 Task: Research Airbnb properties in Melton, Australia from 6th December, 2023 to 10th December, 2023 for 1 adult.1  bedroom having 1 bed and 1 bathroom. Property type can be hotel. Amenities needed are: washing machine, kitchen. Look for 4 properties as per requirement.
Action: Mouse moved to (471, 104)
Screenshot: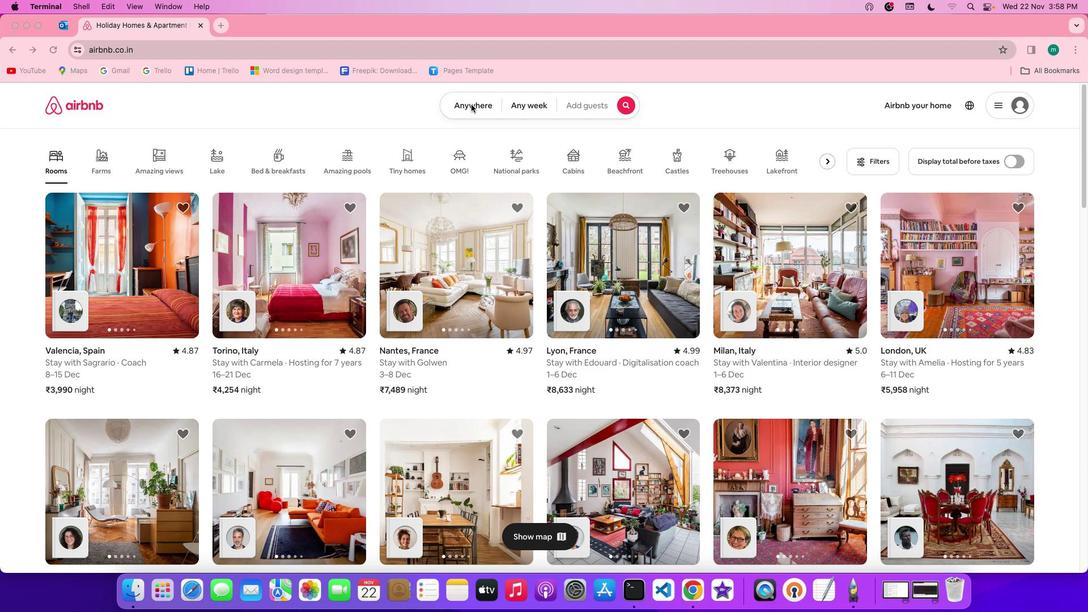 
Action: Mouse pressed left at (471, 104)
Screenshot: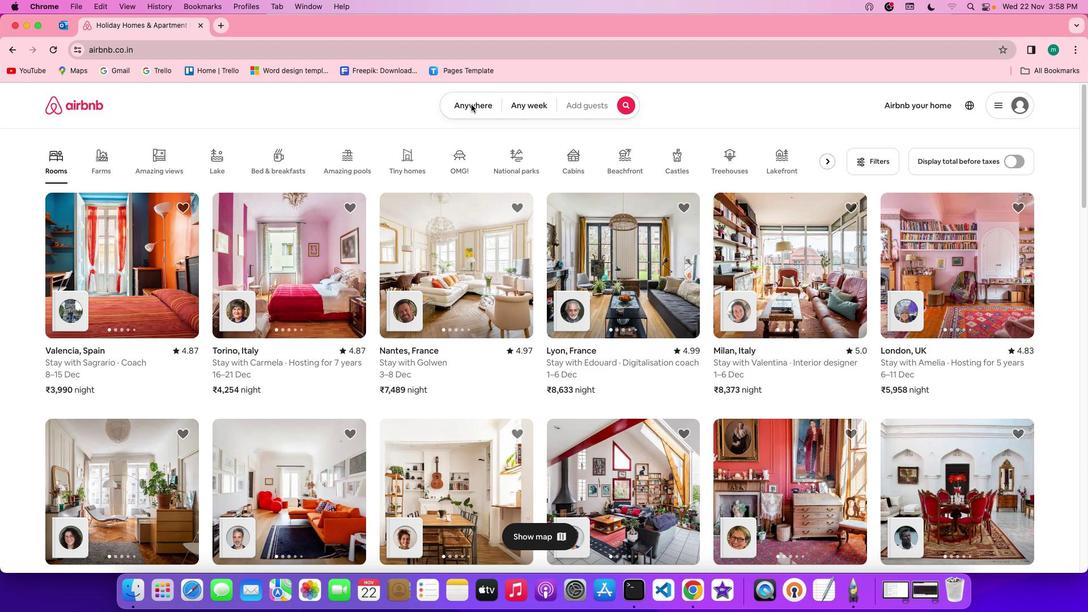 
Action: Mouse pressed left at (471, 104)
Screenshot: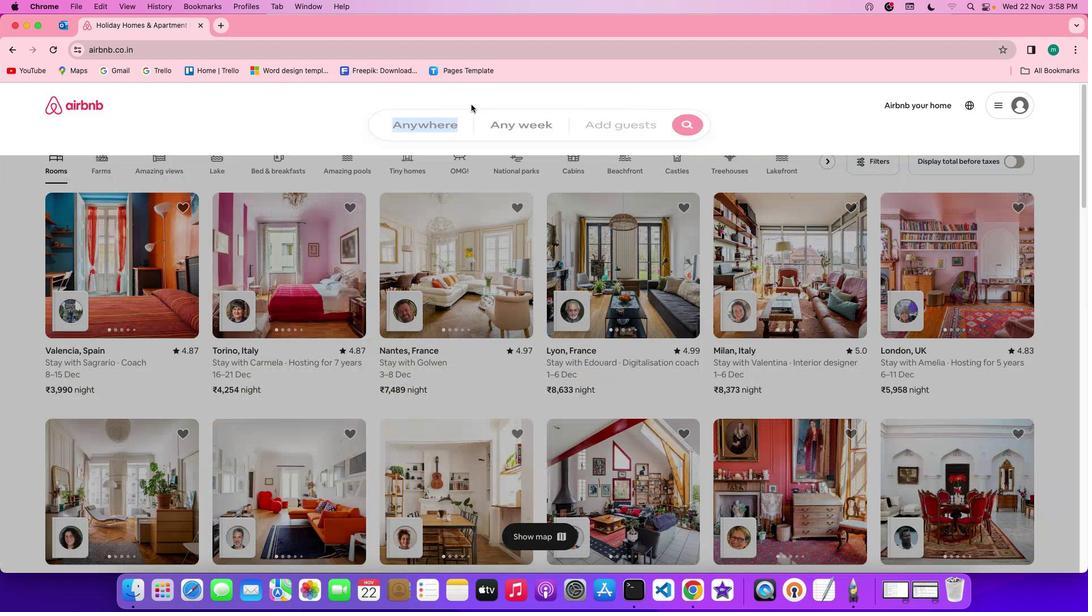 
Action: Mouse moved to (406, 148)
Screenshot: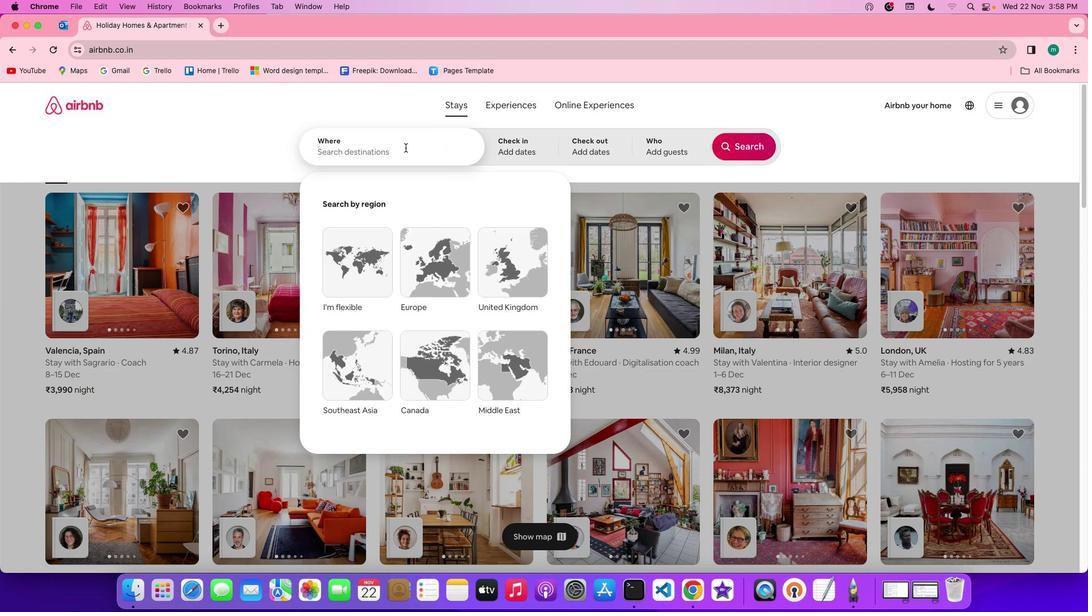 
Action: Mouse pressed left at (406, 148)
Screenshot: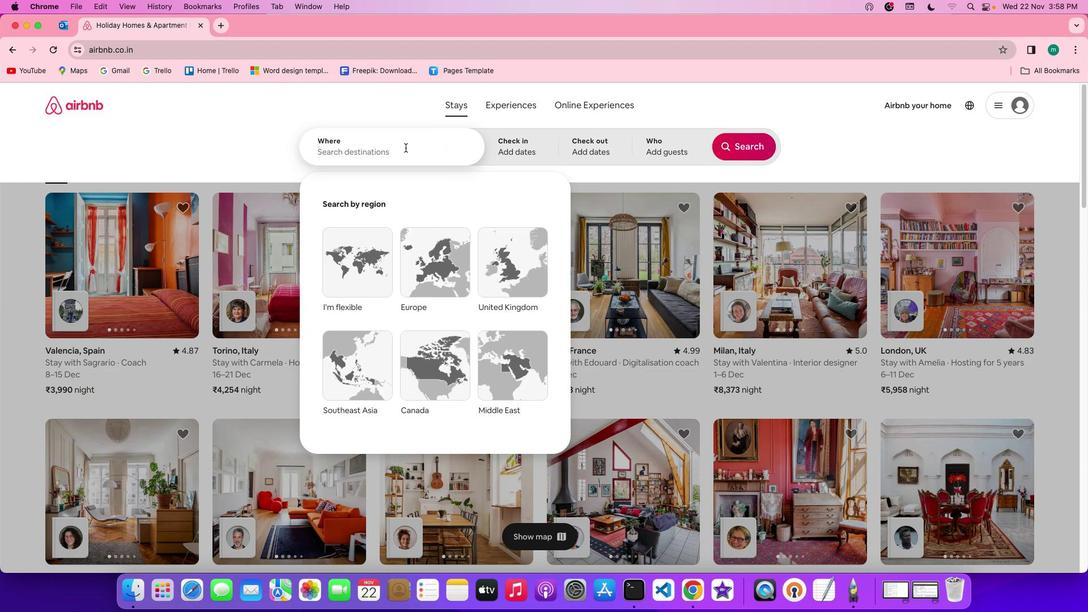 
Action: Key pressed Key.shift'M''e''l''t''o''n'','Key.spaceKey.shift'a''u''s''t''r''a''l''i''a'
Screenshot: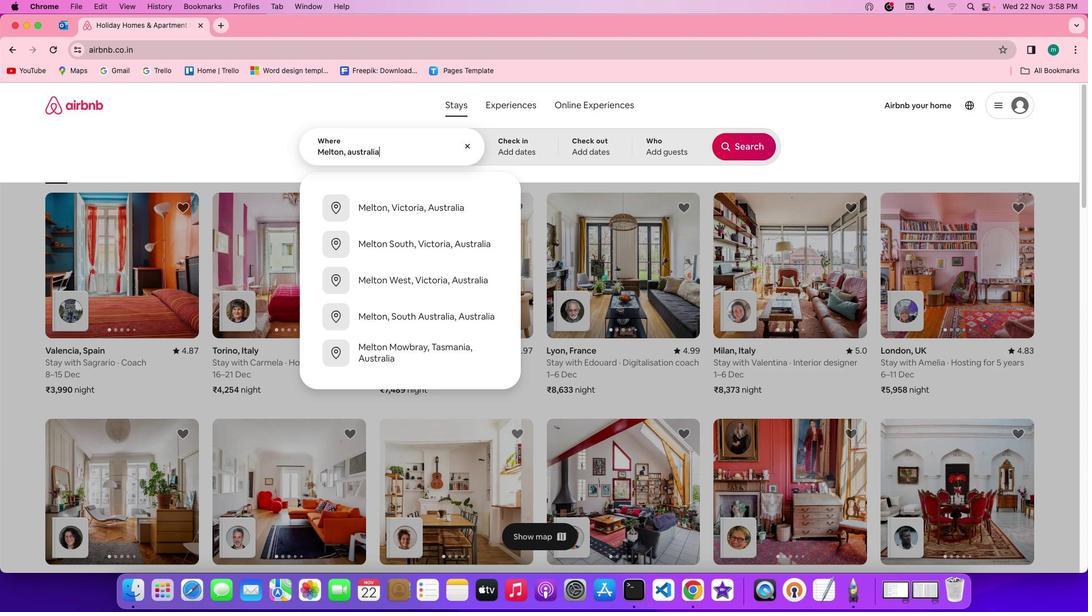
Action: Mouse moved to (516, 148)
Screenshot: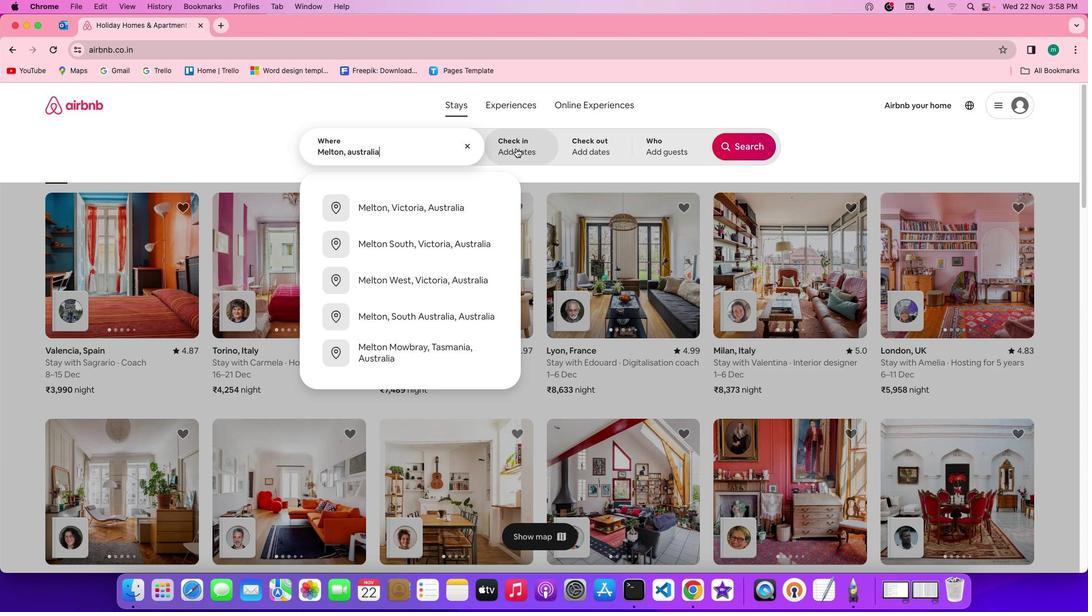 
Action: Mouse pressed left at (516, 148)
Screenshot: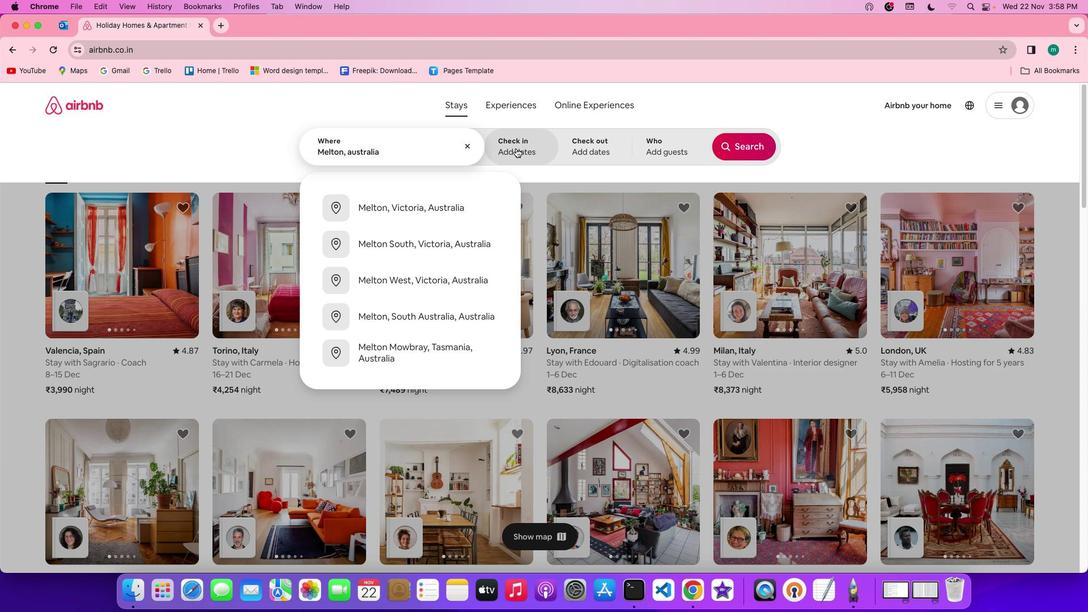 
Action: Mouse moved to (646, 314)
Screenshot: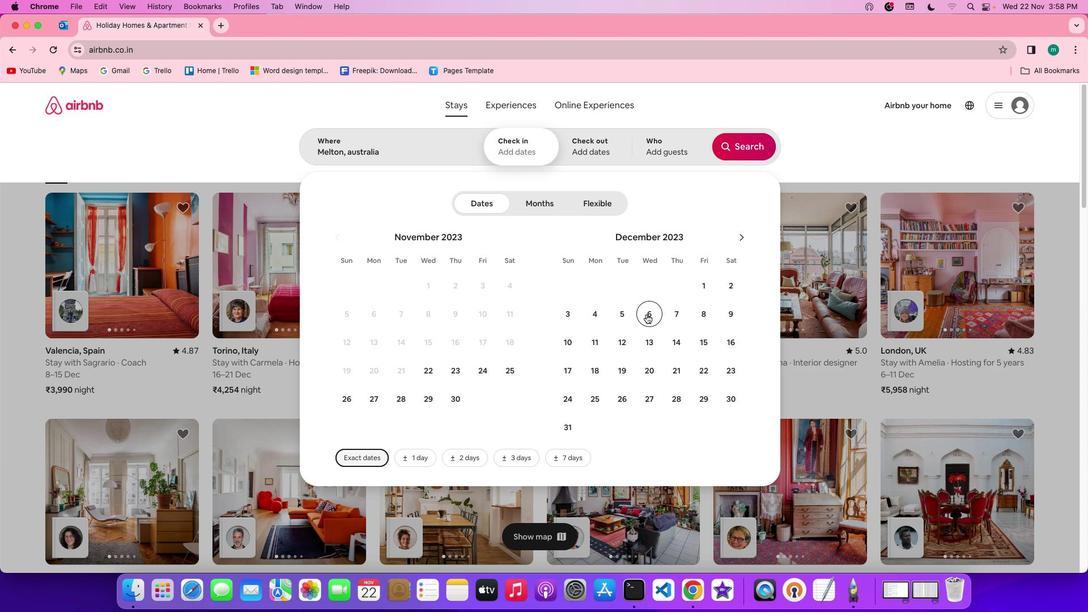 
Action: Mouse pressed left at (646, 314)
Screenshot: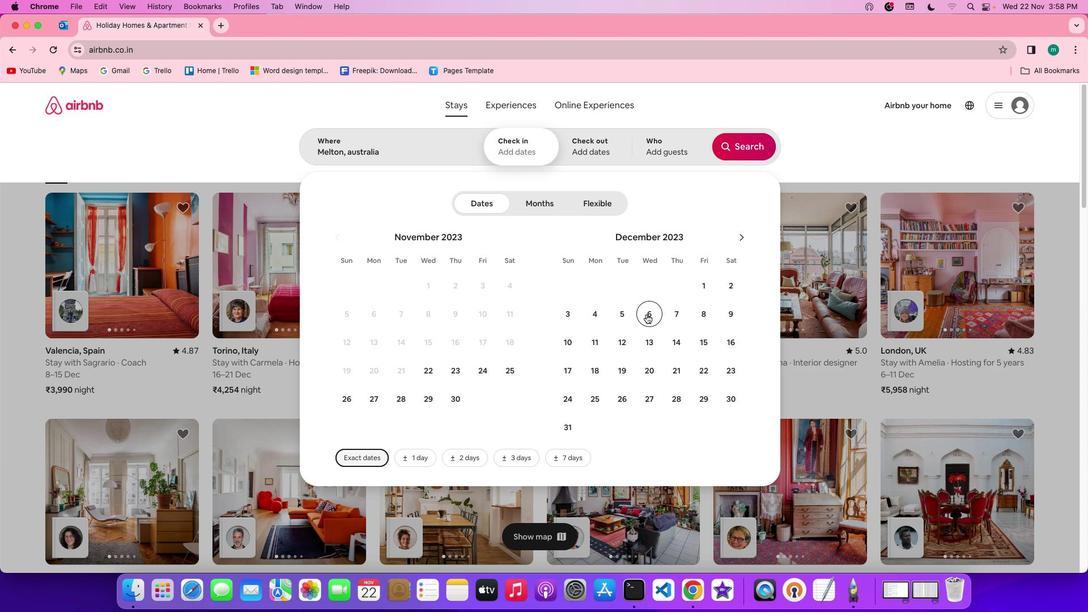 
Action: Mouse moved to (561, 339)
Screenshot: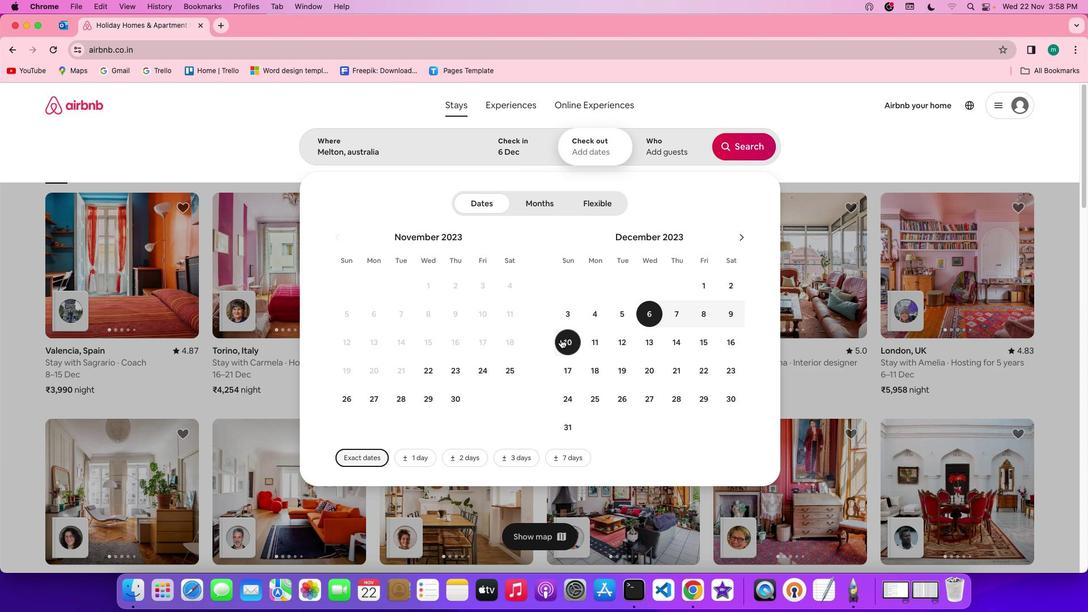 
Action: Mouse pressed left at (561, 339)
Screenshot: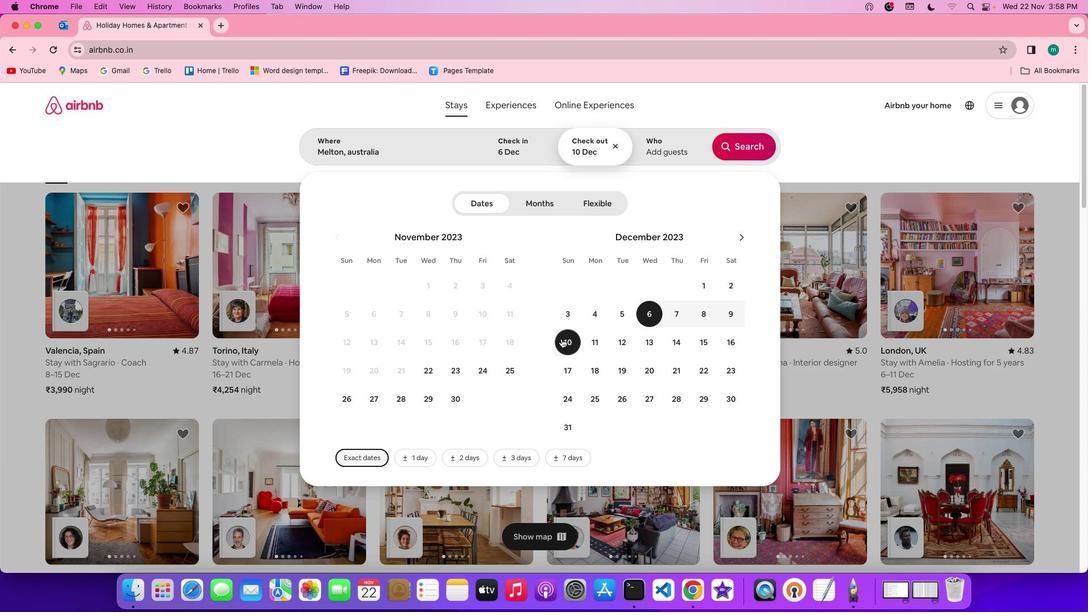 
Action: Mouse moved to (670, 155)
Screenshot: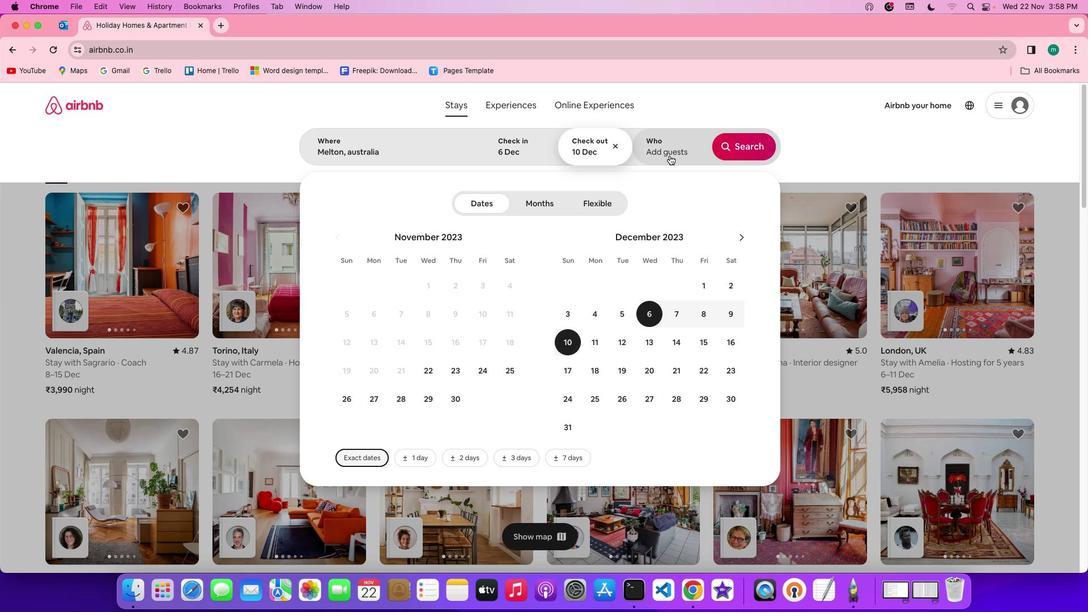 
Action: Mouse pressed left at (670, 155)
Screenshot: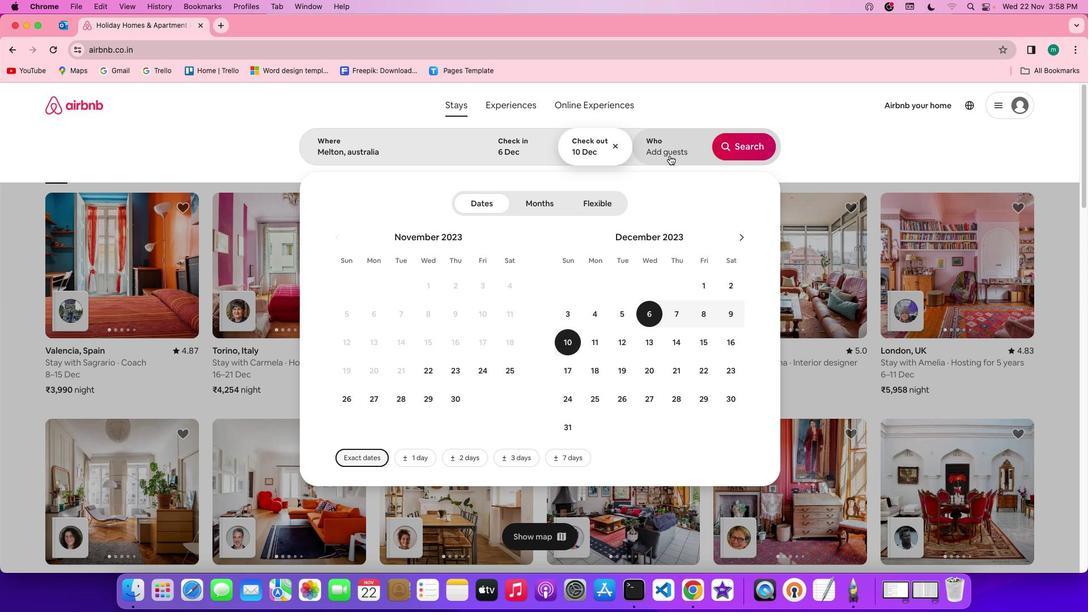 
Action: Mouse moved to (749, 203)
Screenshot: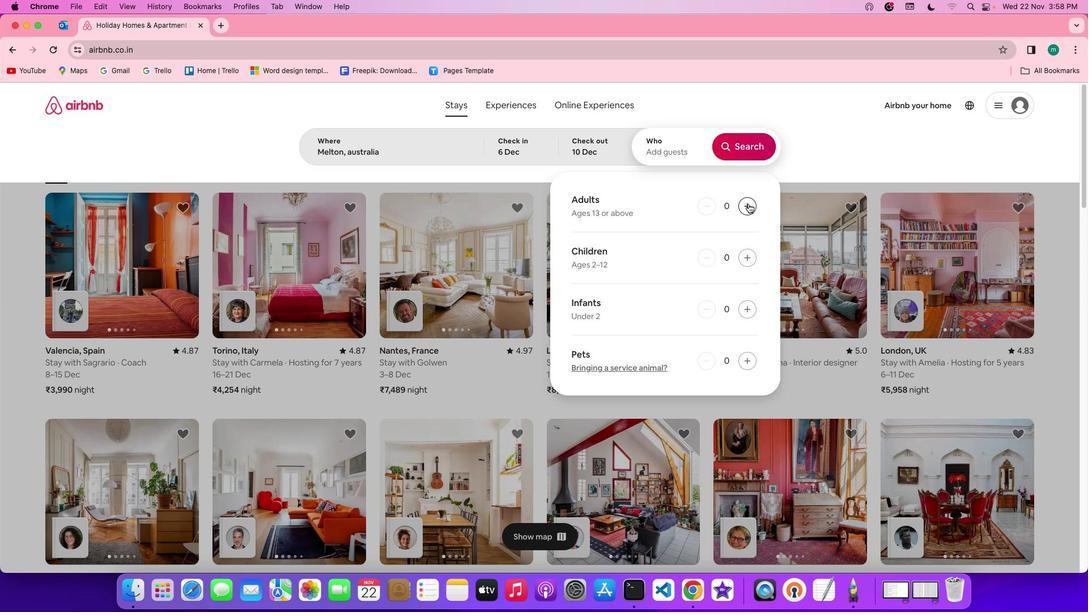 
Action: Mouse pressed left at (749, 203)
Screenshot: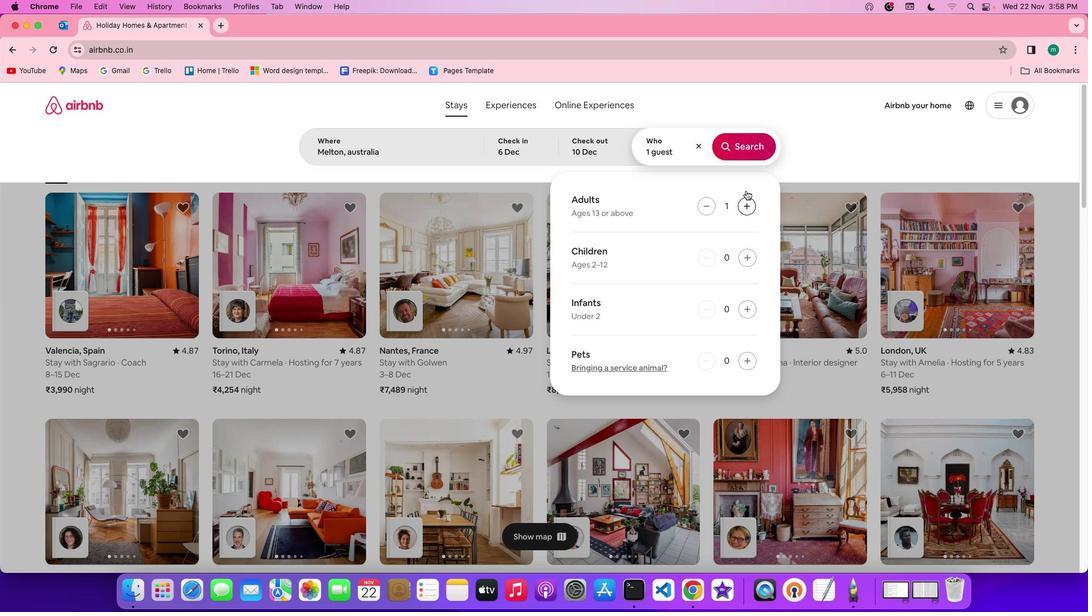 
Action: Mouse moved to (744, 141)
Screenshot: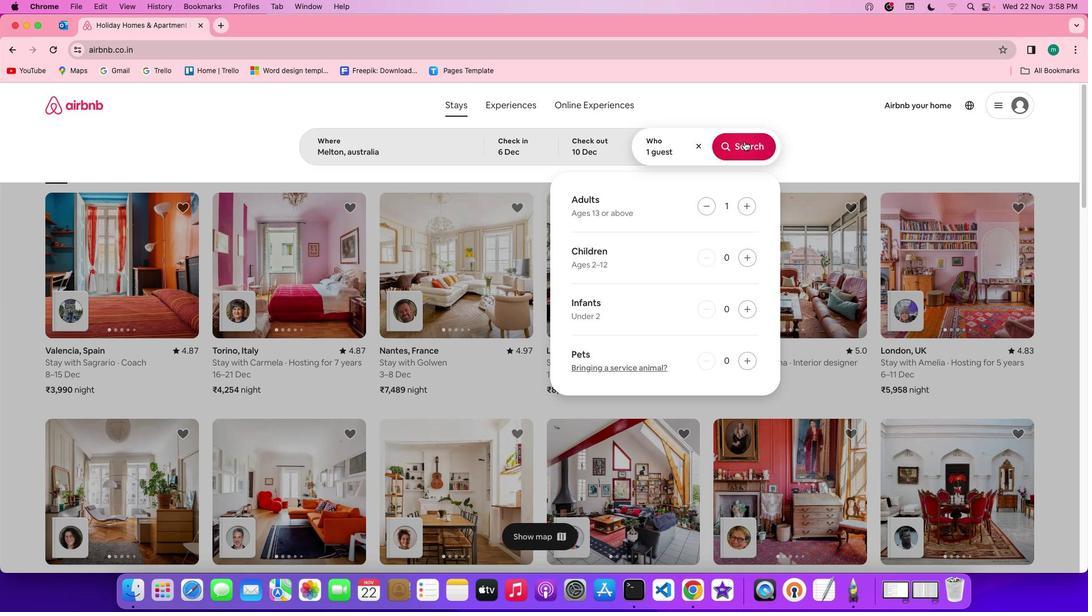 
Action: Mouse pressed left at (744, 141)
Screenshot: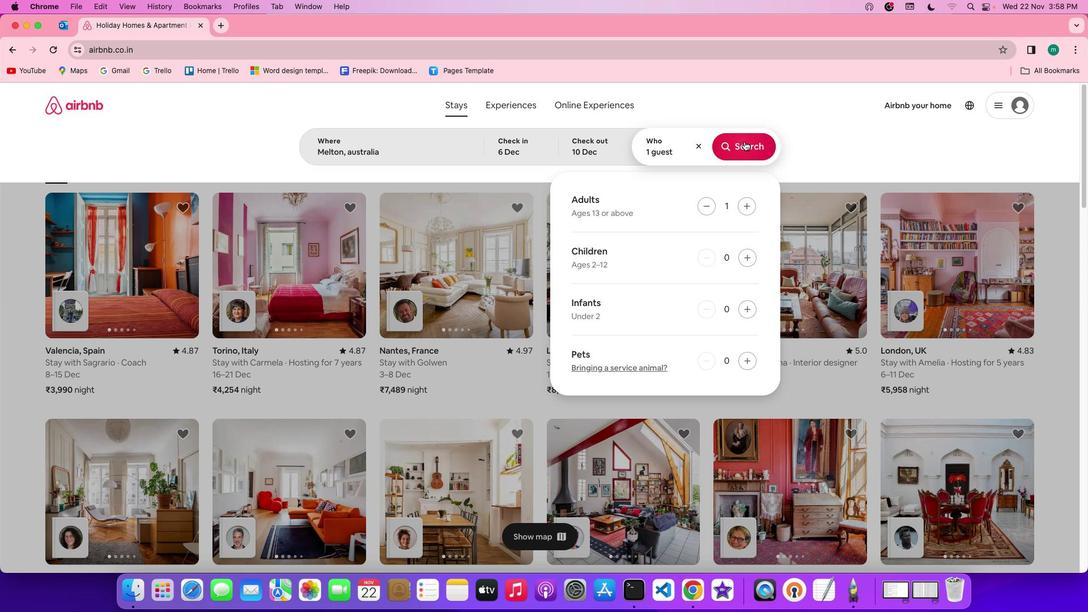 
Action: Mouse moved to (903, 146)
Screenshot: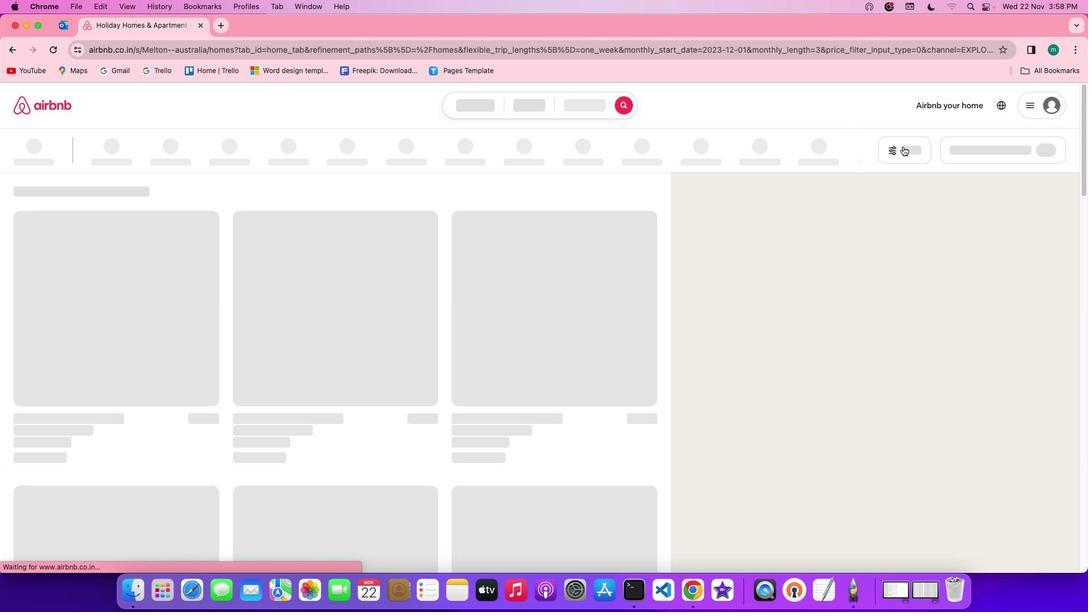 
Action: Mouse pressed left at (903, 146)
Screenshot: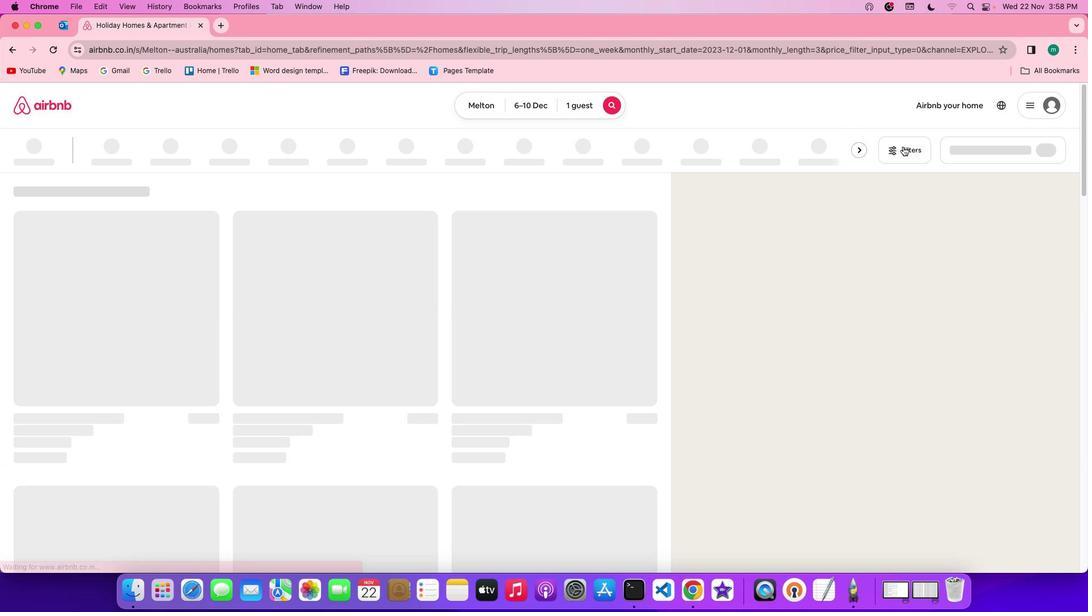 
Action: Mouse moved to (636, 301)
Screenshot: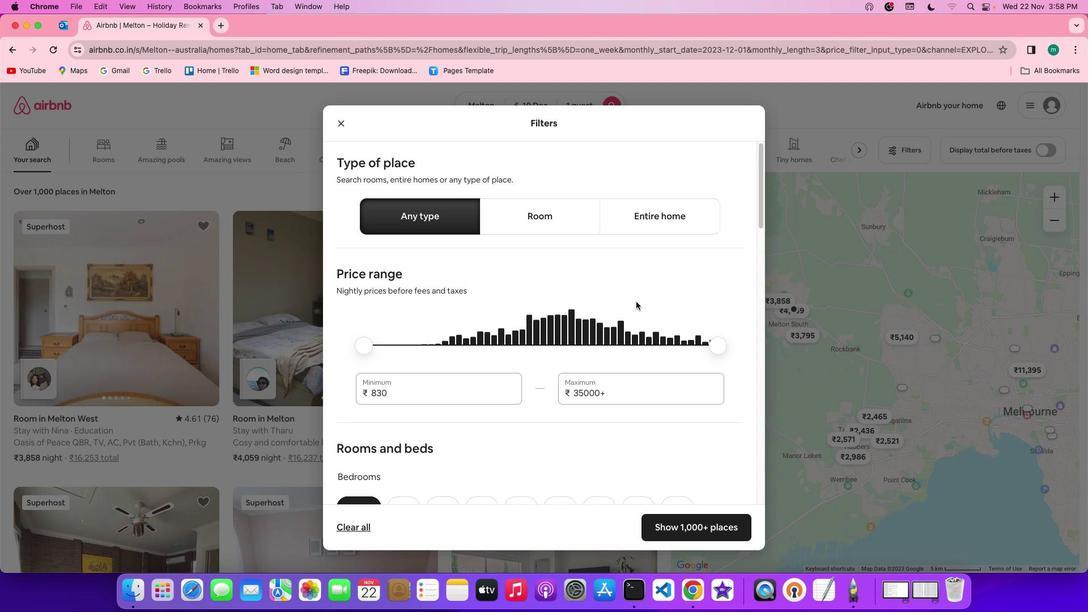 
Action: Mouse scrolled (636, 301) with delta (0, 0)
Screenshot: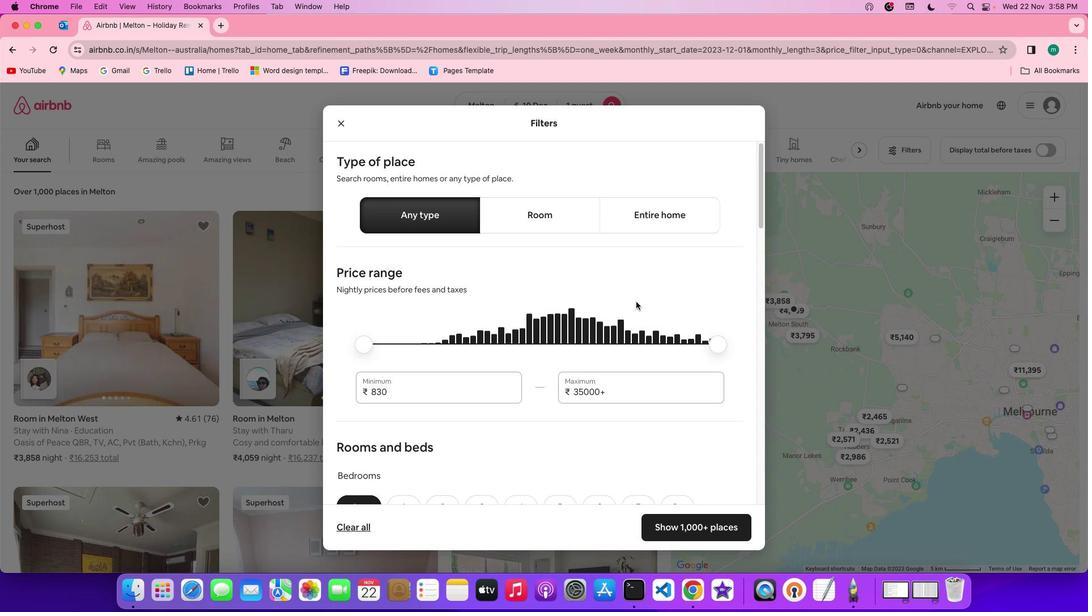 
Action: Mouse scrolled (636, 301) with delta (0, 0)
Screenshot: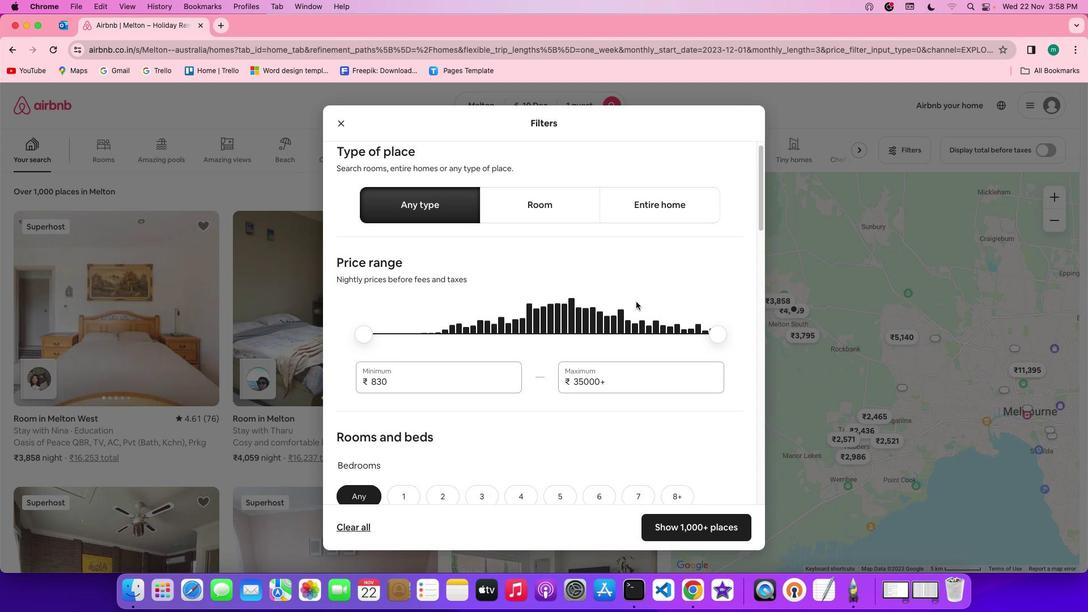 
Action: Mouse scrolled (636, 301) with delta (0, 0)
Screenshot: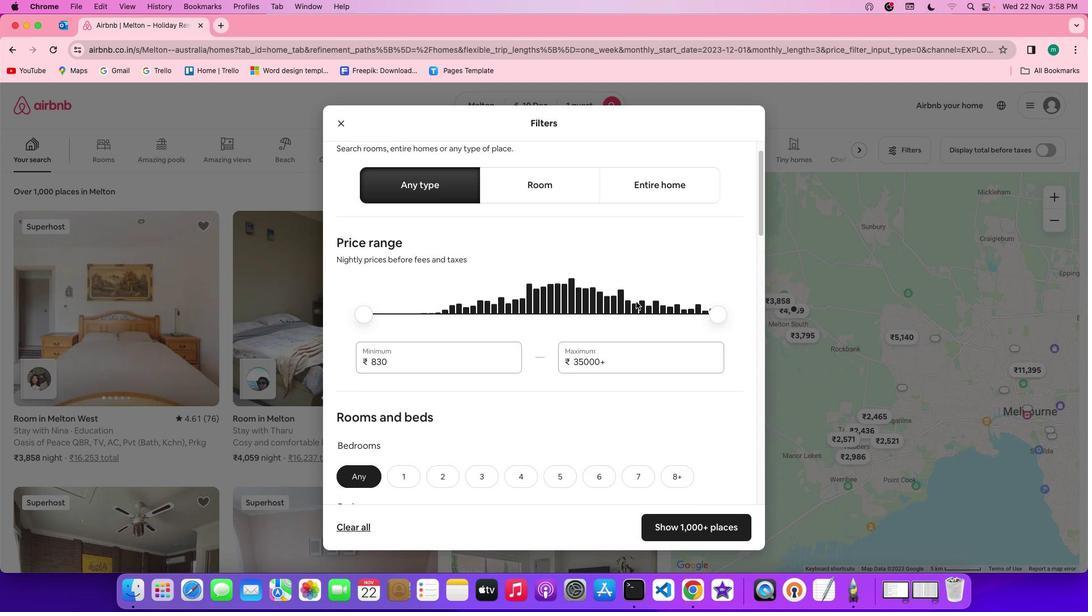 
Action: Mouse scrolled (636, 301) with delta (0, 0)
Screenshot: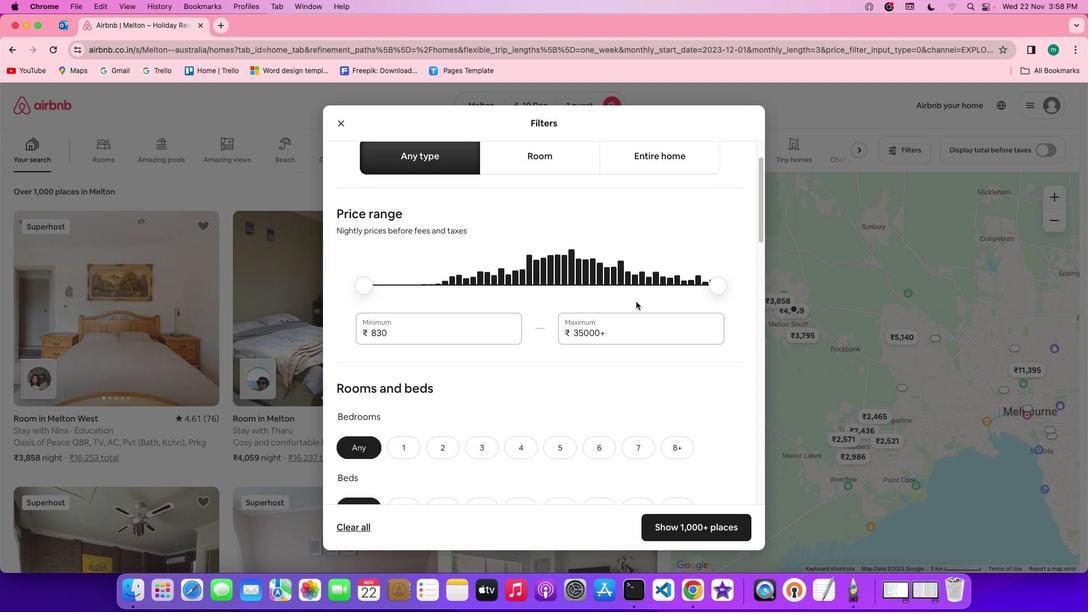 
Action: Mouse scrolled (636, 301) with delta (0, 0)
Screenshot: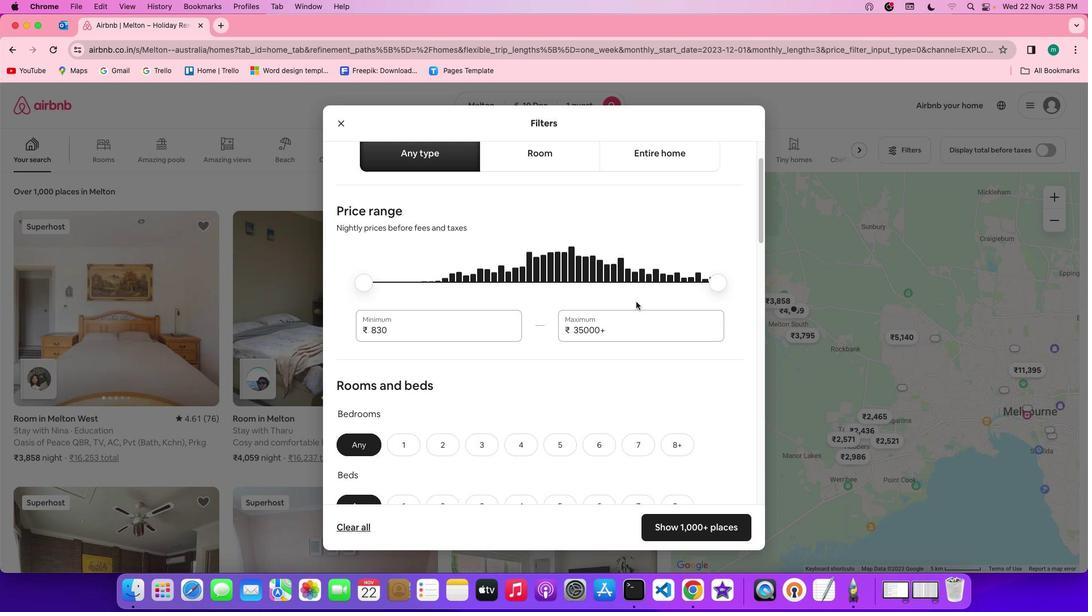 
Action: Mouse scrolled (636, 301) with delta (0, 0)
Screenshot: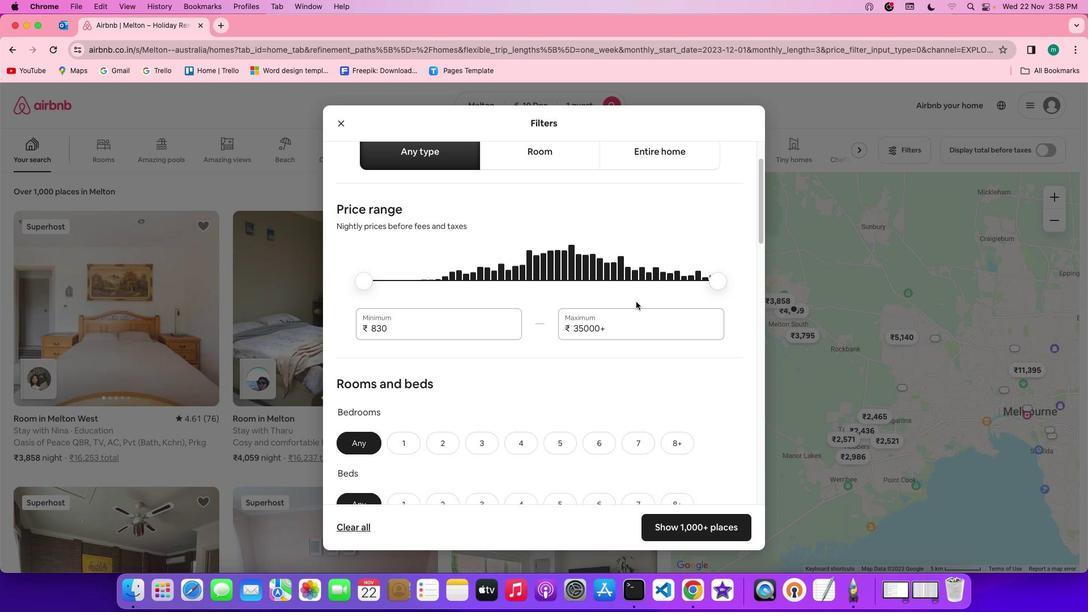 
Action: Mouse scrolled (636, 301) with delta (0, -1)
Screenshot: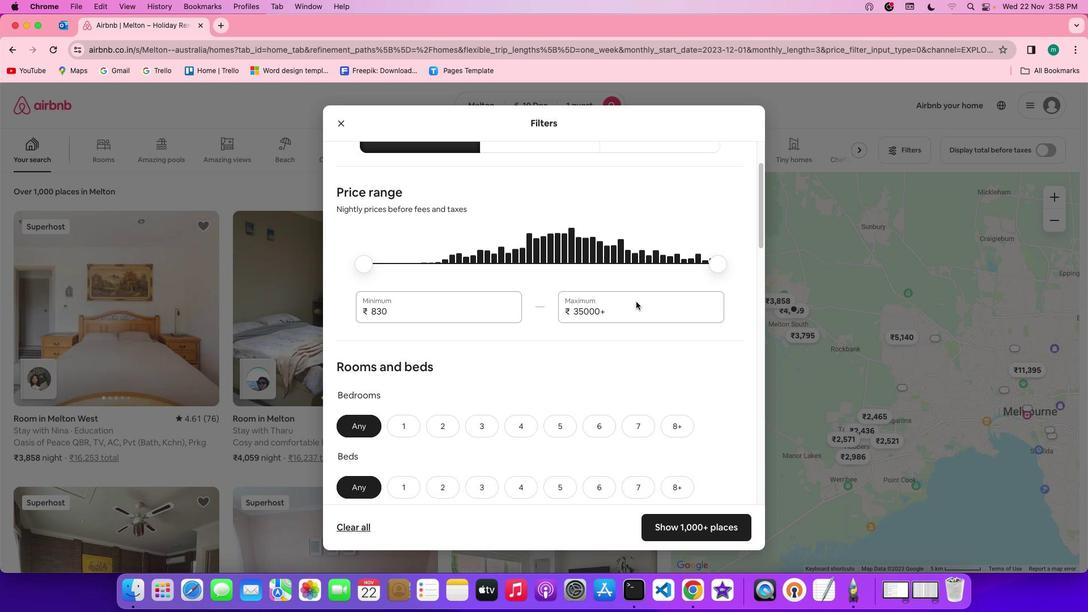 
Action: Mouse scrolled (636, 301) with delta (0, 0)
Screenshot: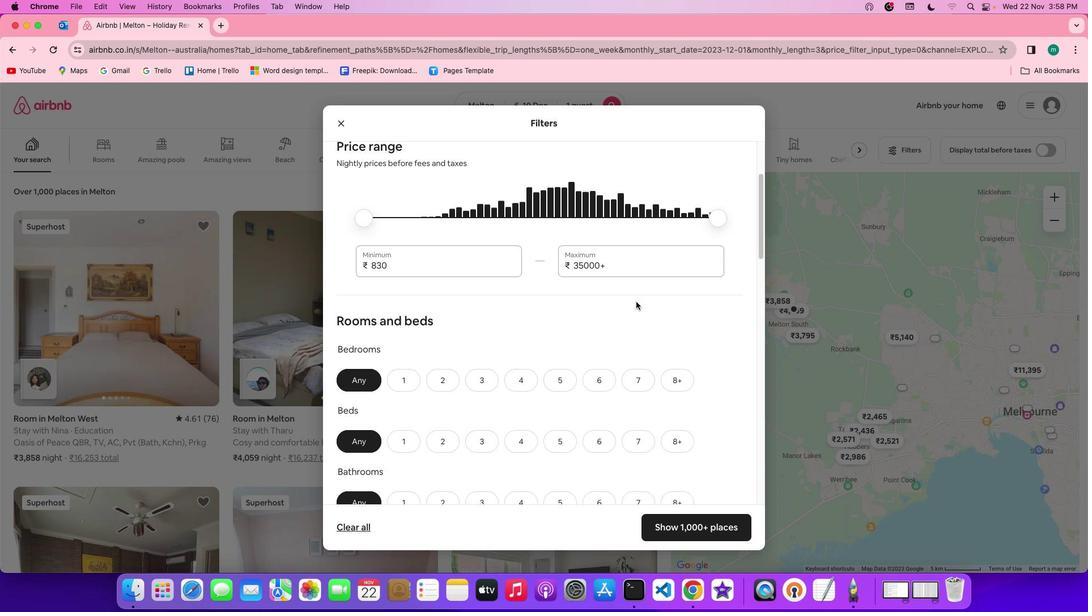 
Action: Mouse scrolled (636, 301) with delta (0, 0)
Screenshot: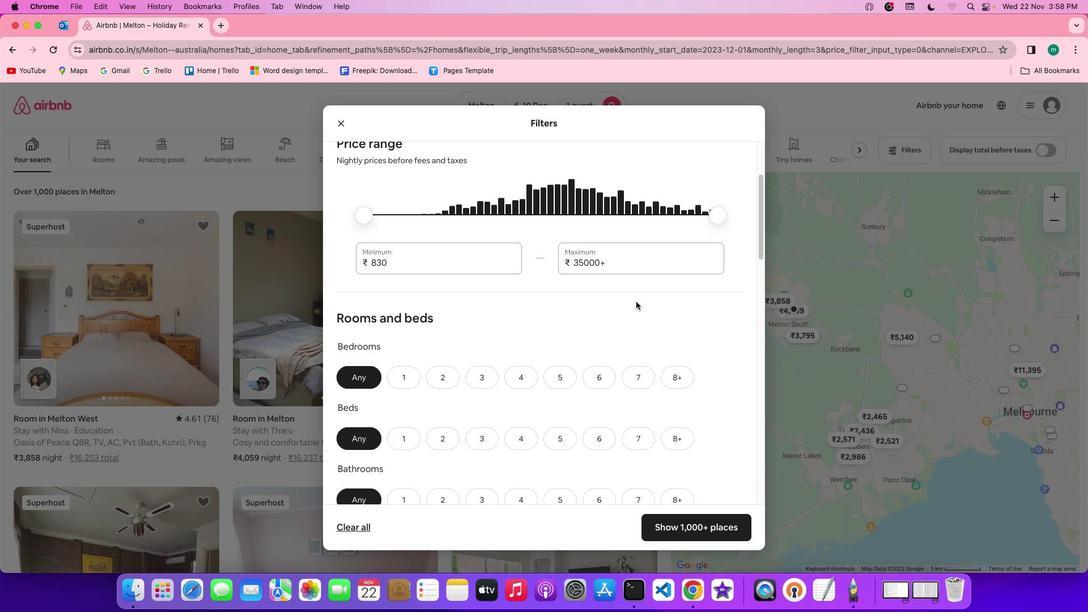 
Action: Mouse scrolled (636, 301) with delta (0, 0)
Screenshot: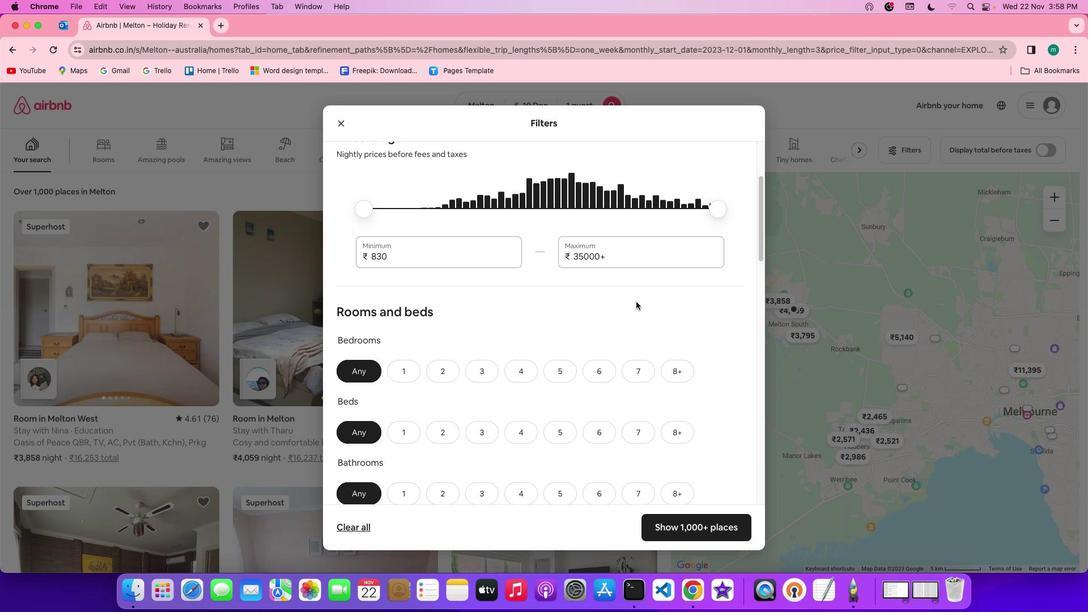 
Action: Mouse scrolled (636, 301) with delta (0, 0)
Screenshot: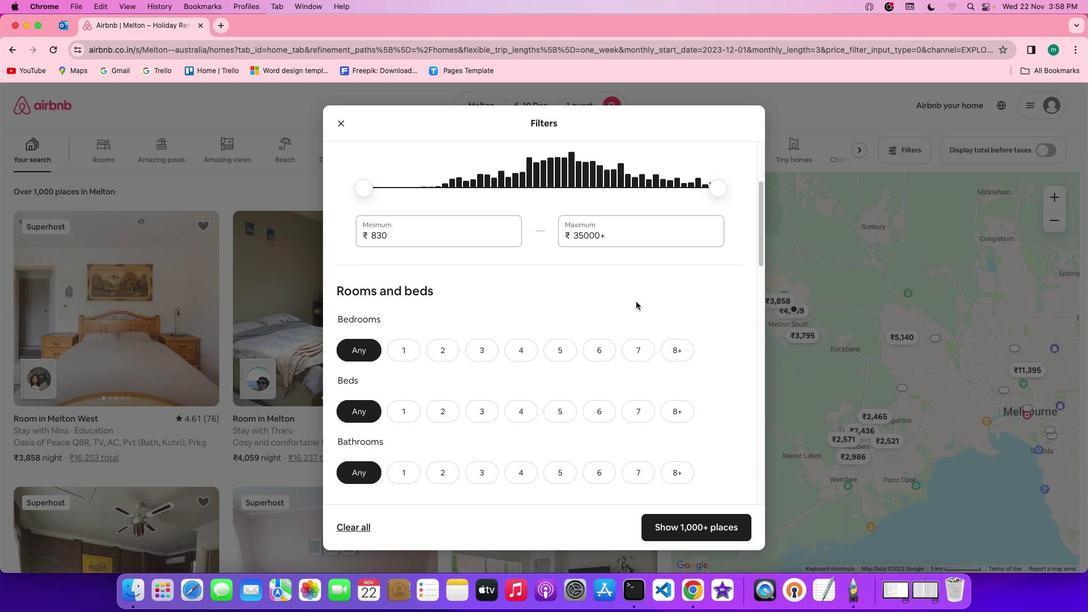 
Action: Mouse moved to (399, 321)
Screenshot: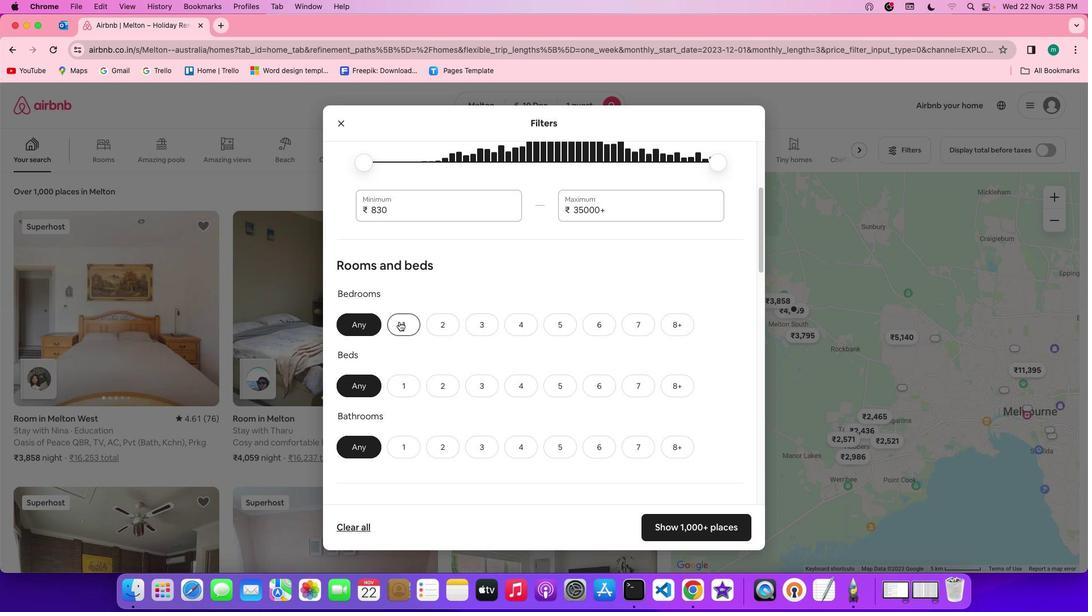 
Action: Mouse pressed left at (399, 321)
Screenshot: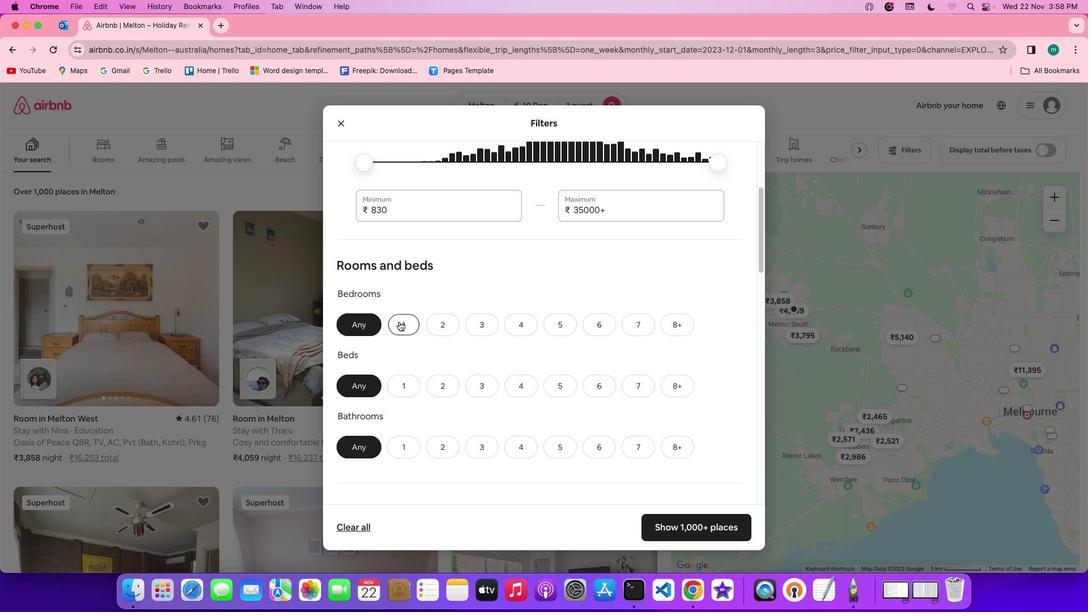 
Action: Mouse moved to (397, 390)
Screenshot: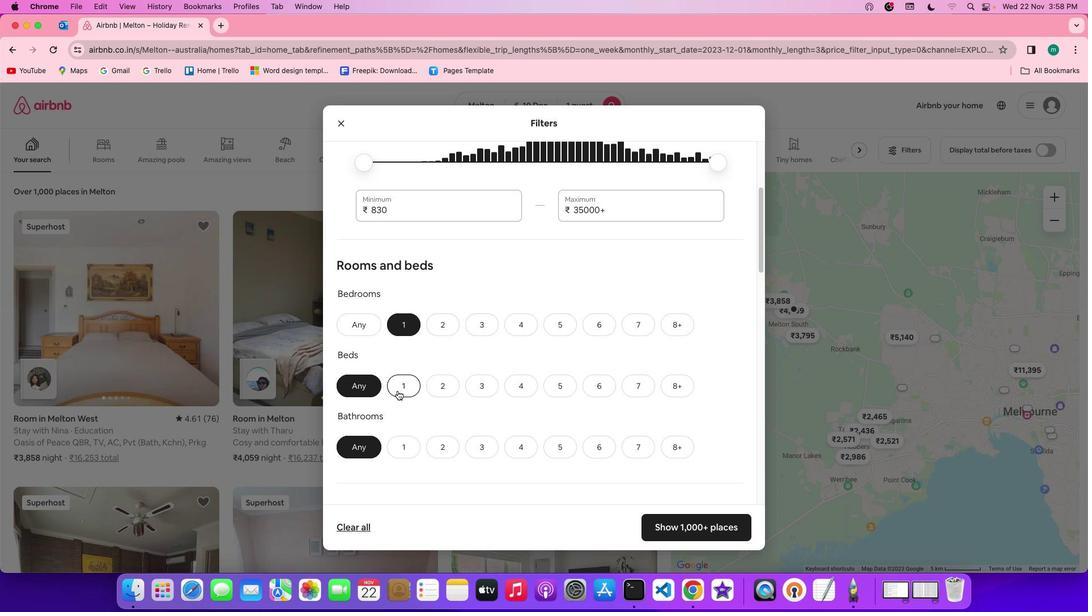 
Action: Mouse pressed left at (397, 390)
Screenshot: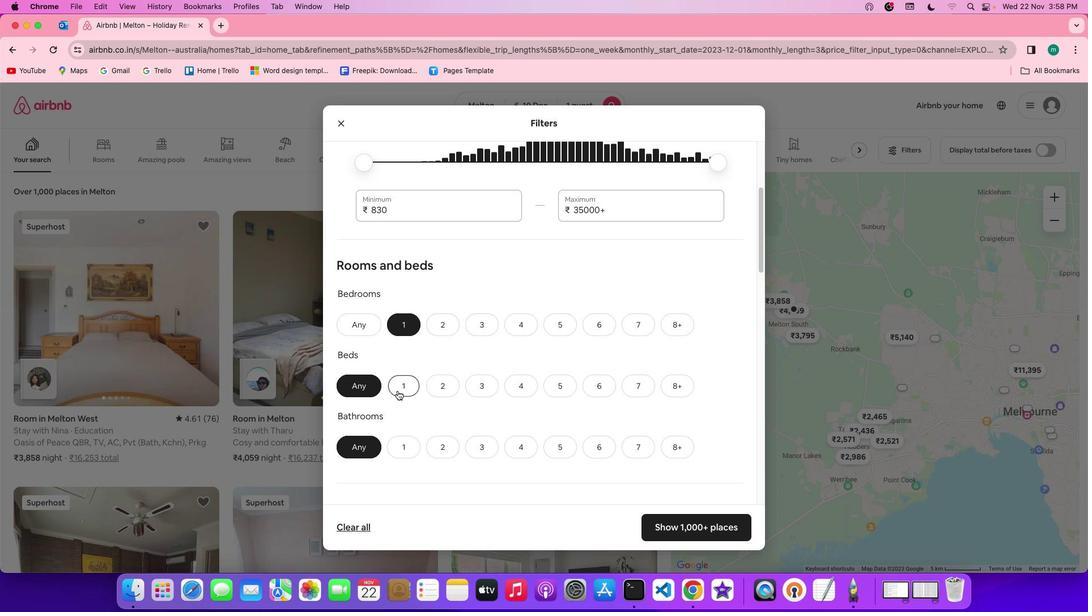
Action: Mouse moved to (406, 446)
Screenshot: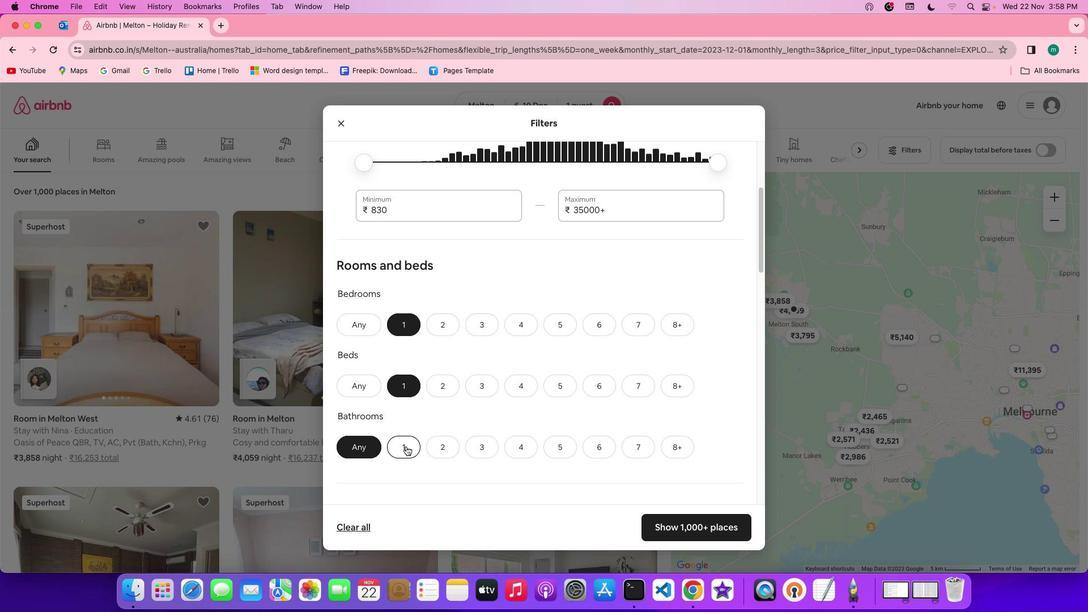 
Action: Mouse pressed left at (406, 446)
Screenshot: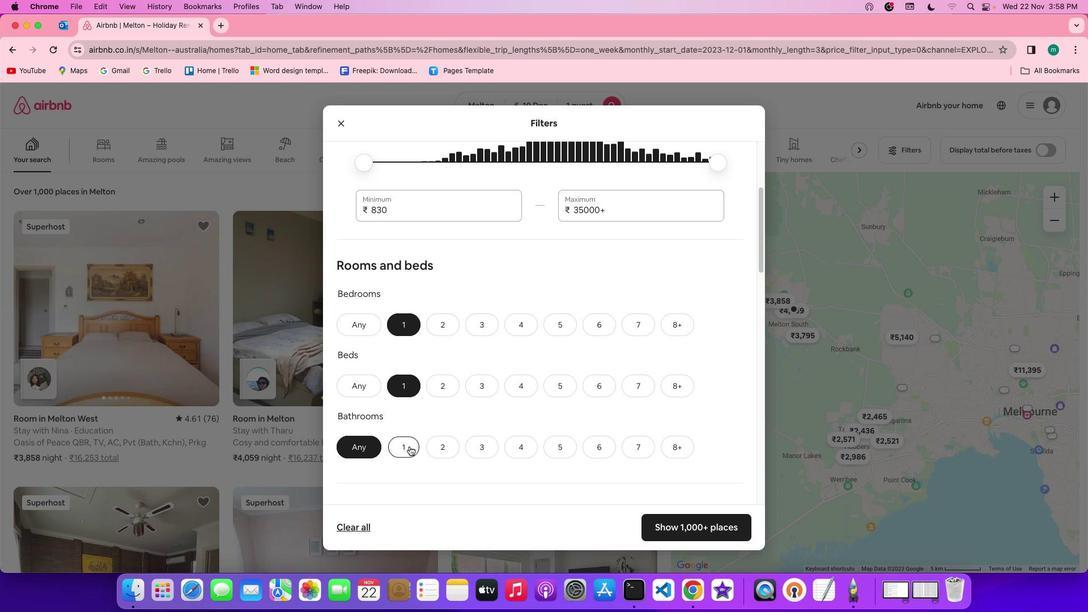 
Action: Mouse moved to (625, 446)
Screenshot: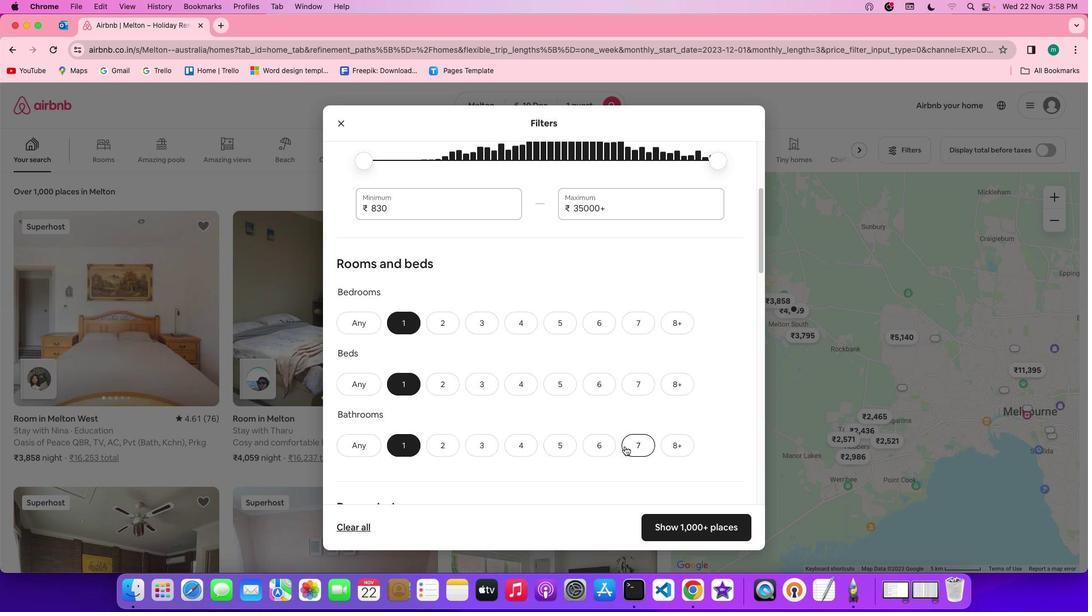 
Action: Mouse scrolled (625, 446) with delta (0, 0)
Screenshot: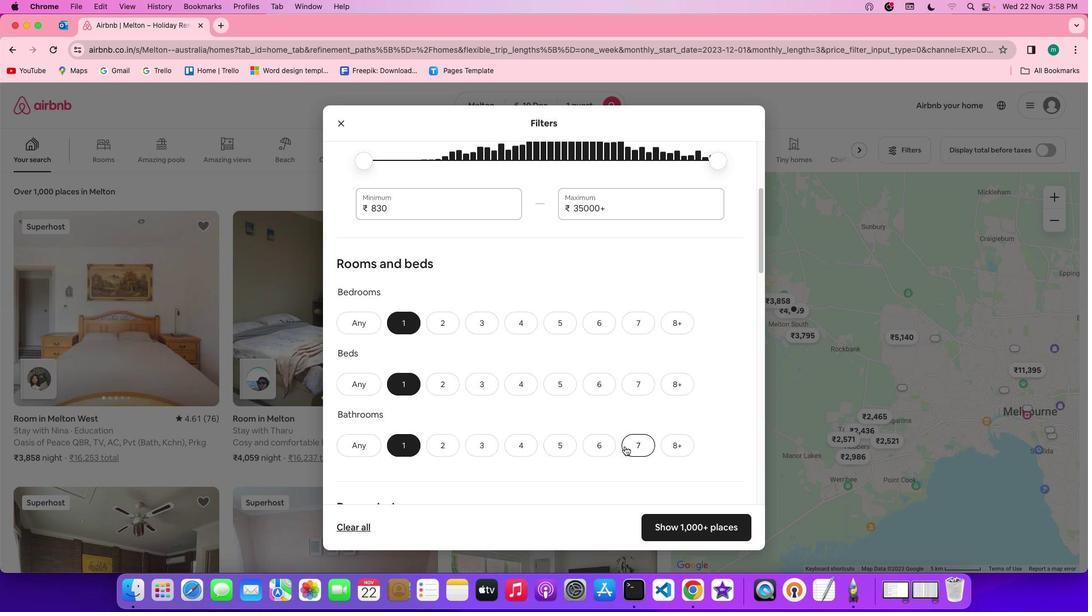 
Action: Mouse scrolled (625, 446) with delta (0, 0)
Screenshot: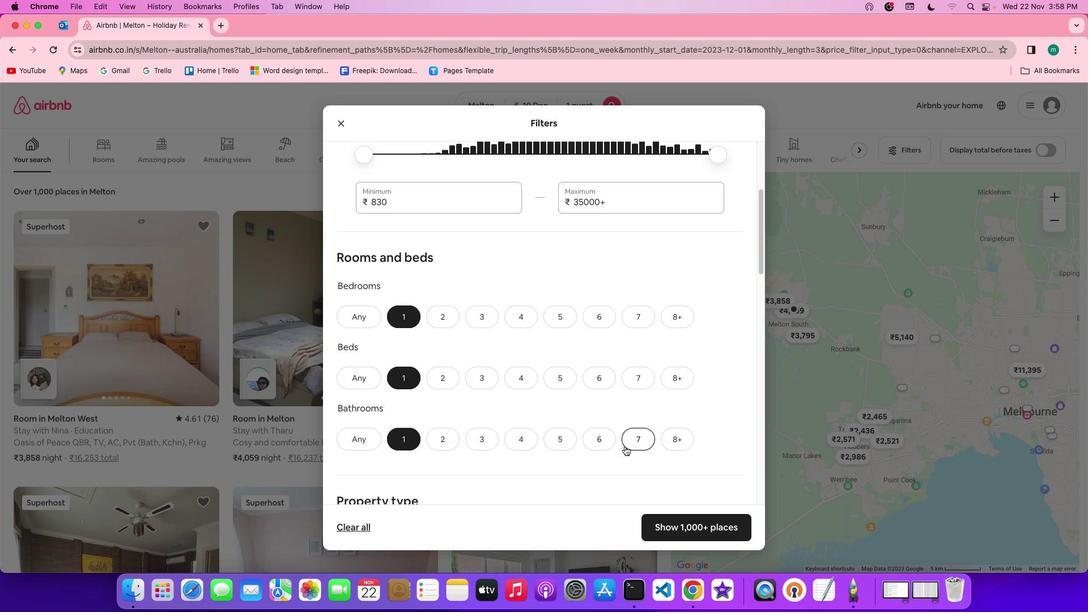 
Action: Mouse scrolled (625, 446) with delta (0, 0)
Screenshot: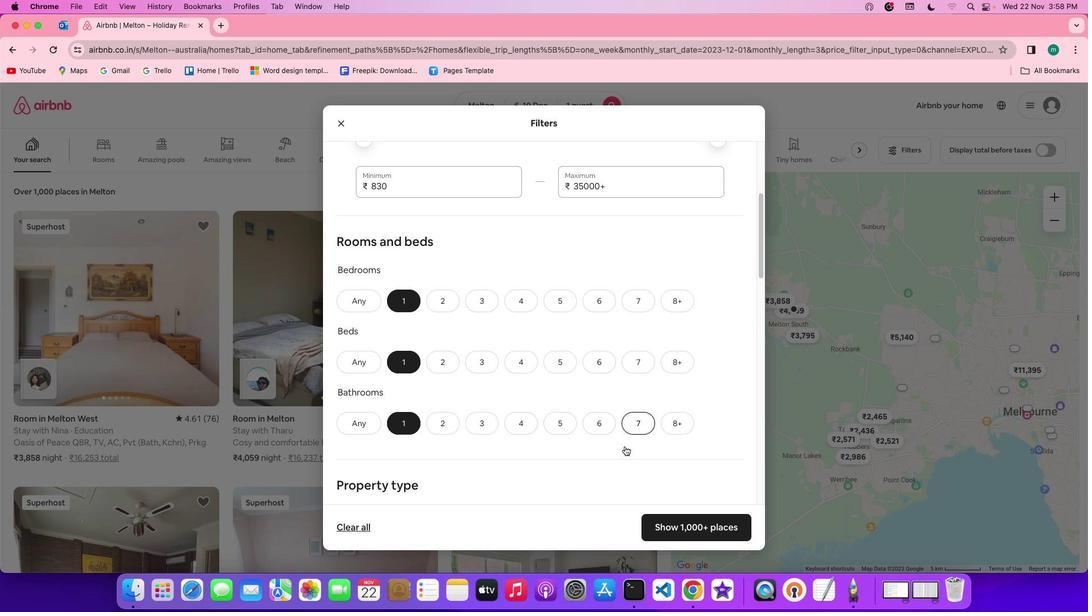 
Action: Mouse moved to (628, 440)
Screenshot: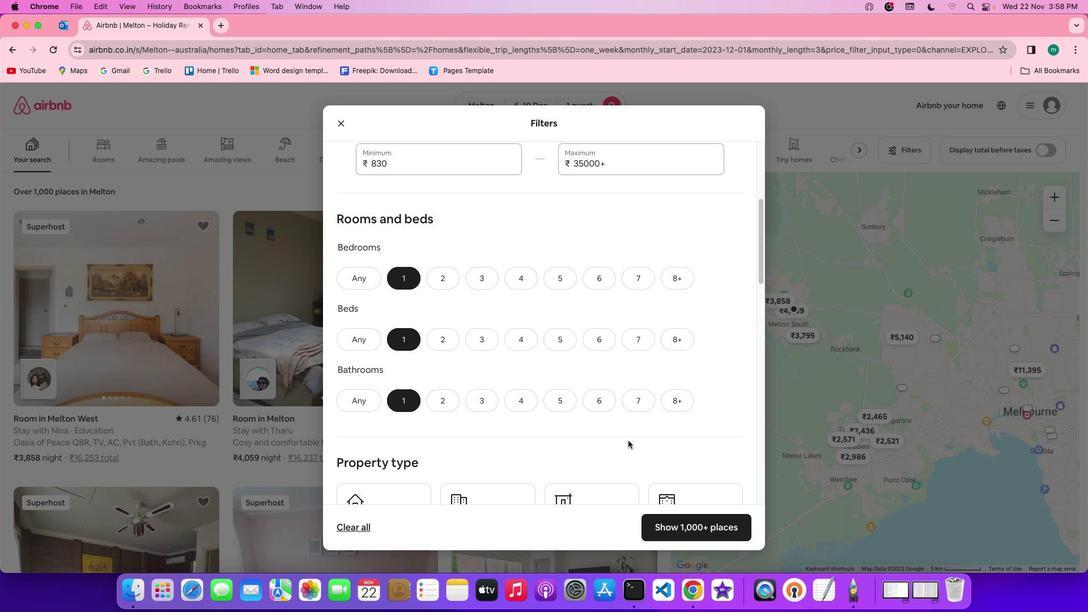 
Action: Mouse scrolled (628, 440) with delta (0, 0)
Screenshot: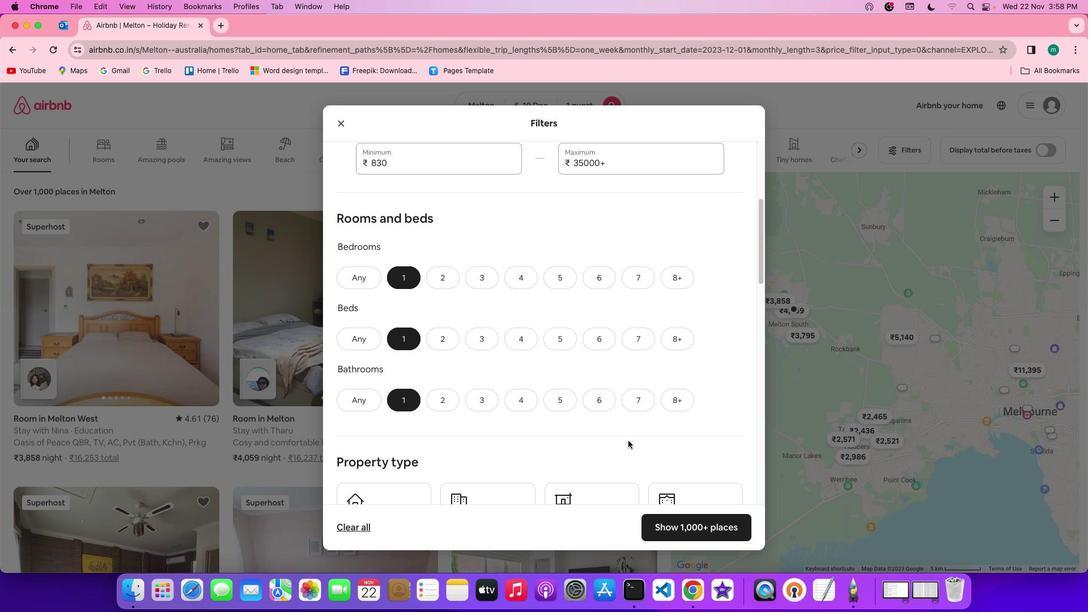 
Action: Mouse scrolled (628, 440) with delta (0, 0)
Screenshot: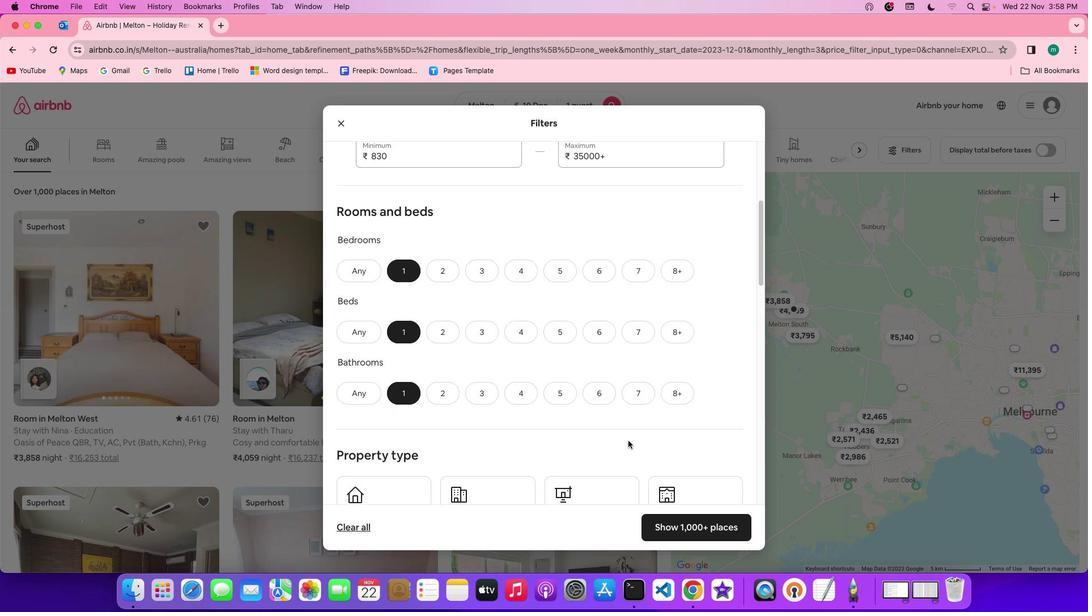 
Action: Mouse scrolled (628, 440) with delta (0, 0)
Screenshot: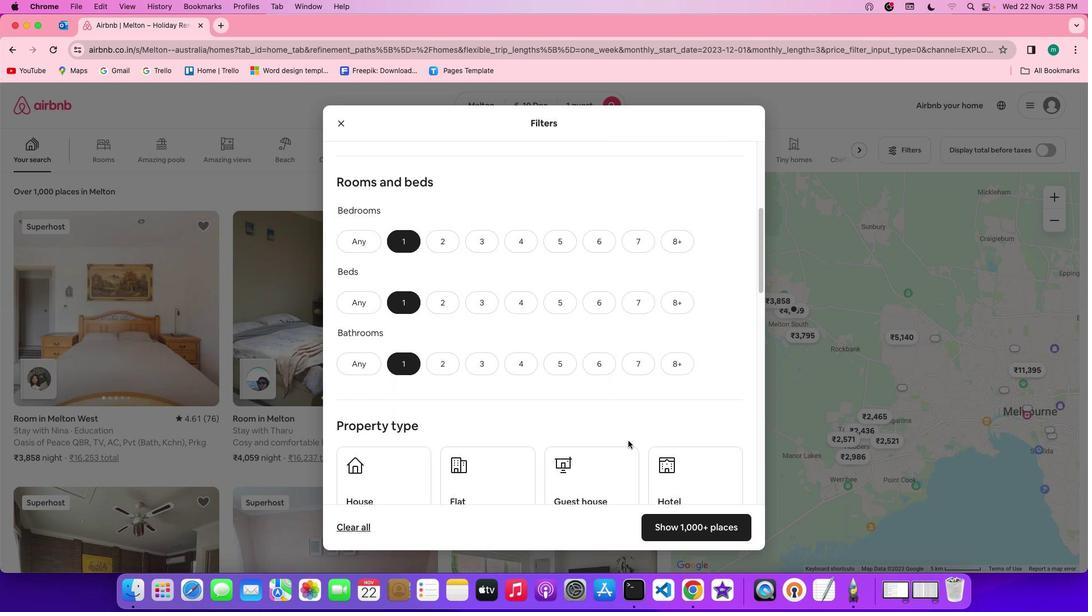
Action: Mouse scrolled (628, 440) with delta (0, 0)
Screenshot: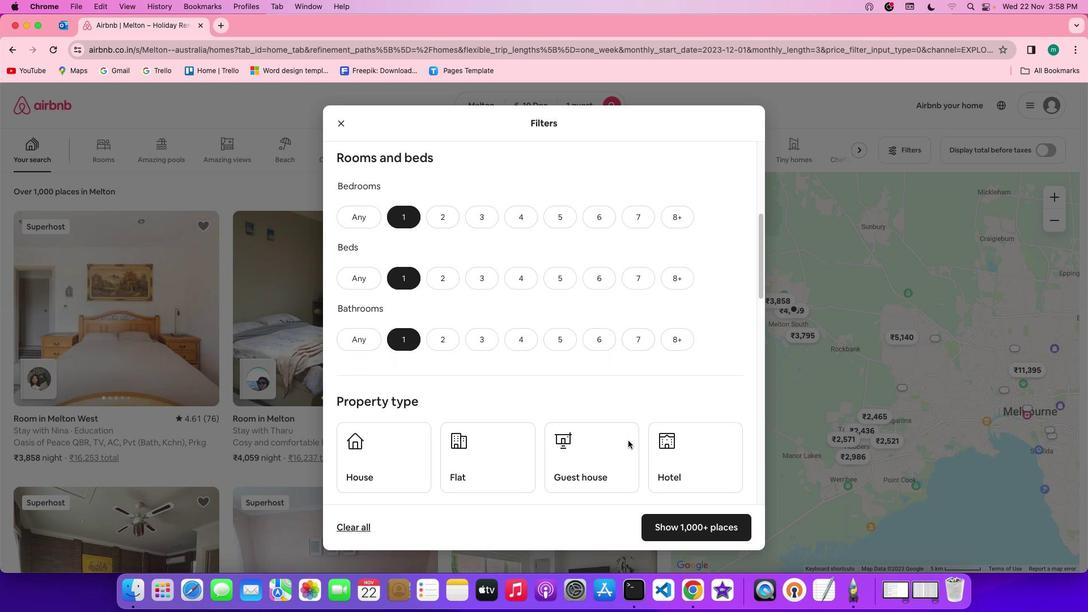 
Action: Mouse scrolled (628, 440) with delta (0, 0)
Screenshot: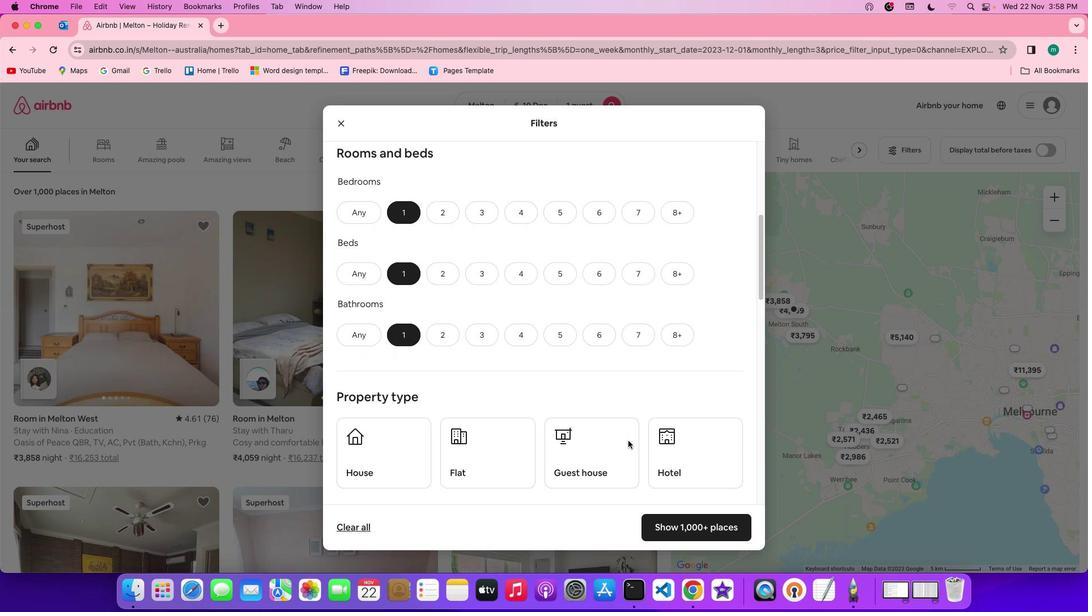 
Action: Mouse scrolled (628, 440) with delta (0, 0)
Screenshot: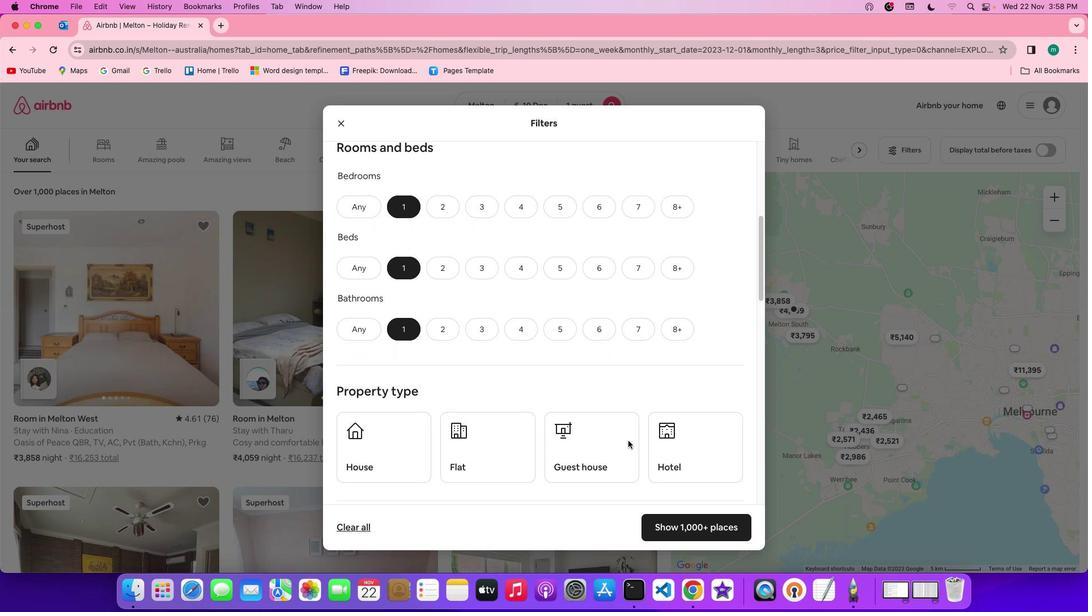
Action: Mouse scrolled (628, 440) with delta (0, -1)
Screenshot: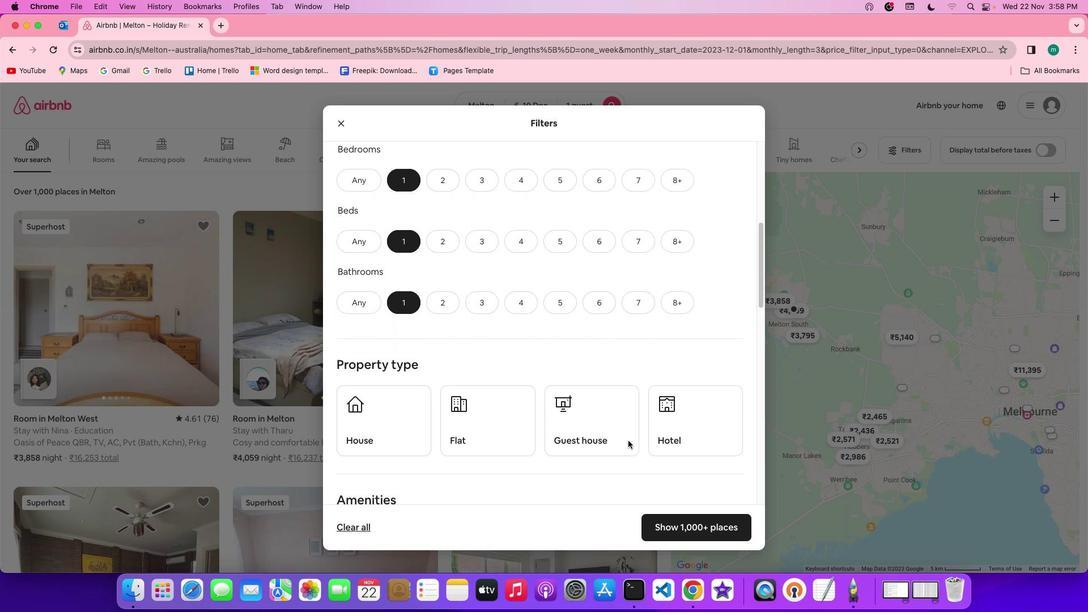 
Action: Mouse scrolled (628, 440) with delta (0, 0)
Screenshot: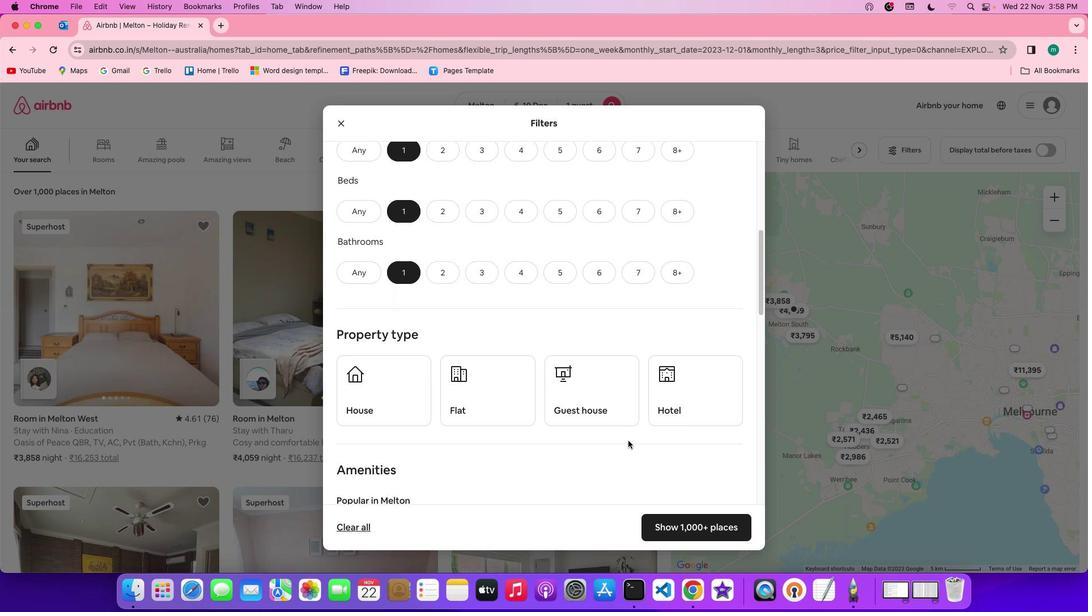 
Action: Mouse scrolled (628, 440) with delta (0, 0)
Screenshot: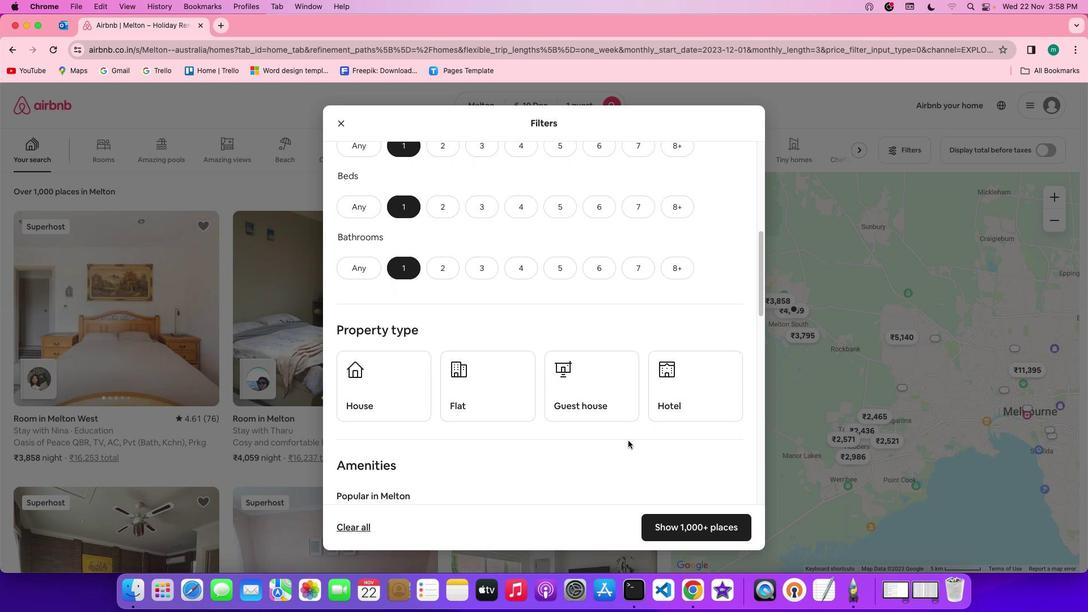 
Action: Mouse scrolled (628, 440) with delta (0, 0)
Screenshot: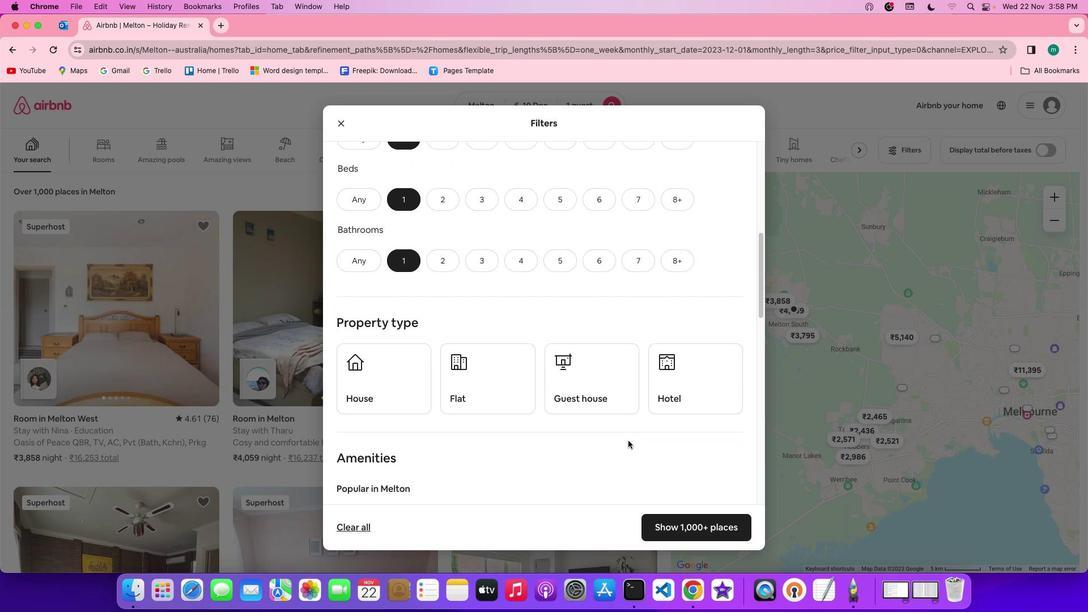 
Action: Mouse scrolled (628, 440) with delta (0, 0)
Screenshot: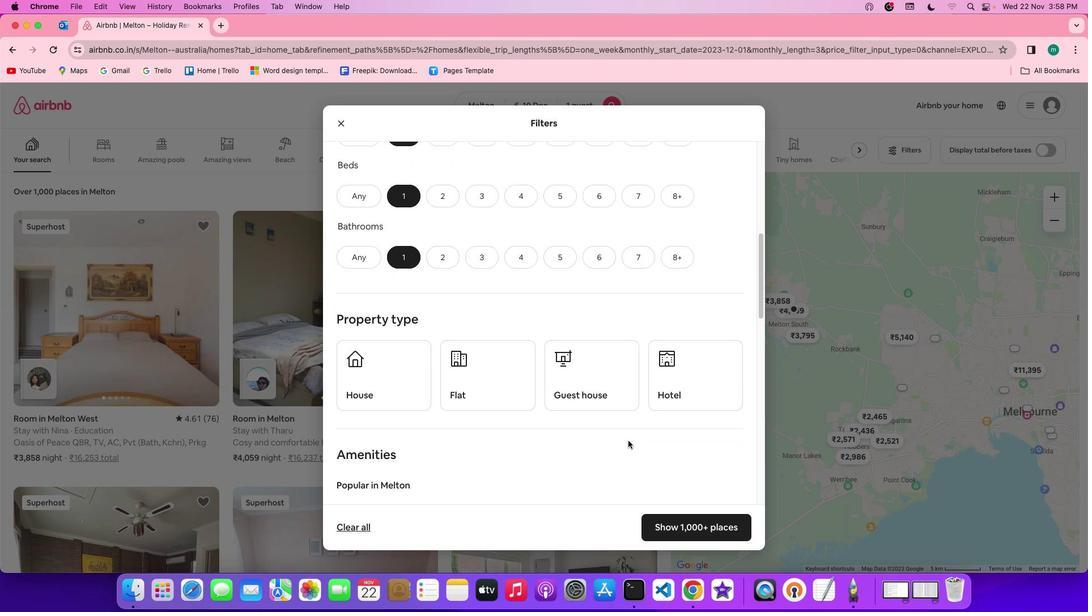 
Action: Mouse moved to (662, 389)
Screenshot: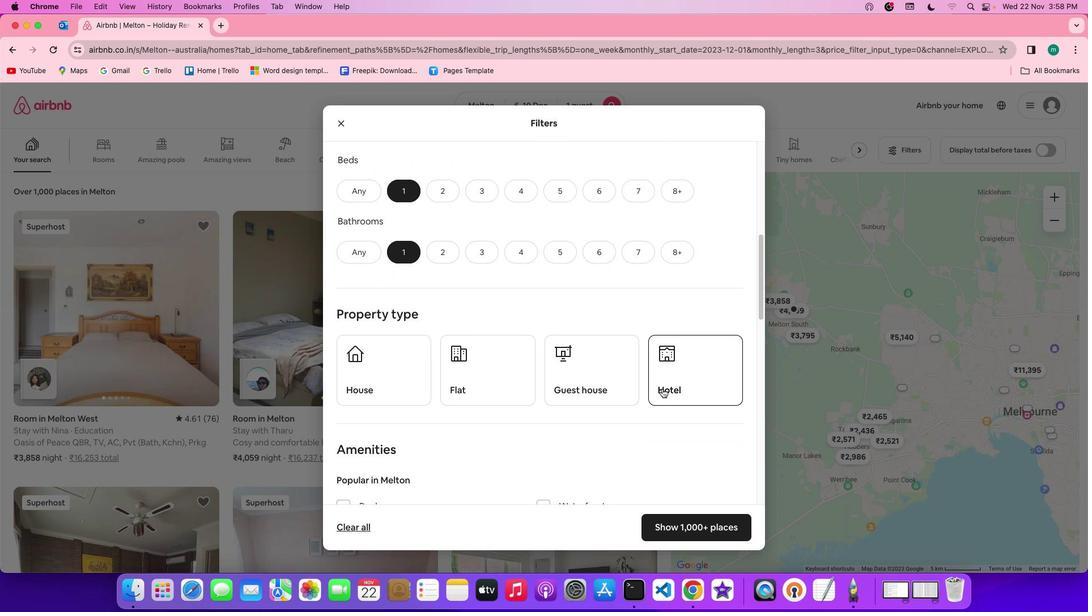 
Action: Mouse pressed left at (662, 389)
Screenshot: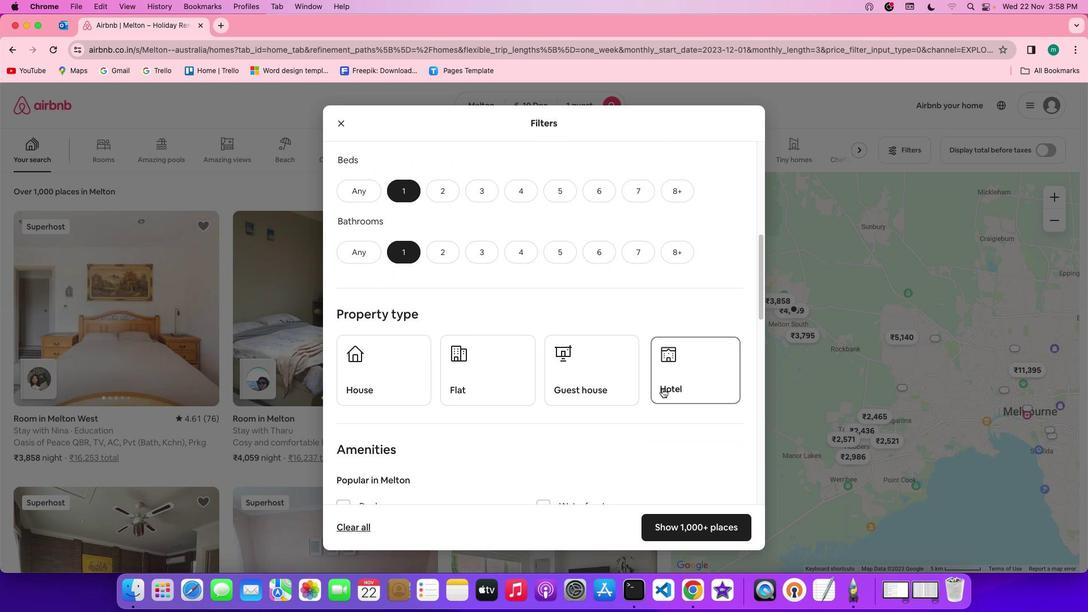 
Action: Mouse moved to (659, 400)
Screenshot: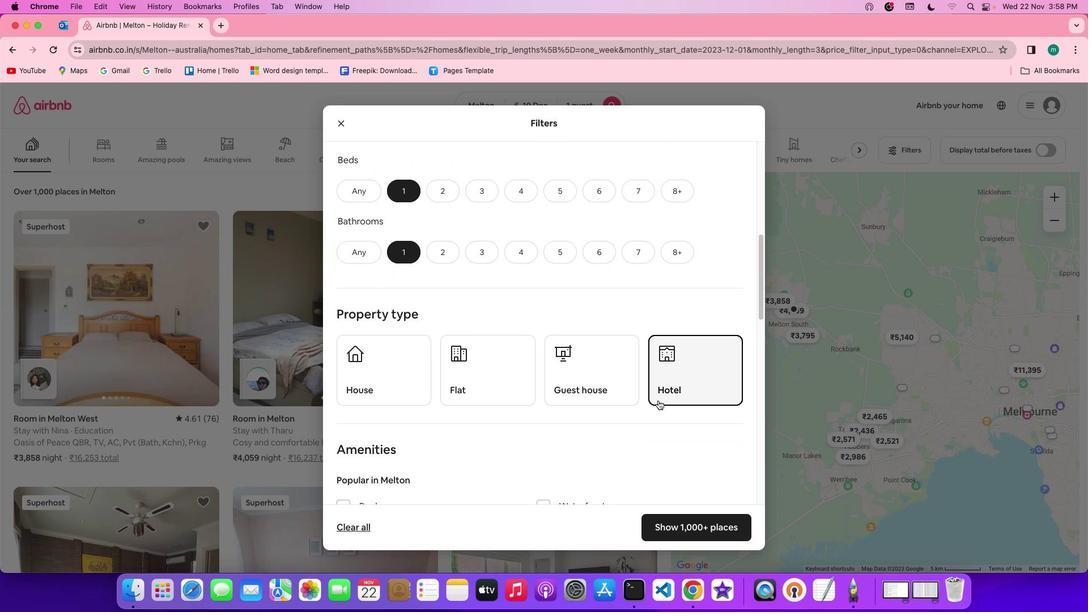 
Action: Mouse scrolled (659, 400) with delta (0, 0)
Screenshot: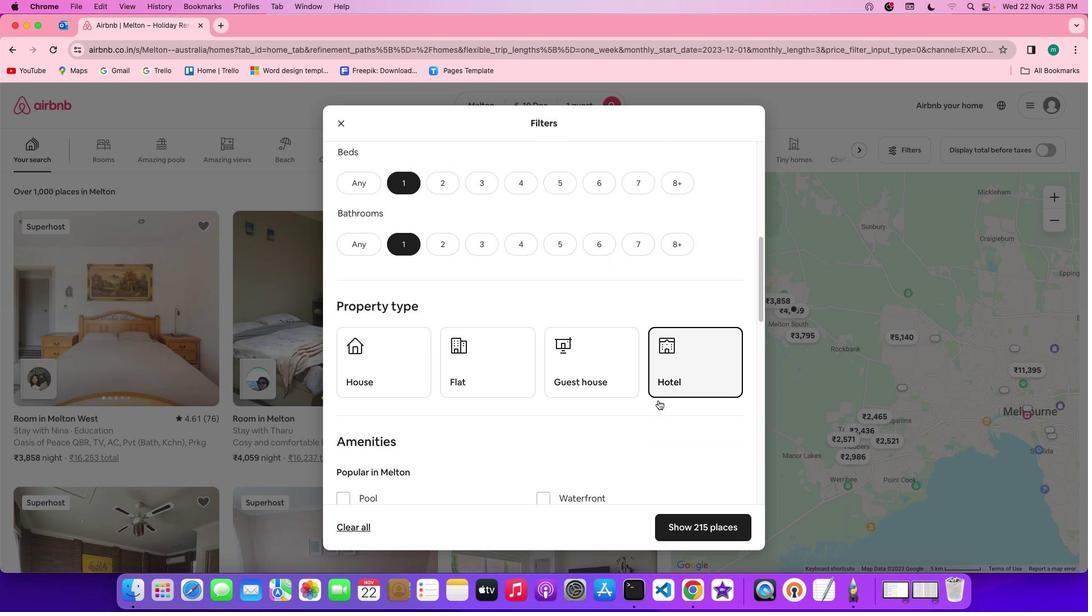 
Action: Mouse scrolled (659, 400) with delta (0, 0)
Screenshot: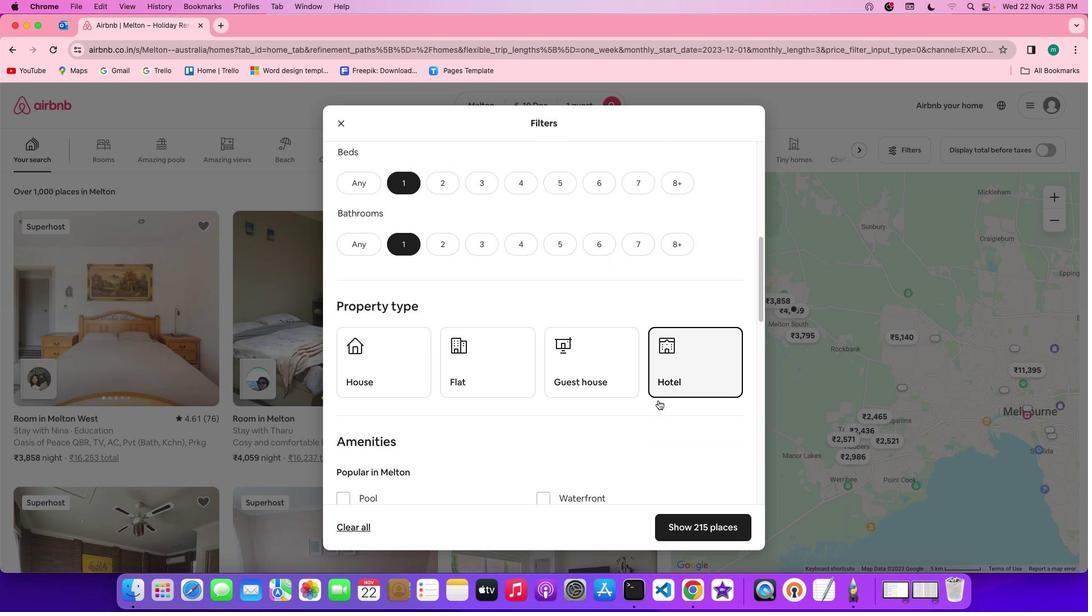 
Action: Mouse scrolled (659, 400) with delta (0, -1)
Screenshot: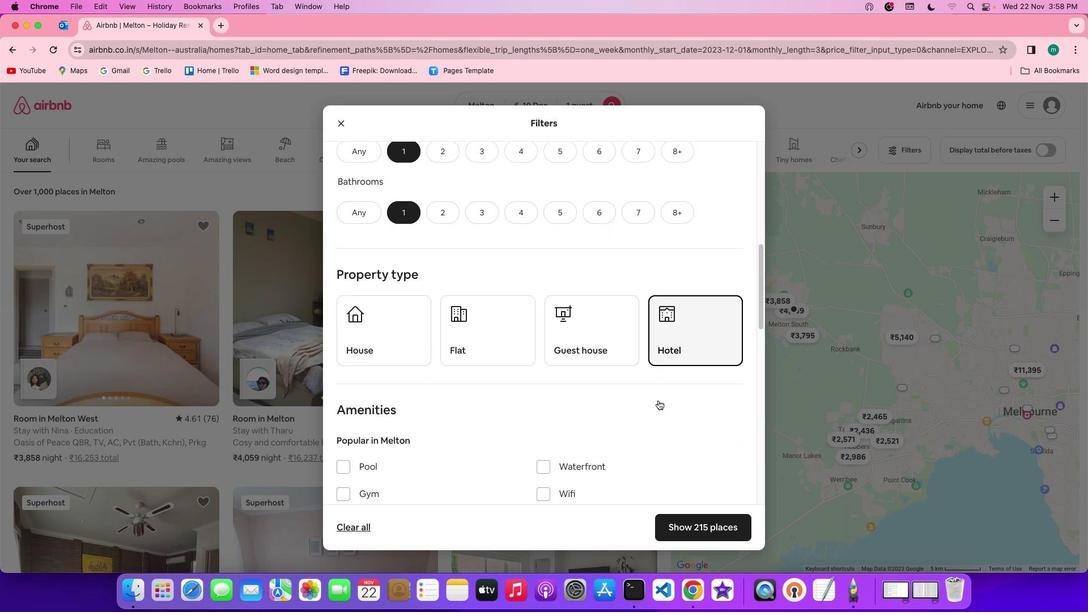 
Action: Mouse scrolled (659, 400) with delta (0, 0)
Screenshot: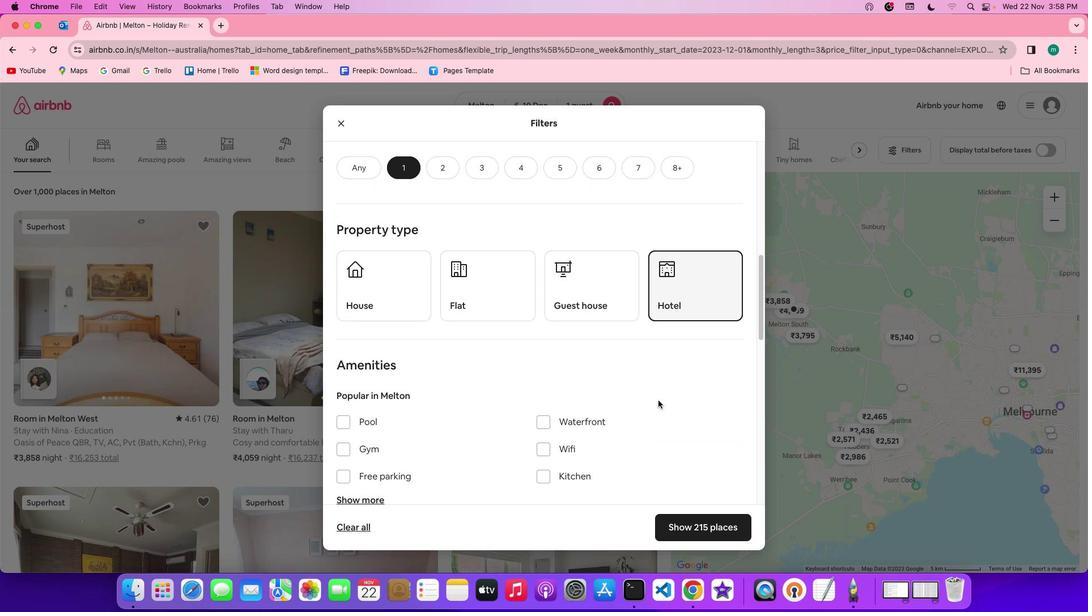 
Action: Mouse scrolled (659, 400) with delta (0, 0)
Screenshot: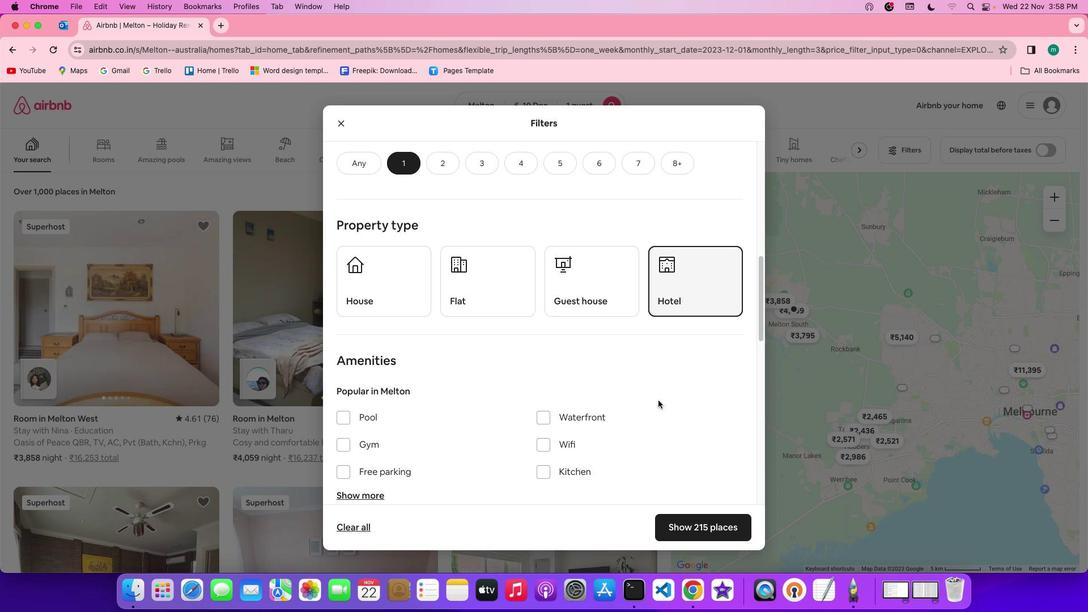 
Action: Mouse scrolled (659, 400) with delta (0, 0)
Screenshot: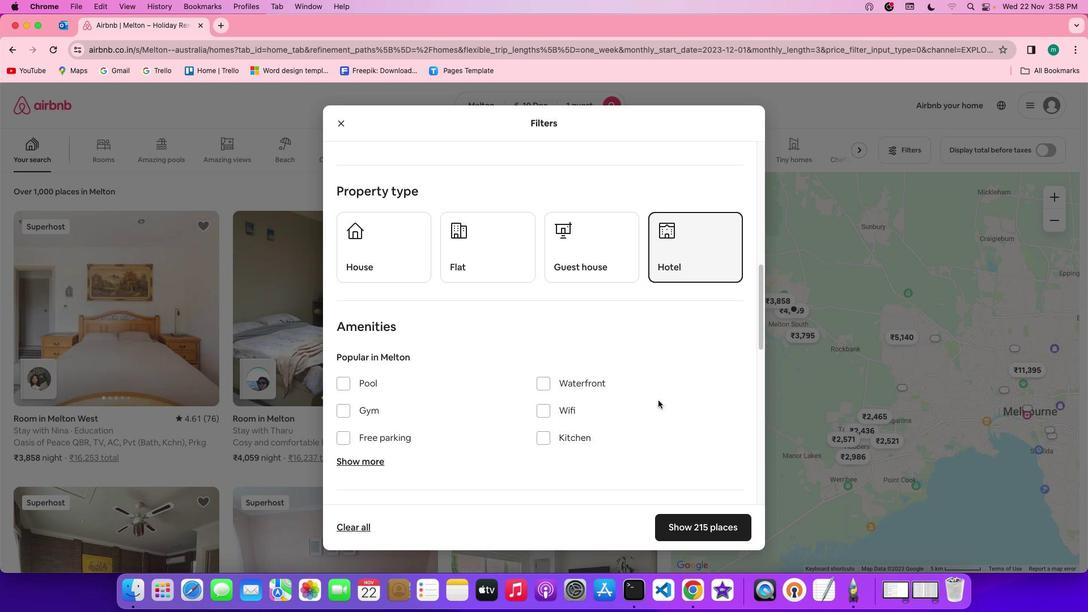 
Action: Mouse scrolled (659, 400) with delta (0, 0)
Screenshot: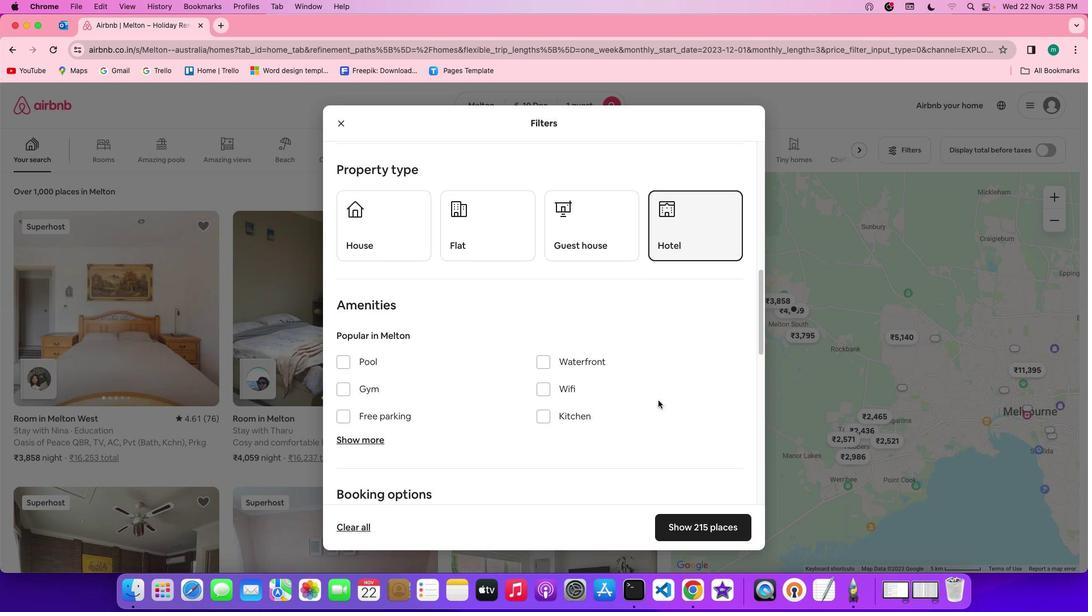 
Action: Mouse scrolled (659, 400) with delta (0, 0)
Screenshot: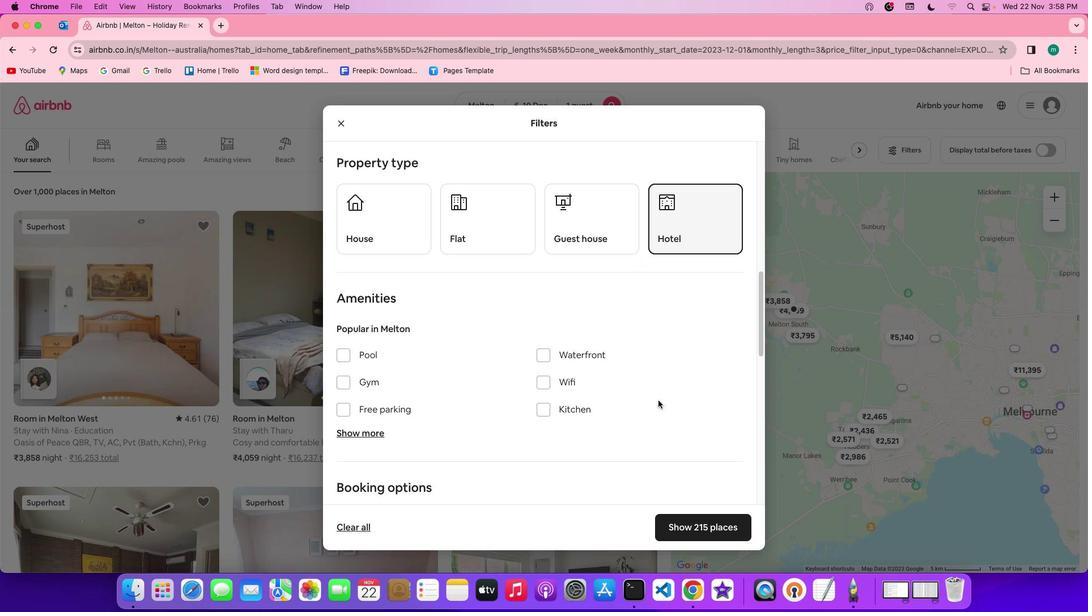
Action: Mouse scrolled (659, 400) with delta (0, 0)
Screenshot: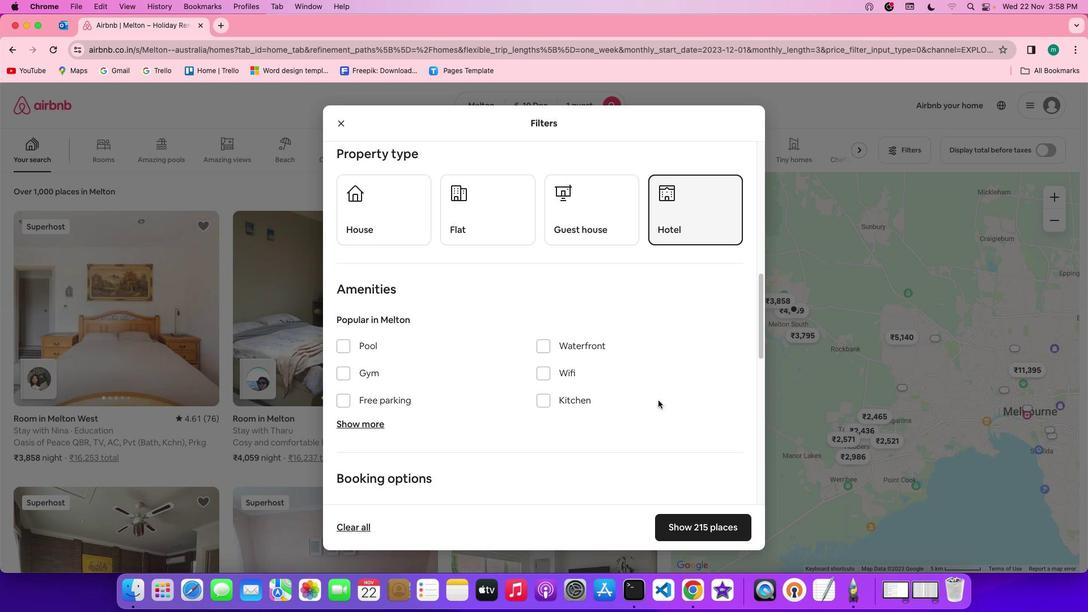 
Action: Mouse scrolled (659, 400) with delta (0, 0)
Screenshot: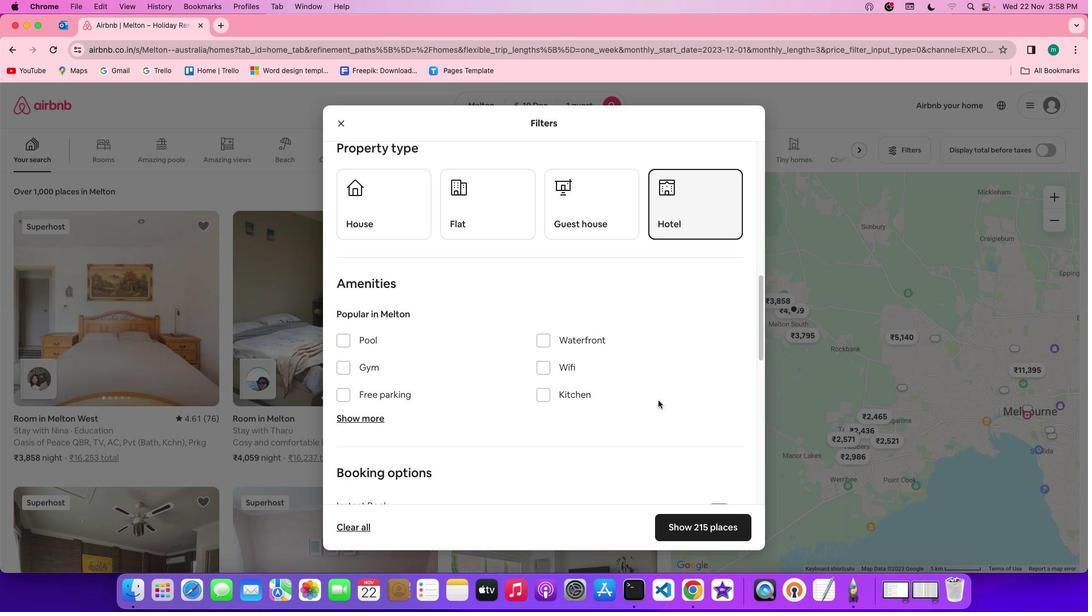 
Action: Mouse scrolled (659, 400) with delta (0, 0)
Screenshot: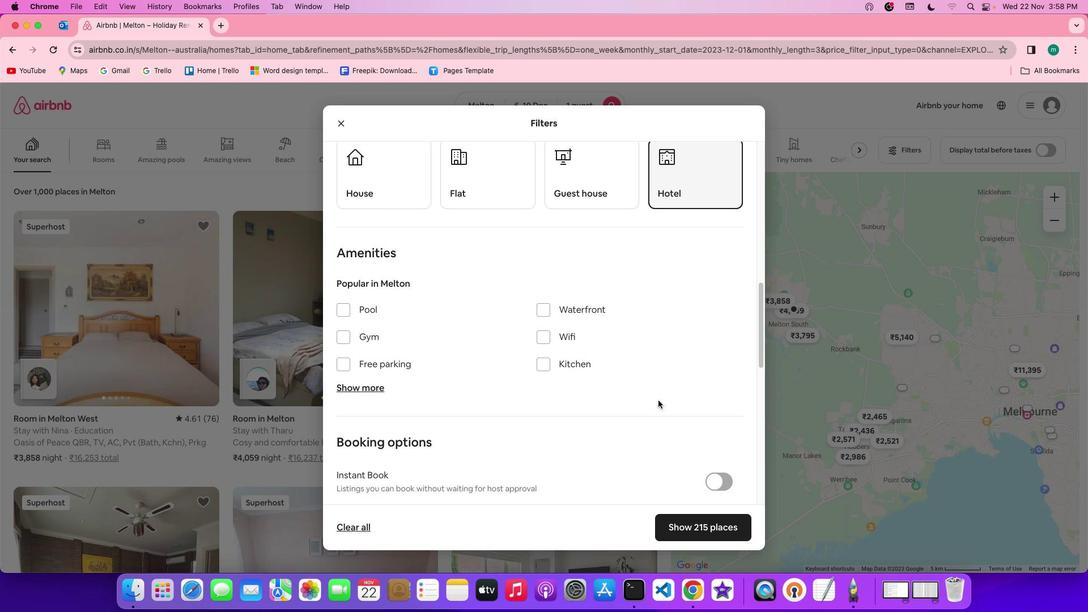 
Action: Mouse scrolled (659, 400) with delta (0, 0)
Screenshot: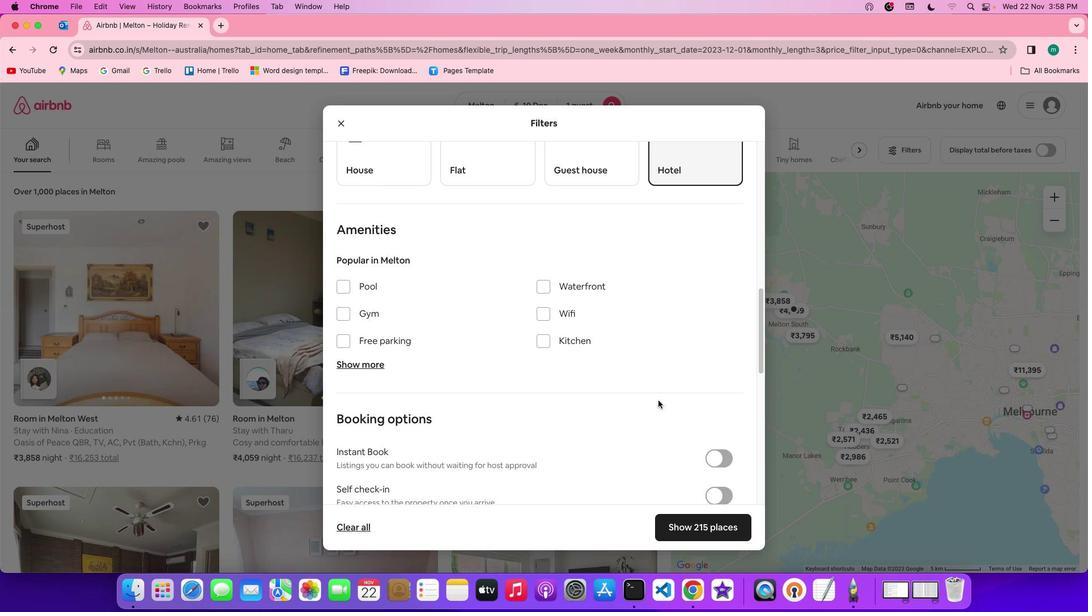 
Action: Mouse scrolled (659, 400) with delta (0, 0)
Screenshot: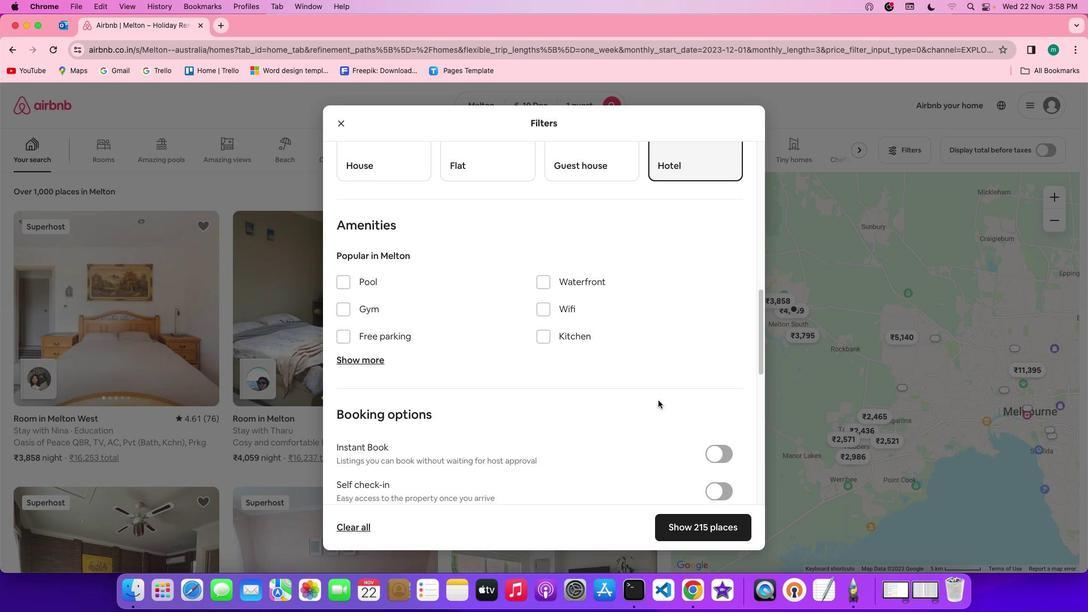 
Action: Mouse moved to (356, 351)
Screenshot: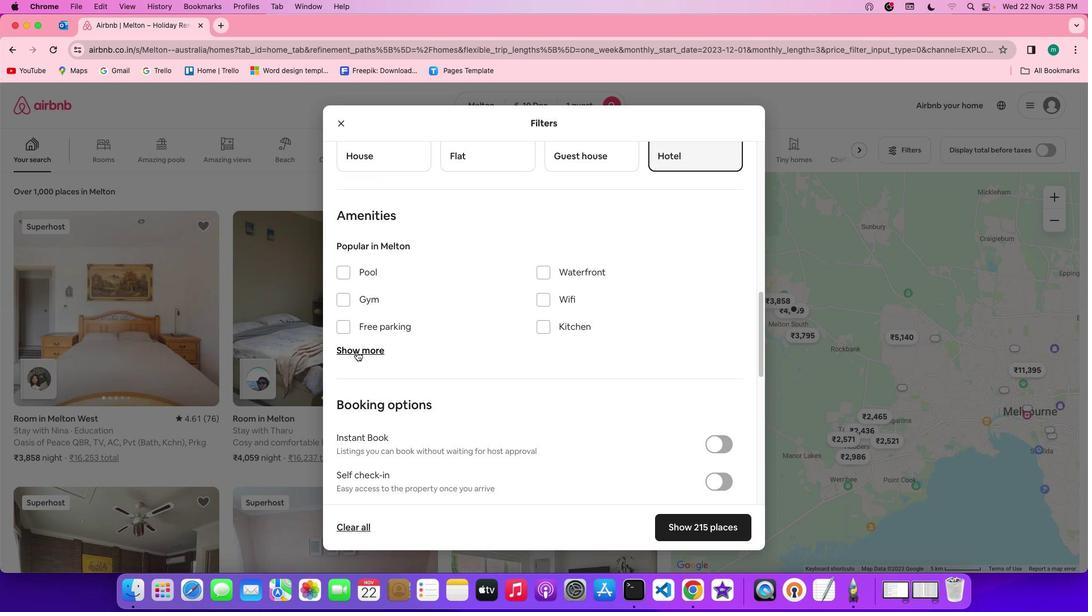 
Action: Mouse pressed left at (356, 351)
Screenshot: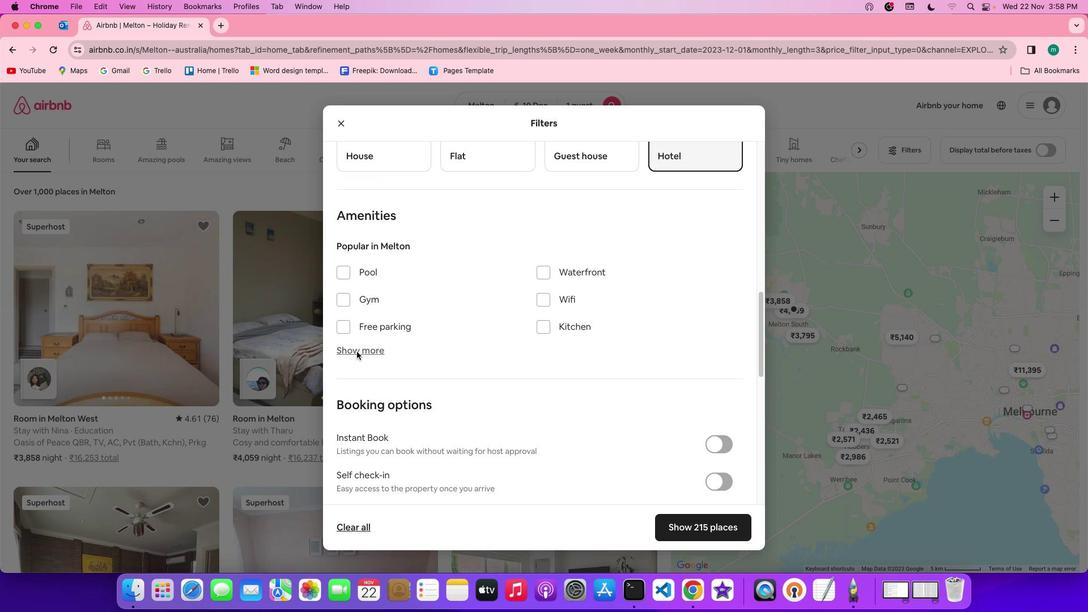 
Action: Mouse moved to (508, 376)
Screenshot: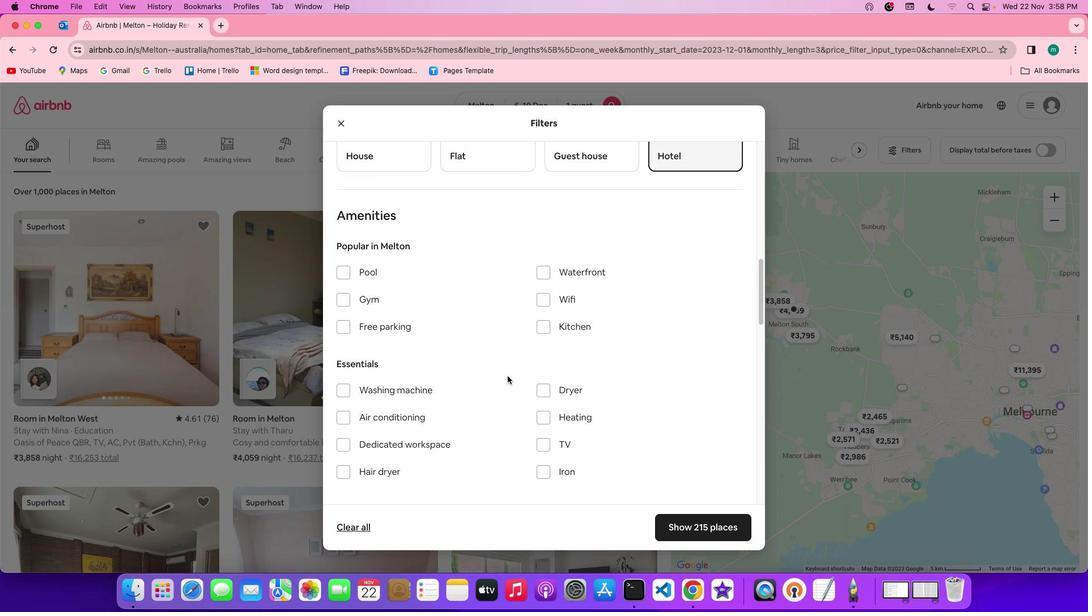 
Action: Mouse scrolled (508, 376) with delta (0, 0)
Screenshot: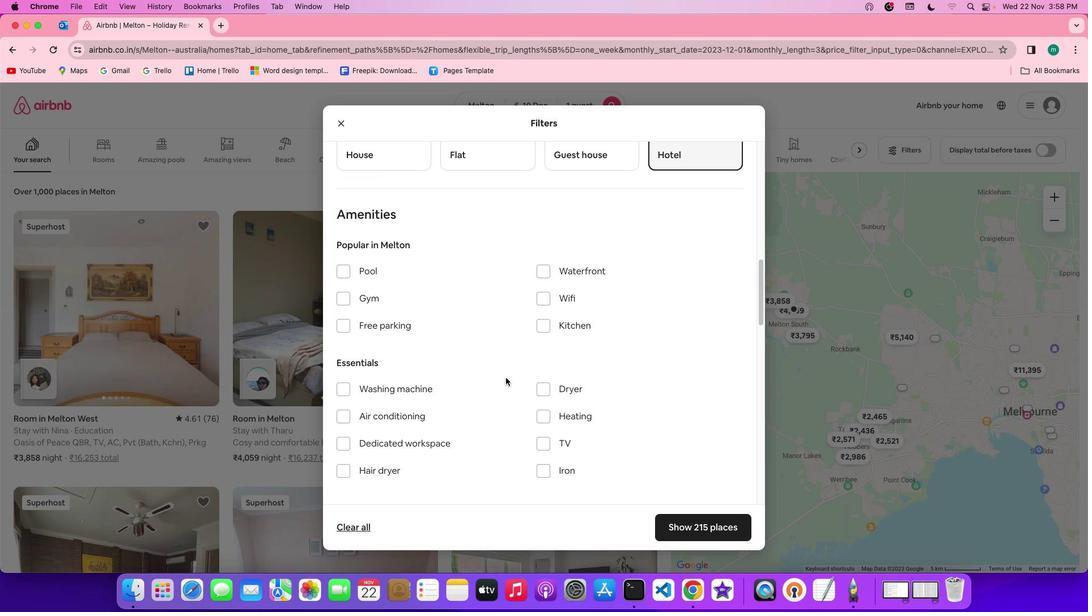 
Action: Mouse moved to (397, 386)
Screenshot: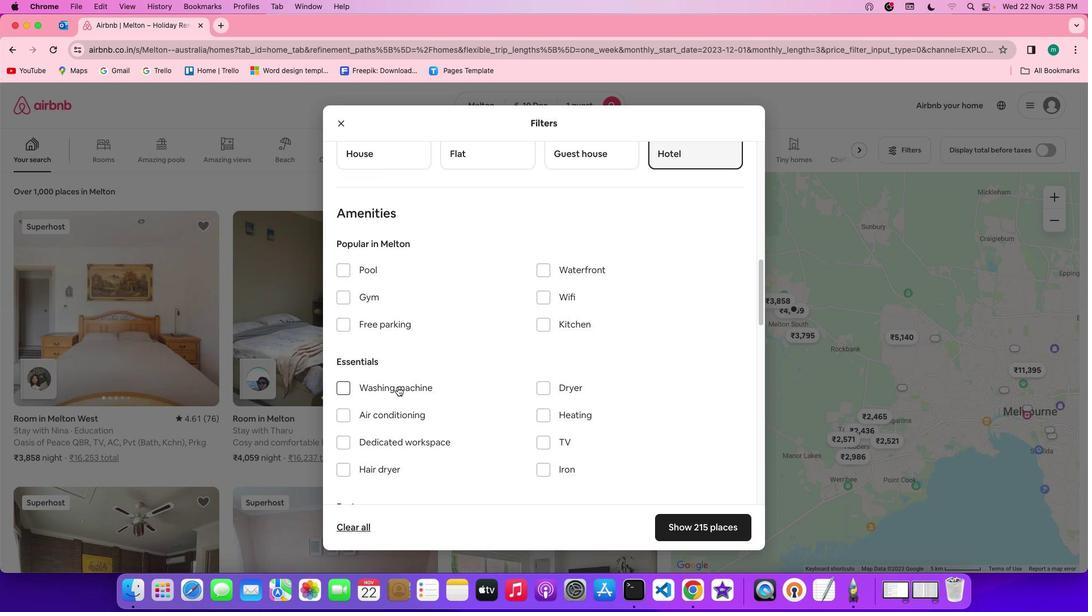 
Action: Mouse pressed left at (397, 386)
Screenshot: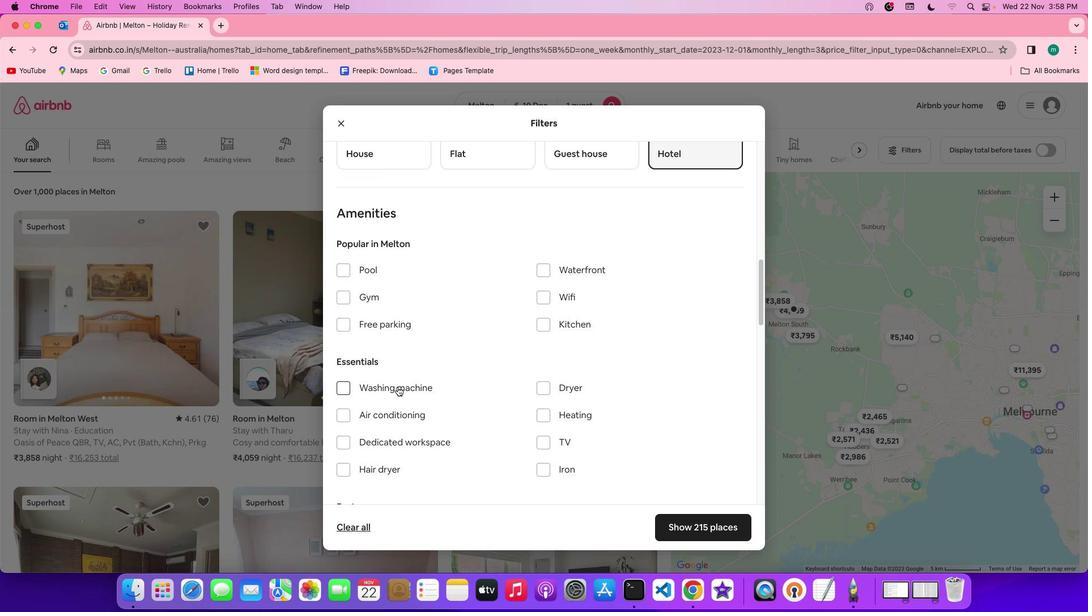 
Action: Mouse moved to (495, 377)
Screenshot: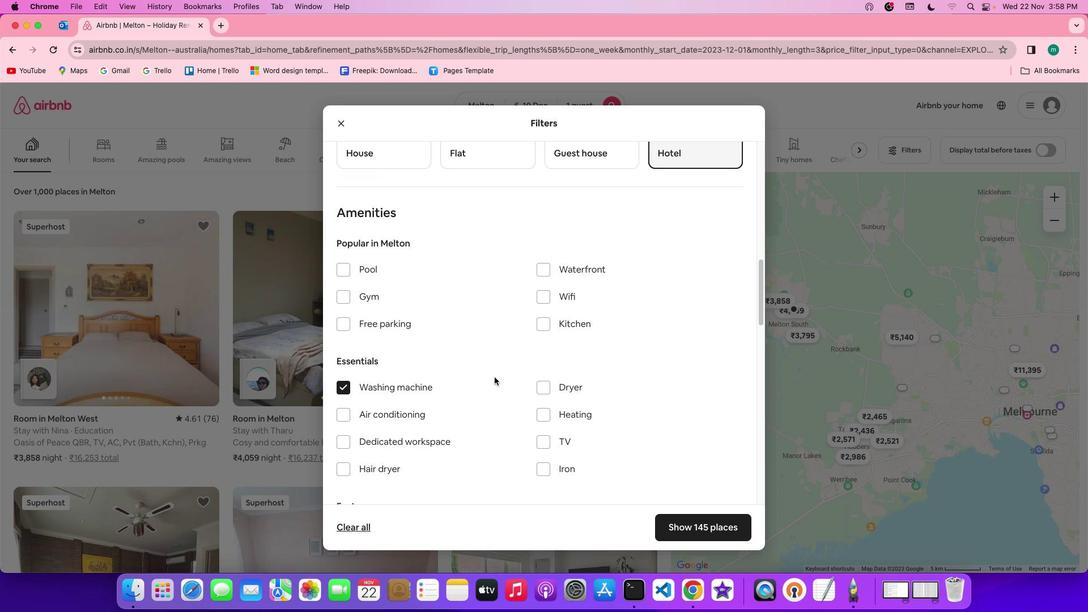 
Action: Mouse scrolled (495, 377) with delta (0, 0)
Screenshot: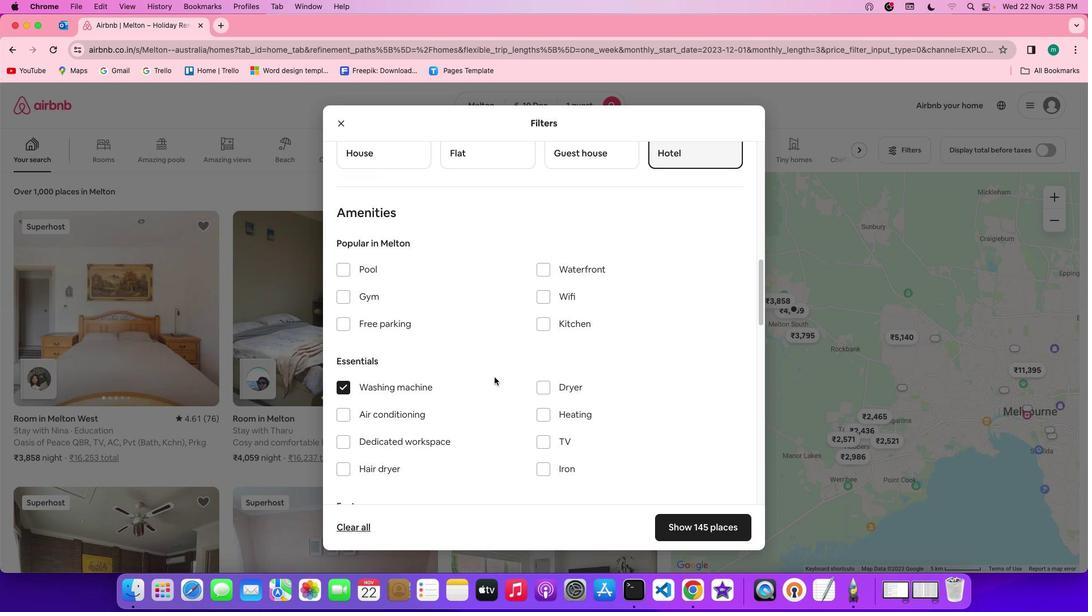 
Action: Mouse scrolled (495, 377) with delta (0, 0)
Screenshot: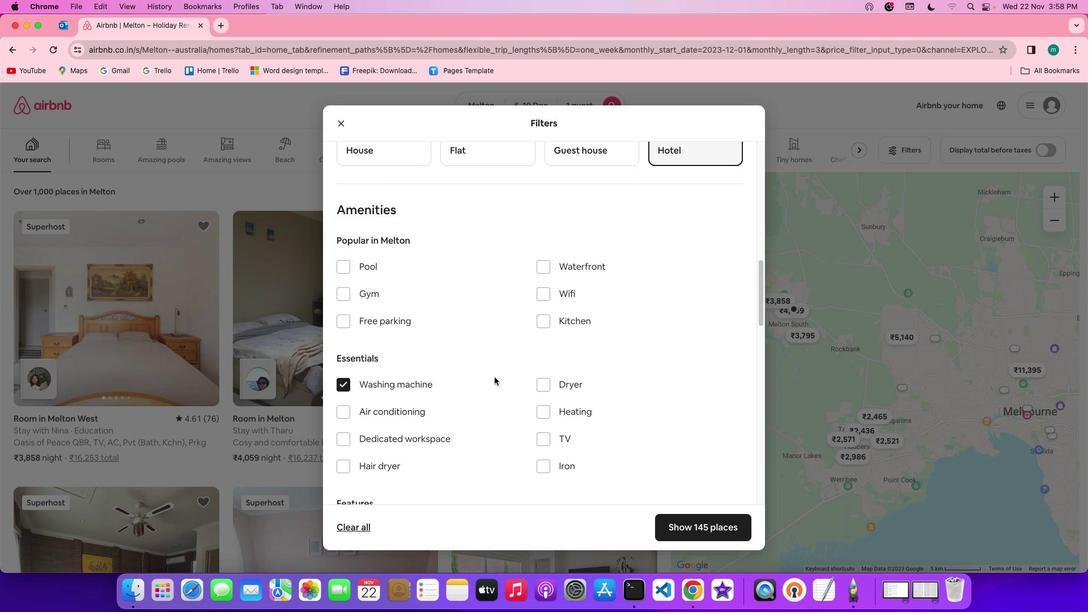 
Action: Mouse scrolled (495, 377) with delta (0, 0)
Screenshot: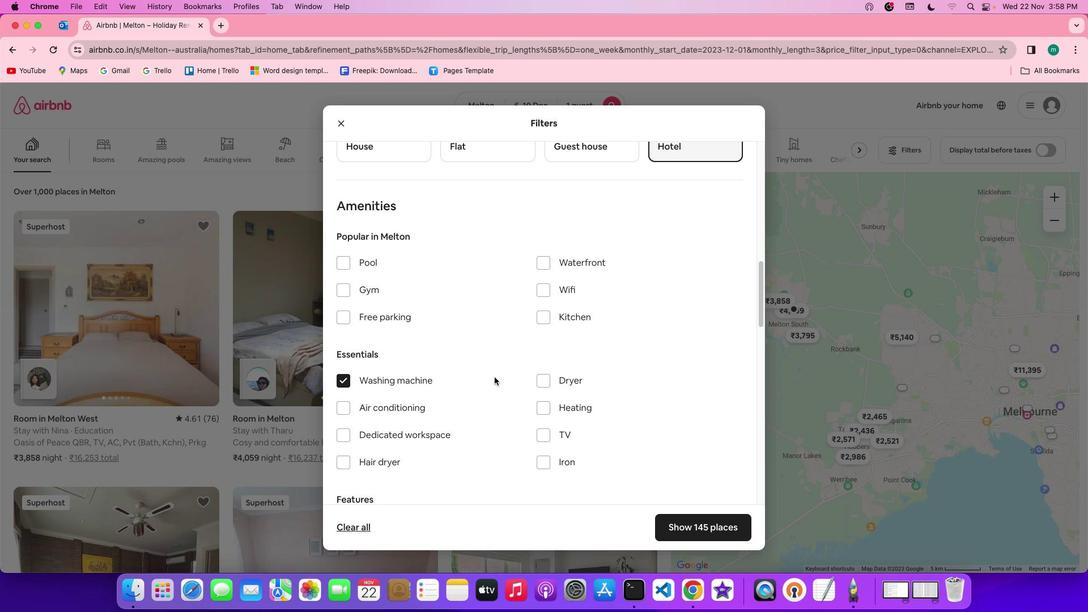 
Action: Mouse moved to (541, 314)
Screenshot: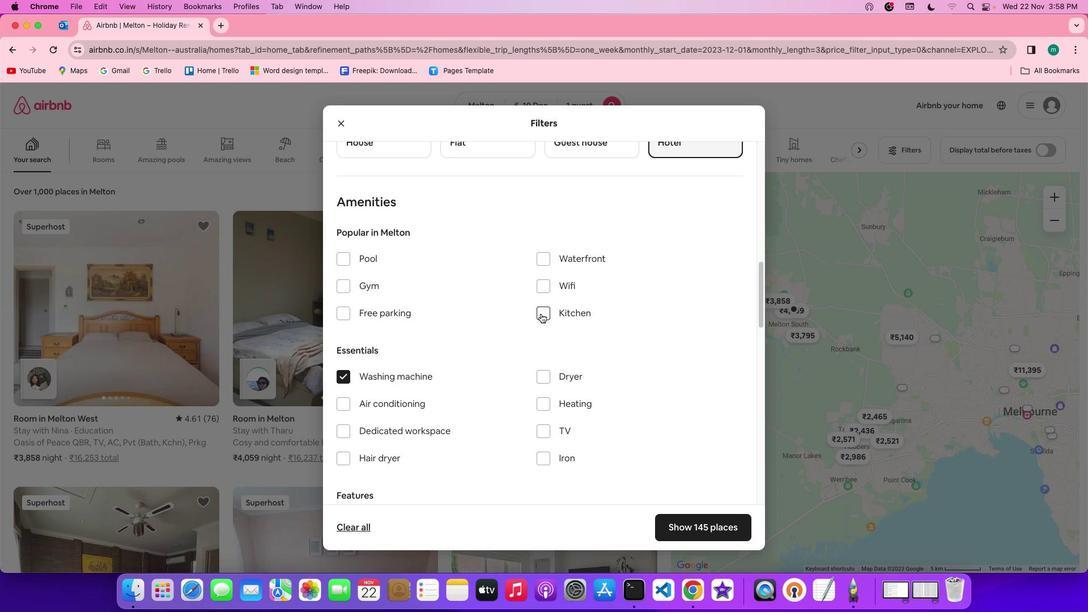 
Action: Mouse pressed left at (541, 314)
Screenshot: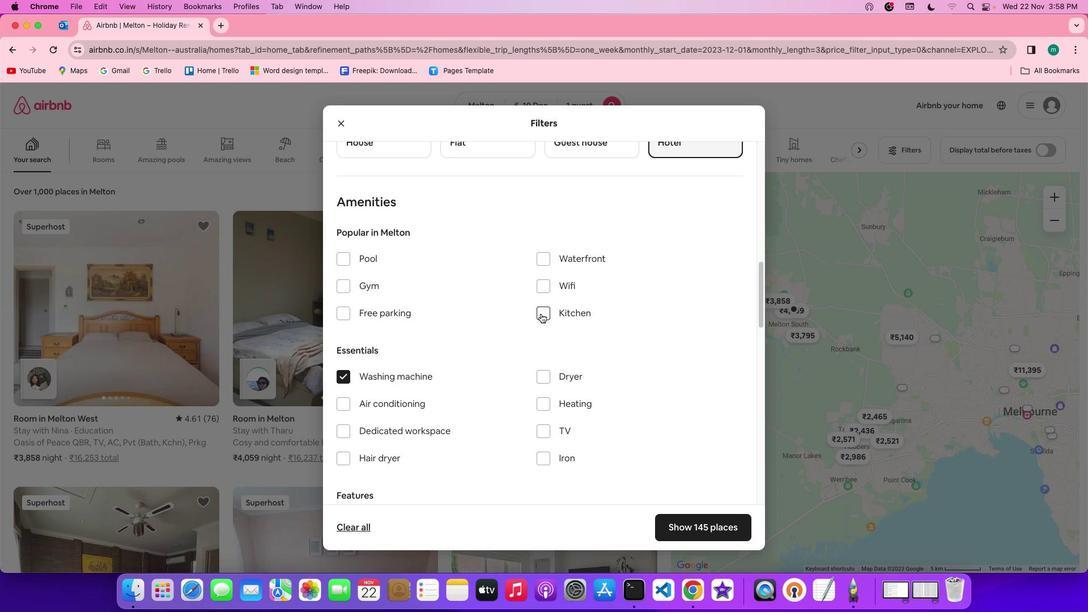 
Action: Mouse moved to (598, 376)
Screenshot: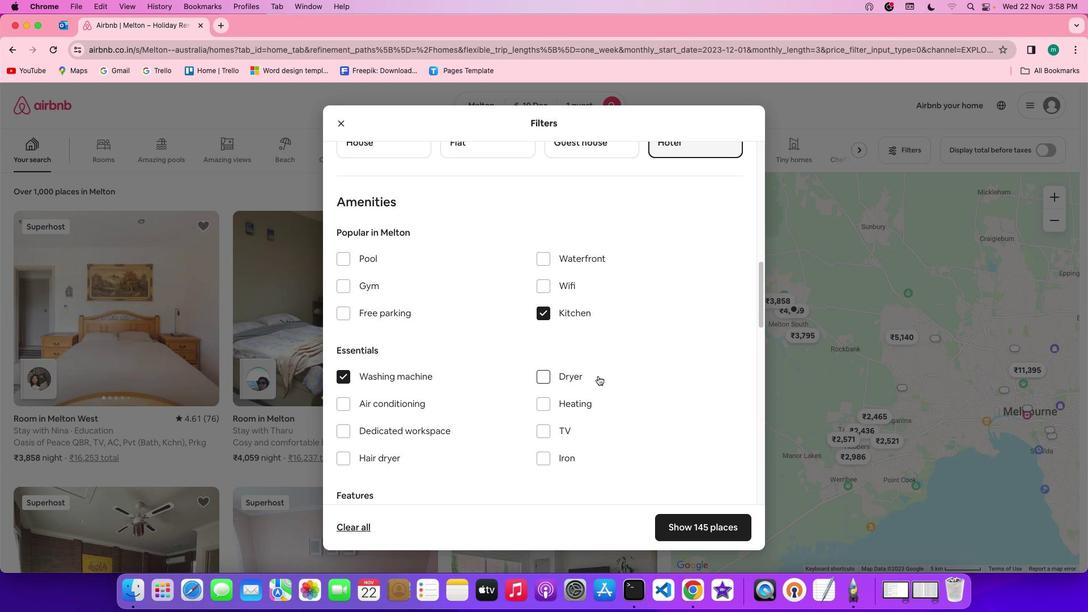 
Action: Mouse scrolled (598, 376) with delta (0, 0)
Screenshot: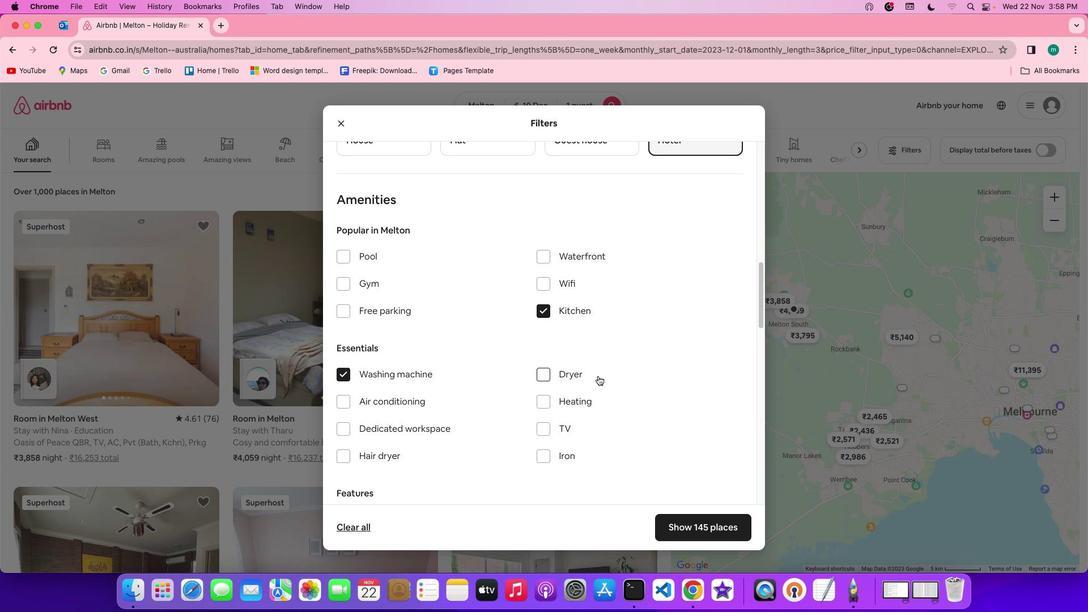 
Action: Mouse scrolled (598, 376) with delta (0, 0)
Screenshot: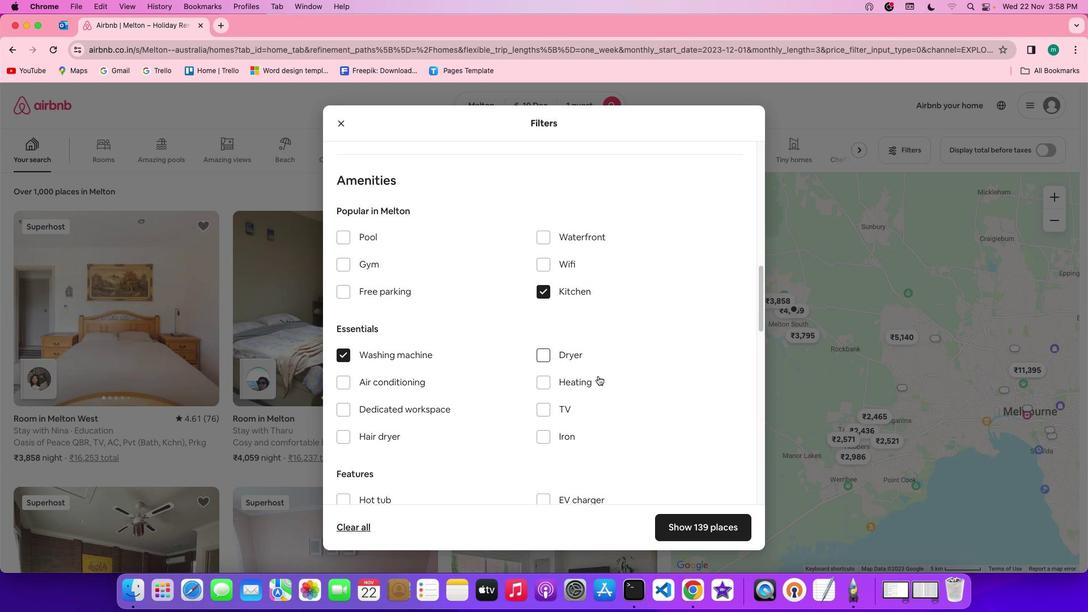 
Action: Mouse scrolled (598, 376) with delta (0, -1)
Screenshot: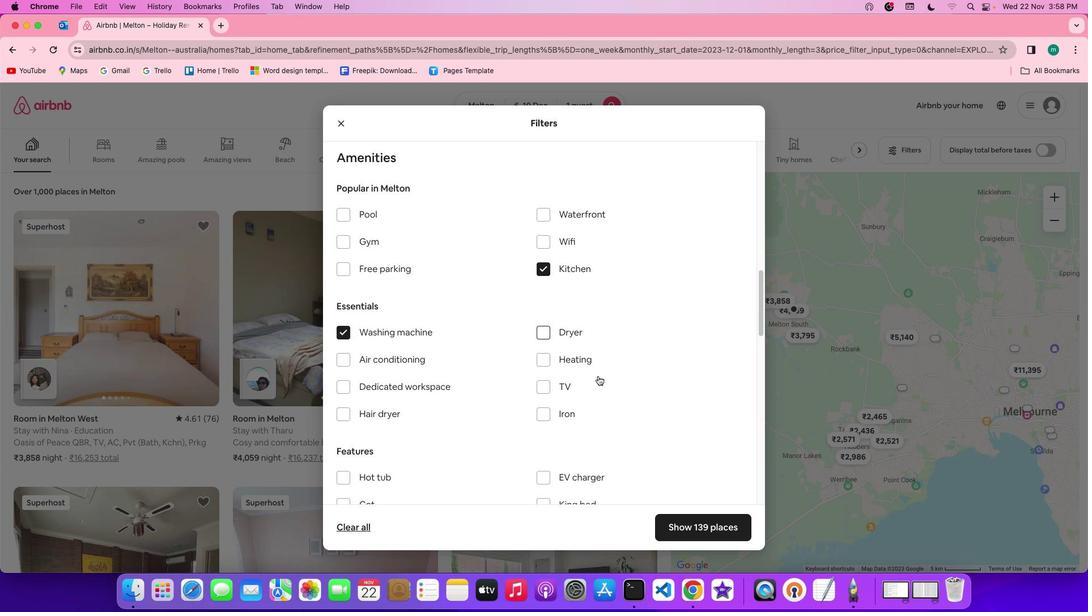 
Action: Mouse scrolled (598, 376) with delta (0, -1)
Screenshot: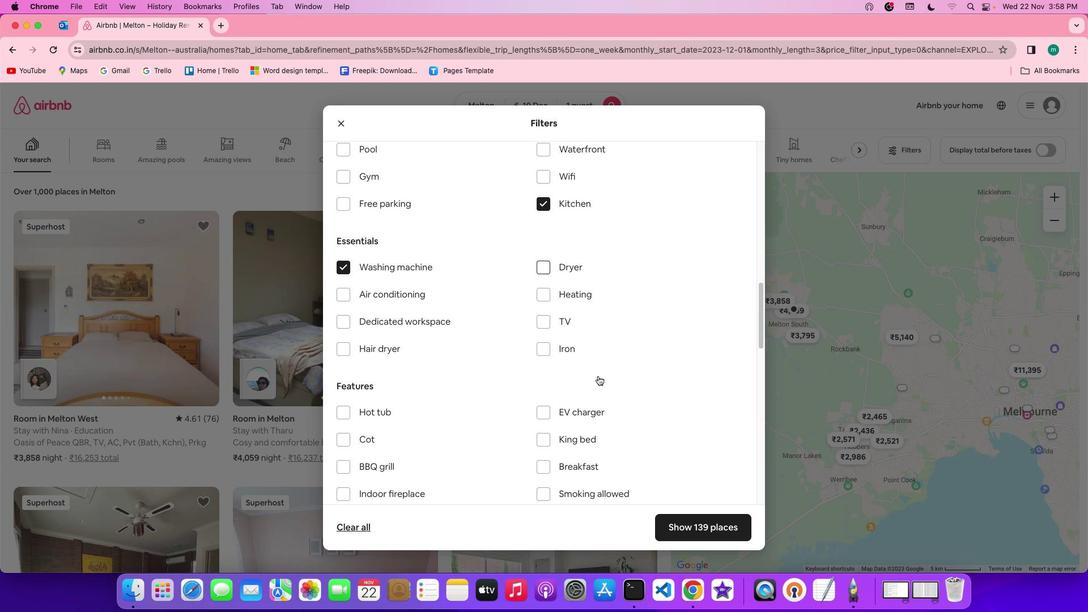 
Action: Mouse scrolled (598, 376) with delta (0, 0)
Screenshot: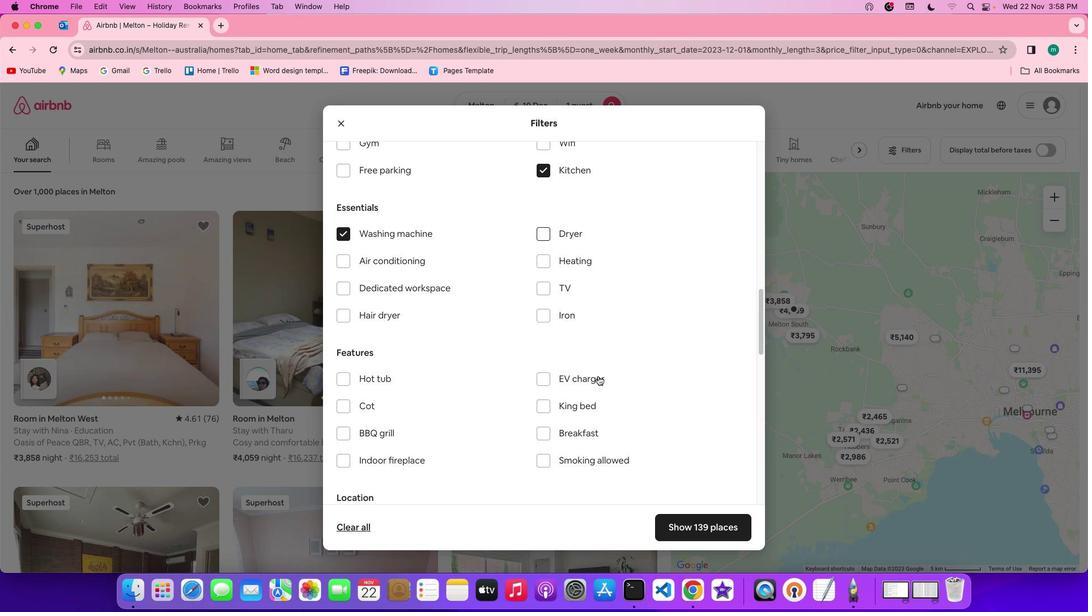 
Action: Mouse scrolled (598, 376) with delta (0, 0)
Screenshot: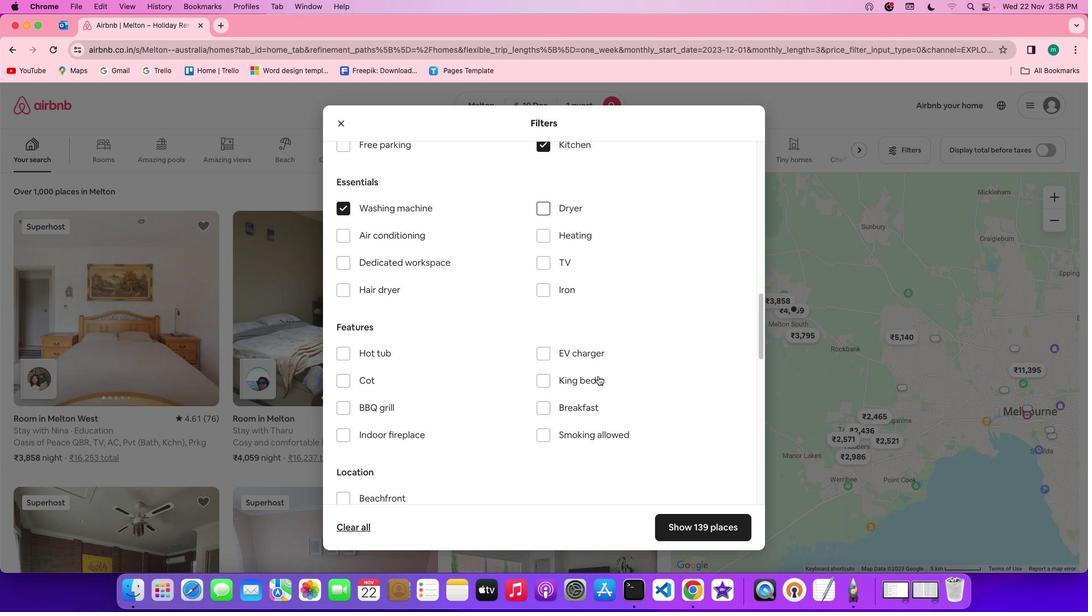 
Action: Mouse scrolled (598, 376) with delta (0, -1)
Screenshot: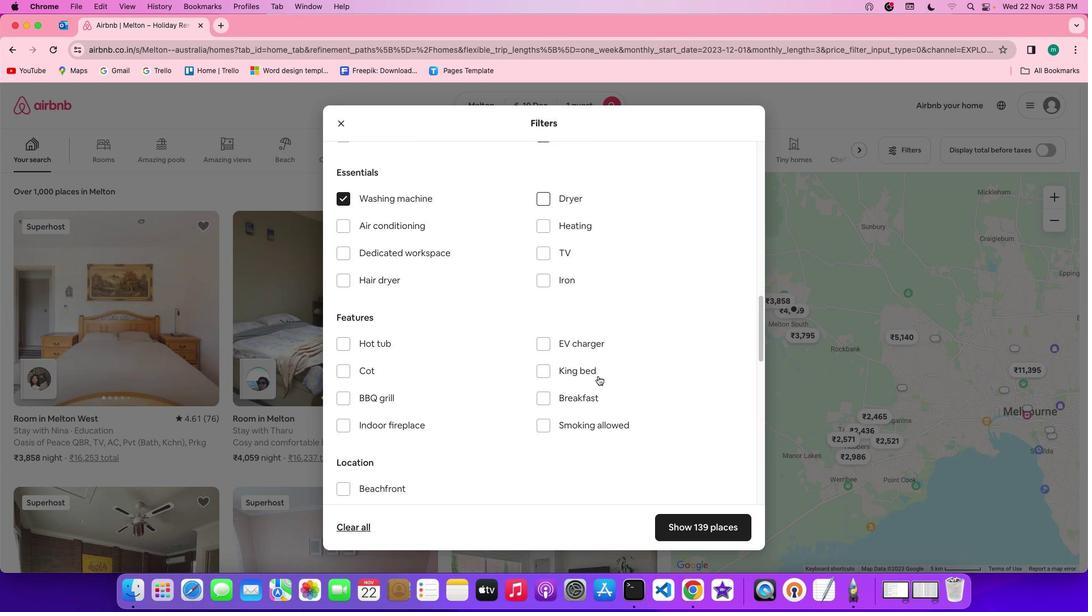 
Action: Mouse scrolled (598, 376) with delta (0, 0)
Screenshot: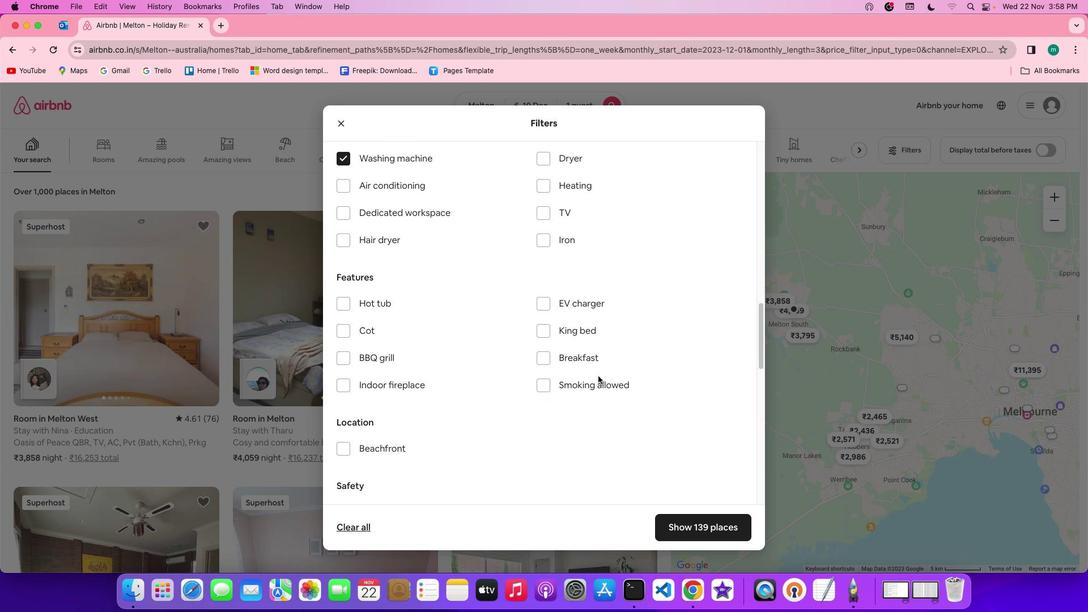
Action: Mouse scrolled (598, 376) with delta (0, 0)
Screenshot: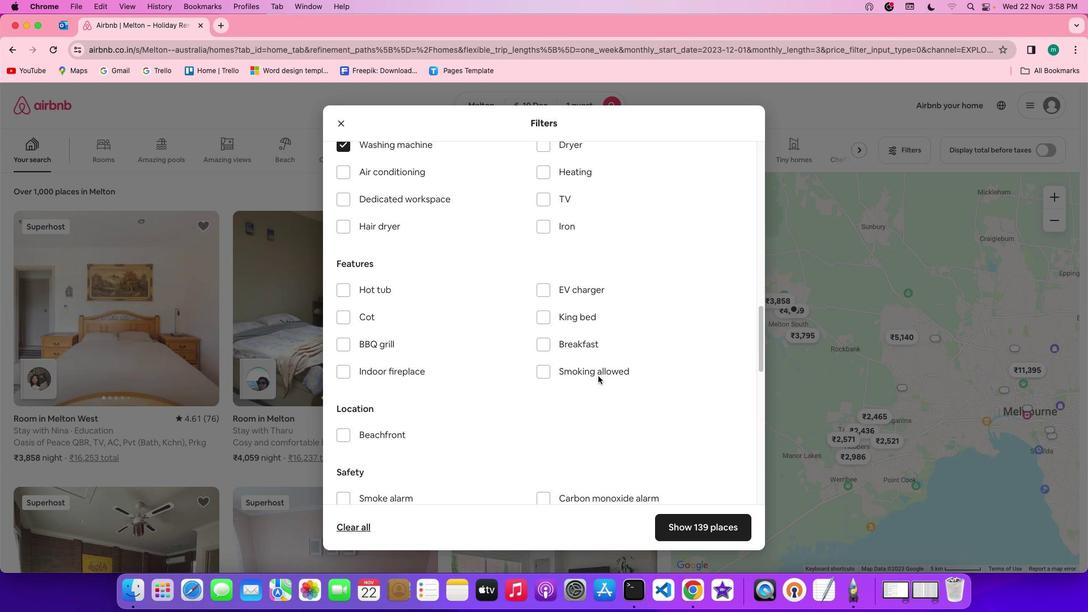 
Action: Mouse scrolled (598, 376) with delta (0, -1)
Screenshot: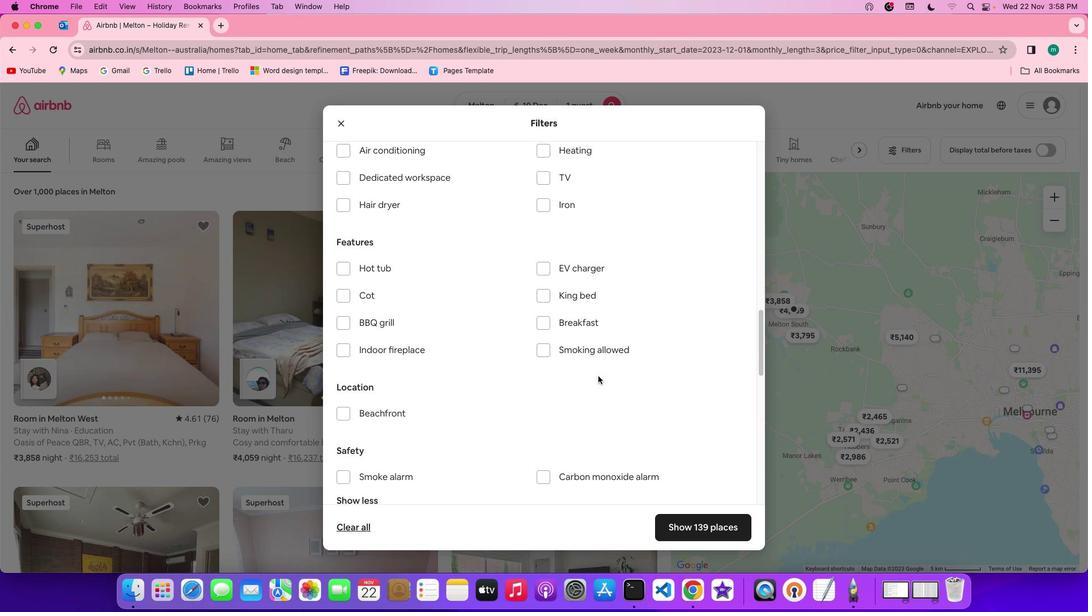 
Action: Mouse scrolled (598, 376) with delta (0, -1)
Screenshot: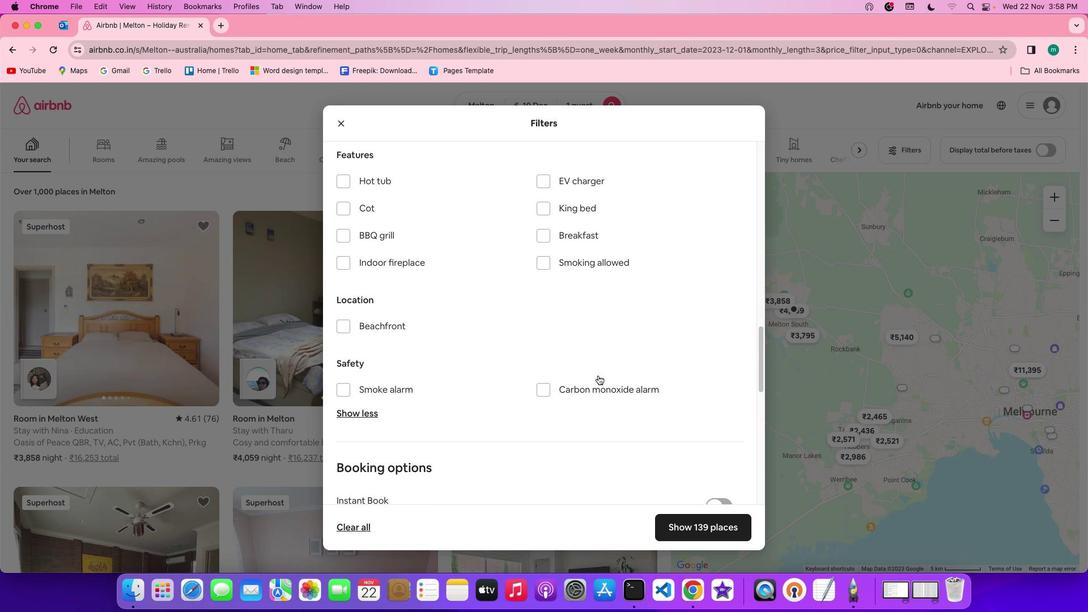 
Action: Mouse moved to (598, 374)
Screenshot: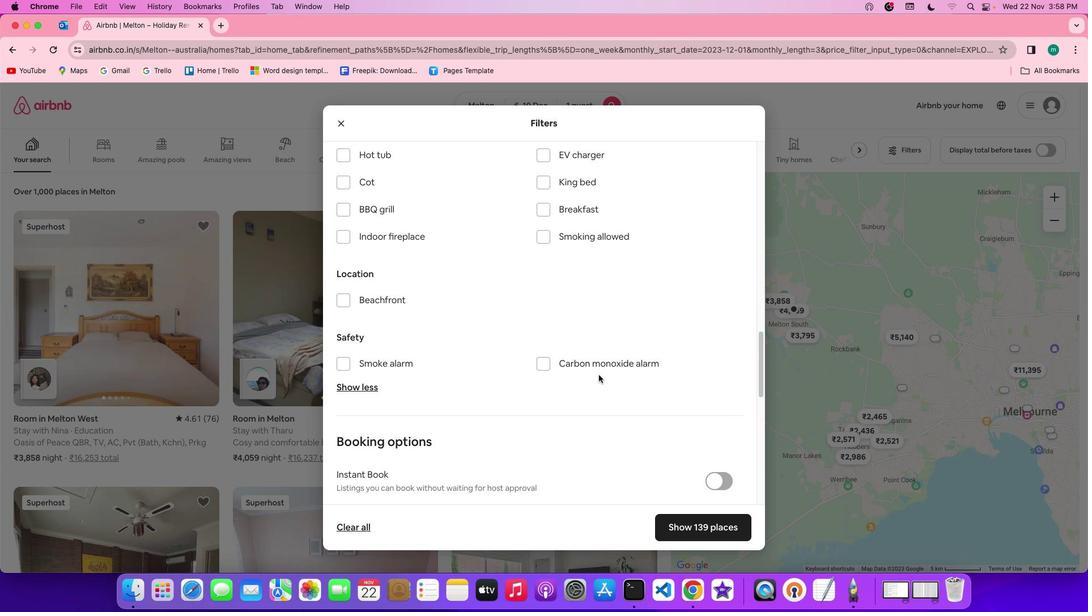 
Action: Mouse scrolled (598, 374) with delta (0, 0)
Screenshot: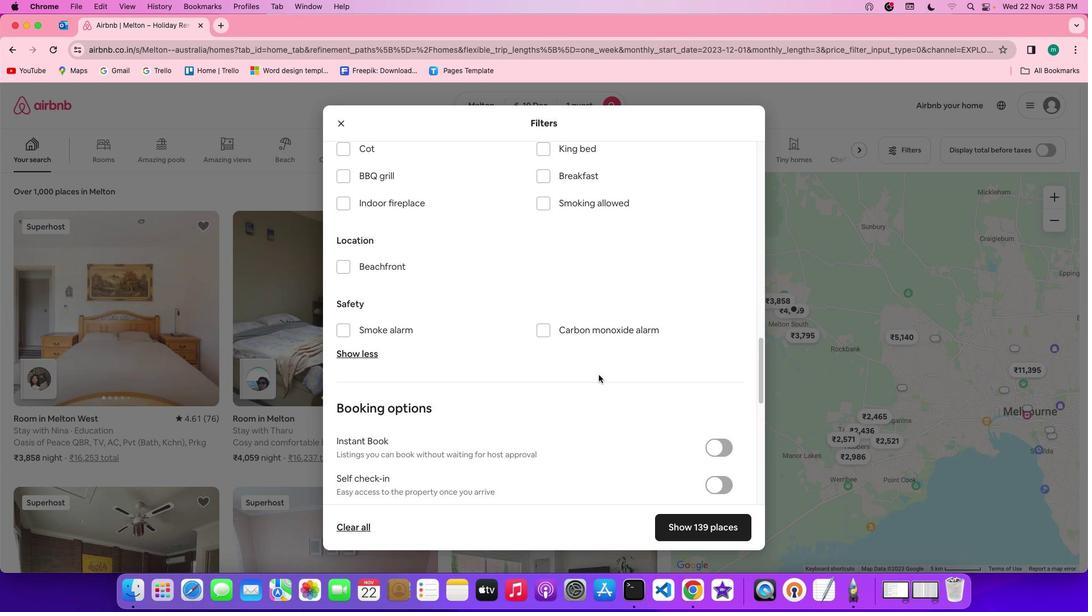 
Action: Mouse scrolled (598, 374) with delta (0, 0)
Screenshot: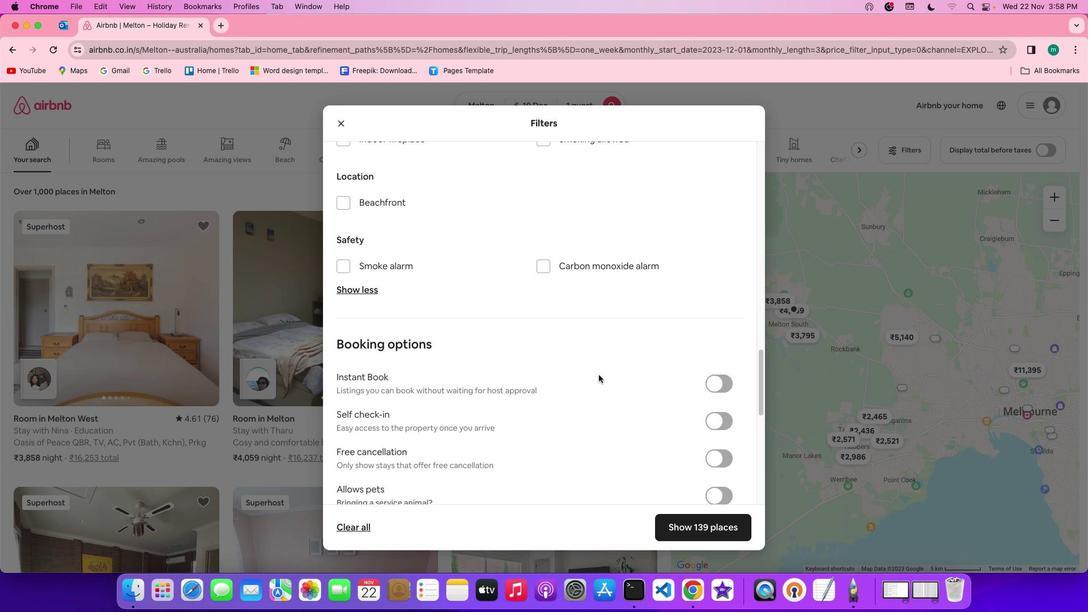 
Action: Mouse scrolled (598, 374) with delta (0, -1)
Screenshot: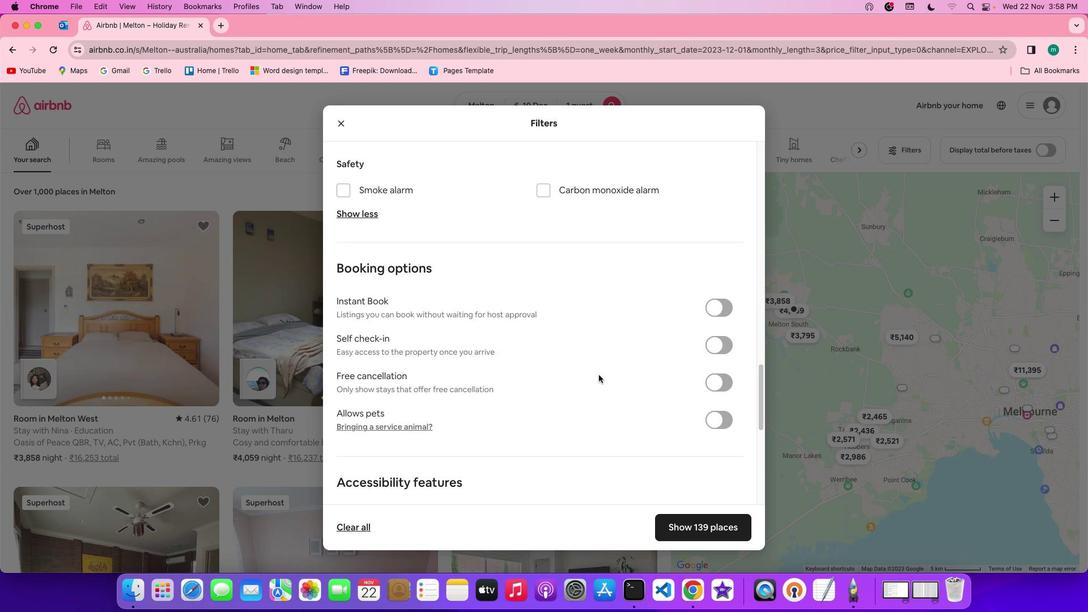 
Action: Mouse scrolled (598, 374) with delta (0, -2)
Screenshot: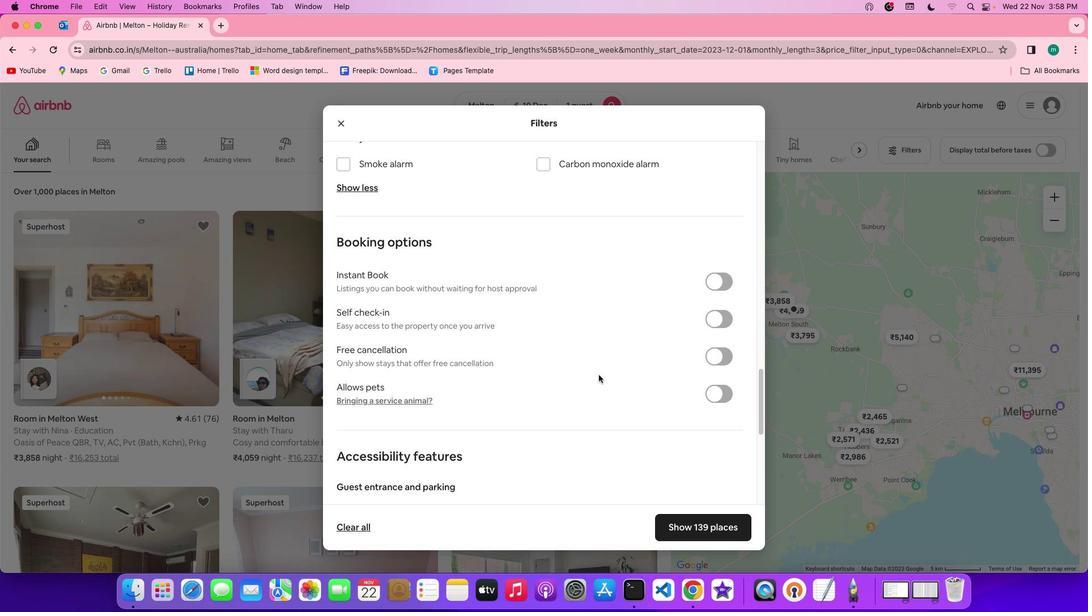 
Action: Mouse scrolled (598, 374) with delta (0, 0)
Screenshot: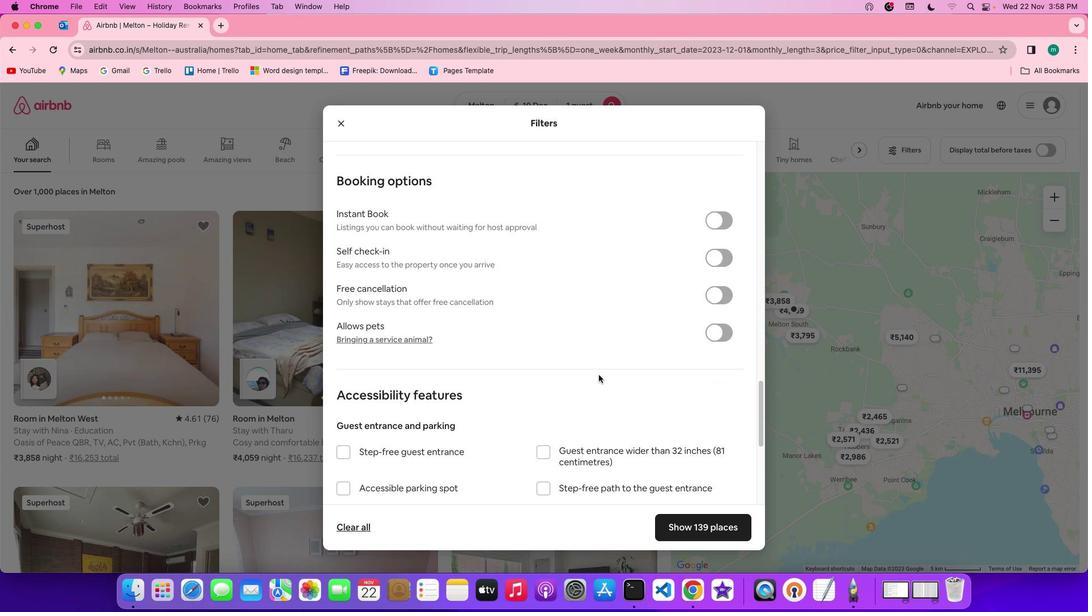 
Action: Mouse scrolled (598, 374) with delta (0, 0)
Screenshot: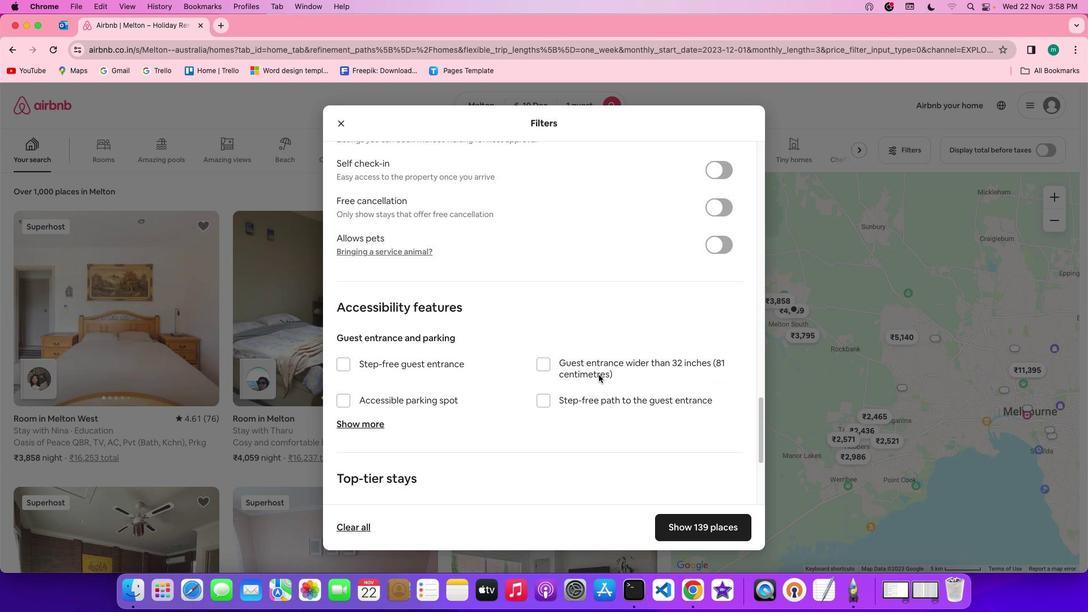 
Action: Mouse scrolled (598, 374) with delta (0, -1)
Screenshot: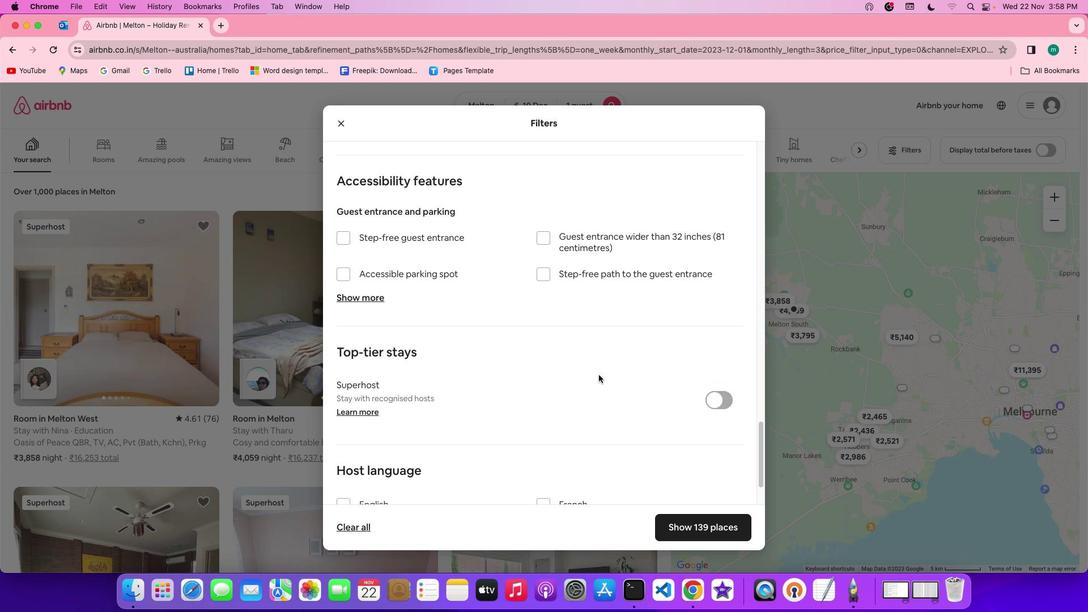 
Action: Mouse scrolled (598, 374) with delta (0, -2)
Screenshot: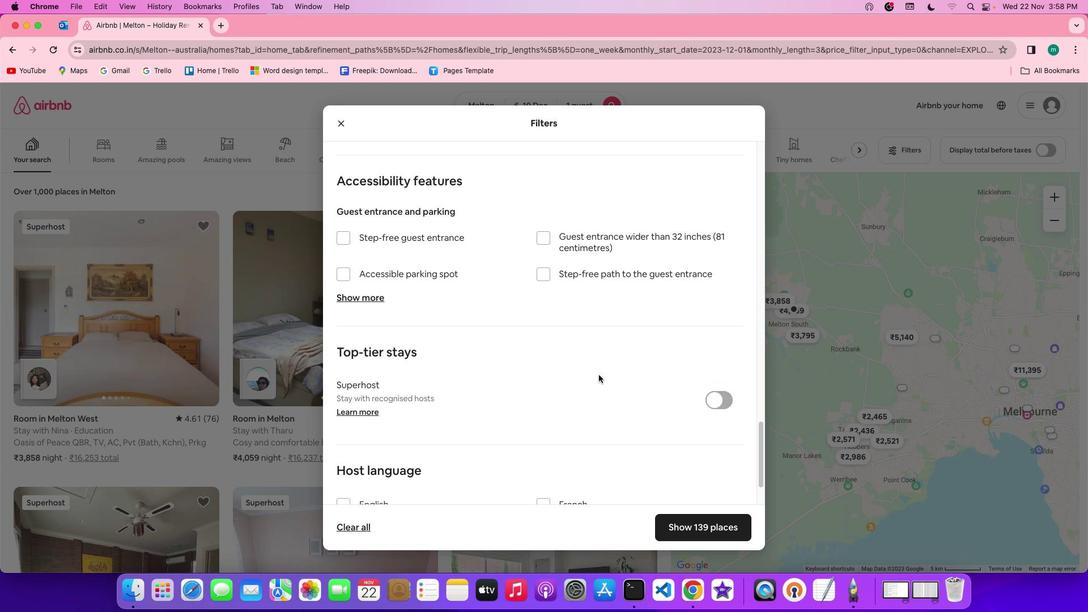 
Action: Mouse scrolled (598, 374) with delta (0, -2)
Screenshot: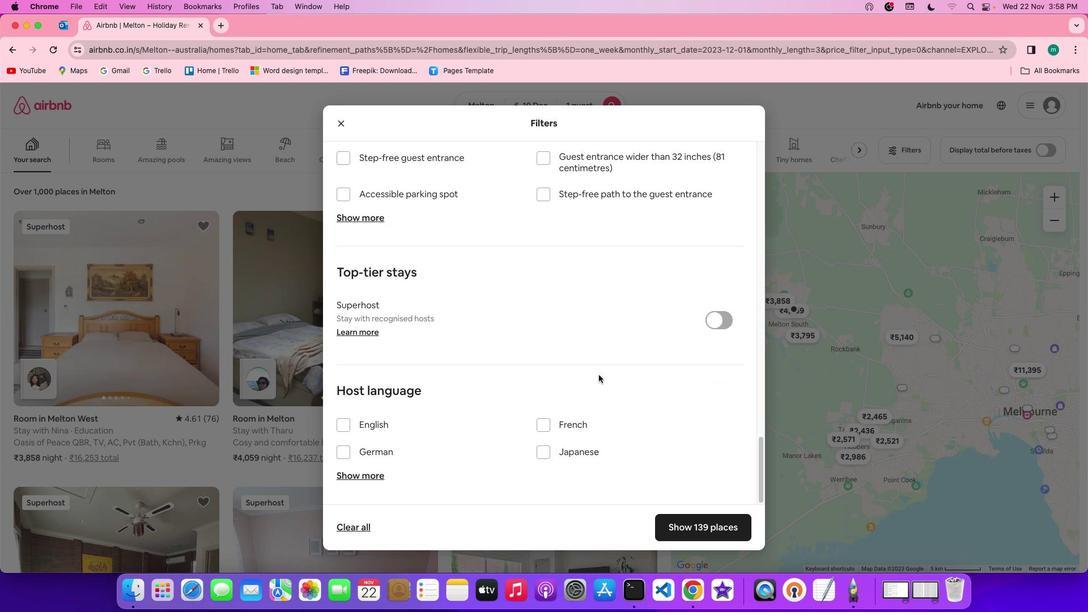 
Action: Mouse scrolled (598, 374) with delta (0, 0)
Screenshot: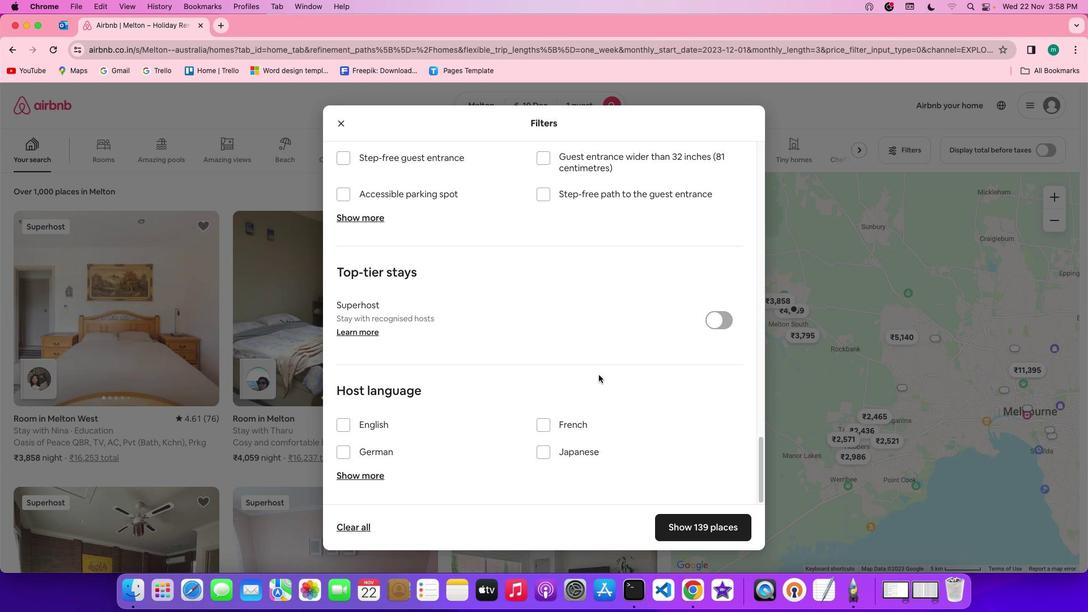 
Action: Mouse scrolled (598, 374) with delta (0, 0)
Screenshot: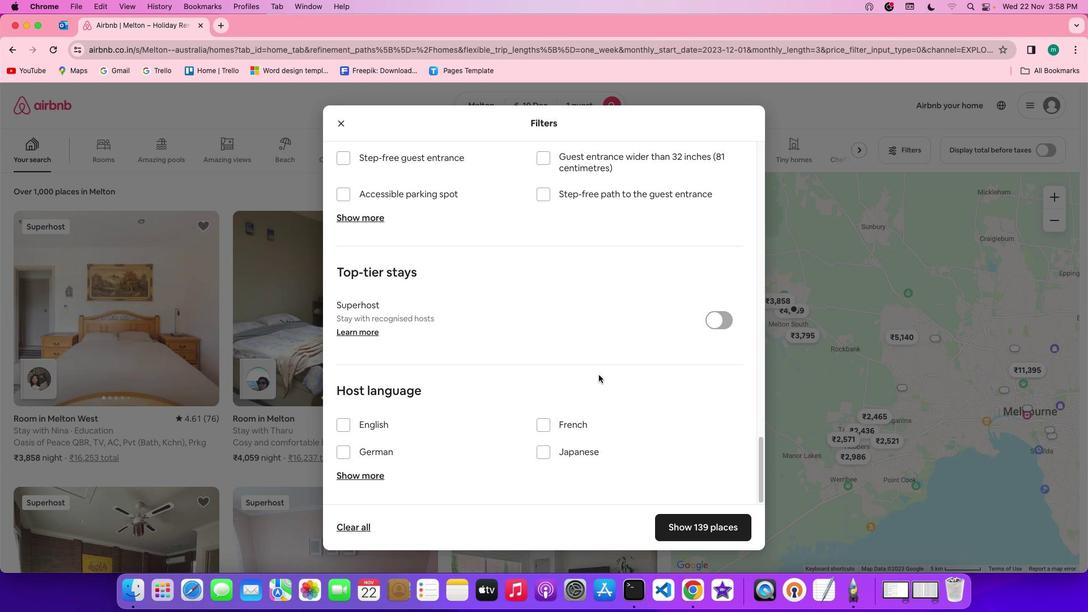 
Action: Mouse scrolled (598, 374) with delta (0, -1)
Screenshot: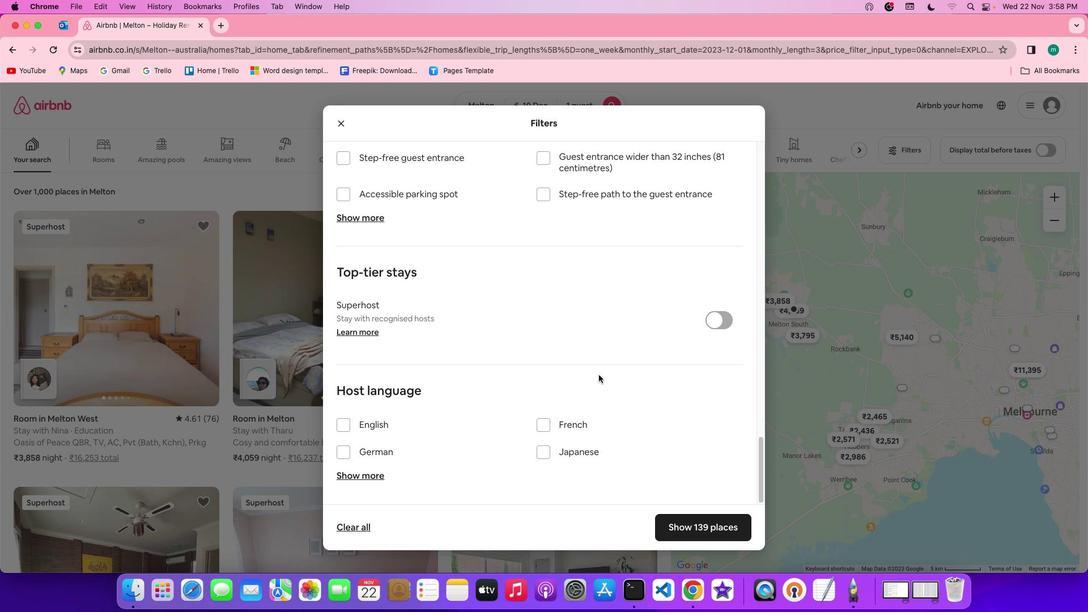 
Action: Mouse scrolled (598, 374) with delta (0, -2)
Screenshot: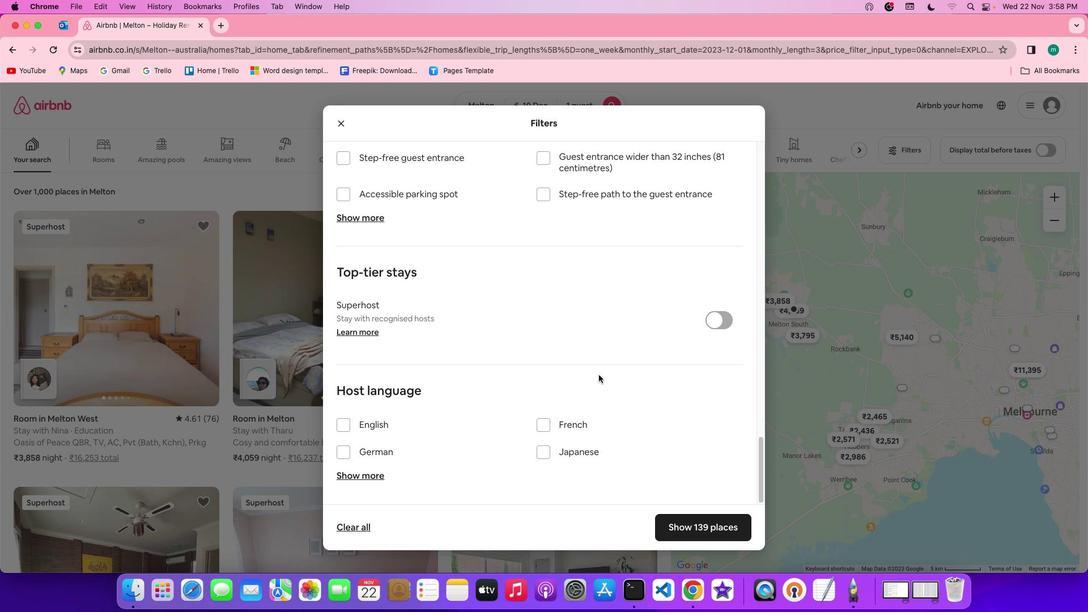 
Action: Mouse scrolled (598, 374) with delta (0, -3)
Screenshot: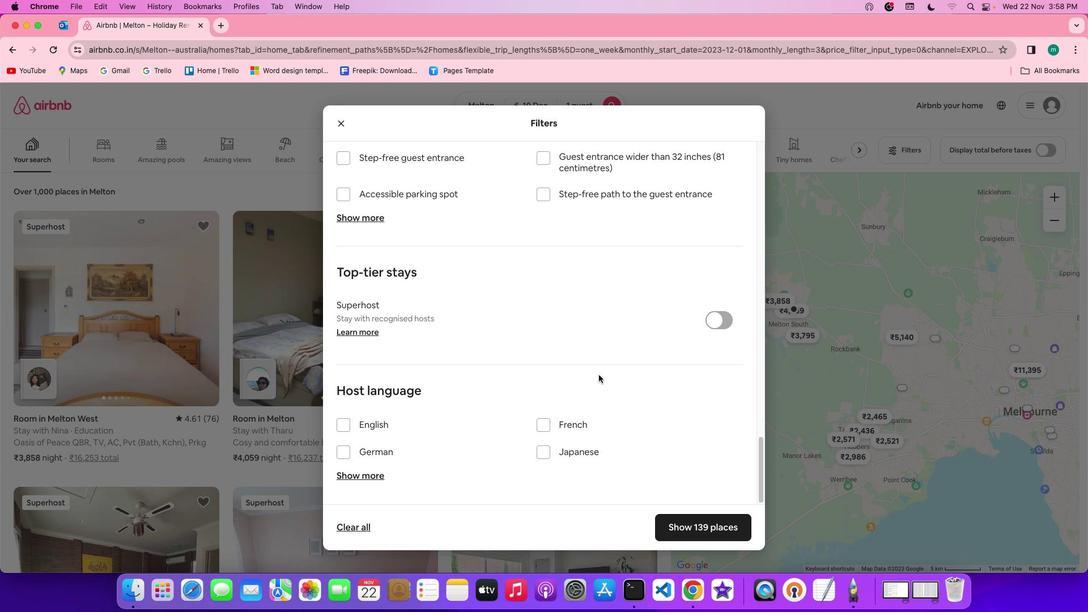 
Action: Mouse scrolled (598, 374) with delta (0, 0)
Screenshot: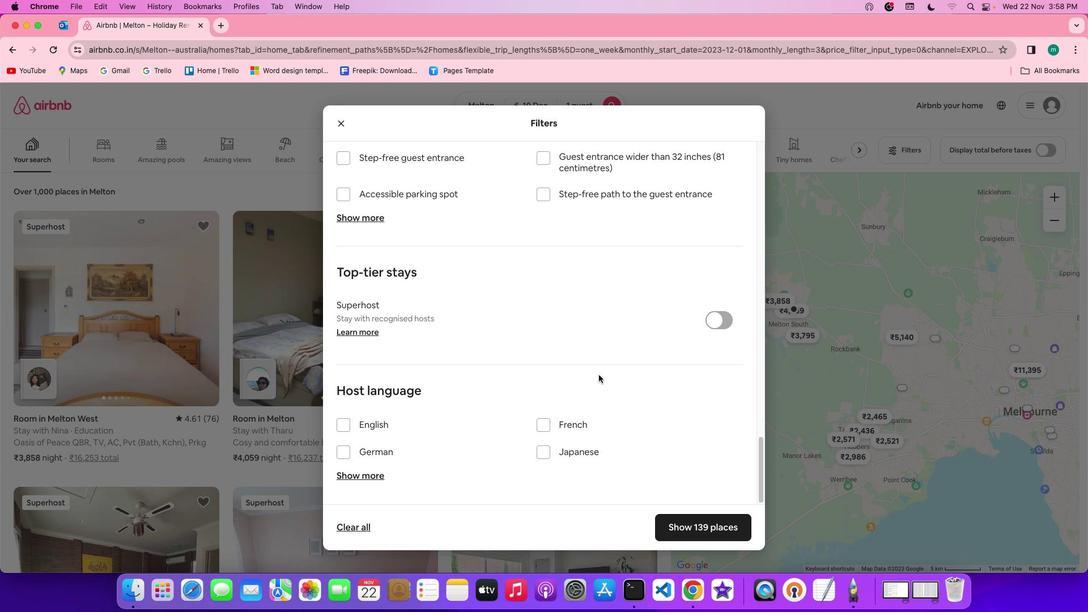 
Action: Mouse scrolled (598, 374) with delta (0, 0)
Screenshot: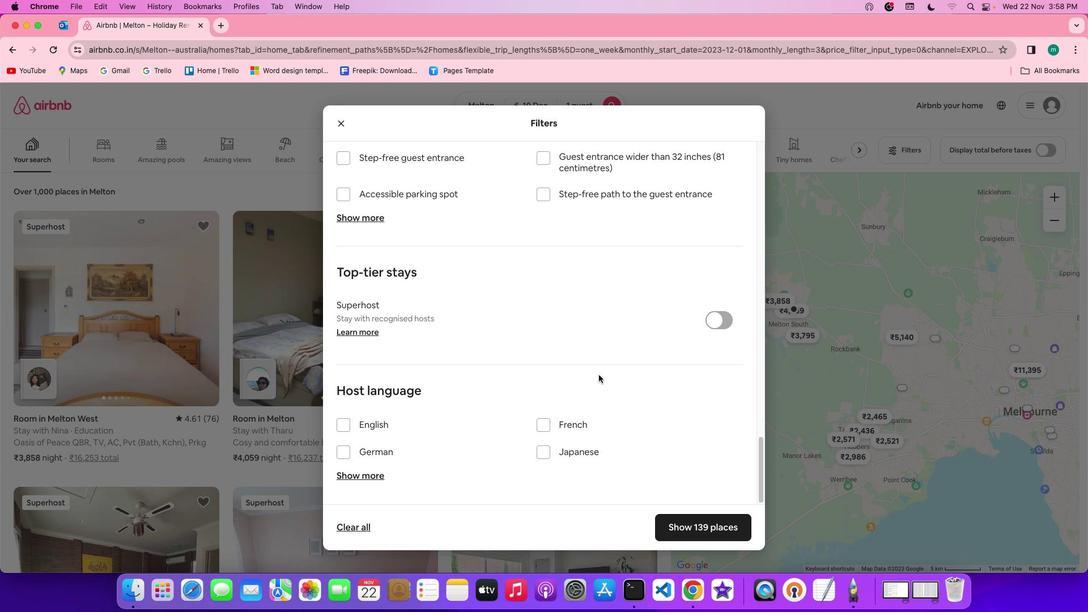 
Action: Mouse scrolled (598, 374) with delta (0, -1)
Screenshot: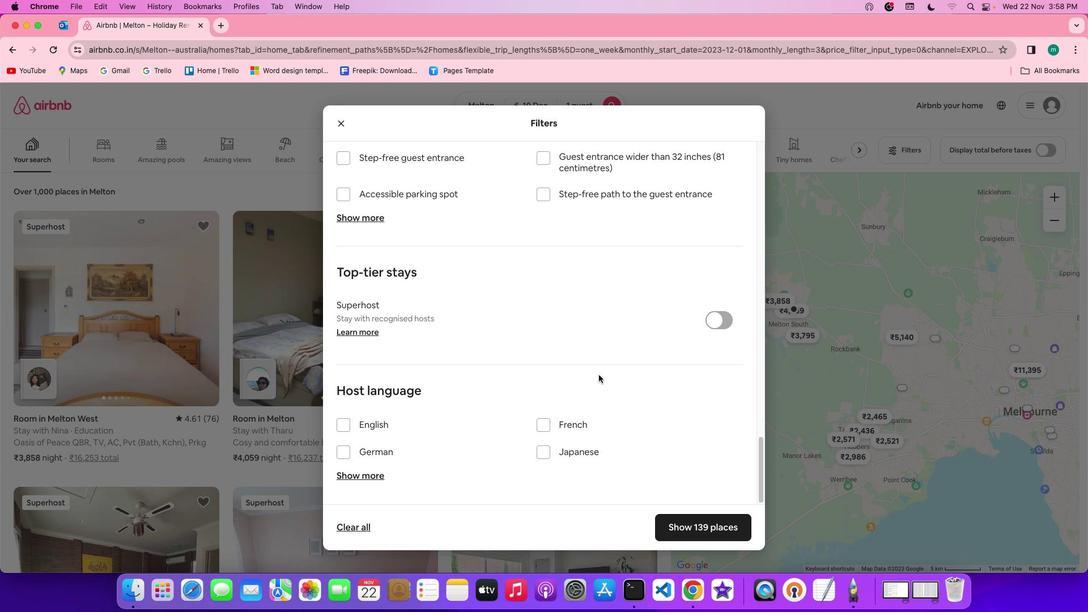 
Action: Mouse scrolled (598, 374) with delta (0, -2)
Screenshot: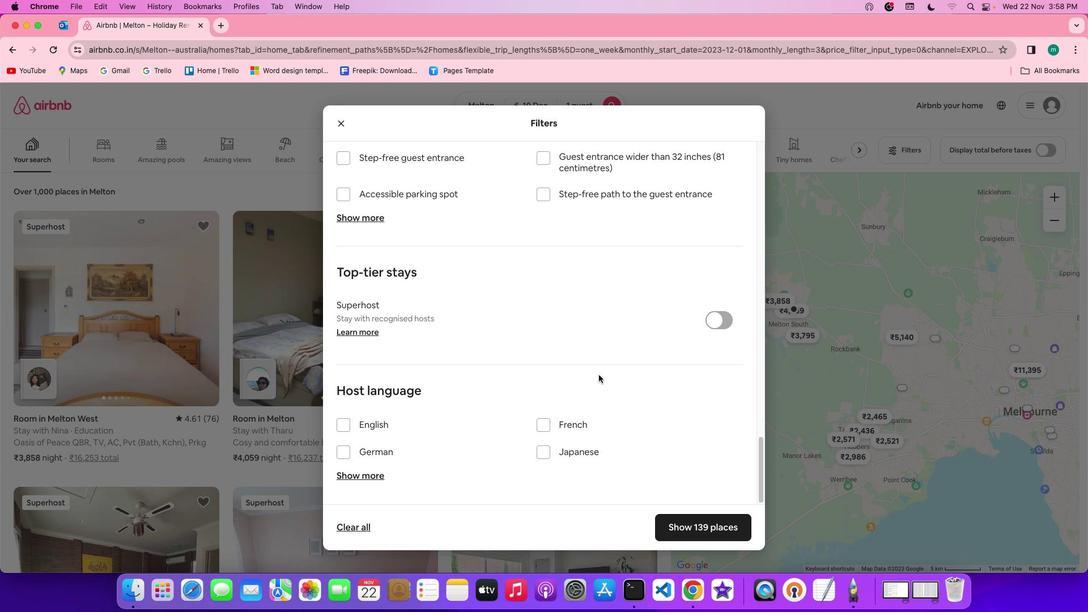 
Action: Mouse scrolled (598, 374) with delta (0, -2)
Screenshot: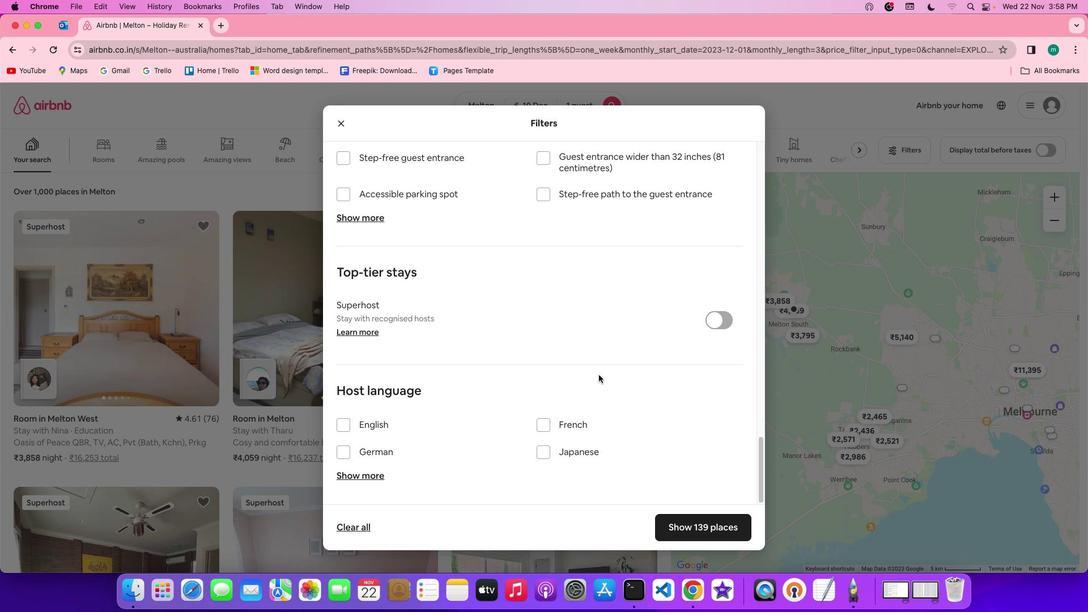 
Action: Mouse moved to (702, 523)
Screenshot: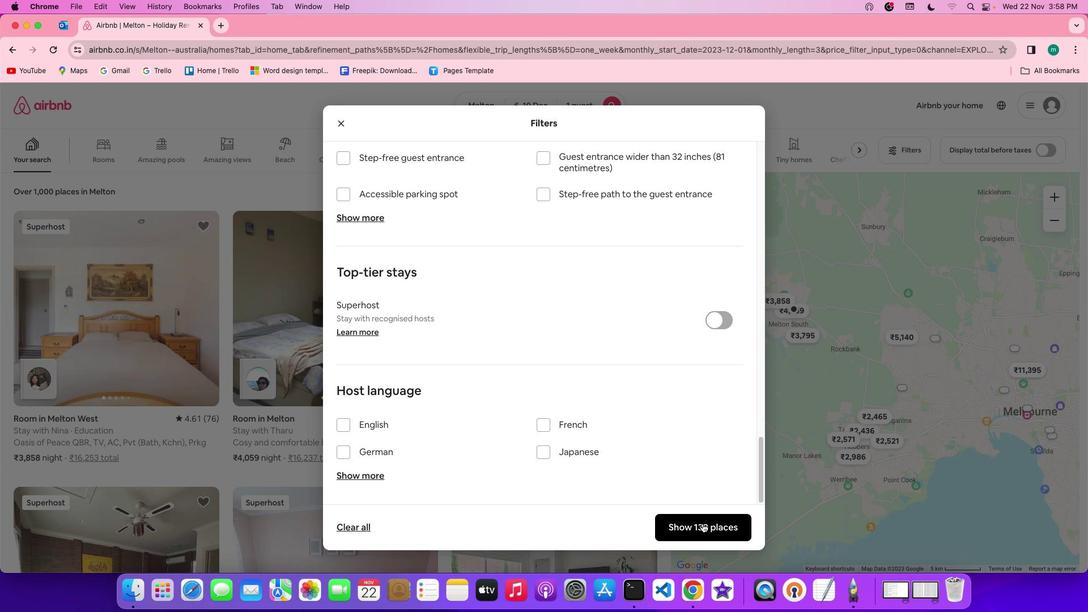
Action: Mouse pressed left at (702, 523)
Screenshot: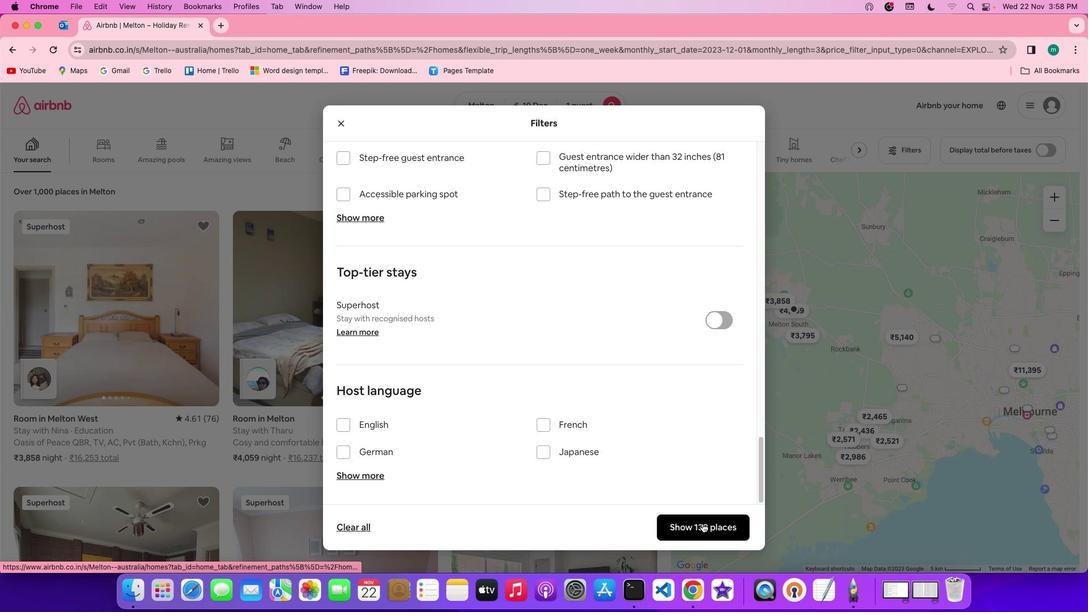 
Action: Mouse moved to (354, 330)
Screenshot: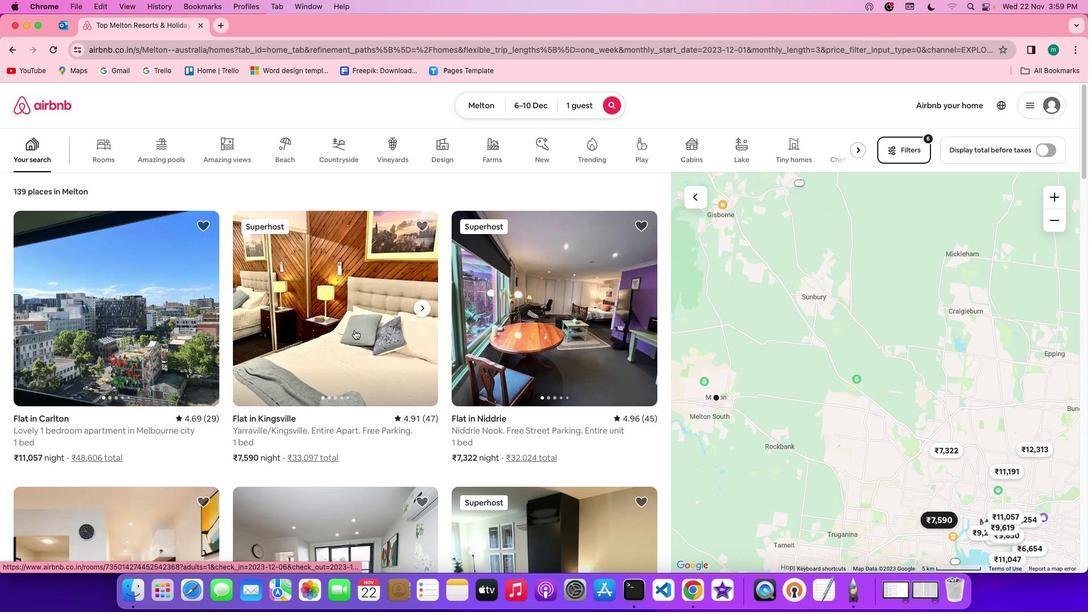 
Action: Mouse scrolled (354, 330) with delta (0, 0)
Screenshot: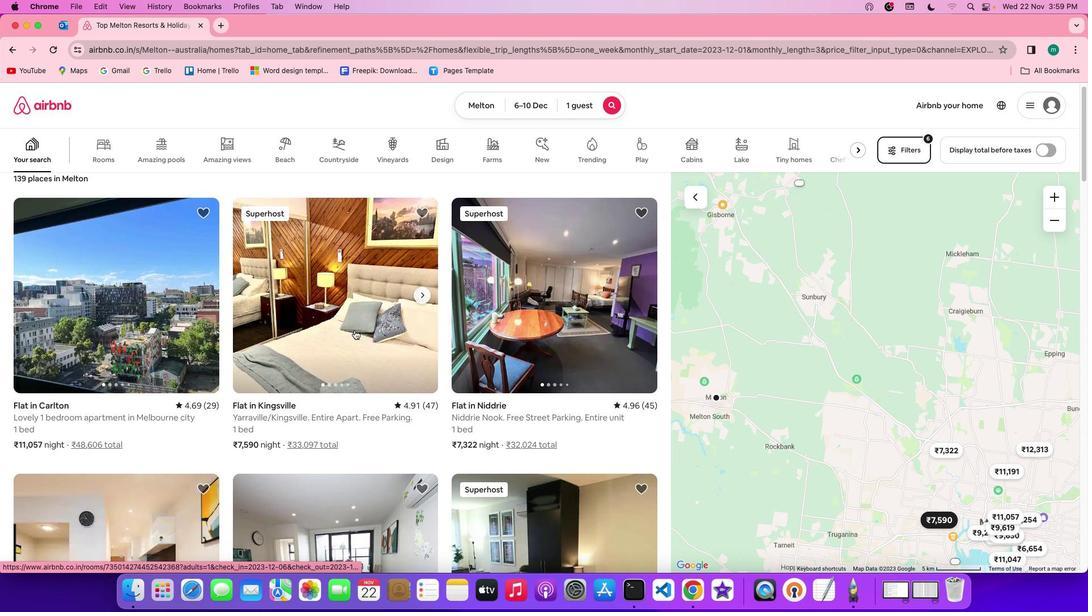 
Action: Mouse scrolled (354, 330) with delta (0, 0)
Screenshot: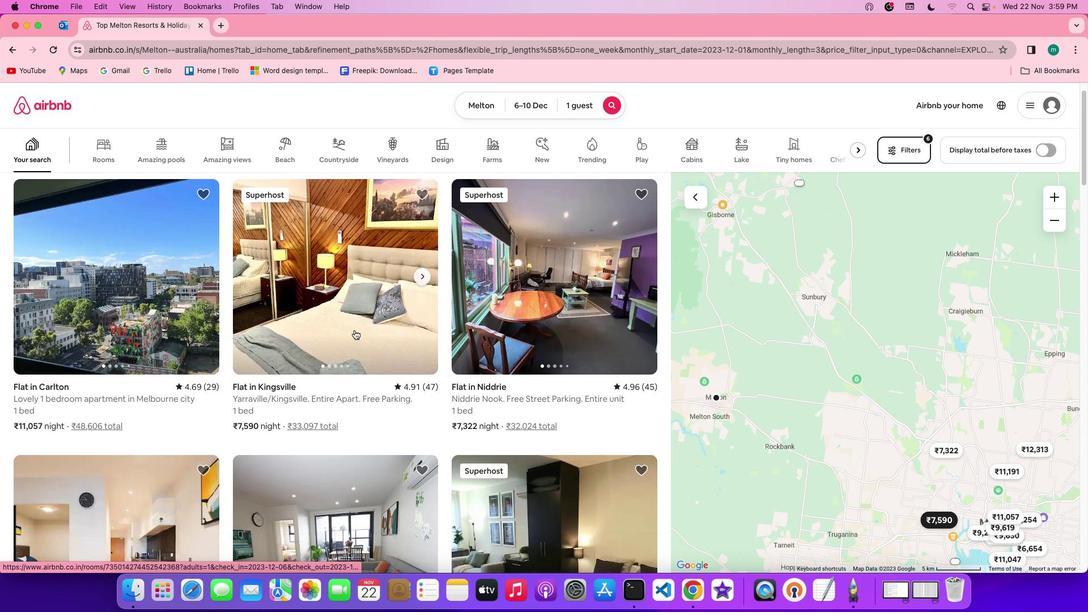 
Action: Mouse scrolled (354, 330) with delta (0, -1)
Screenshot: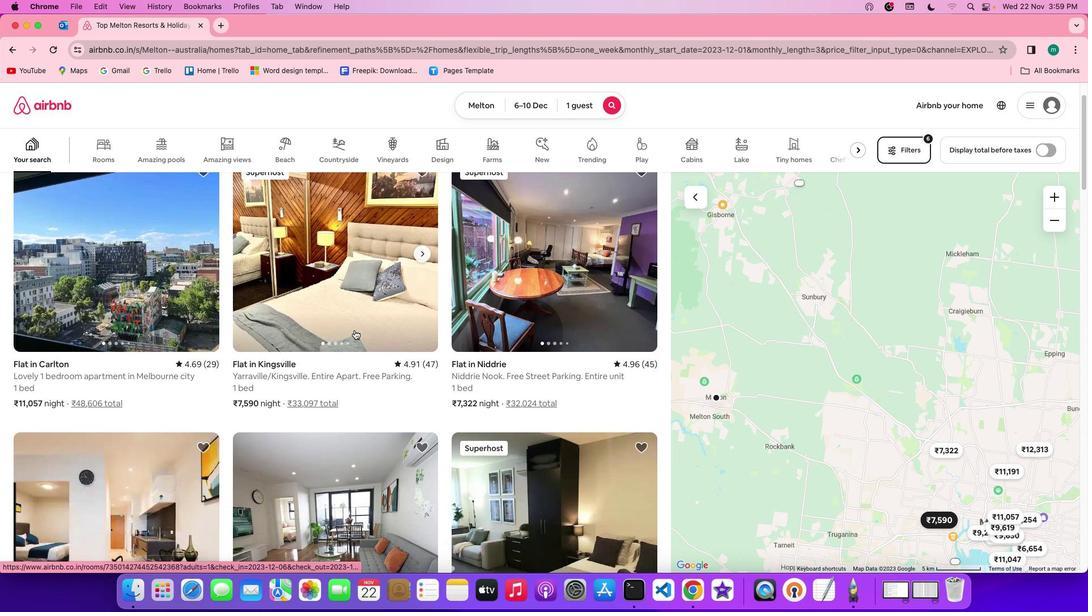 
Action: Mouse moved to (328, 336)
Screenshot: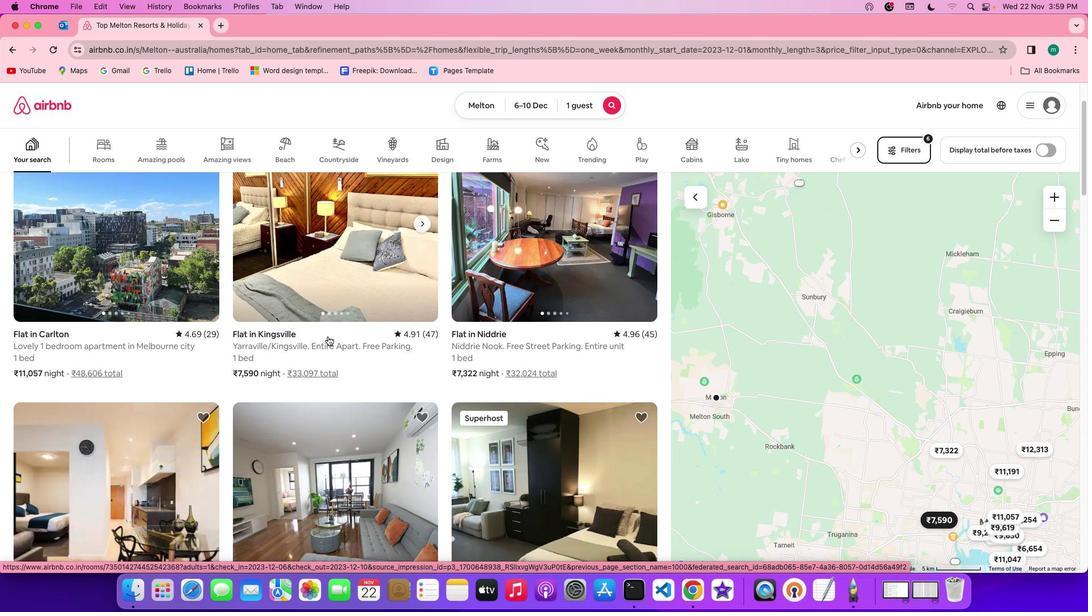 
Action: Mouse scrolled (328, 336) with delta (0, 0)
Screenshot: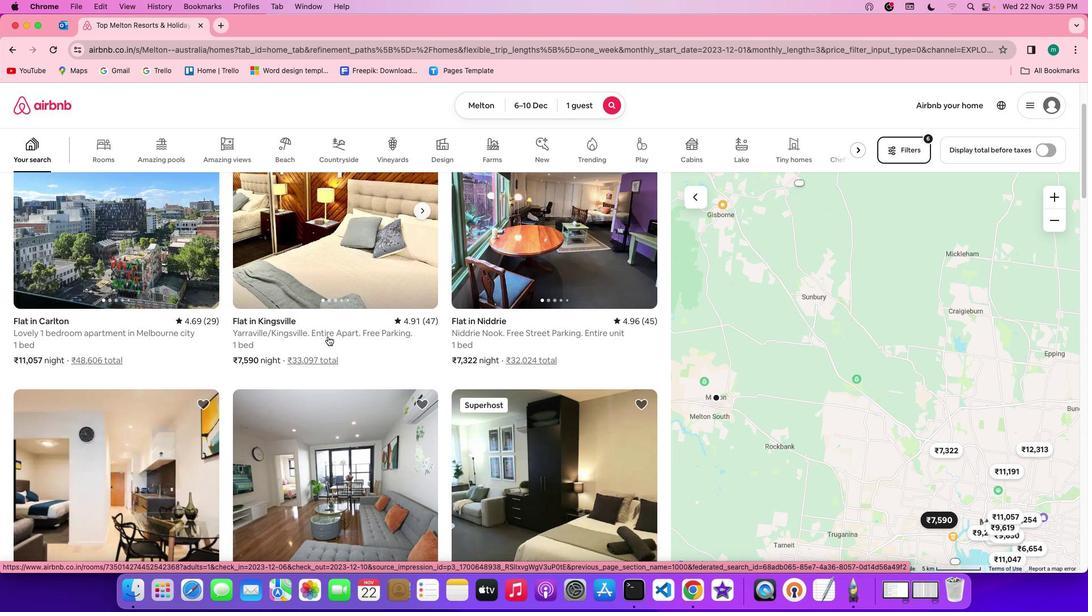 
Action: Mouse scrolled (328, 336) with delta (0, 0)
Screenshot: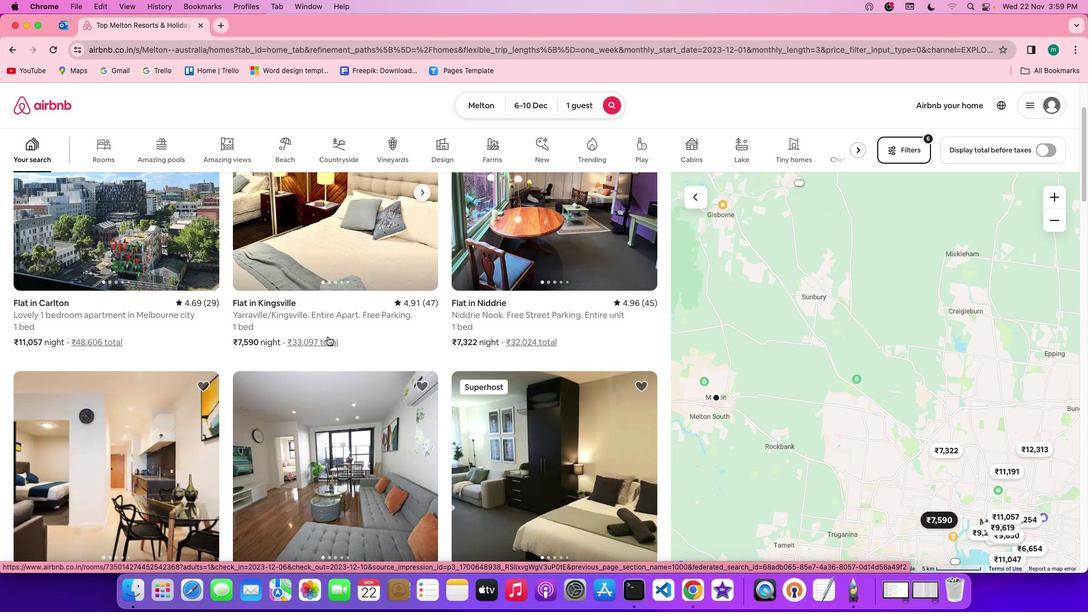 
Action: Mouse scrolled (328, 336) with delta (0, -1)
Screenshot: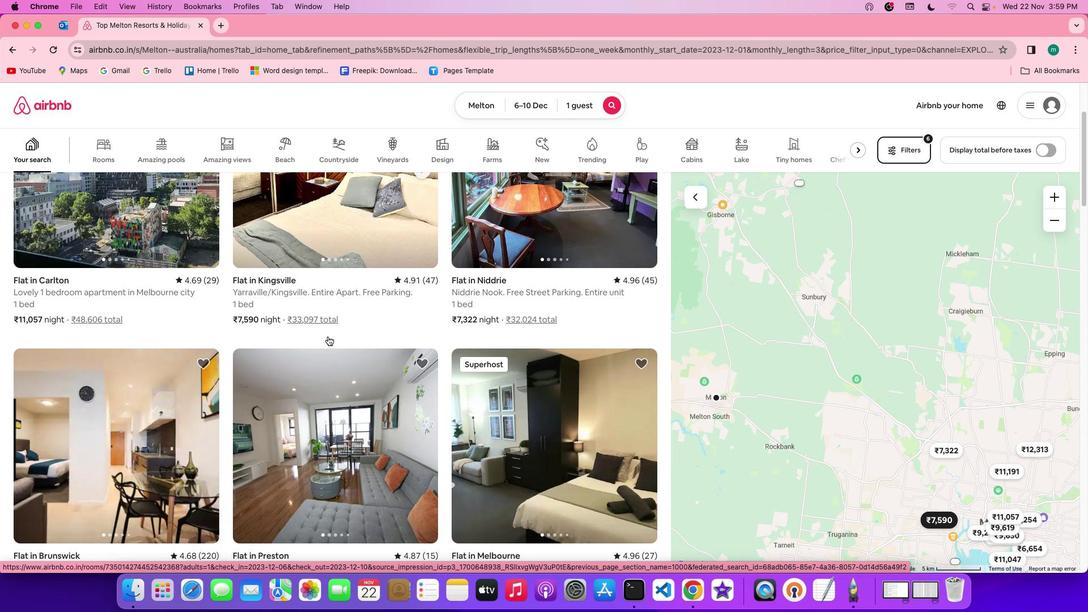 
Action: Mouse moved to (329, 337)
Screenshot: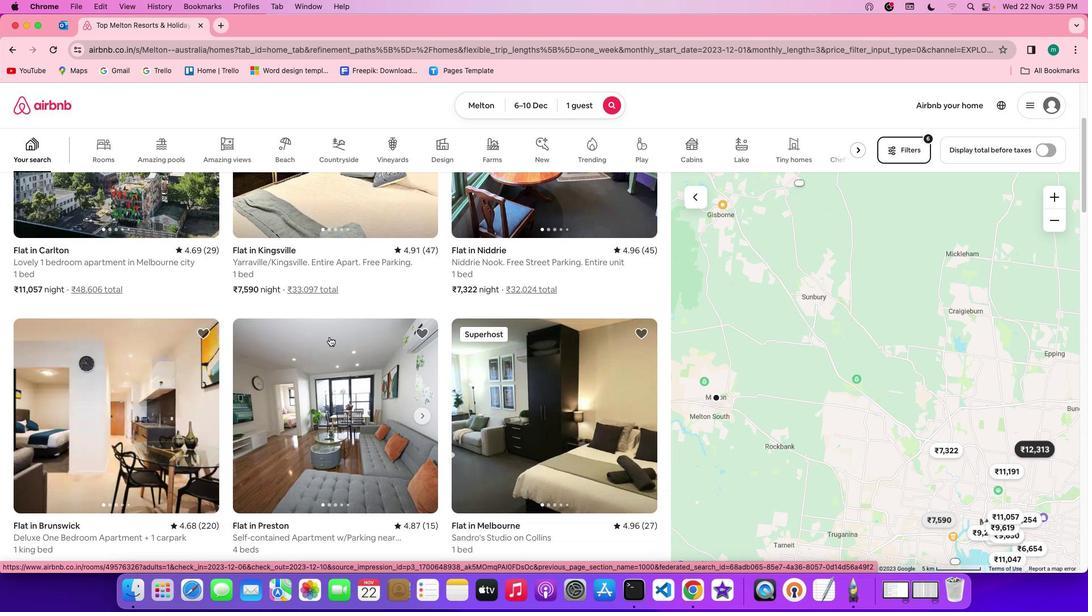 
Action: Mouse scrolled (329, 337) with delta (0, 0)
Screenshot: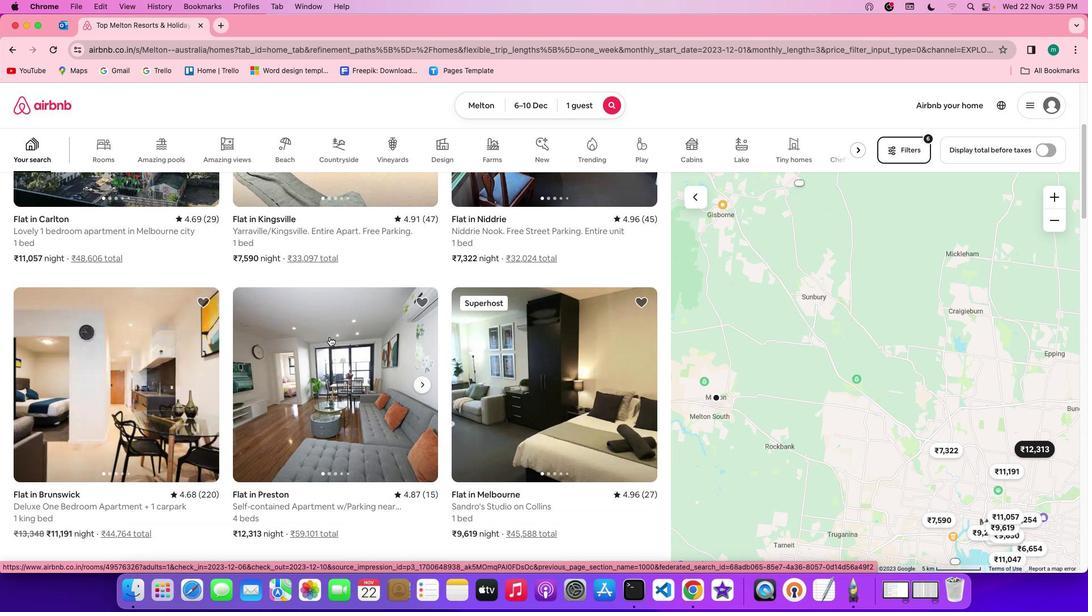 
Action: Mouse scrolled (329, 337) with delta (0, 0)
Screenshot: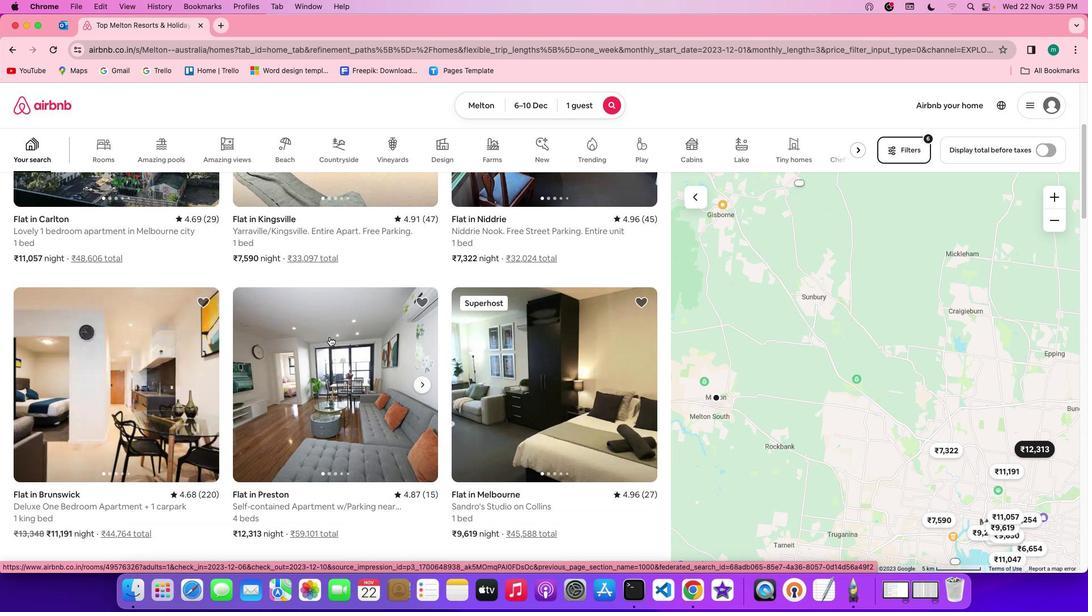 
Action: Mouse scrolled (329, 337) with delta (0, -1)
Screenshot: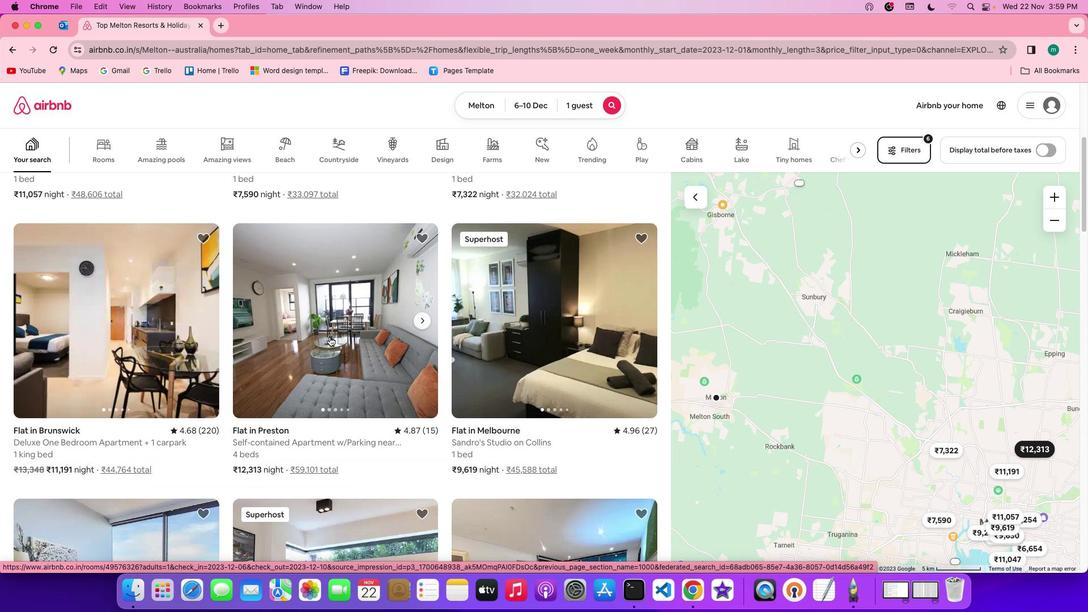 
Action: Mouse scrolled (329, 337) with delta (0, -1)
Screenshot: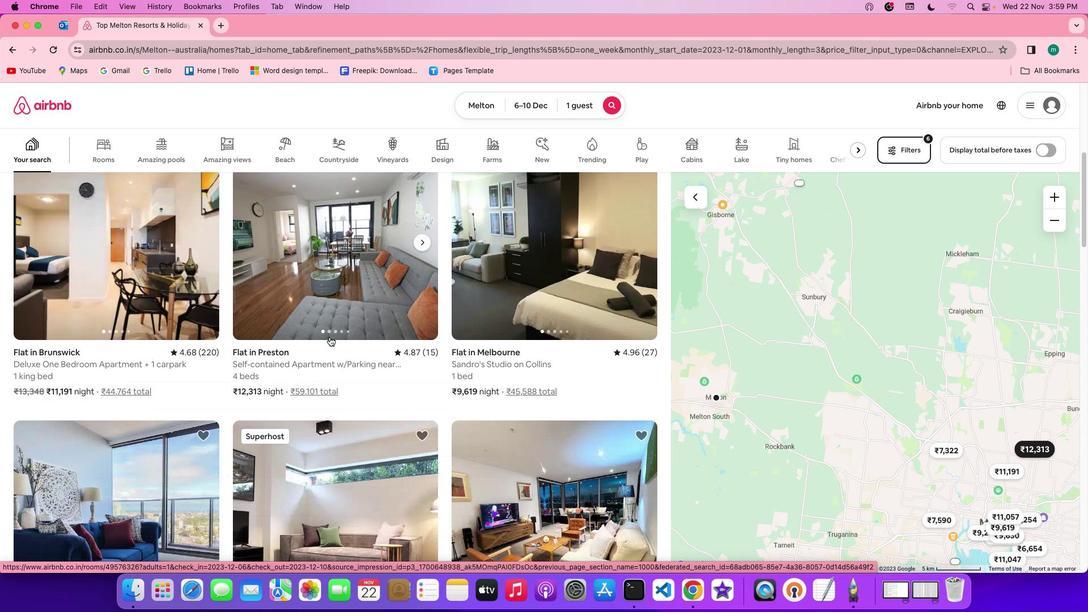 
Action: Mouse scrolled (329, 337) with delta (0, 0)
Screenshot: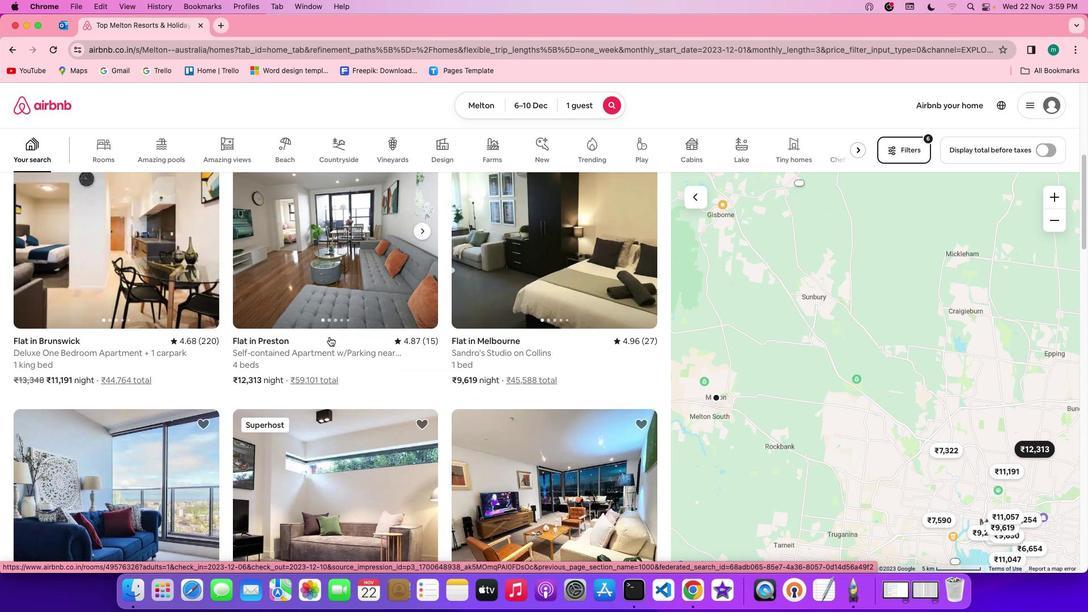 
Action: Mouse scrolled (329, 337) with delta (0, 0)
Screenshot: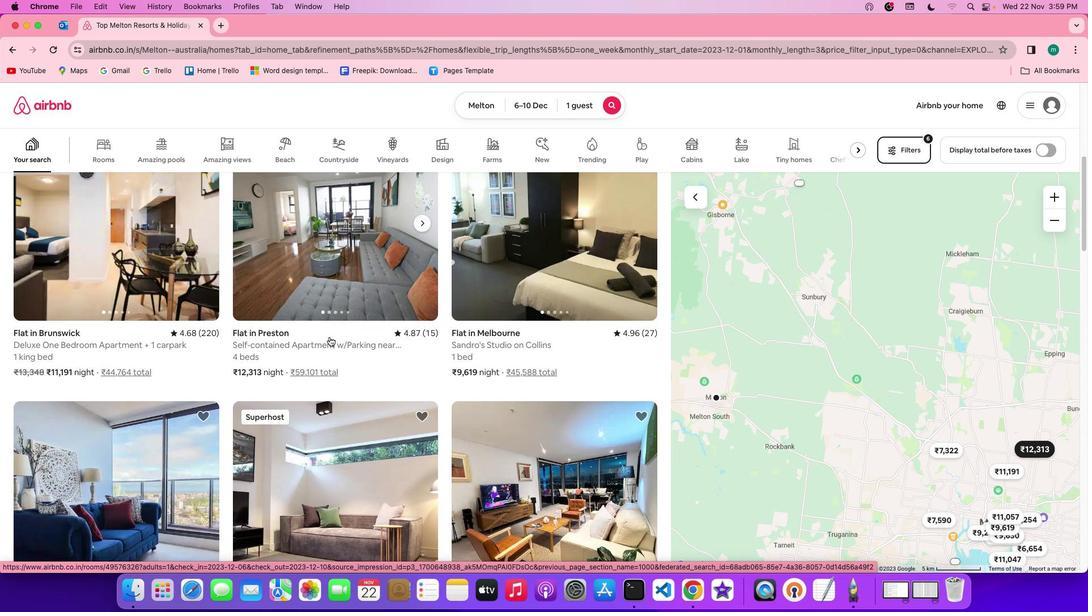 
Action: Mouse scrolled (329, 337) with delta (0, -1)
Screenshot: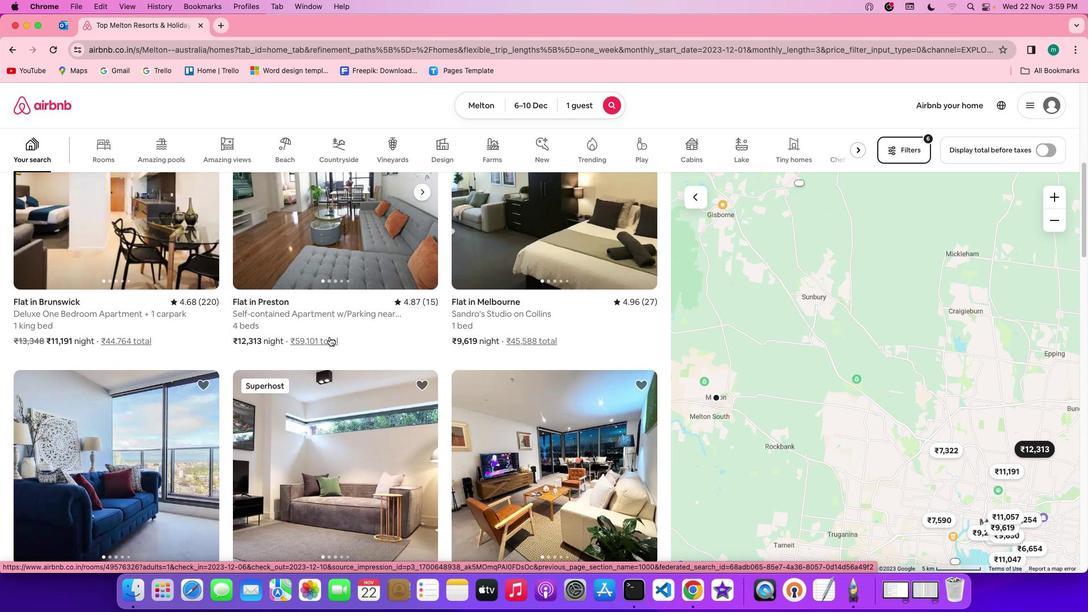 
Action: Mouse moved to (330, 337)
Screenshot: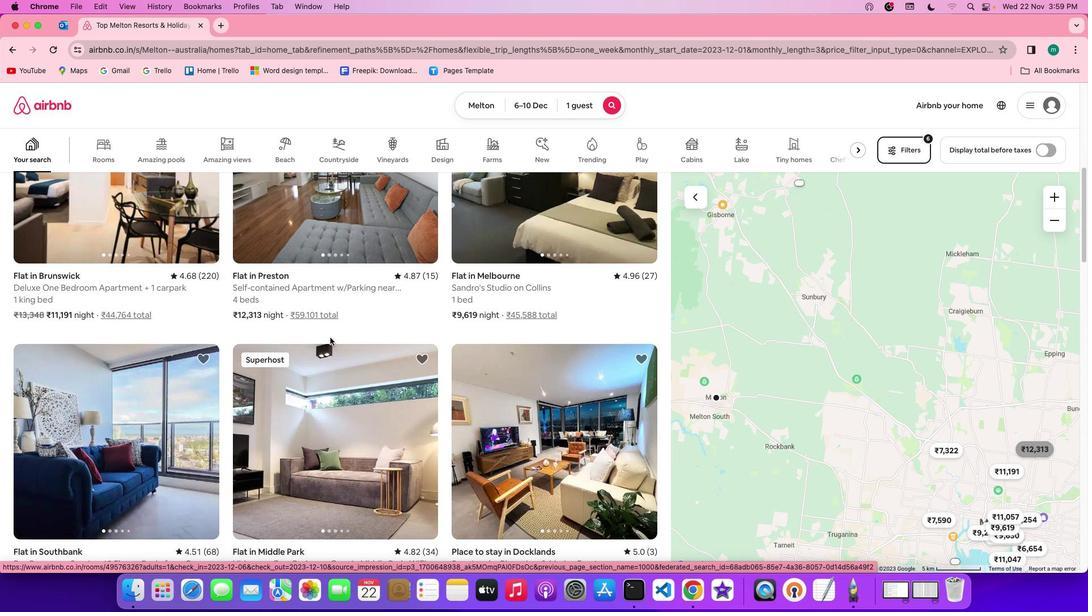 
Action: Mouse scrolled (330, 337) with delta (0, 0)
Screenshot: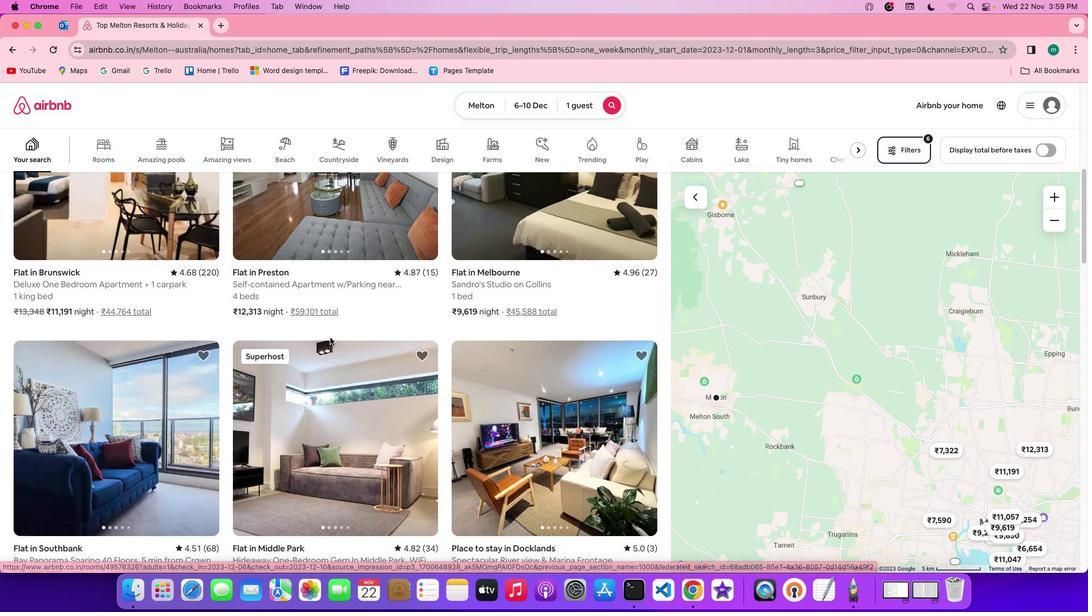 
Action: Mouse scrolled (330, 337) with delta (0, 0)
Screenshot: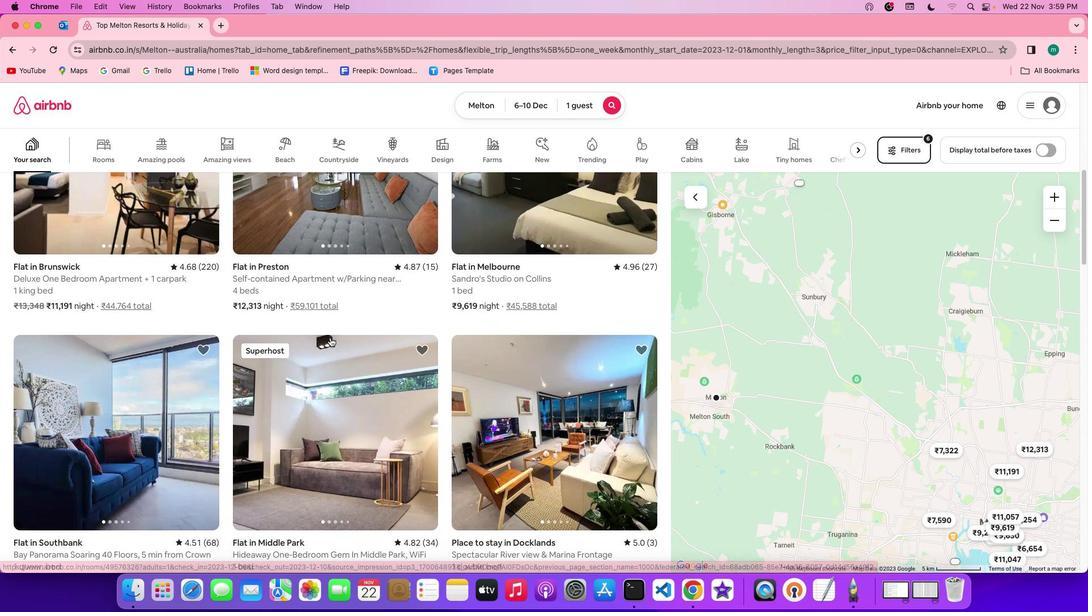 
Action: Mouse scrolled (330, 337) with delta (0, 0)
Screenshot: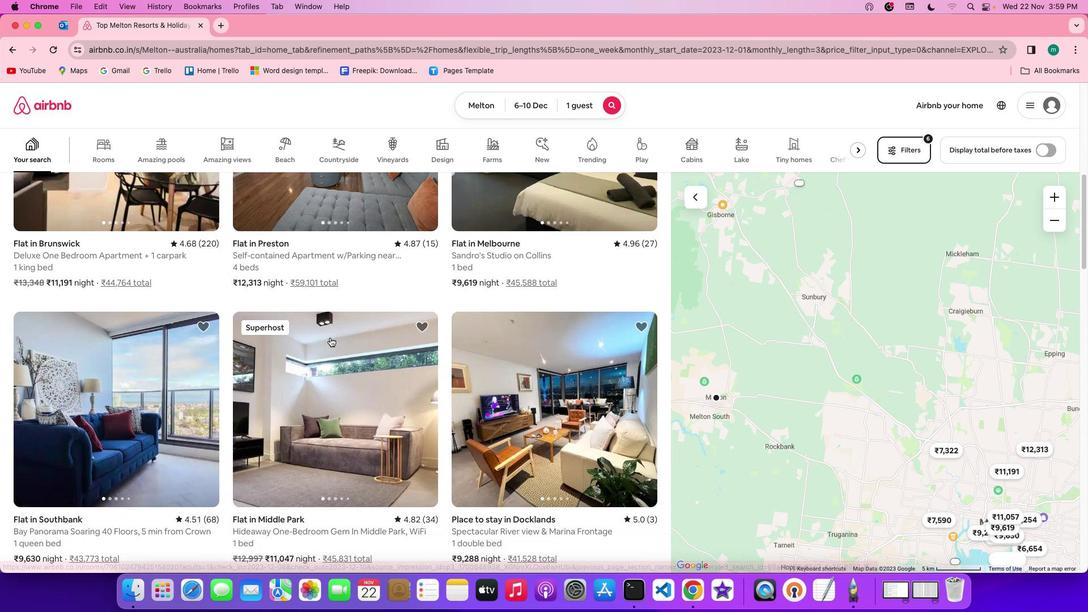 
Action: Mouse scrolled (330, 337) with delta (0, 0)
Screenshot: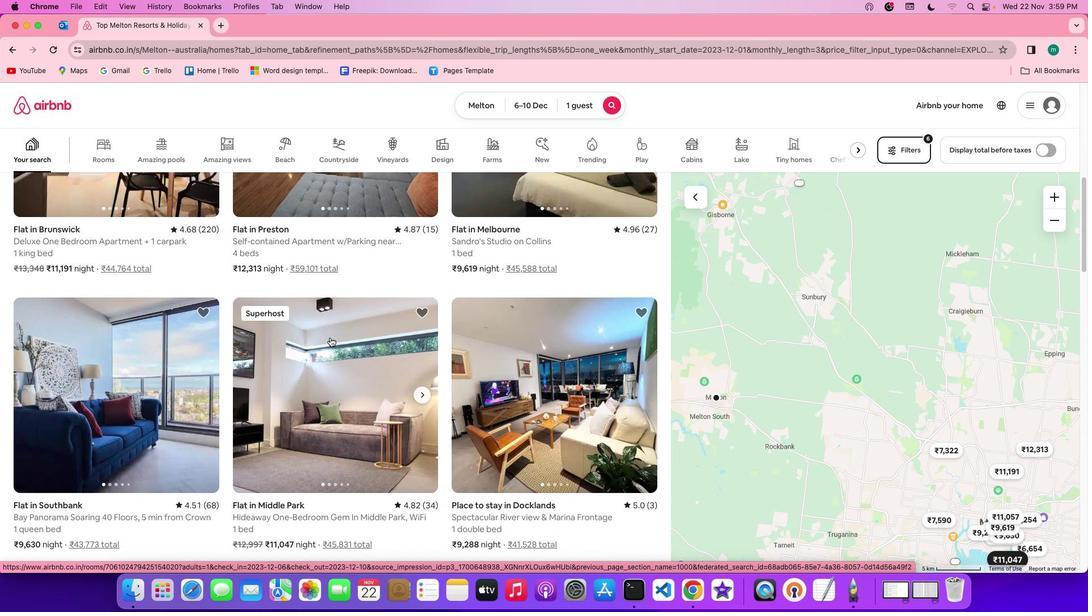 
Action: Mouse scrolled (330, 337) with delta (0, 0)
Screenshot: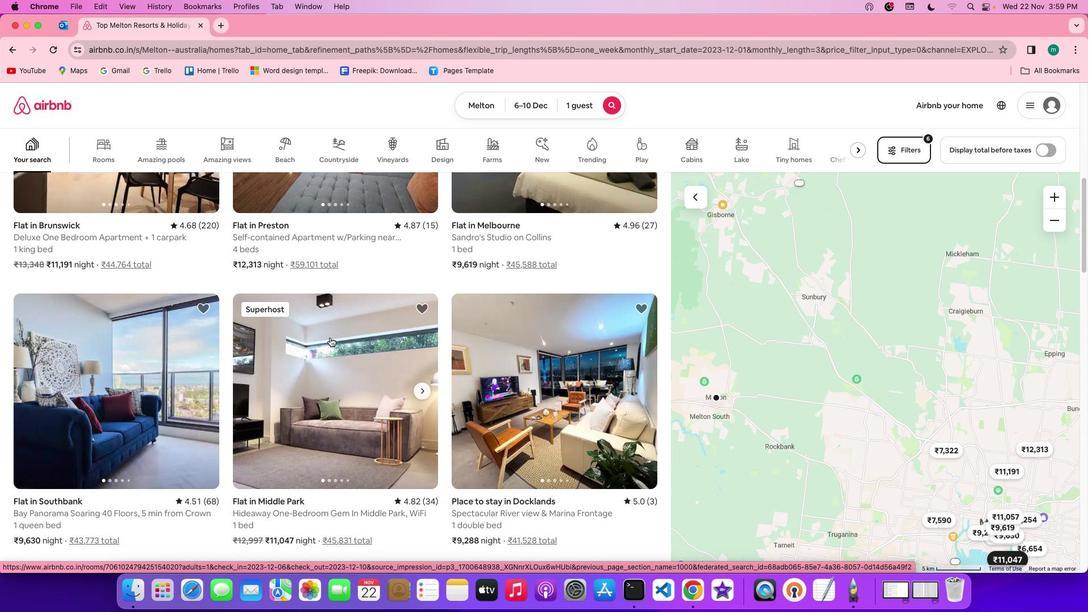 
Action: Mouse scrolled (330, 337) with delta (0, 0)
Screenshot: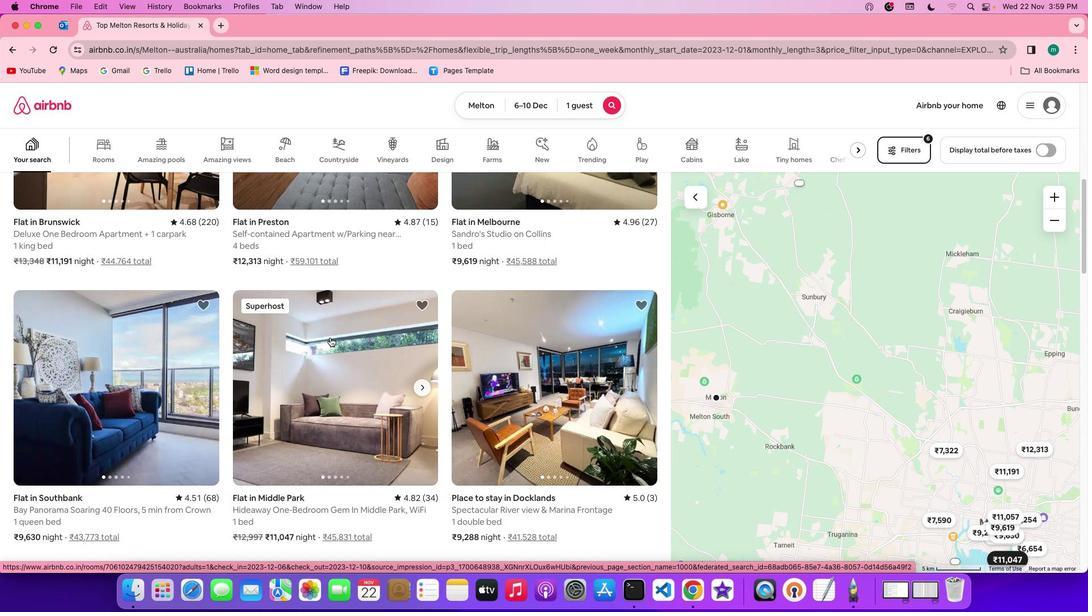 
Action: Mouse scrolled (330, 337) with delta (0, 0)
Screenshot: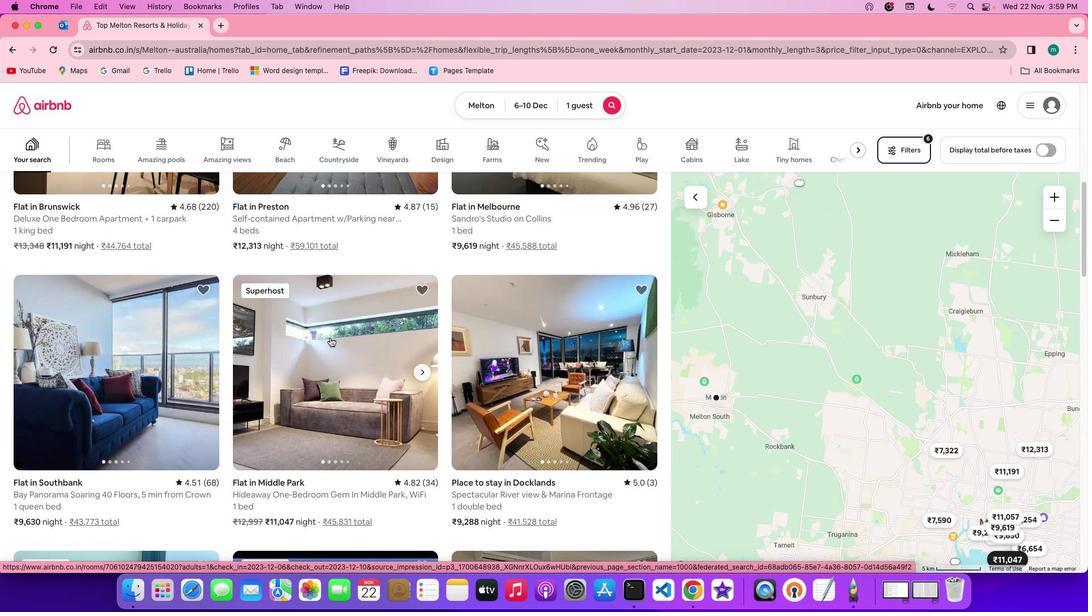 
Action: Mouse scrolled (330, 337) with delta (0, 0)
Screenshot: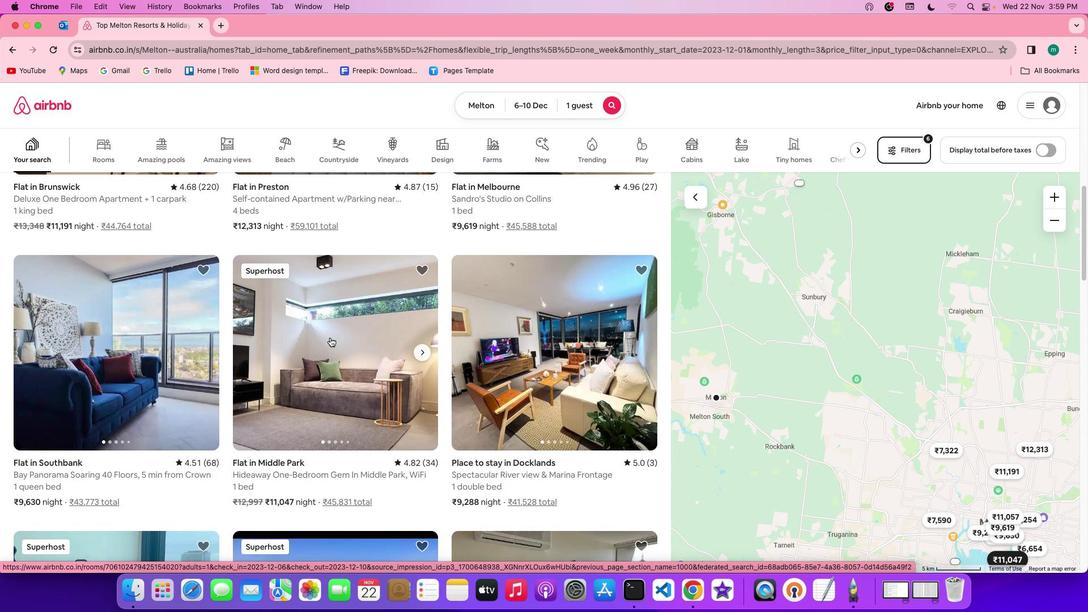 
Action: Mouse scrolled (330, 337) with delta (0, -1)
Screenshot: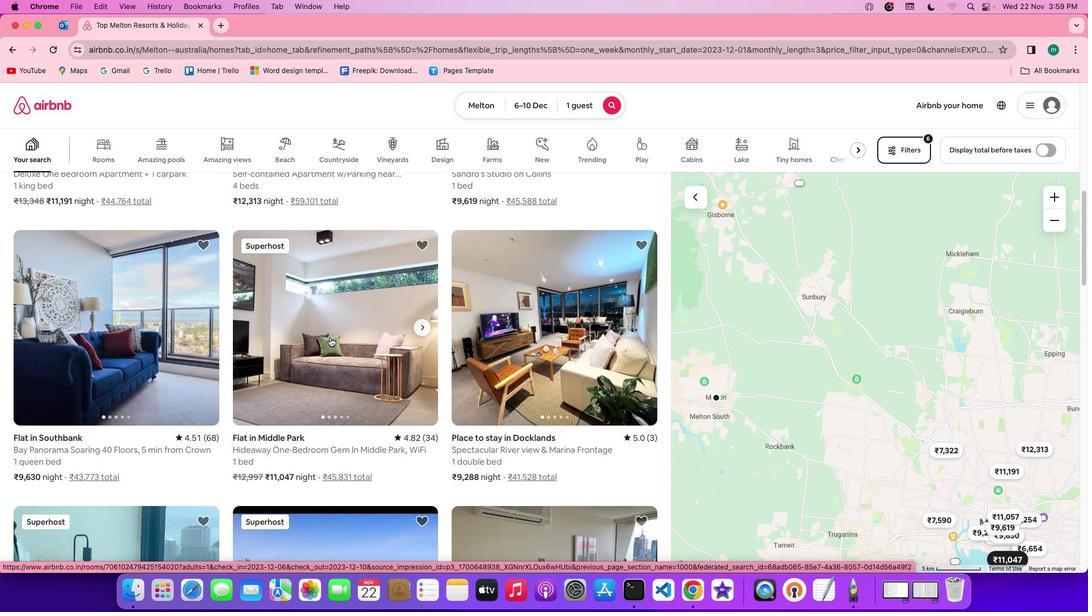 
Action: Mouse scrolled (330, 337) with delta (0, 0)
Screenshot: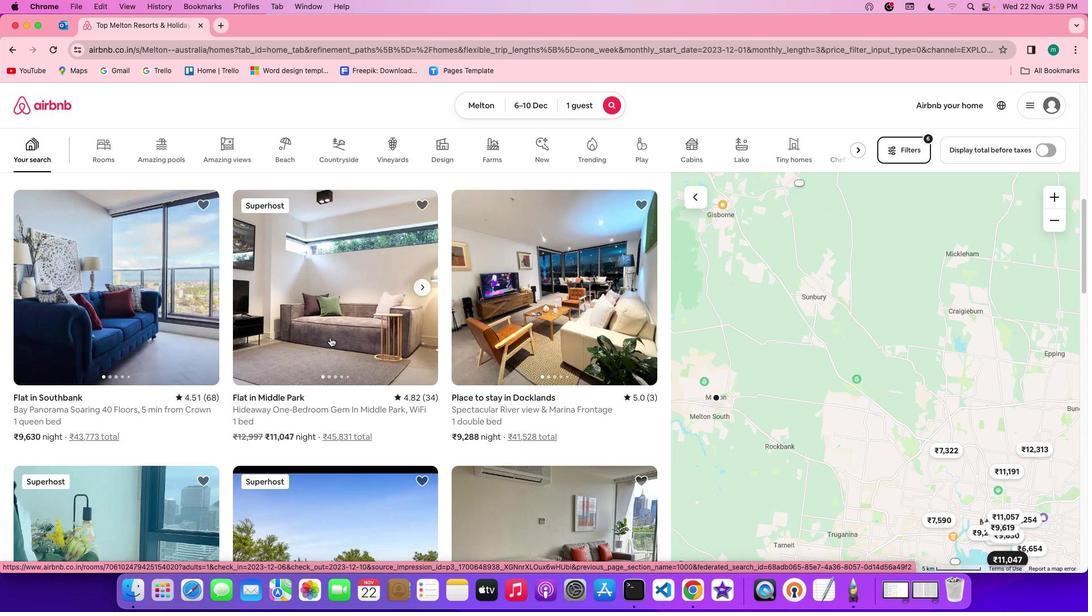 
Action: Mouse scrolled (330, 337) with delta (0, 0)
Screenshot: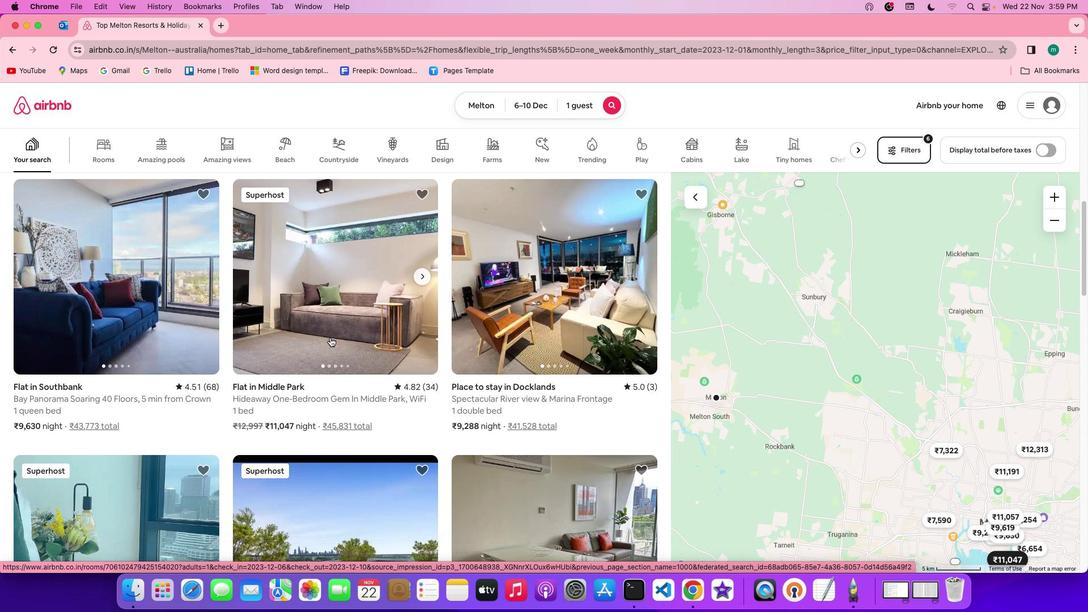
Action: Mouse scrolled (330, 337) with delta (0, -1)
Screenshot: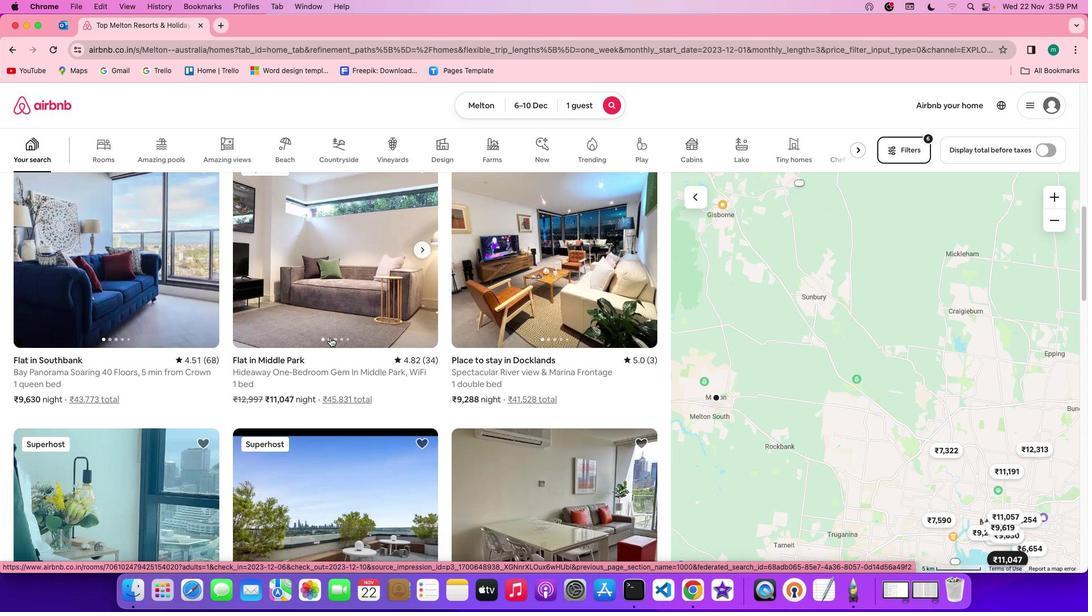 
Action: Mouse scrolled (330, 337) with delta (0, 0)
Screenshot: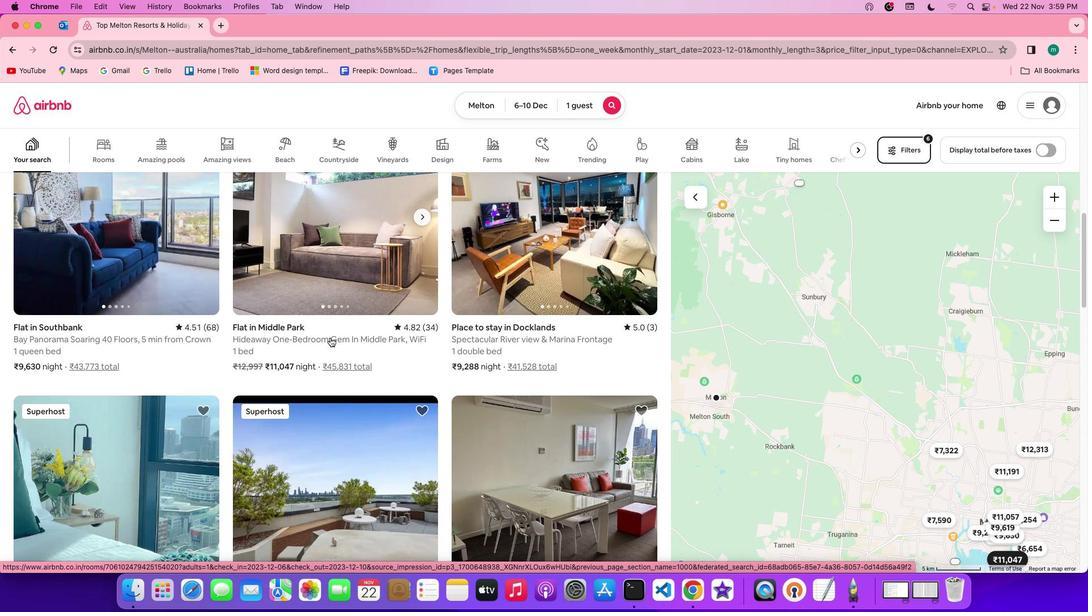 
Action: Mouse scrolled (330, 337) with delta (0, 0)
Screenshot: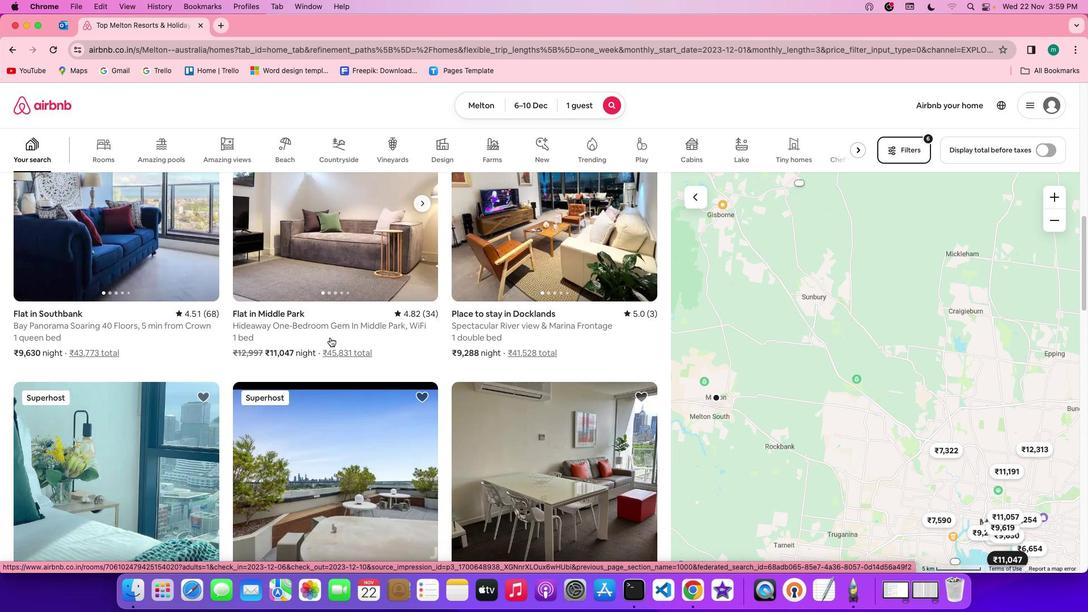 
Action: Mouse scrolled (330, 337) with delta (0, 0)
Screenshot: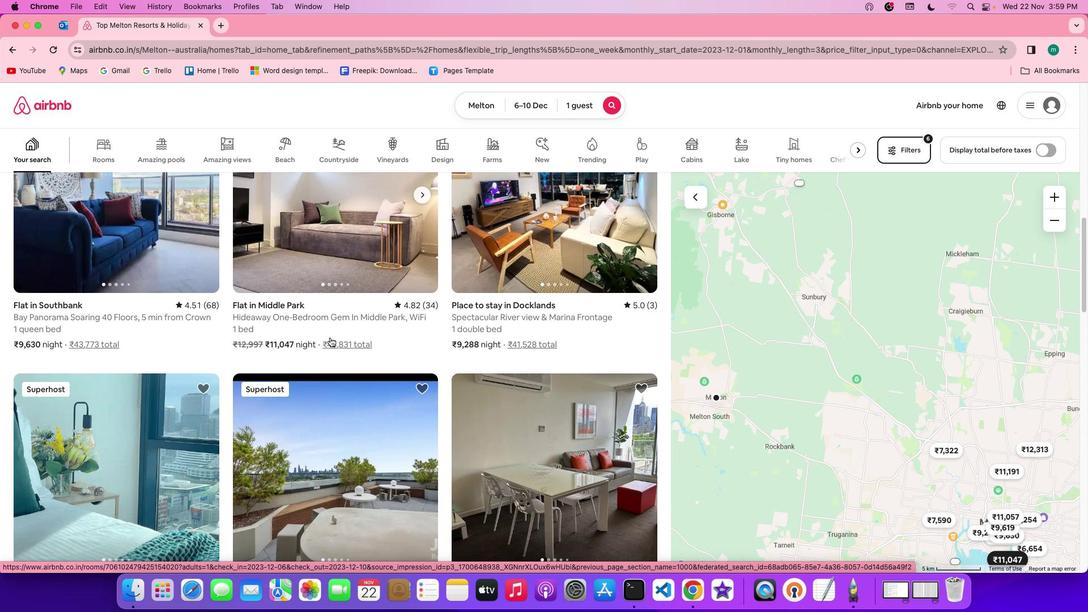 
Action: Mouse scrolled (330, 337) with delta (0, -1)
Screenshot: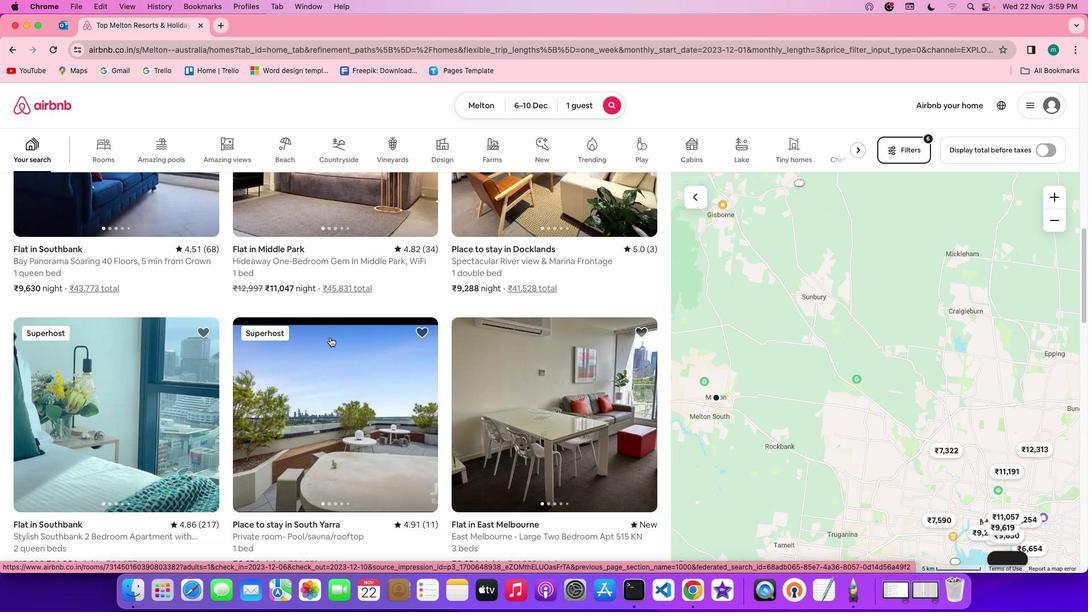 
Action: Mouse scrolled (330, 337) with delta (0, 0)
Screenshot: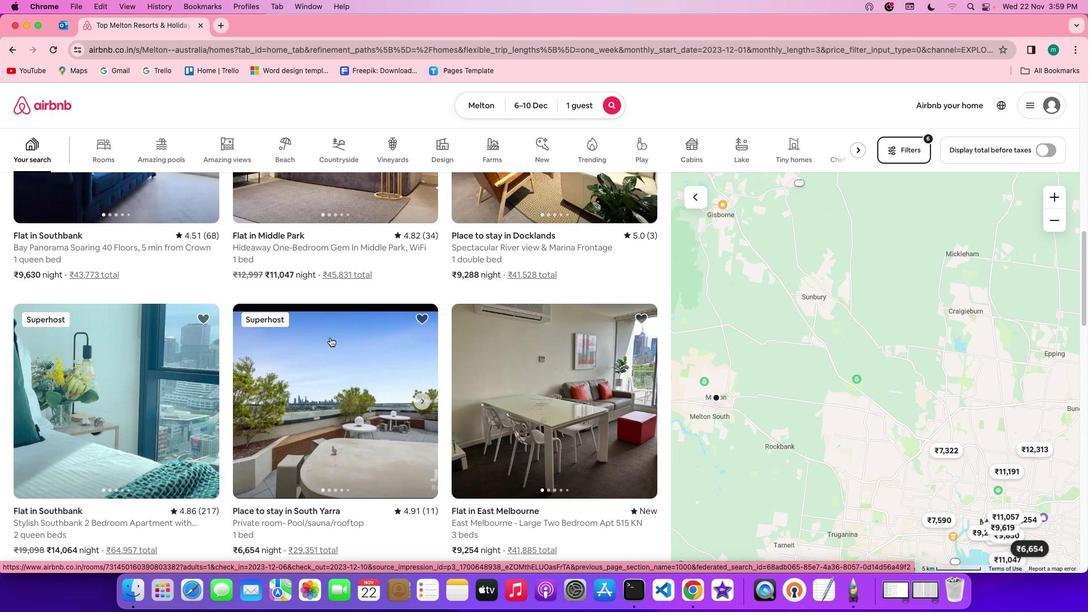 
Action: Mouse pressed left at (330, 337)
Screenshot: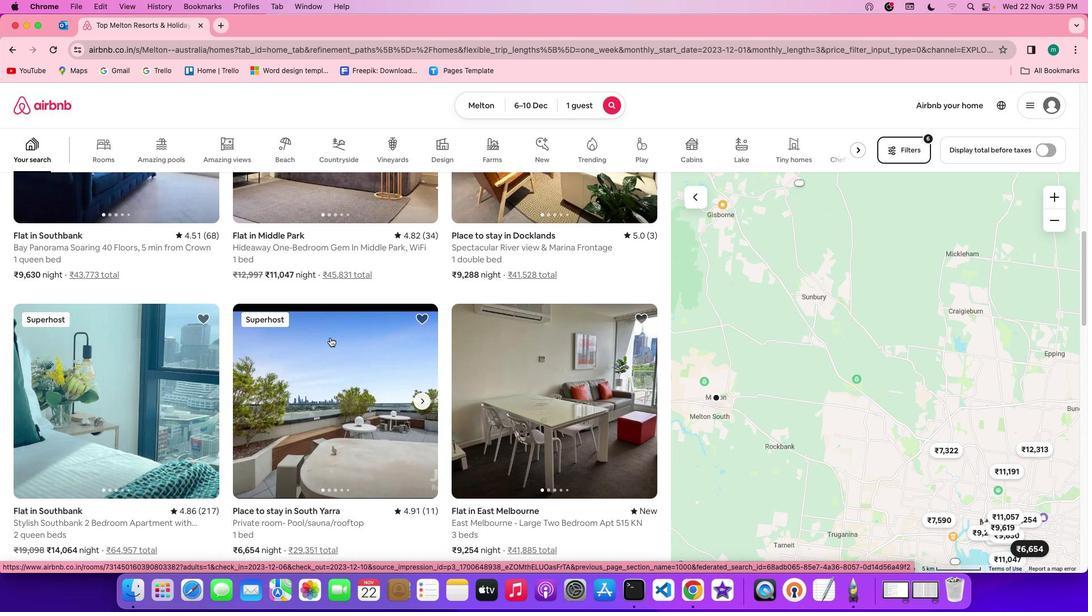 
Action: Mouse moved to (800, 420)
Screenshot: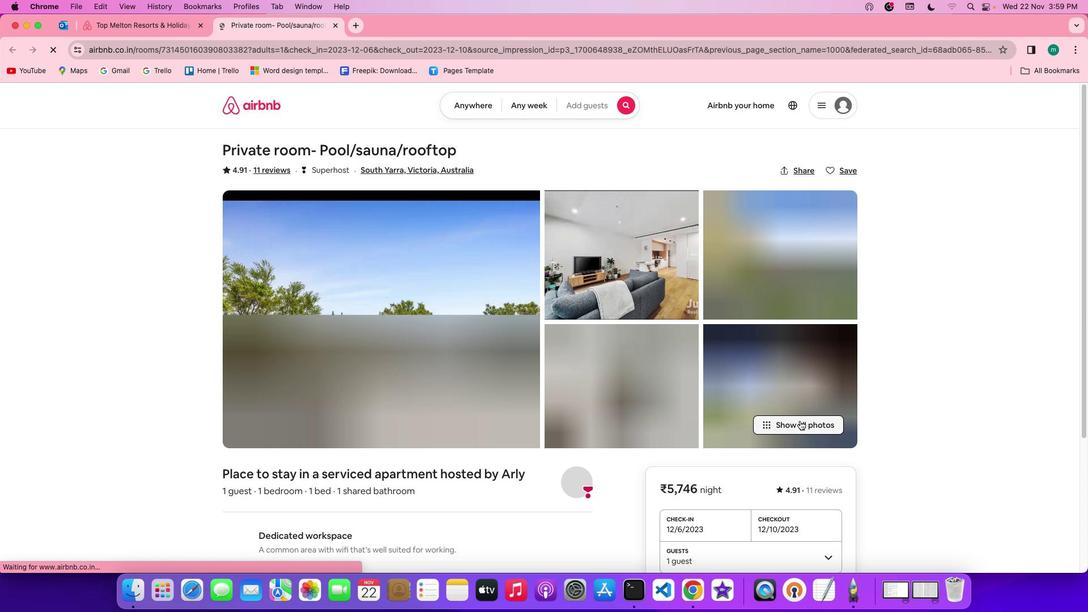 
Action: Mouse pressed left at (800, 420)
Screenshot: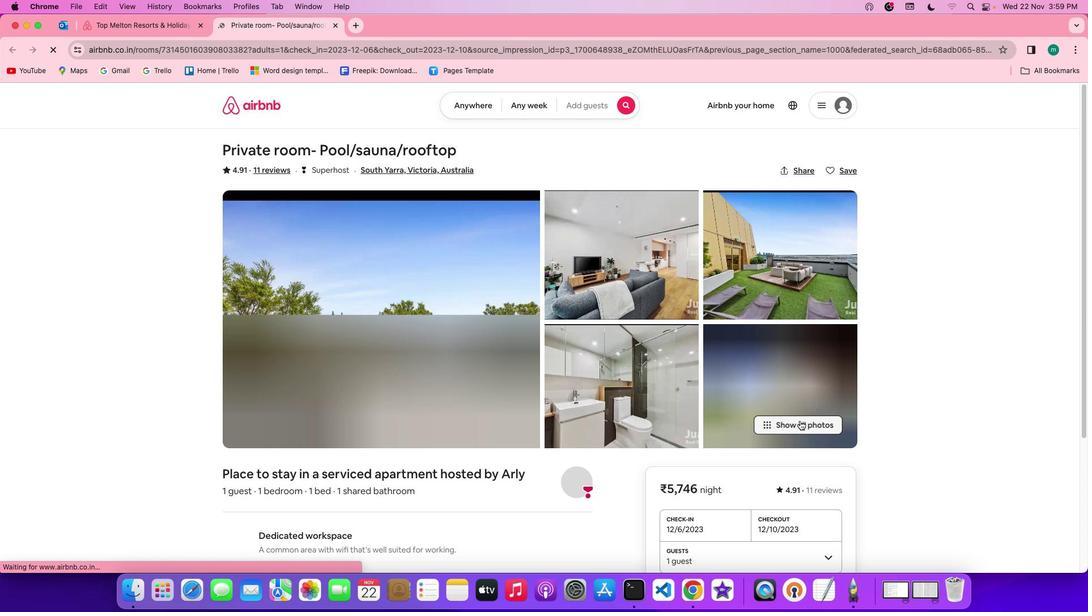 
Action: Mouse moved to (462, 320)
Screenshot: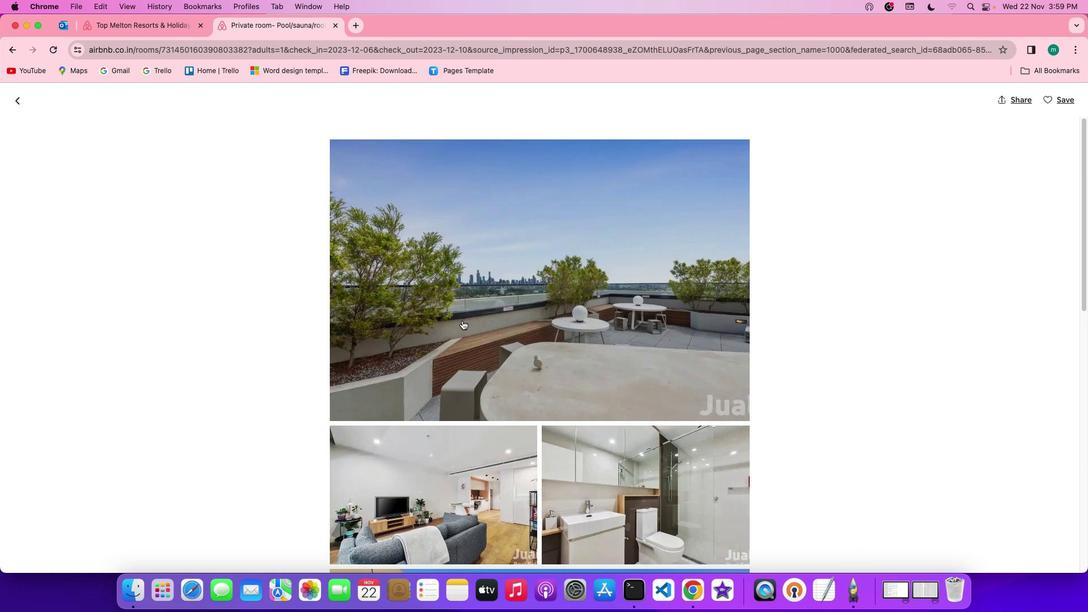 
Action: Mouse scrolled (462, 320) with delta (0, 0)
Screenshot: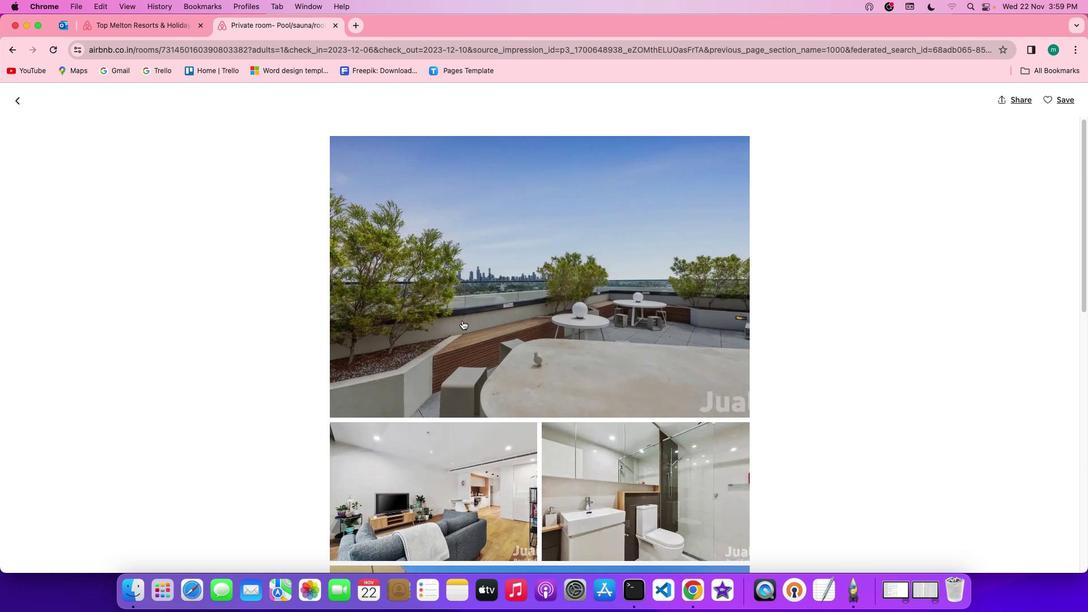 
Action: Mouse scrolled (462, 320) with delta (0, 0)
Screenshot: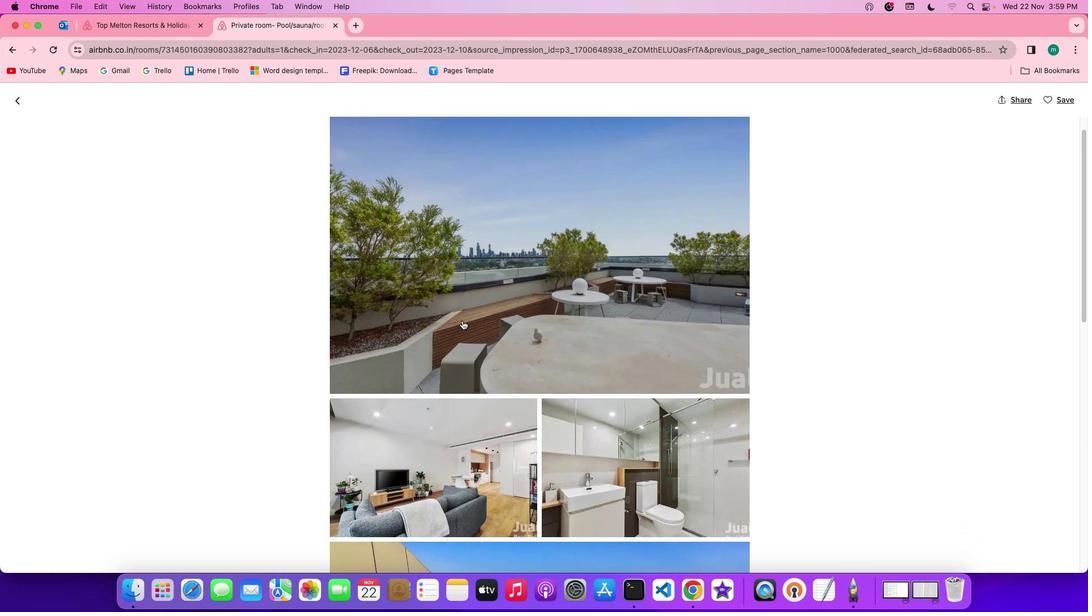 
Action: Mouse scrolled (462, 320) with delta (0, -1)
Screenshot: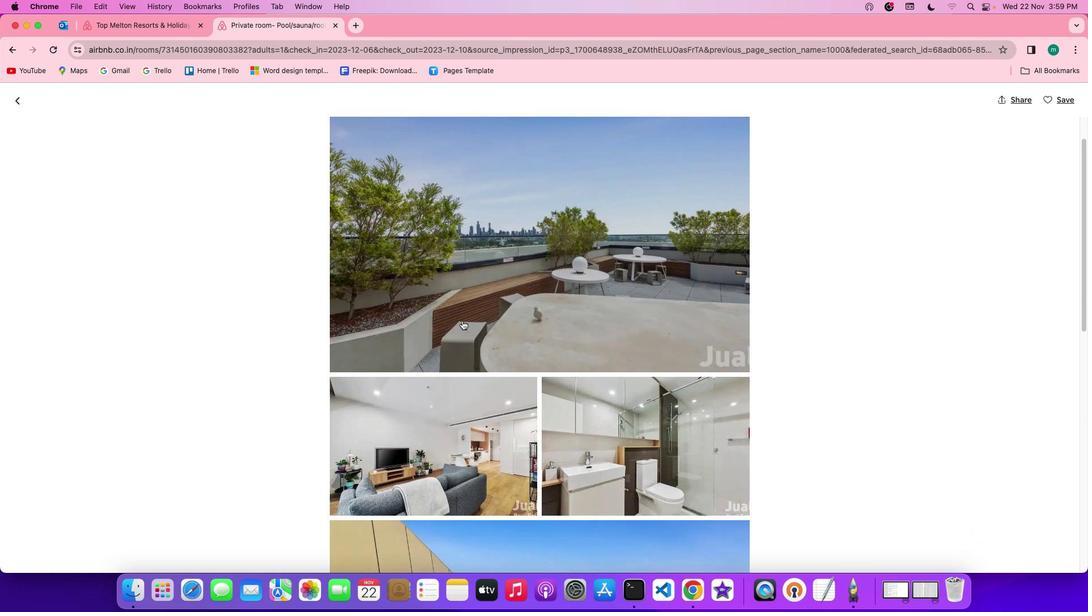 
Action: Mouse scrolled (462, 320) with delta (0, -1)
Screenshot: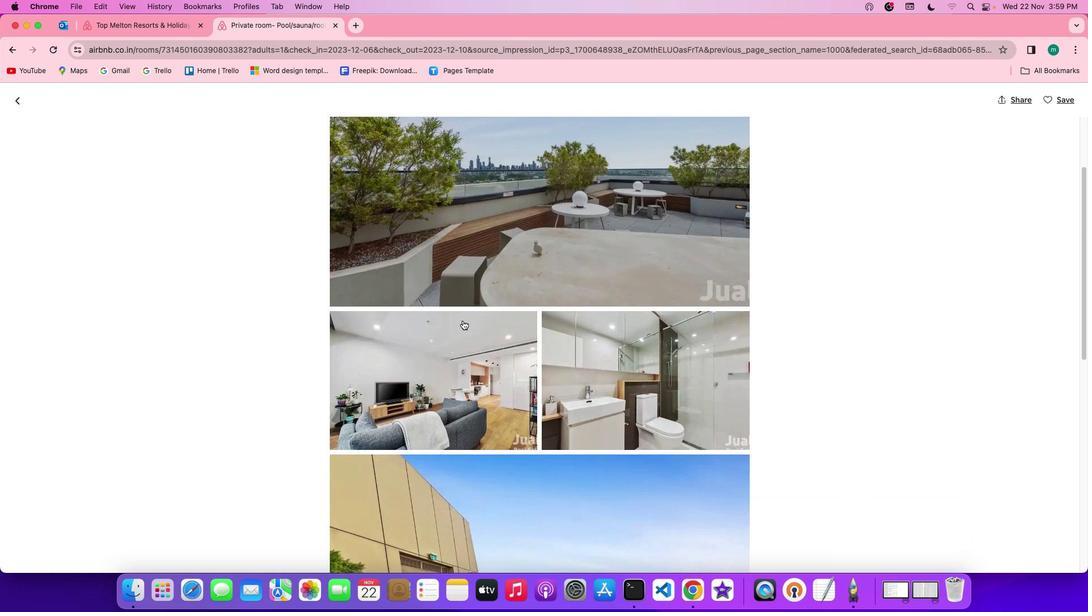 
Action: Mouse moved to (462, 320)
Screenshot: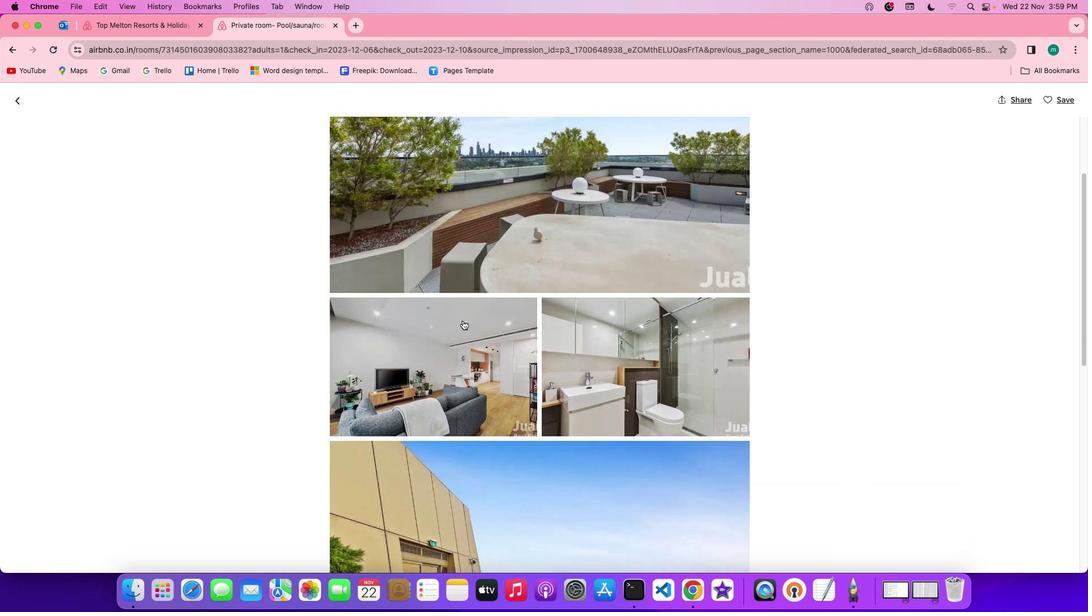 
Action: Mouse scrolled (462, 320) with delta (0, 0)
Screenshot: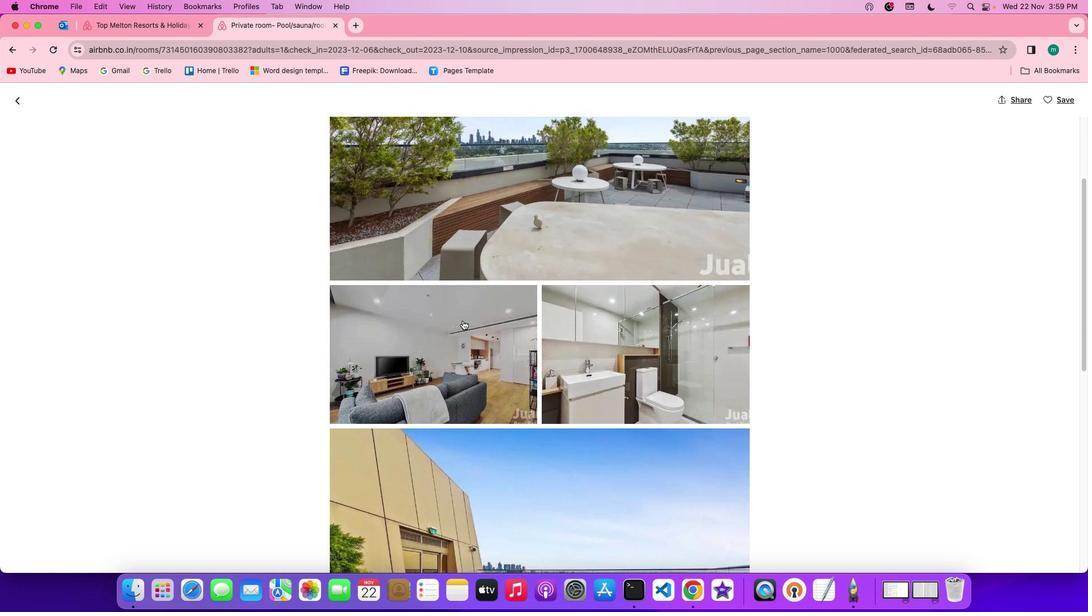 
Action: Mouse scrolled (462, 320) with delta (0, 0)
Screenshot: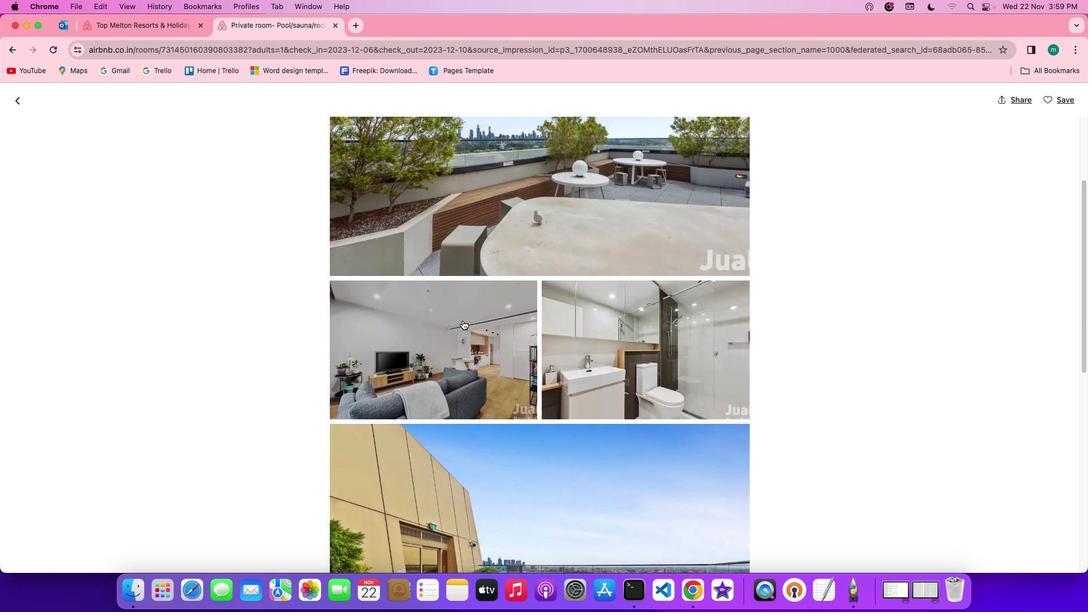 
Action: Mouse scrolled (462, 320) with delta (0, 0)
Screenshot: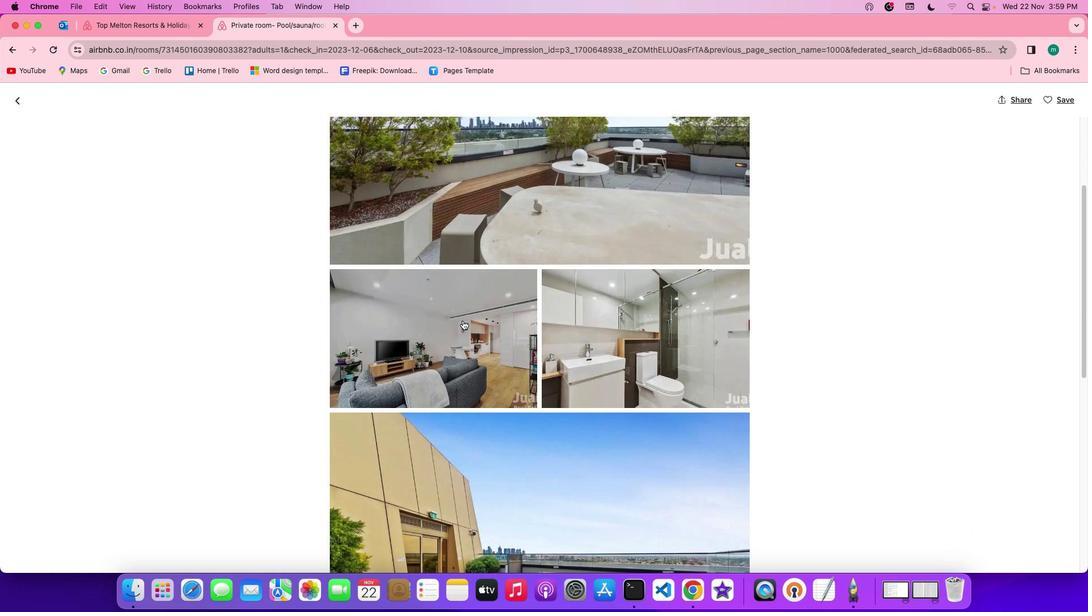 
Action: Mouse scrolled (462, 320) with delta (0, 0)
Screenshot: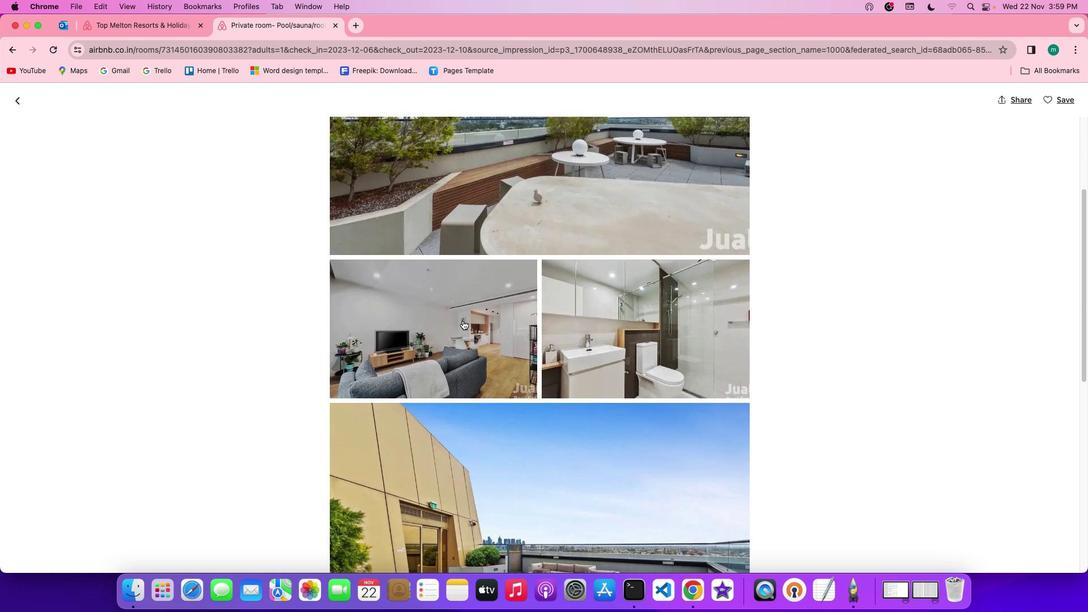 
Action: Mouse scrolled (462, 320) with delta (0, 0)
Screenshot: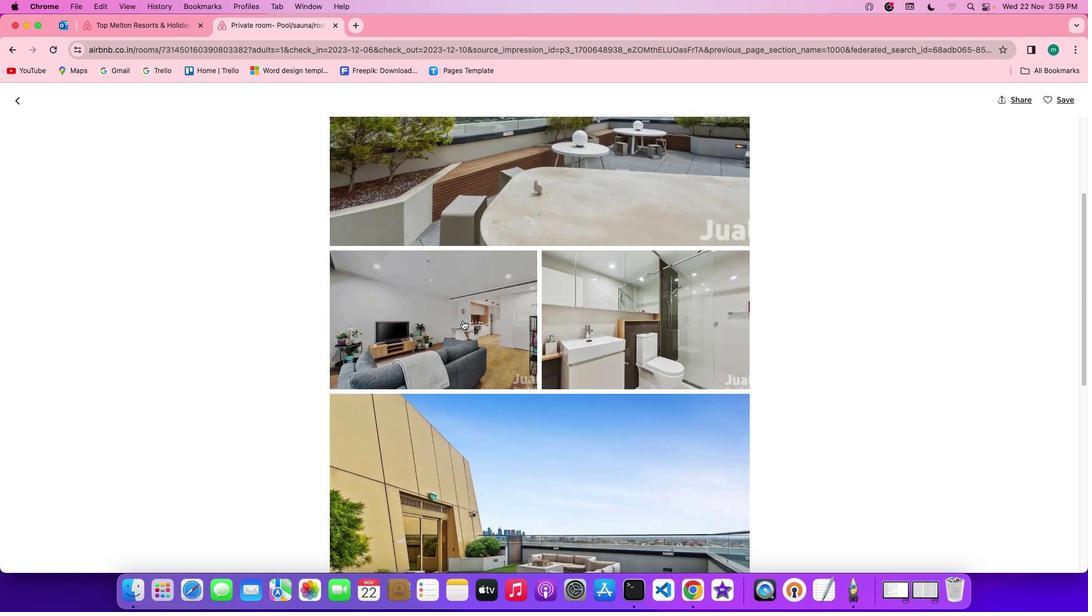 
Action: Mouse scrolled (462, 320) with delta (0, -1)
Screenshot: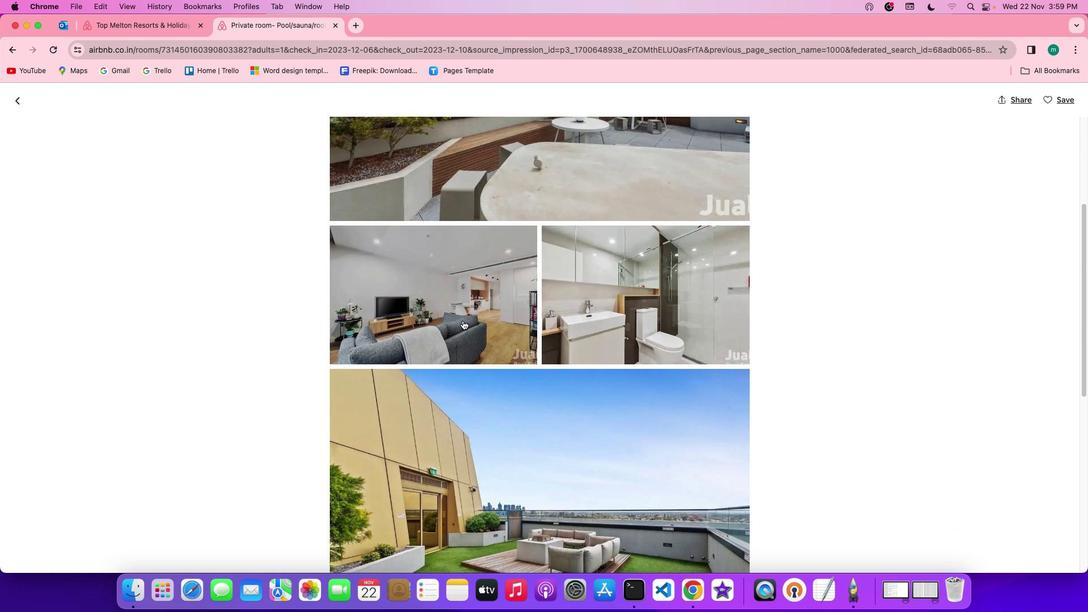 
Action: Mouse scrolled (462, 320) with delta (0, 0)
Screenshot: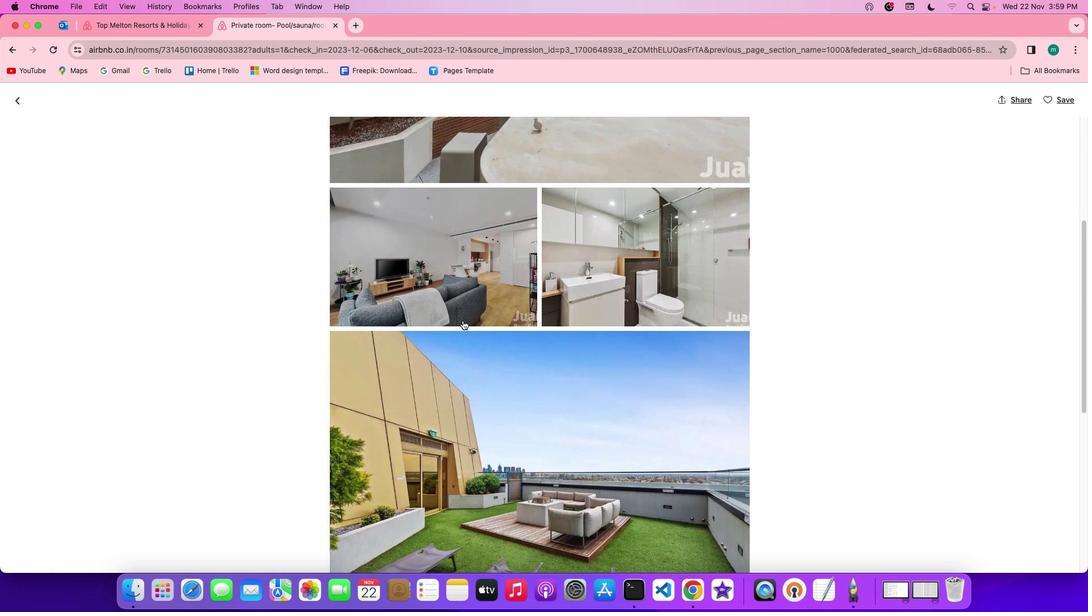 
Action: Mouse scrolled (462, 320) with delta (0, 0)
Screenshot: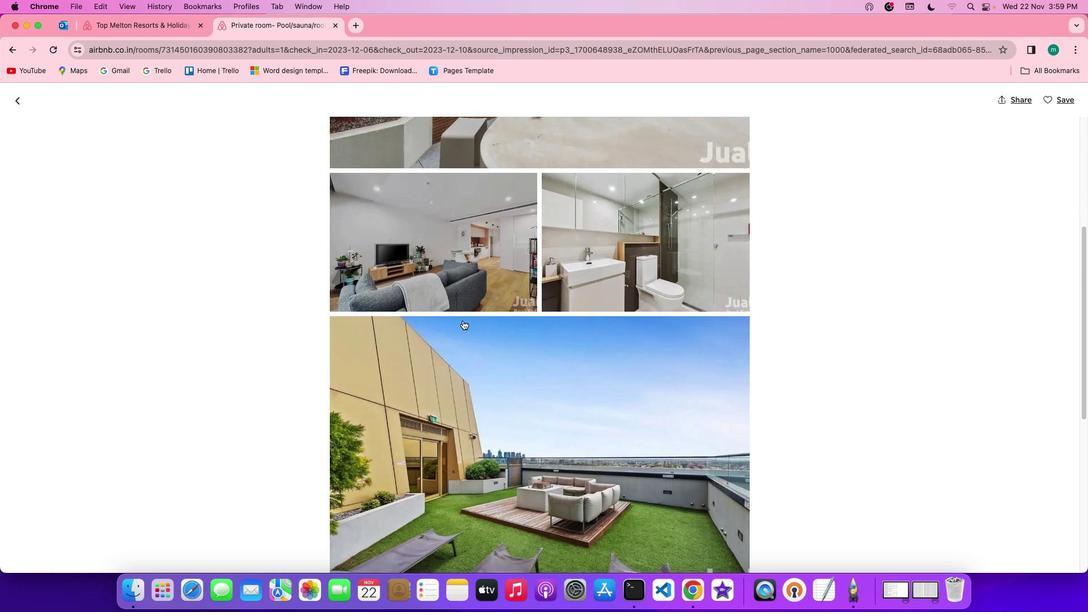 
Action: Mouse scrolled (462, 320) with delta (0, -1)
Screenshot: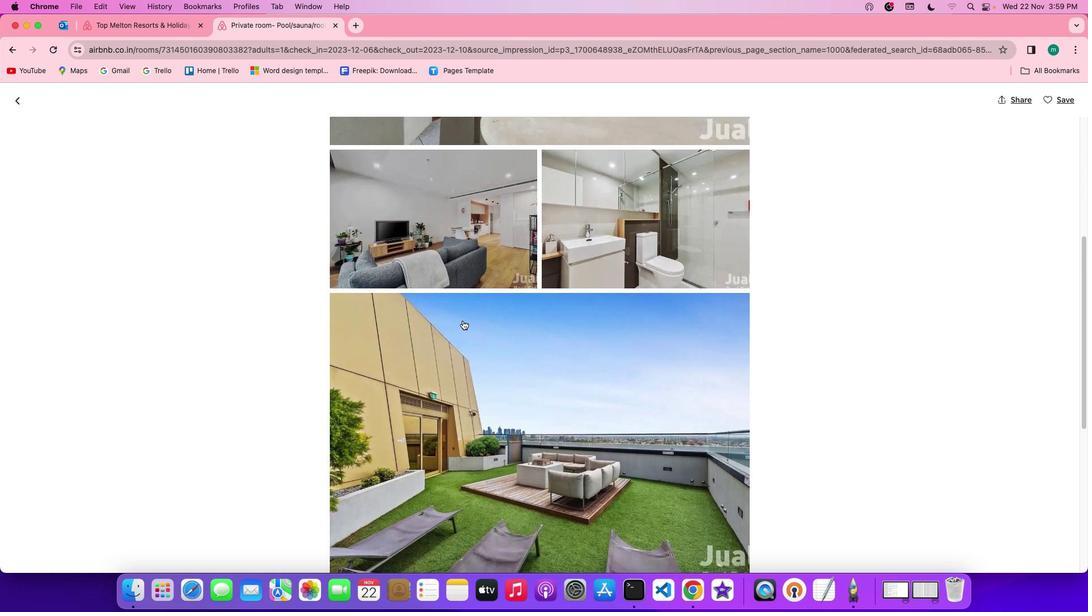 
Action: Mouse scrolled (462, 320) with delta (0, -1)
Screenshot: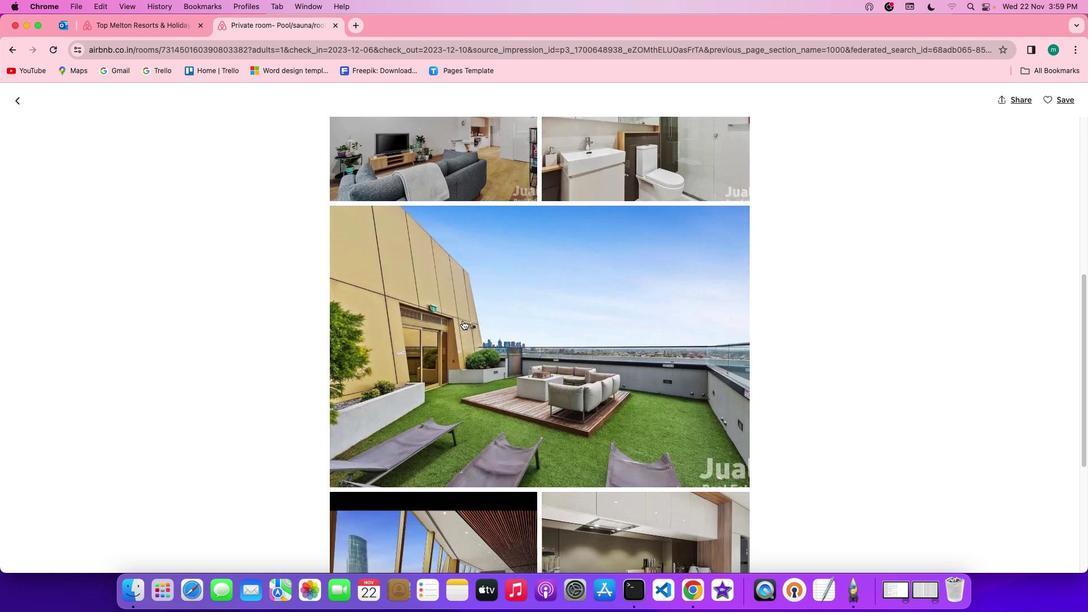 
Action: Mouse scrolled (462, 320) with delta (0, 0)
Screenshot: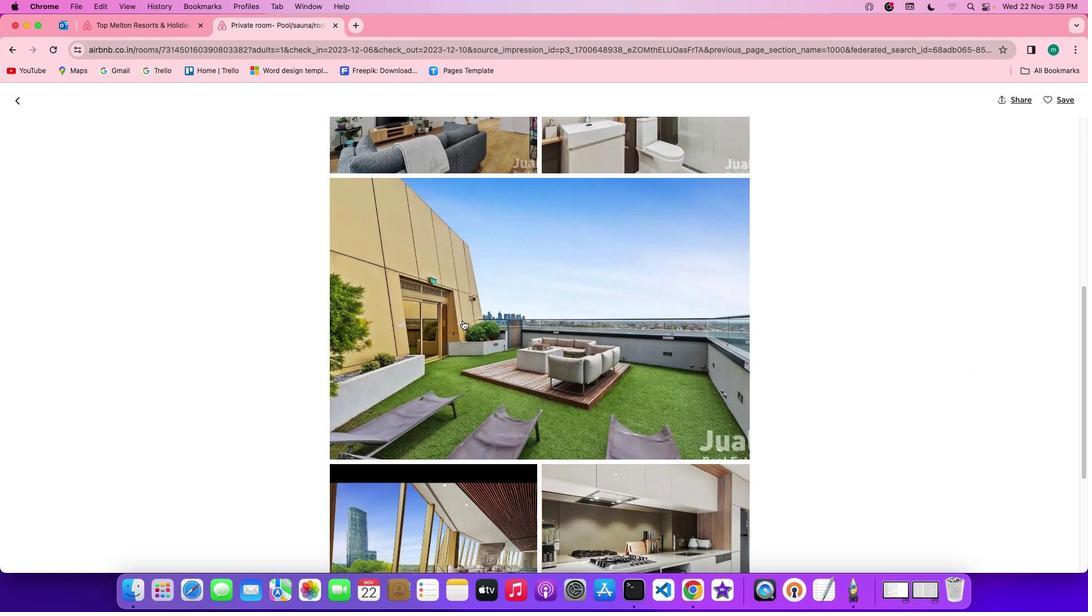 
Action: Mouse scrolled (462, 320) with delta (0, 0)
Screenshot: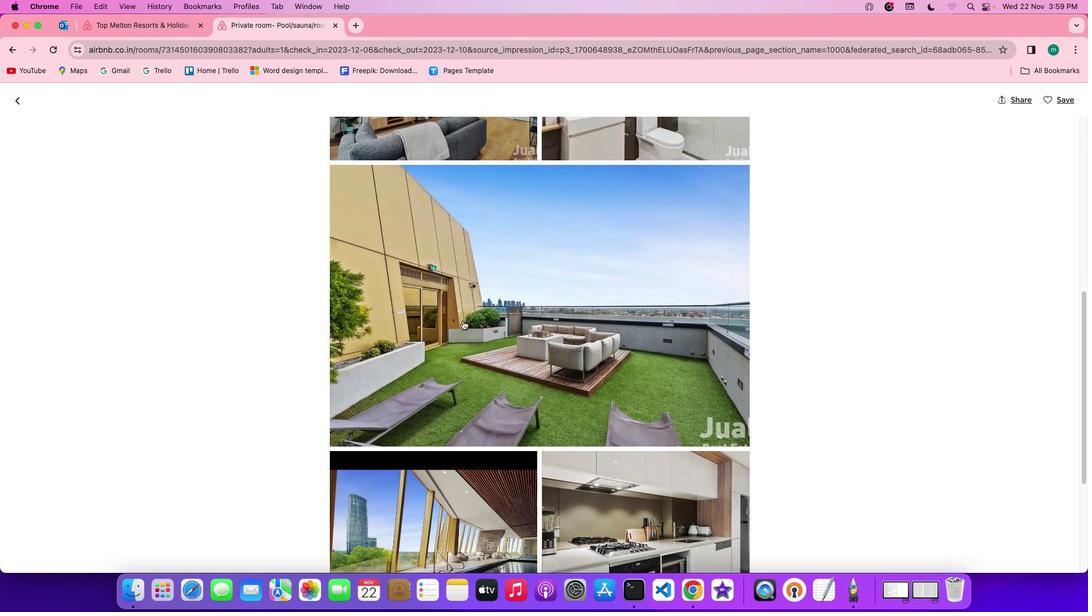 
Action: Mouse scrolled (462, 320) with delta (0, -1)
Screenshot: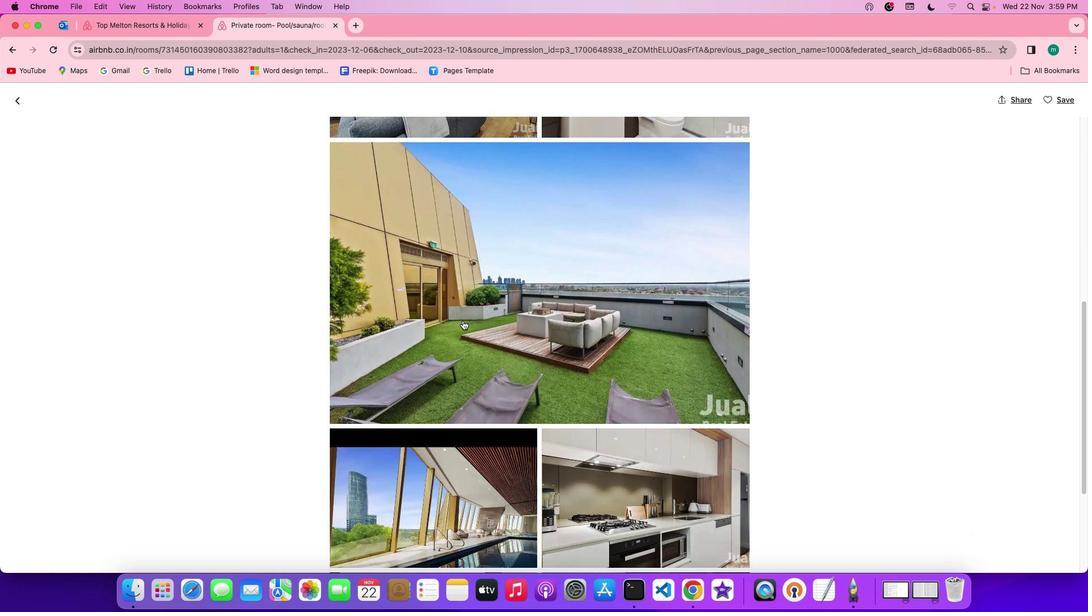 
Action: Mouse scrolled (462, 320) with delta (0, 0)
Screenshot: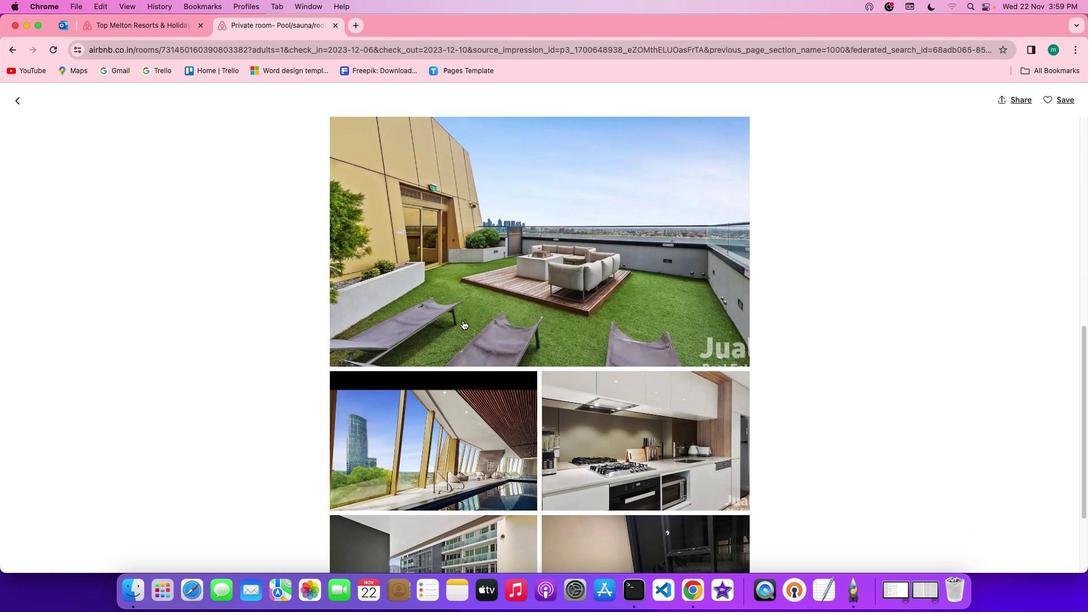 
Action: Mouse scrolled (462, 320) with delta (0, 0)
Screenshot: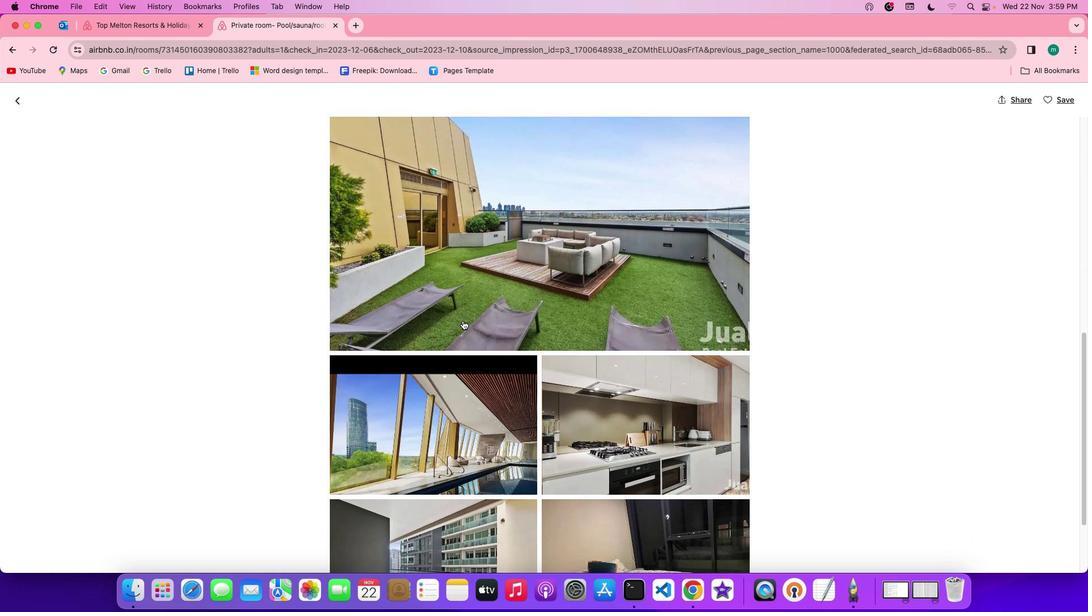 
Action: Mouse scrolled (462, 320) with delta (0, -1)
Screenshot: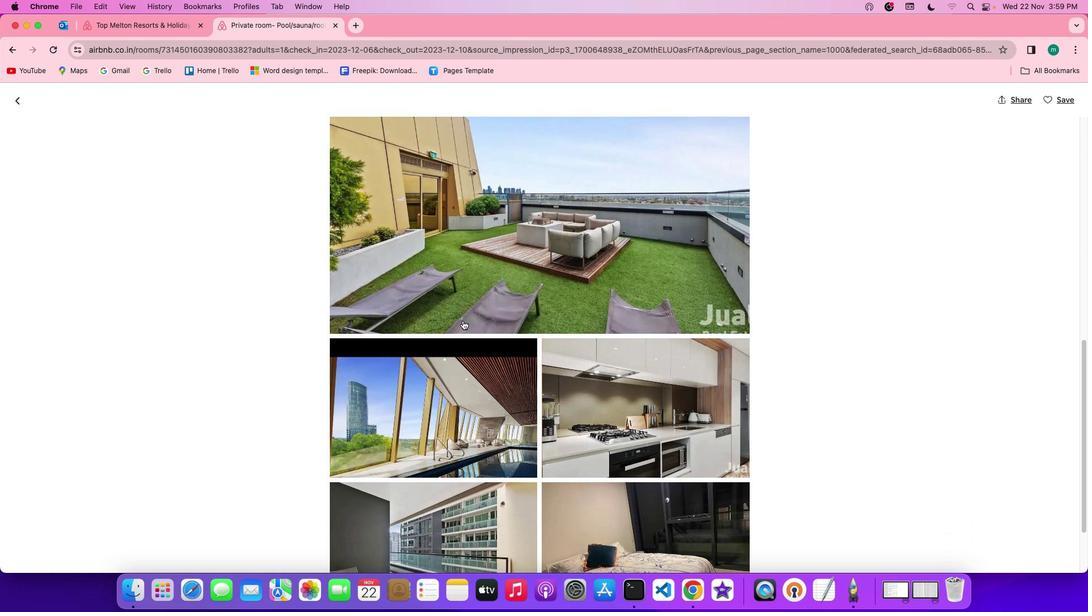 
Action: Mouse scrolled (462, 320) with delta (0, -1)
Screenshot: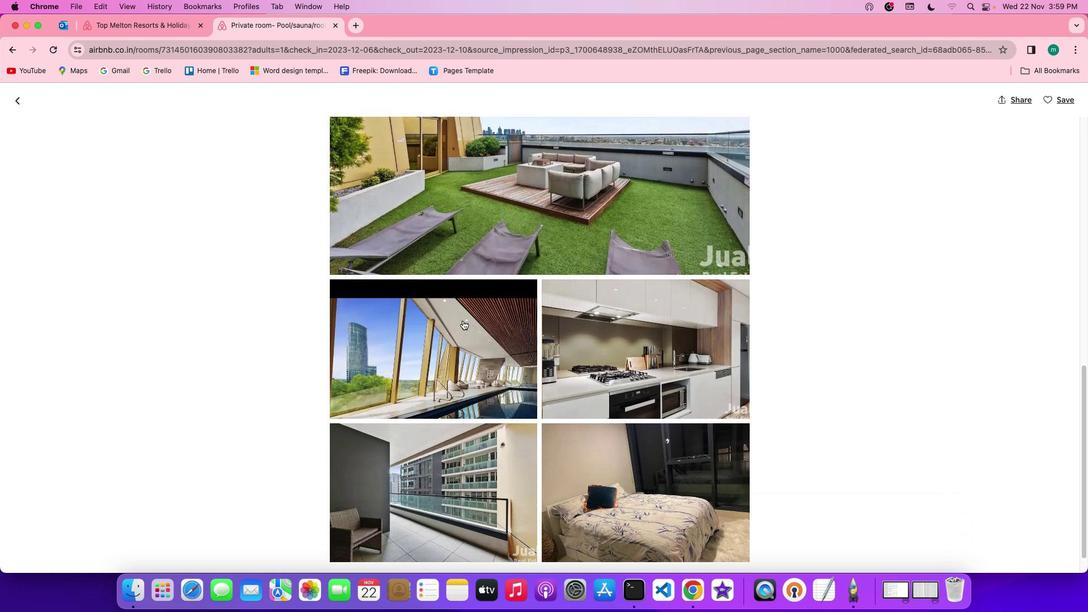 
Action: Mouse scrolled (462, 320) with delta (0, 0)
Screenshot: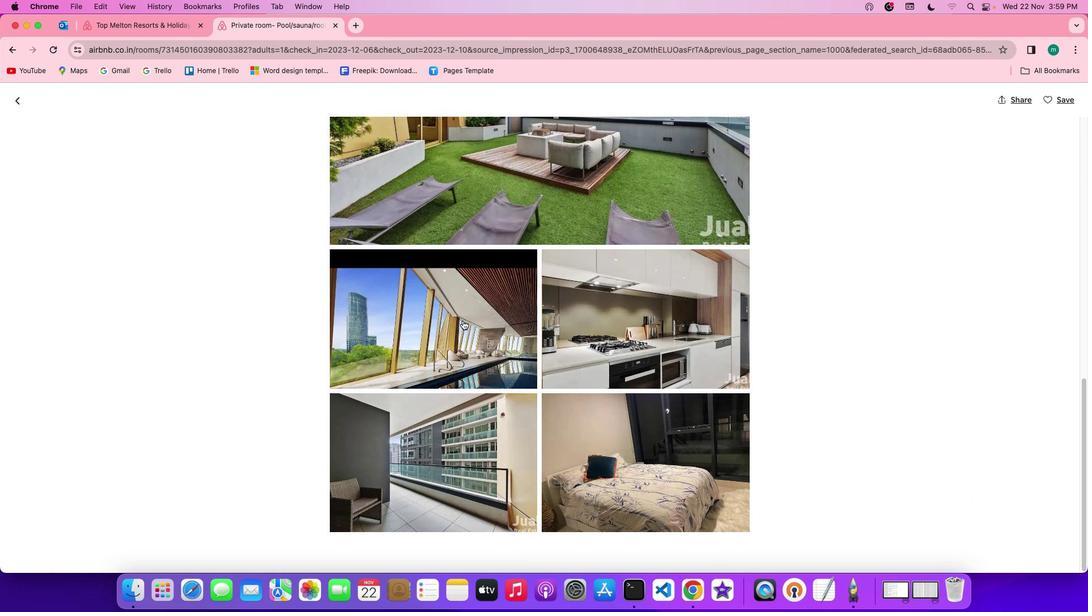 
Action: Mouse scrolled (462, 320) with delta (0, 0)
Screenshot: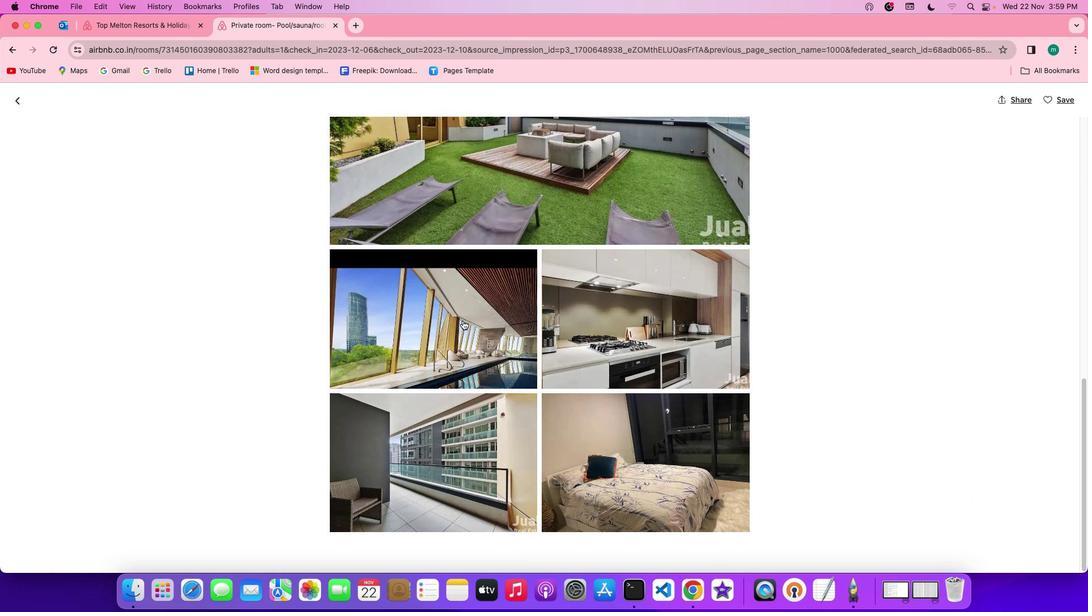 
Action: Mouse scrolled (462, 320) with delta (0, -1)
Screenshot: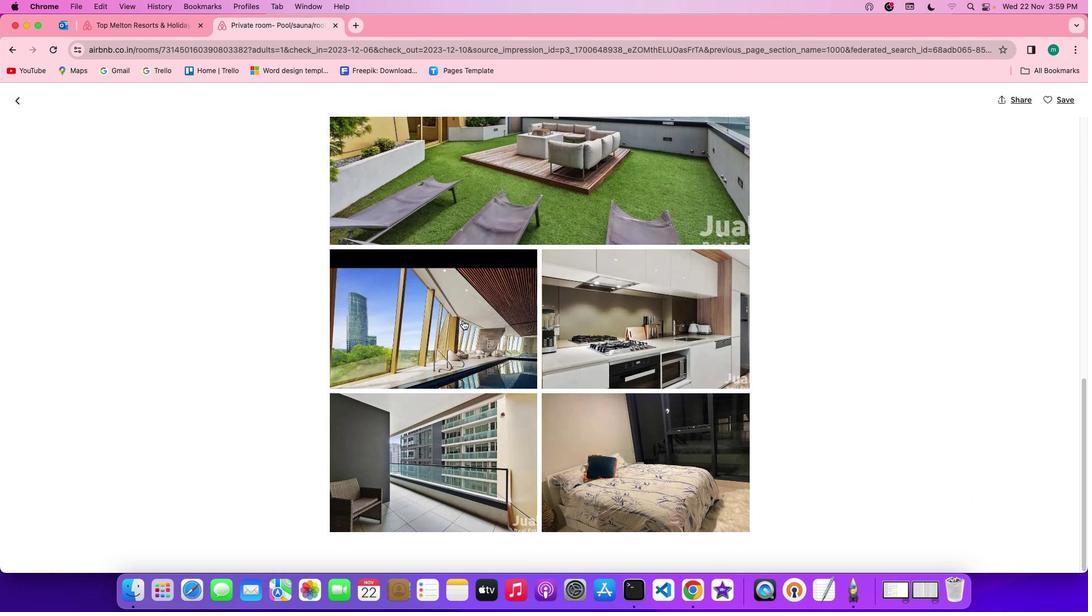 
Action: Mouse scrolled (462, 320) with delta (0, -1)
Screenshot: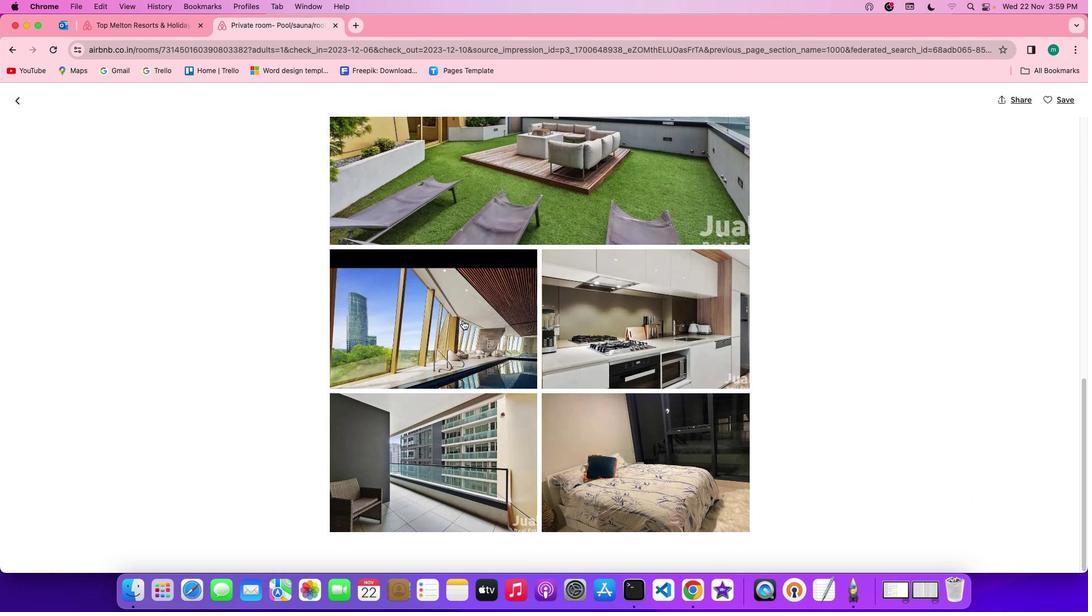 
Action: Mouse scrolled (462, 320) with delta (0, 0)
Screenshot: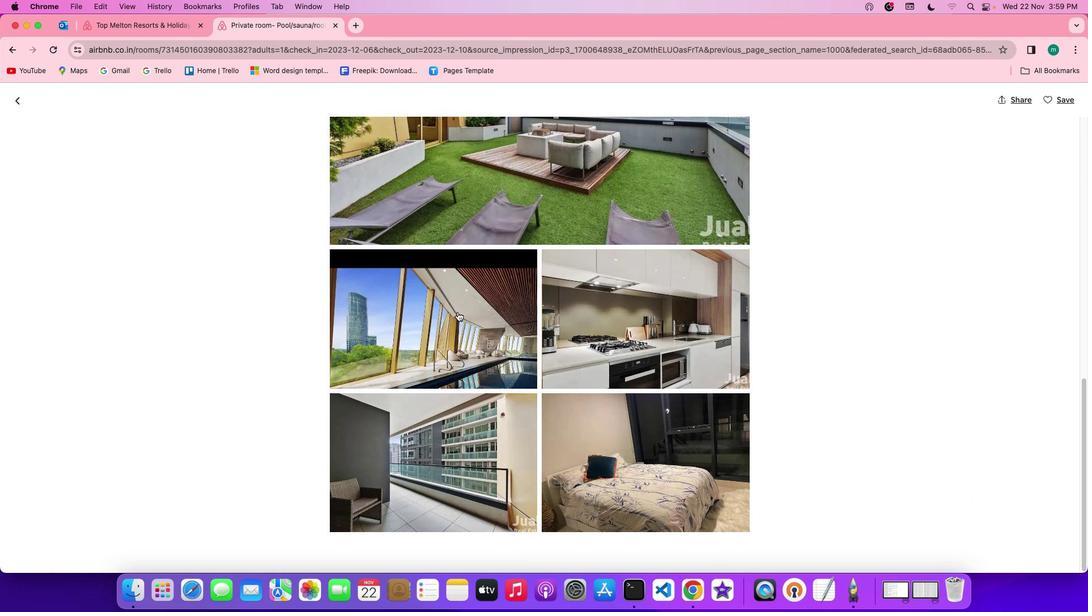 
Action: Mouse scrolled (462, 320) with delta (0, 0)
Screenshot: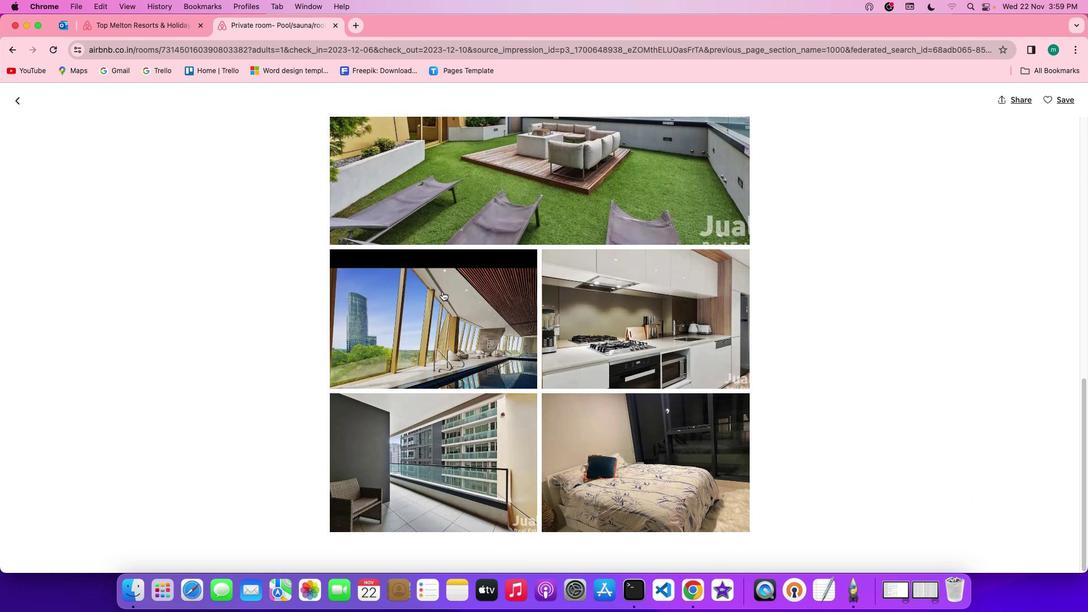 
Action: Mouse scrolled (462, 320) with delta (0, -1)
Screenshot: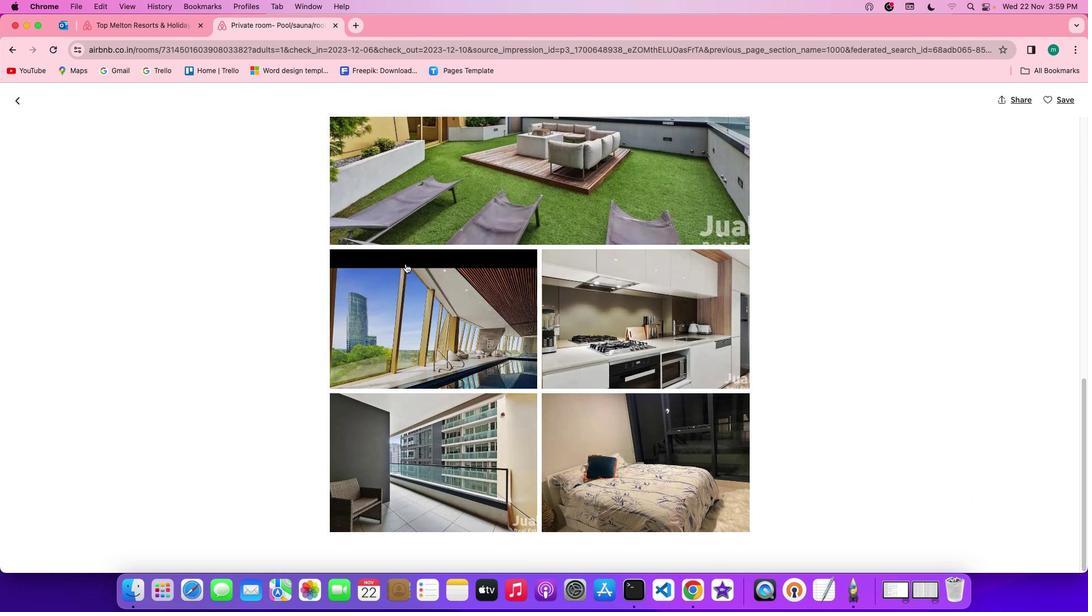 
Action: Mouse moved to (19, 100)
Screenshot: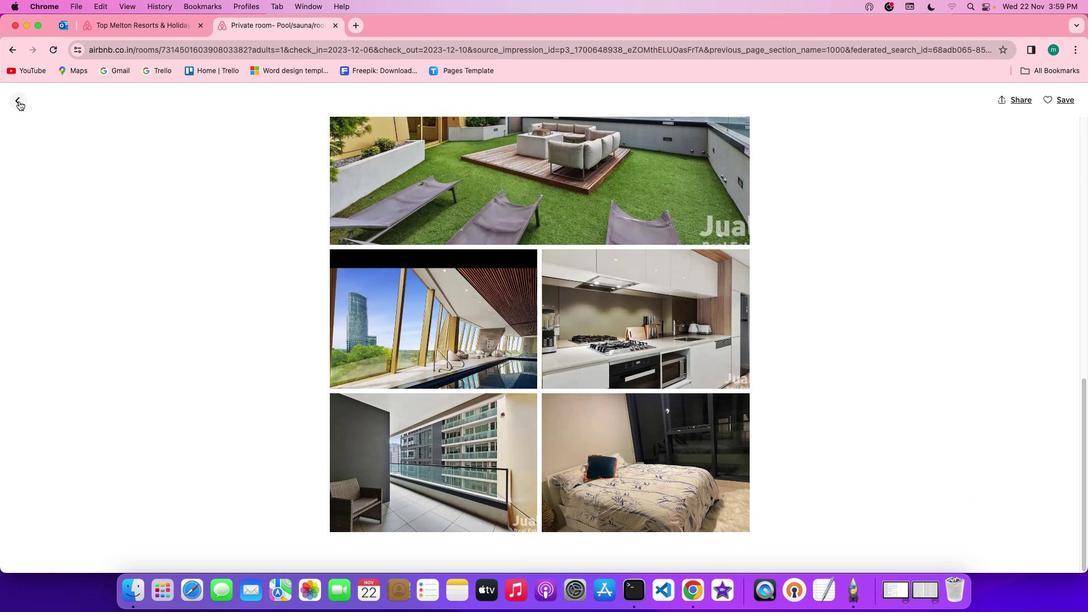 
Action: Mouse pressed left at (19, 100)
Screenshot: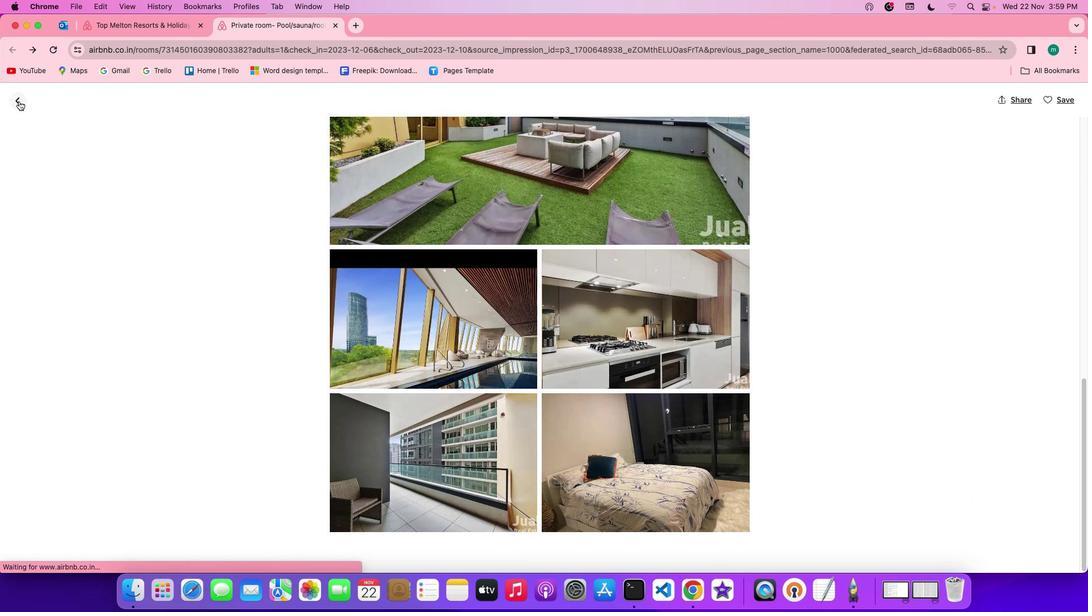 
Action: Mouse moved to (398, 358)
Screenshot: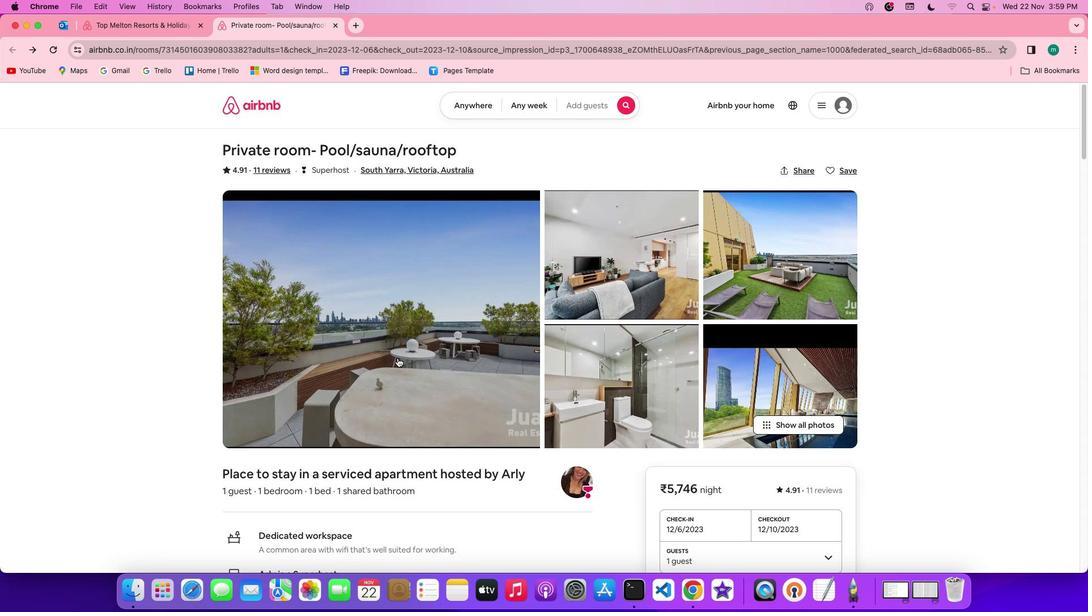 
Action: Mouse scrolled (398, 358) with delta (0, 0)
Screenshot: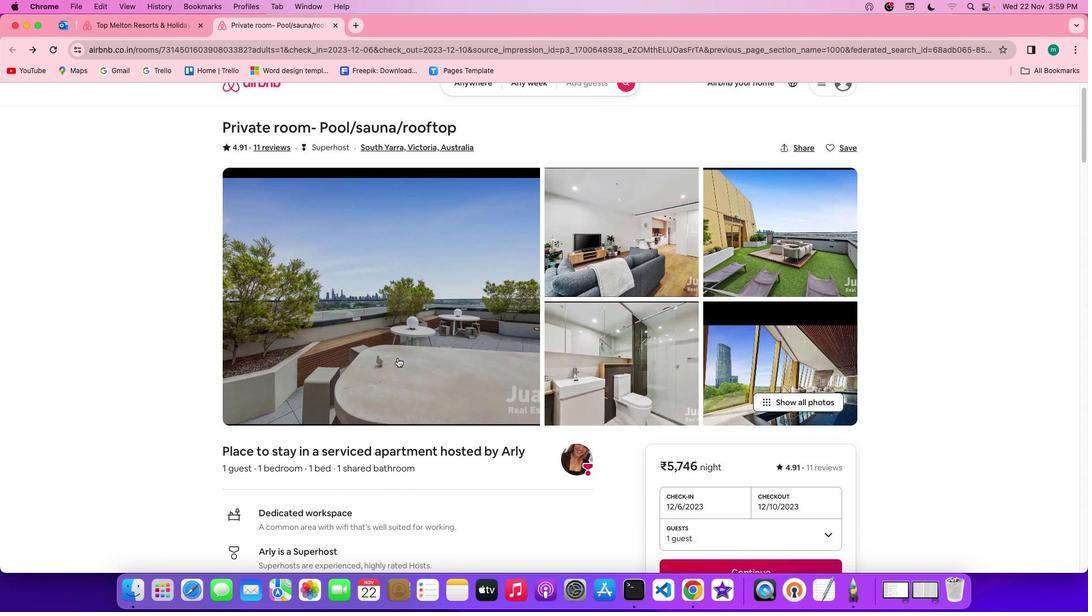 
Action: Mouse scrolled (398, 358) with delta (0, 0)
Screenshot: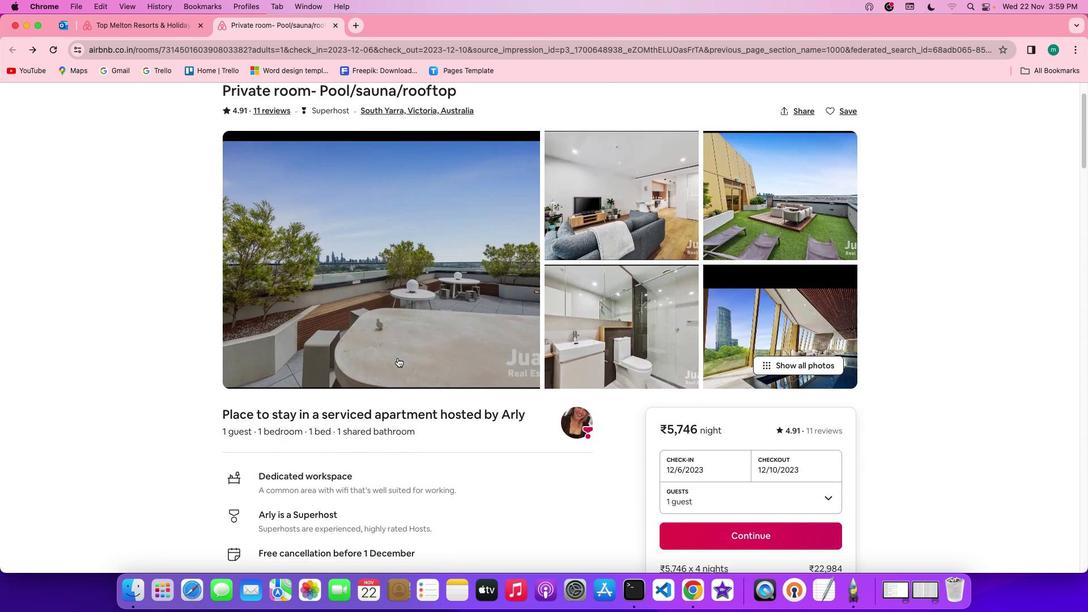 
Action: Mouse scrolled (398, 358) with delta (0, -1)
Screenshot: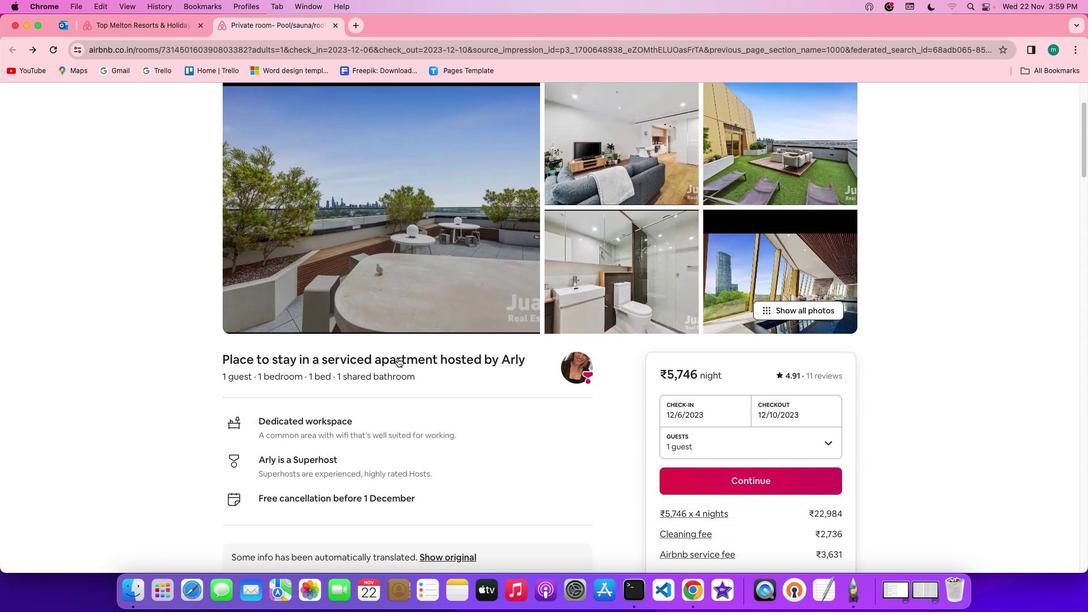 
Action: Mouse scrolled (398, 358) with delta (0, -2)
Screenshot: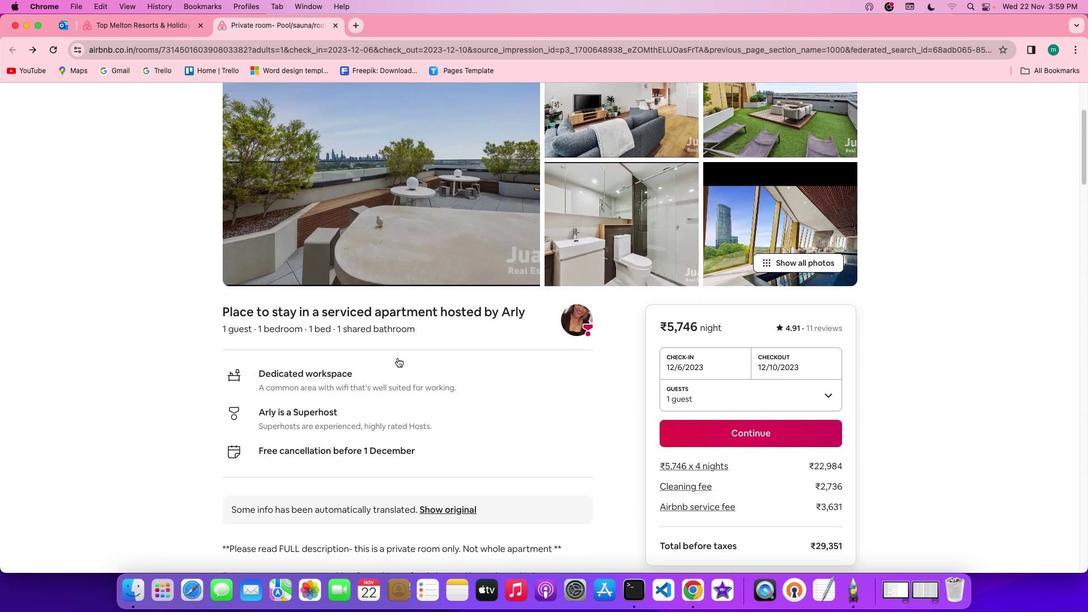 
Action: Mouse scrolled (398, 358) with delta (0, 0)
Screenshot: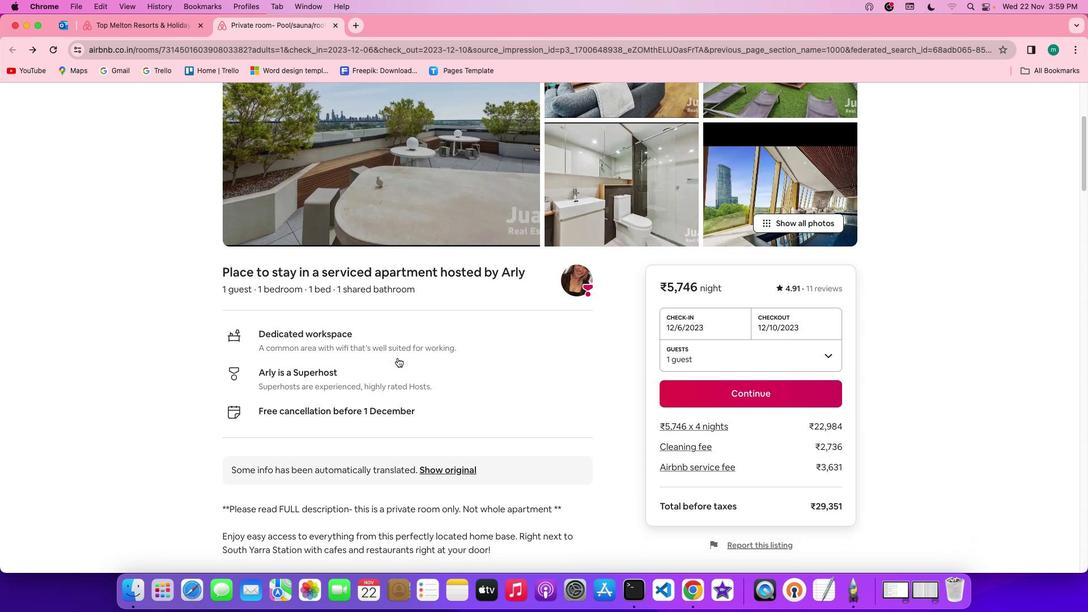 
Action: Mouse scrolled (398, 358) with delta (0, 0)
Screenshot: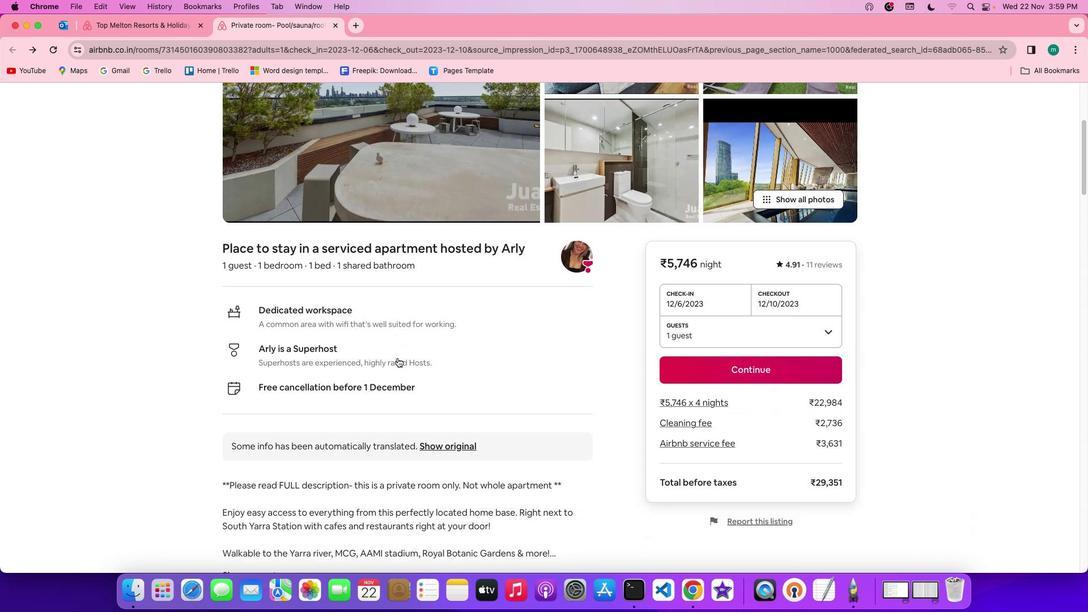 
Action: Mouse scrolled (398, 358) with delta (0, -1)
Screenshot: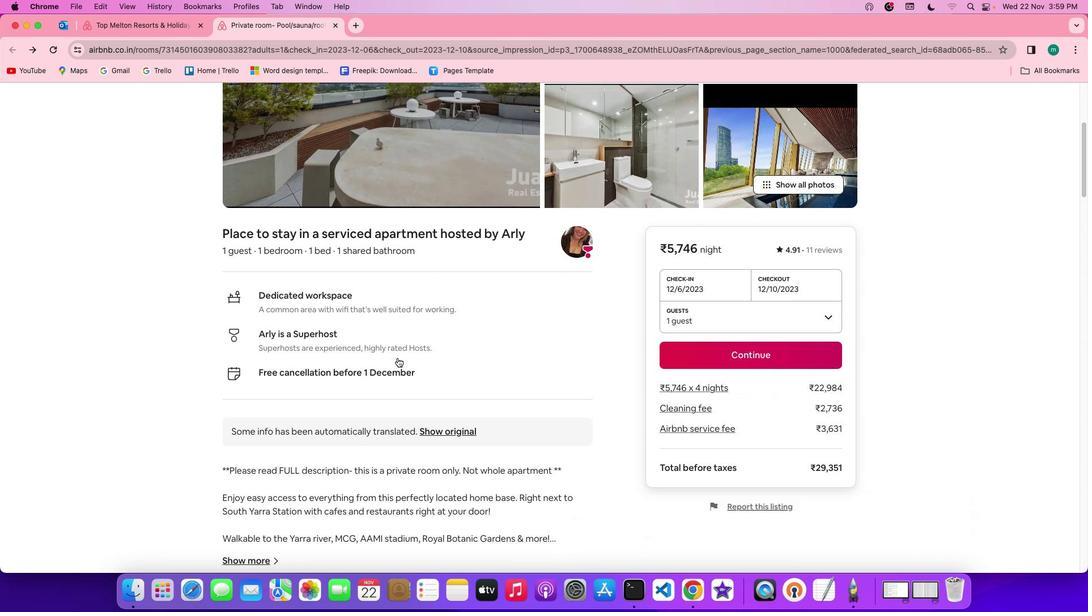 
Action: Mouse scrolled (398, 358) with delta (0, -1)
Screenshot: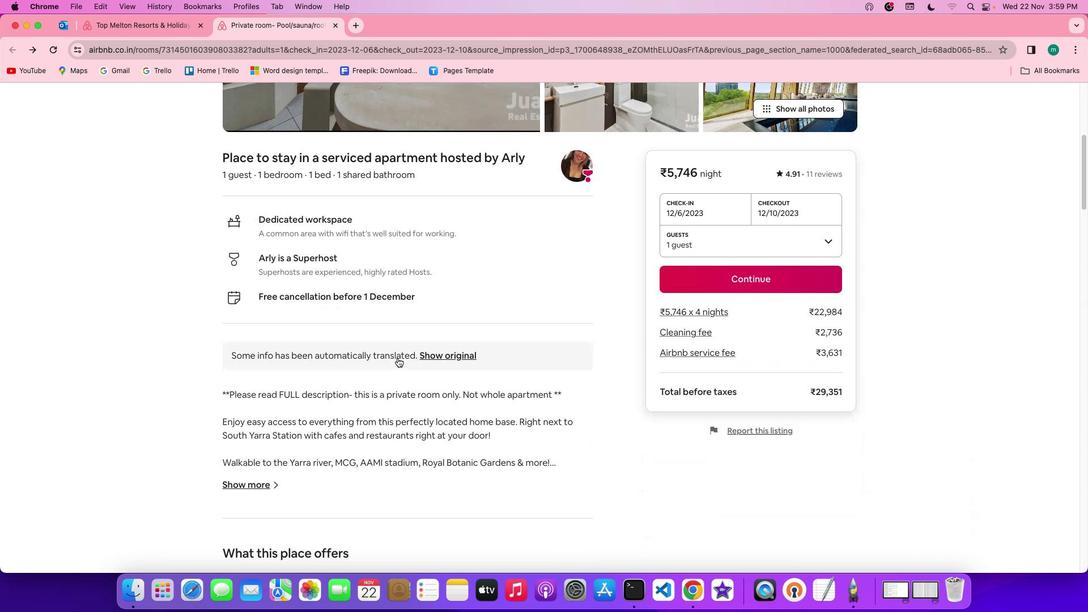 
Action: Mouse scrolled (398, 358) with delta (0, 0)
Screenshot: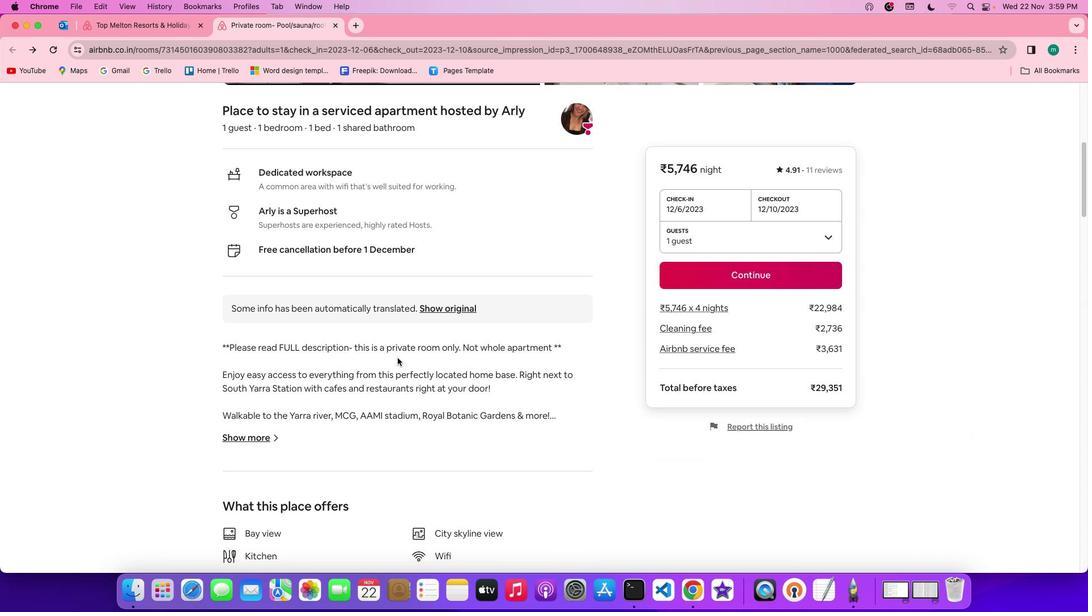 
Action: Mouse scrolled (398, 358) with delta (0, 0)
Screenshot: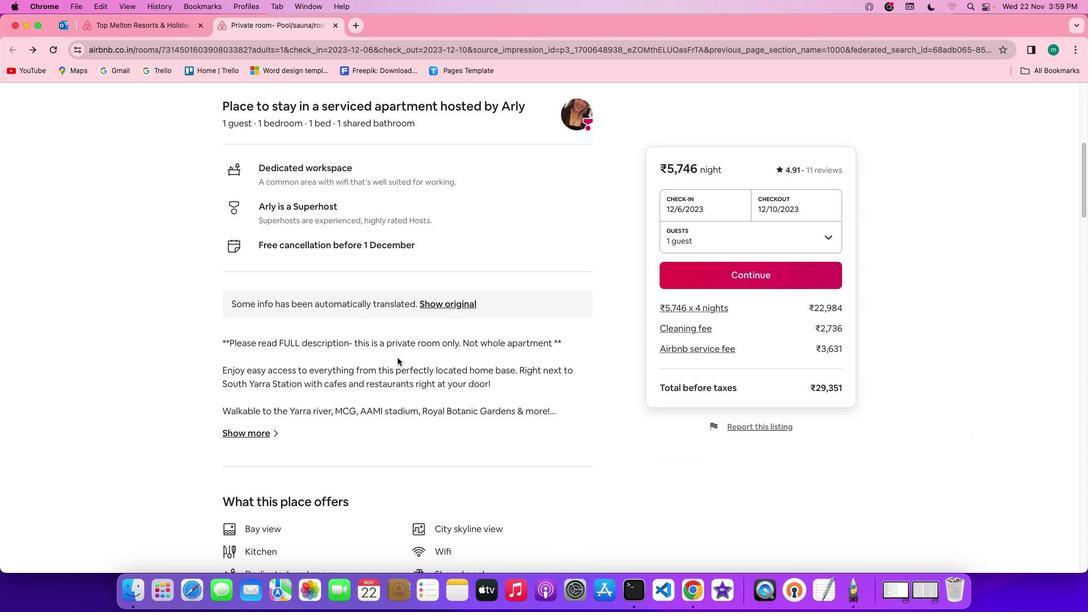 
Action: Mouse scrolled (398, 358) with delta (0, 0)
Screenshot: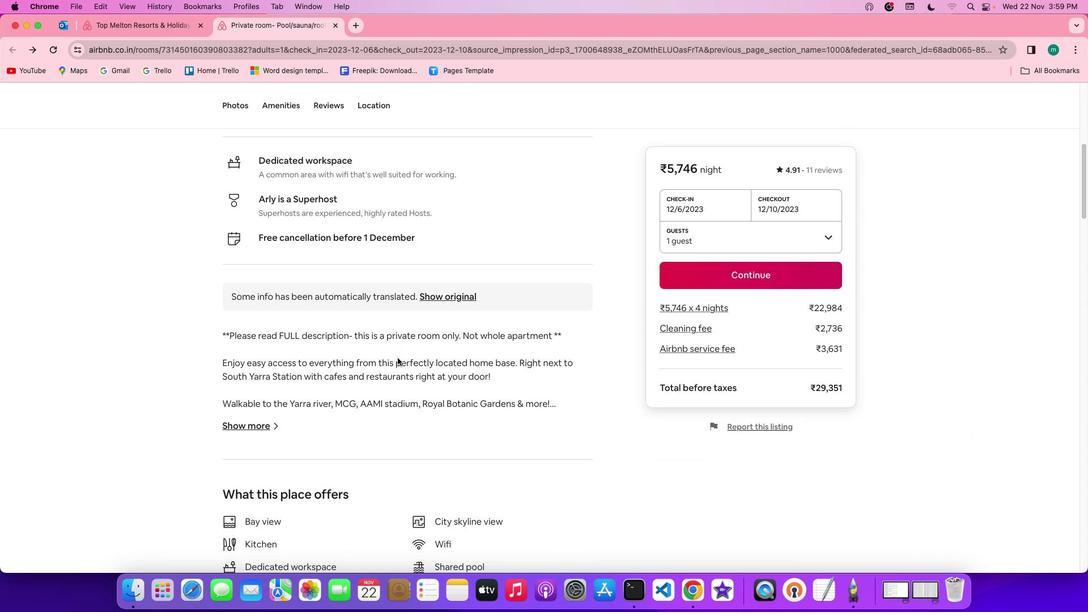 
Action: Mouse moved to (238, 406)
Screenshot: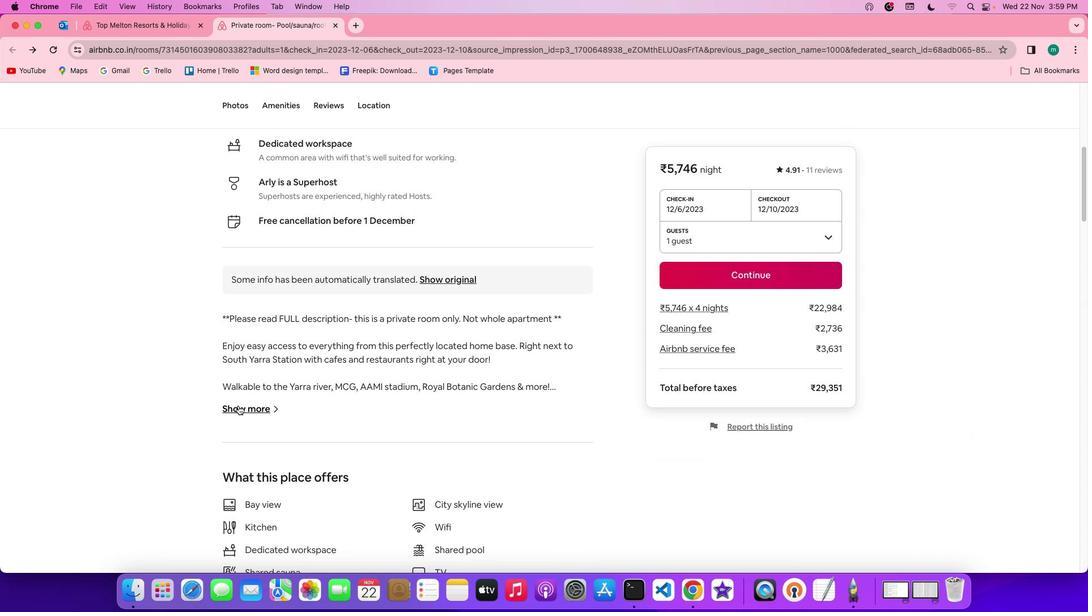 
Action: Mouse pressed left at (238, 406)
Screenshot: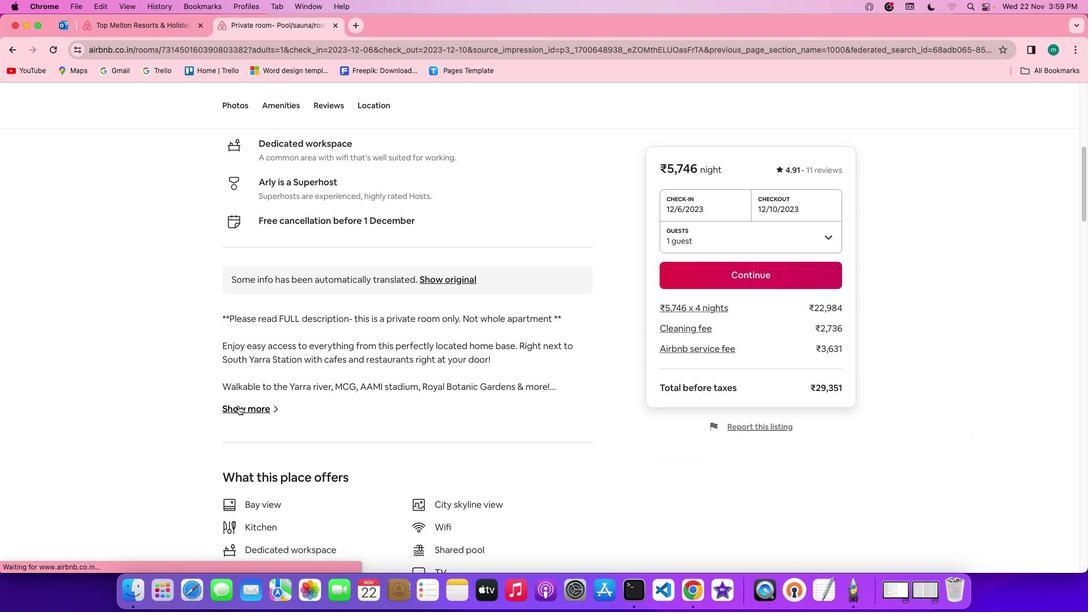 
Action: Mouse moved to (448, 374)
Screenshot: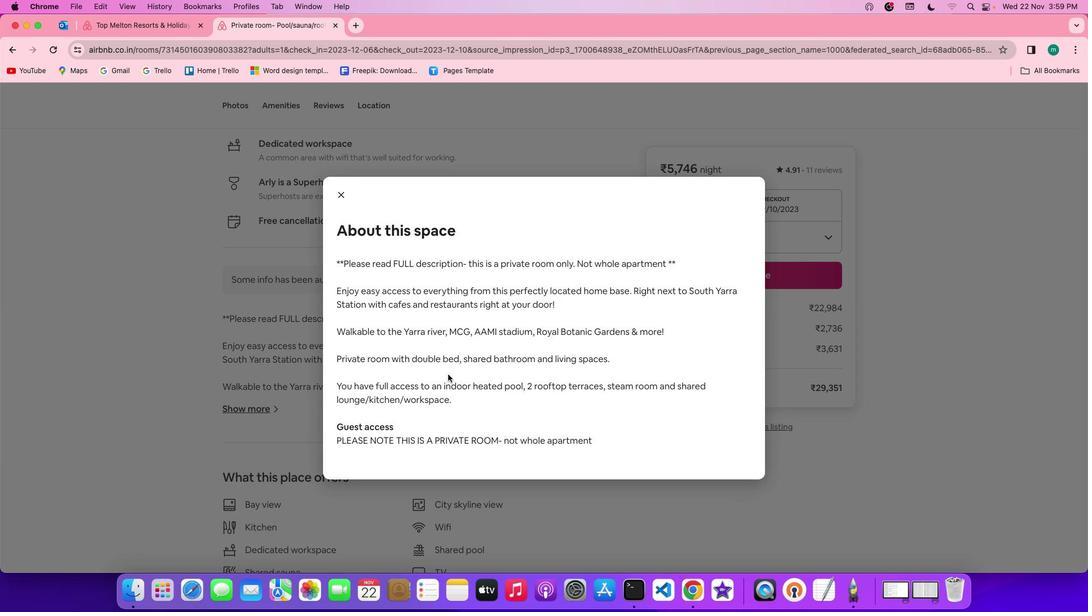 
Action: Mouse scrolled (448, 374) with delta (0, 0)
Screenshot: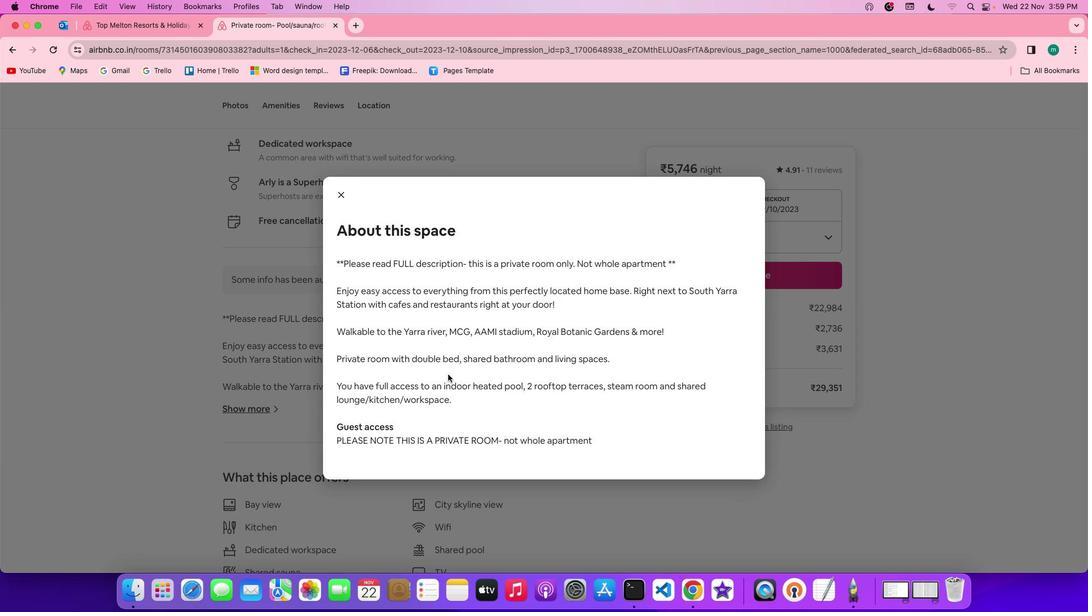 
Action: Mouse scrolled (448, 374) with delta (0, 0)
Screenshot: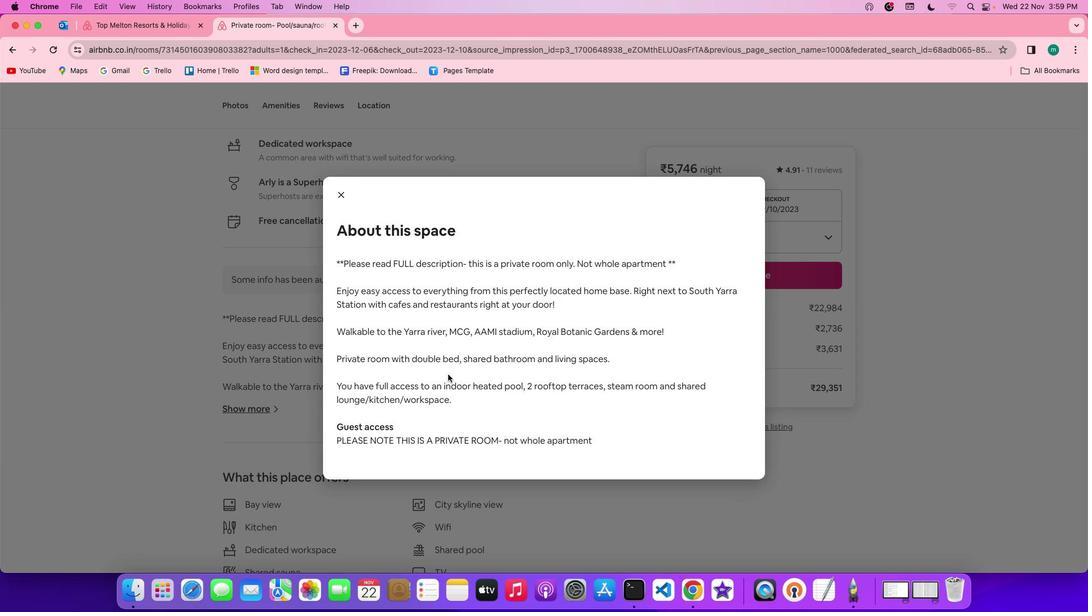 
Action: Mouse scrolled (448, 374) with delta (0, -1)
Screenshot: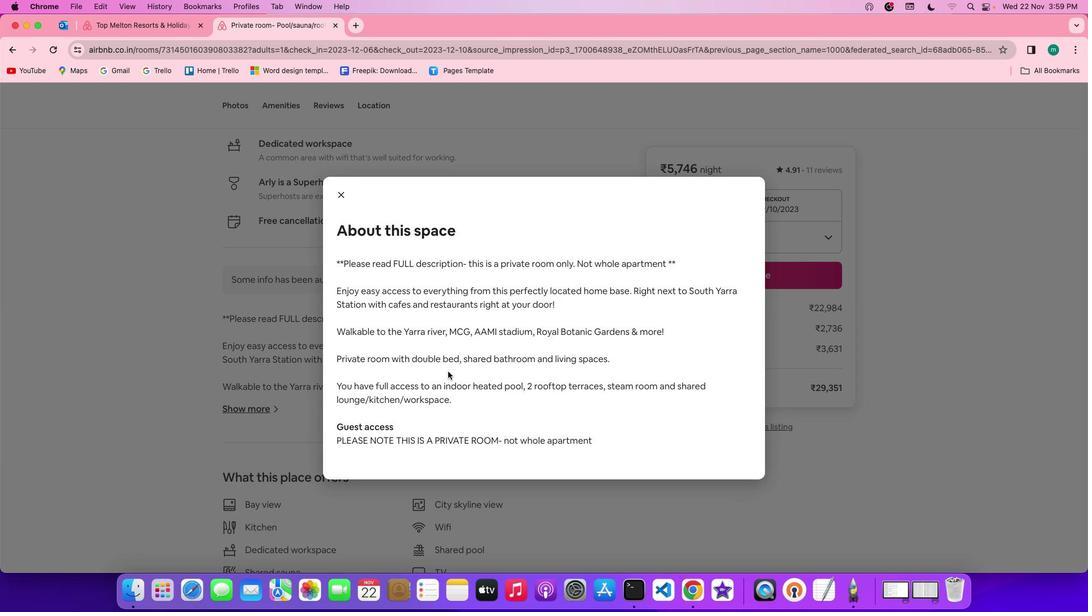 
Action: Mouse scrolled (448, 374) with delta (0, -2)
Screenshot: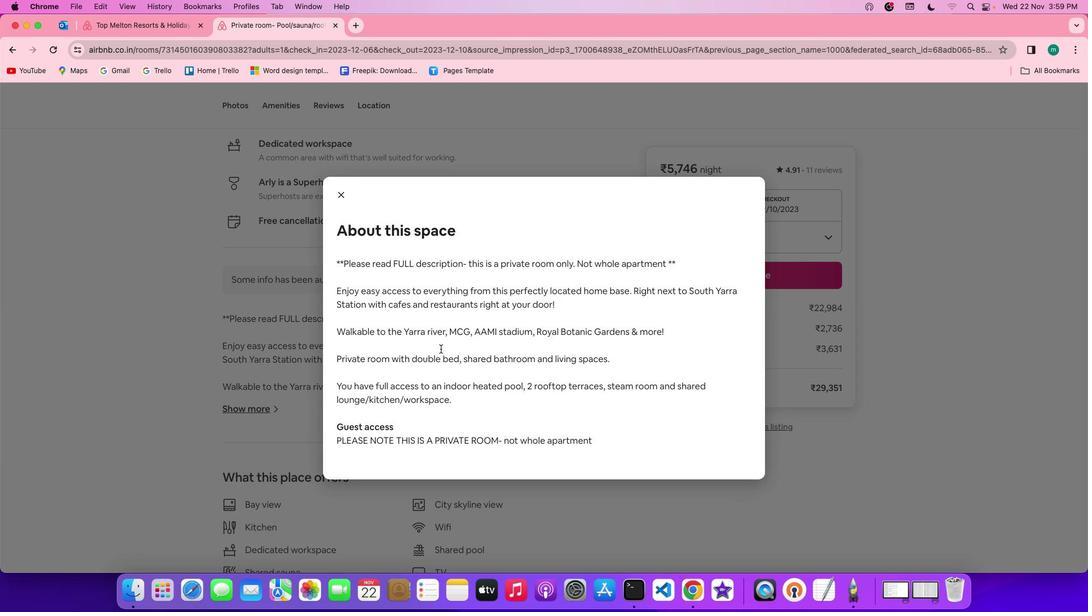 
Action: Mouse moved to (343, 192)
Screenshot: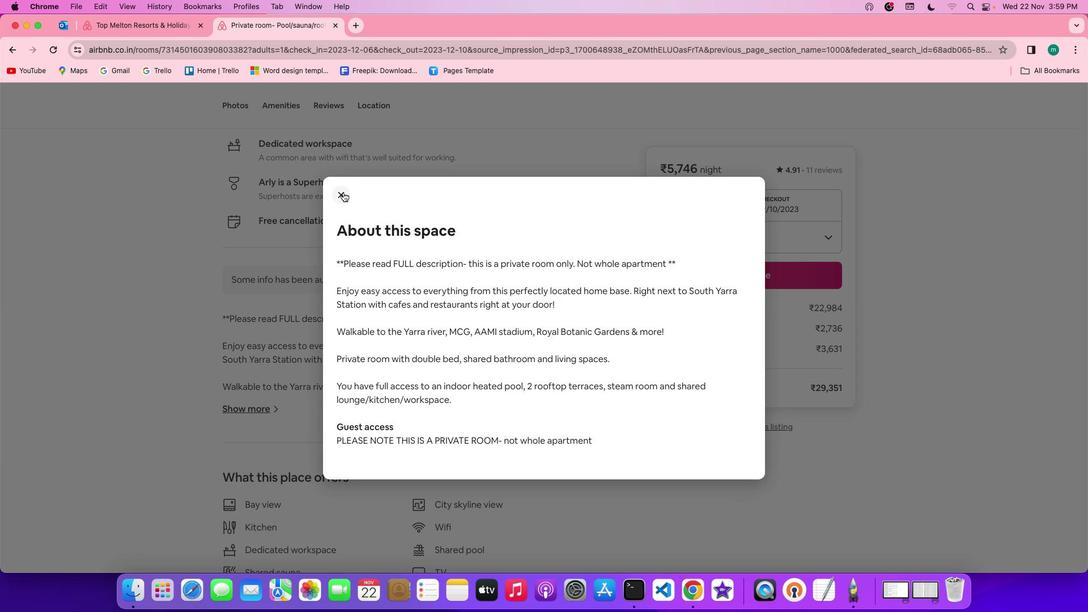 
Action: Mouse pressed left at (343, 192)
Screenshot: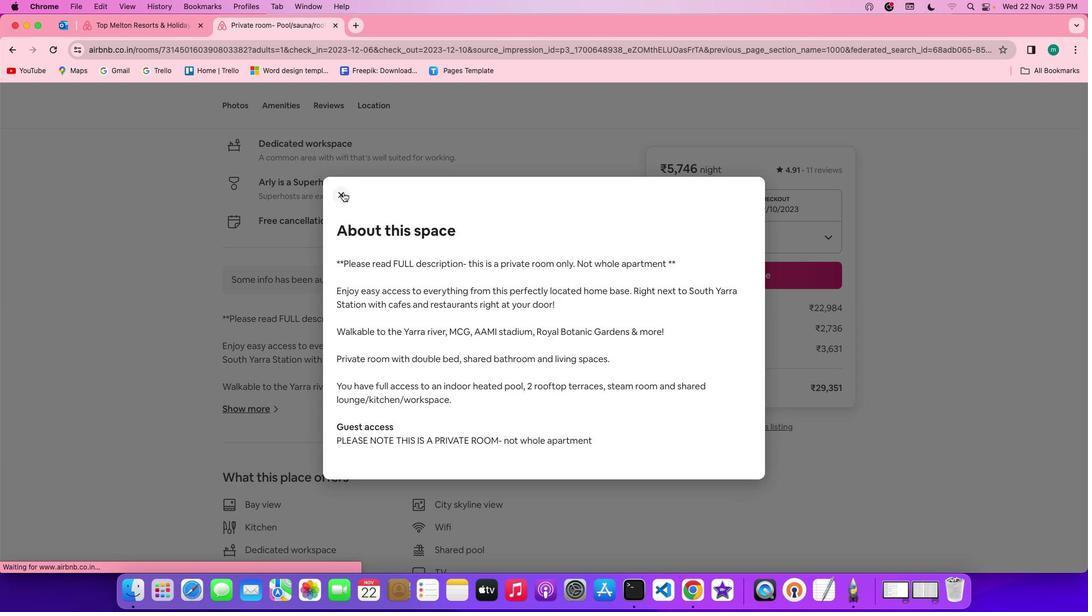 
Action: Mouse moved to (485, 393)
Screenshot: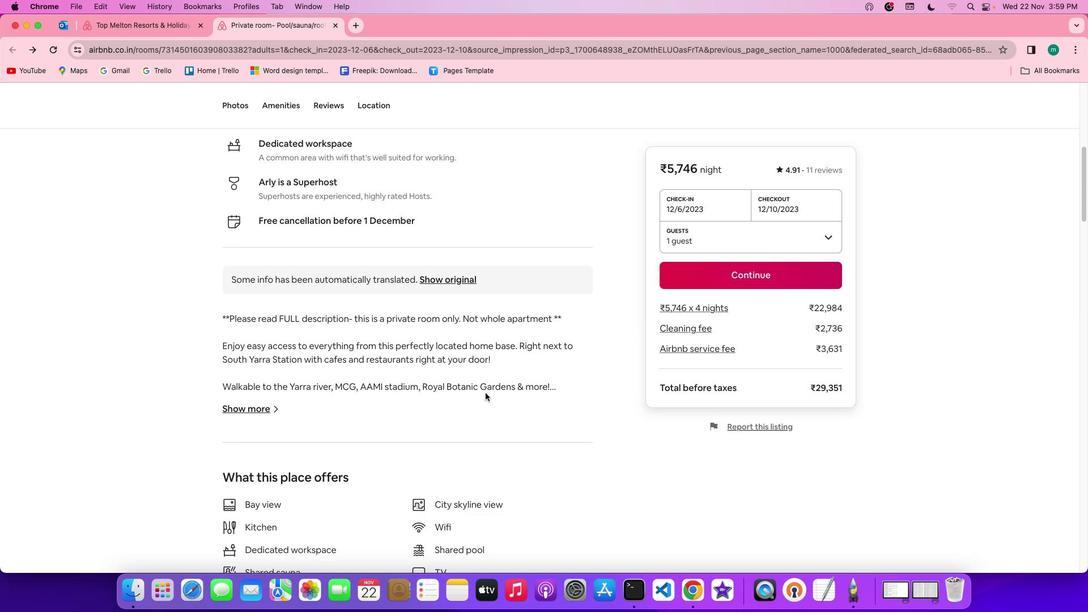 
Action: Mouse scrolled (485, 393) with delta (0, 0)
Screenshot: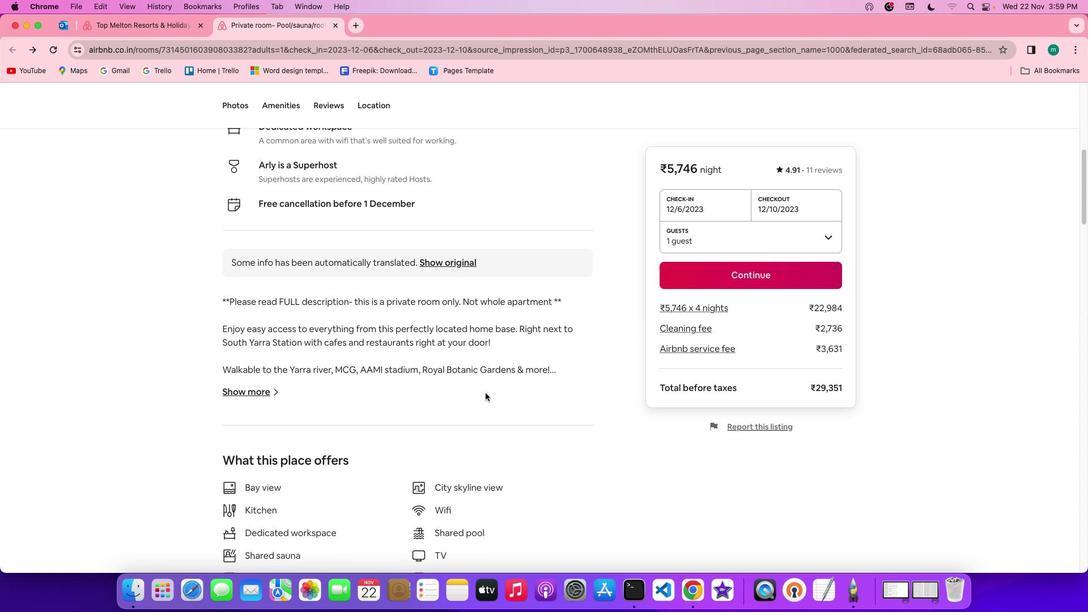 
Action: Mouse scrolled (485, 393) with delta (0, 0)
Screenshot: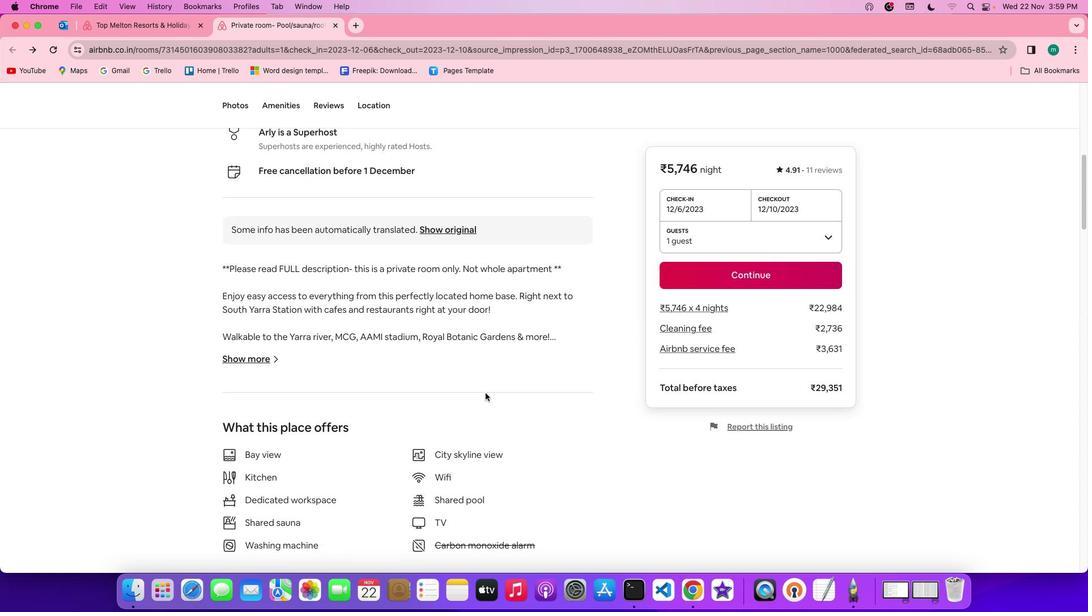 
Action: Mouse scrolled (485, 393) with delta (0, -1)
Screenshot: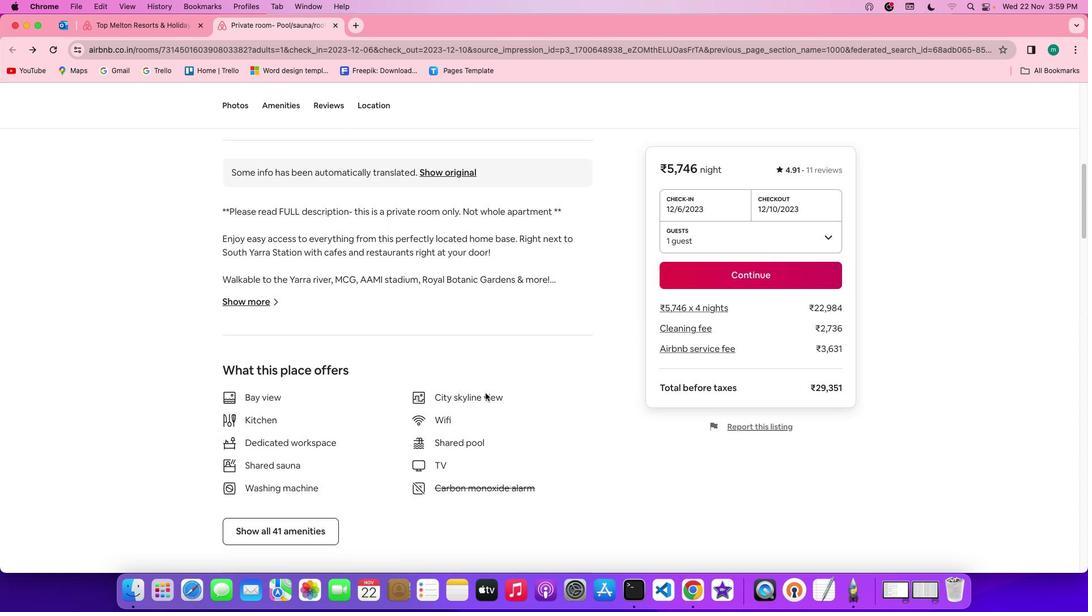 
Action: Mouse scrolled (485, 393) with delta (0, -2)
Screenshot: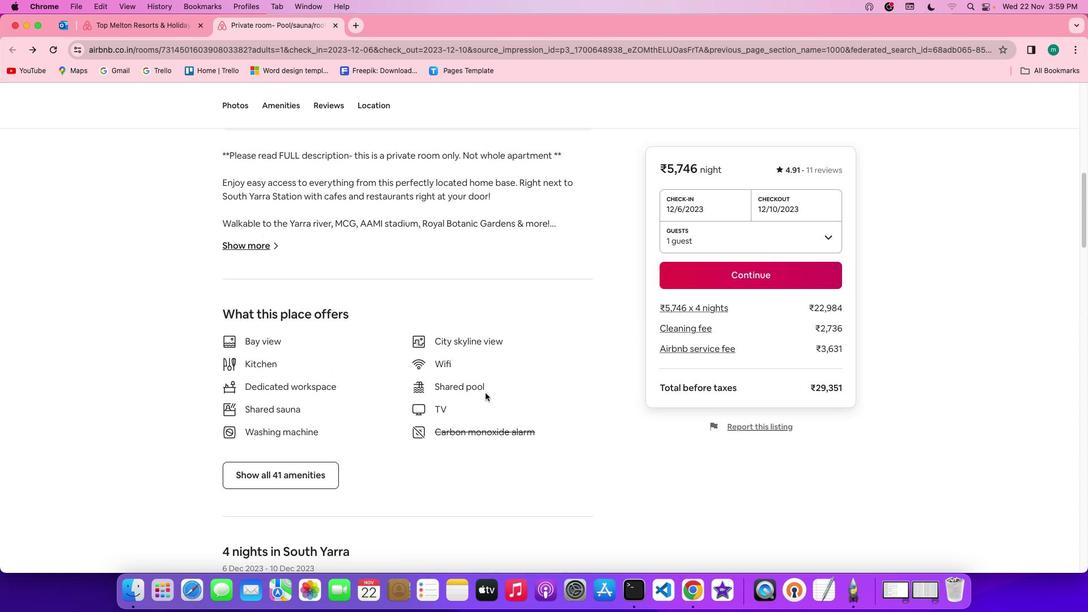 
Action: Mouse scrolled (485, 393) with delta (0, -2)
Screenshot: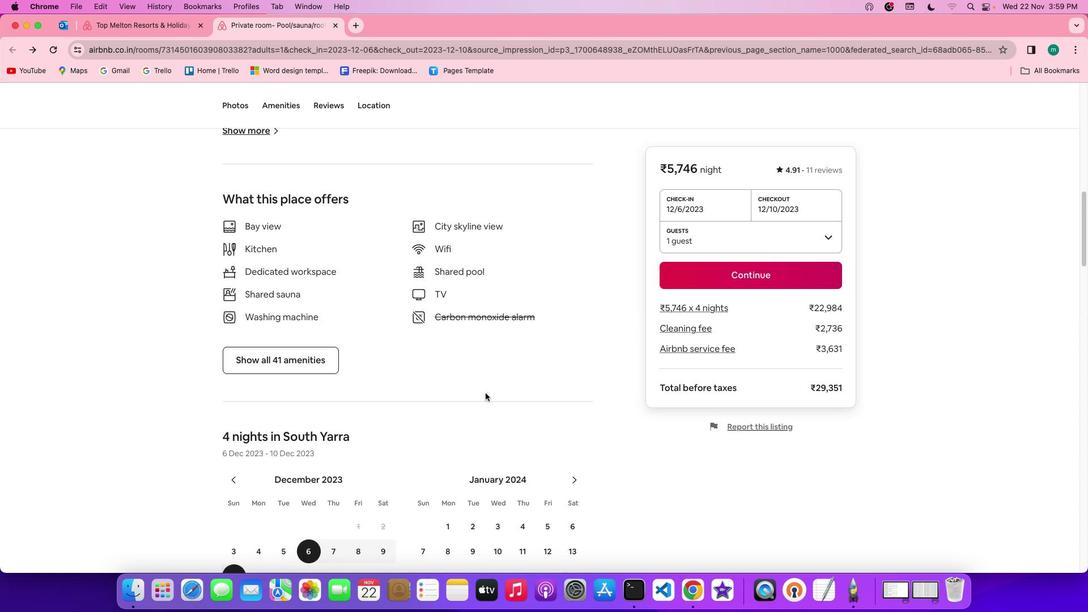 
Action: Mouse moved to (282, 348)
Screenshot: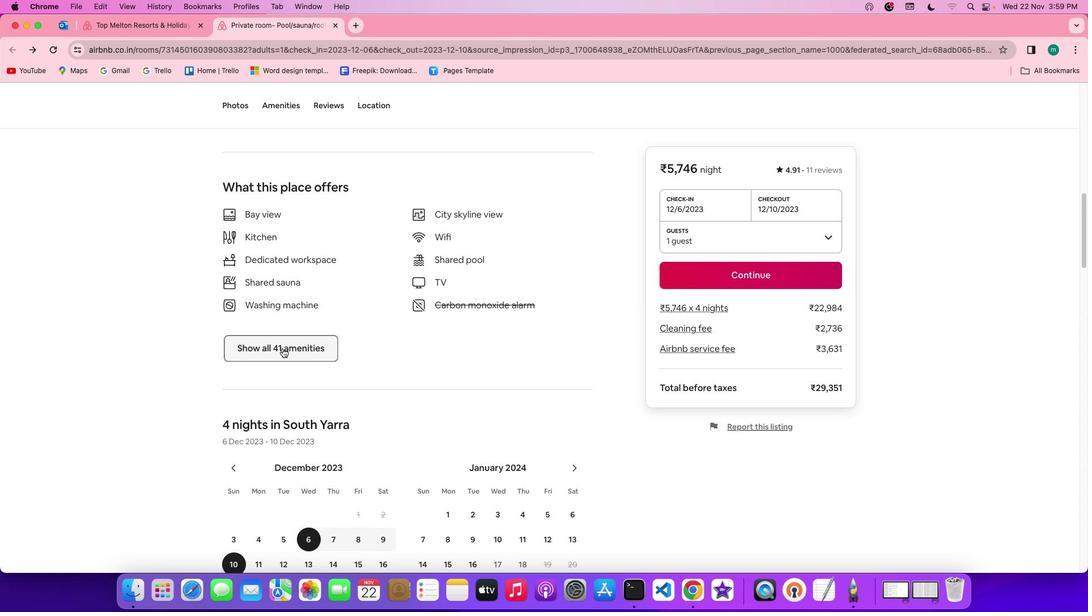 
Action: Mouse pressed left at (282, 348)
Screenshot: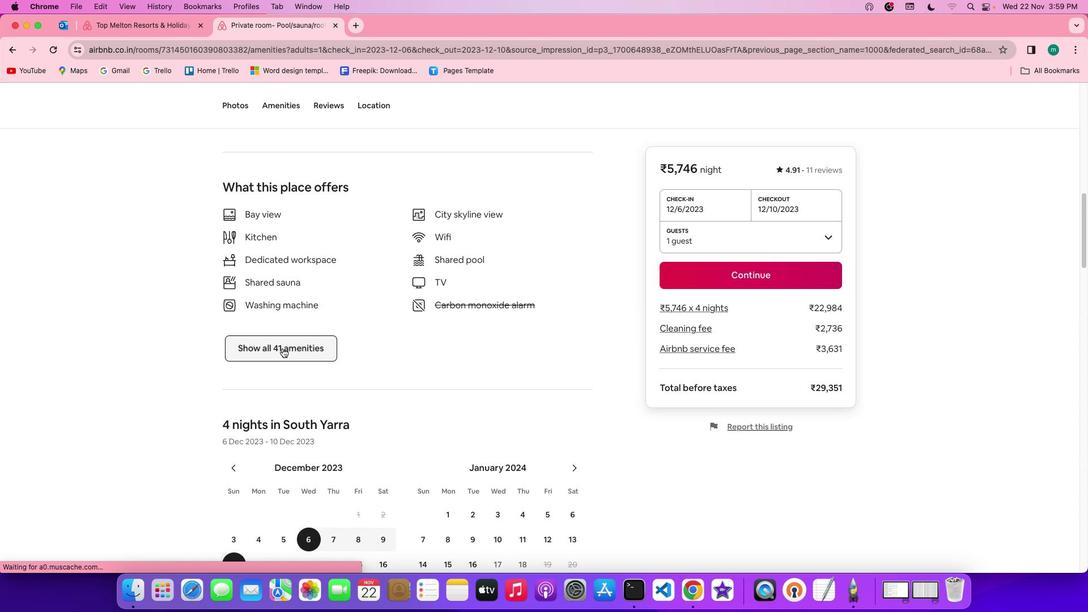 
Action: Mouse moved to (512, 383)
Screenshot: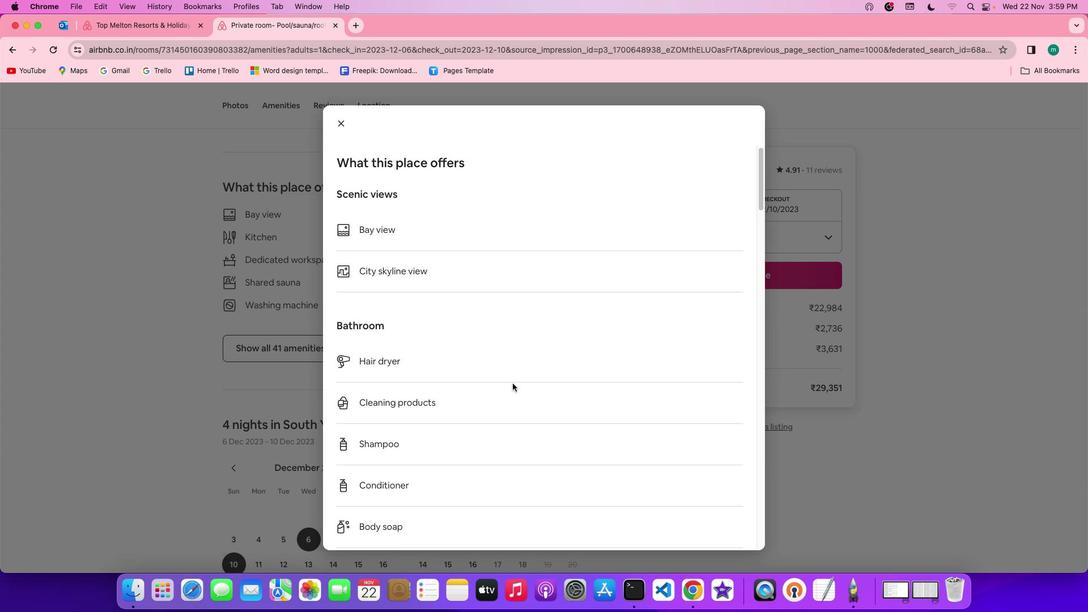 
Action: Mouse scrolled (512, 383) with delta (0, 0)
Screenshot: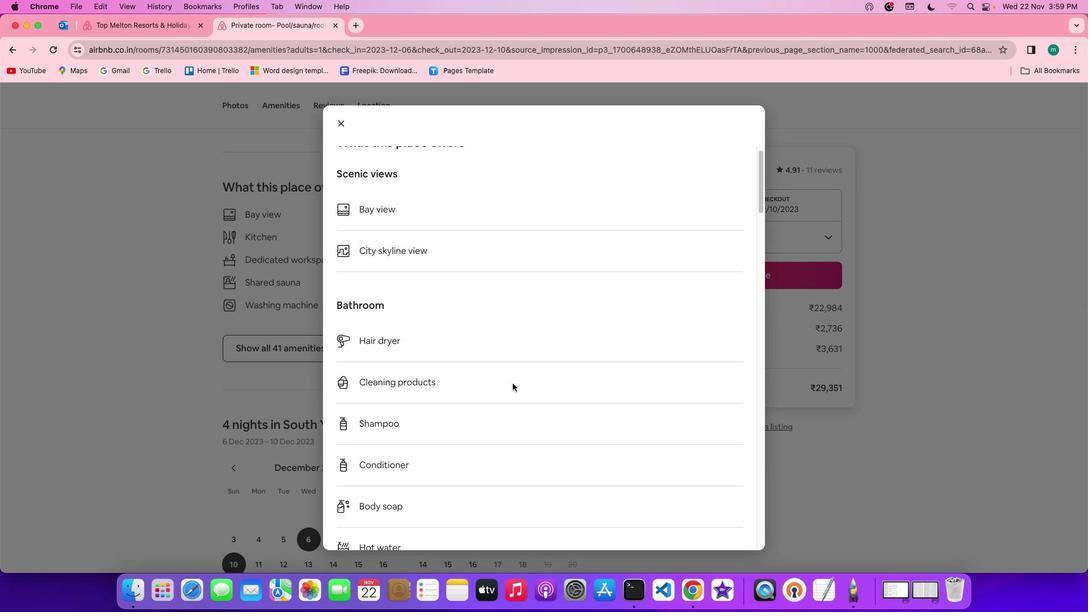 
Action: Mouse scrolled (512, 383) with delta (0, 0)
Screenshot: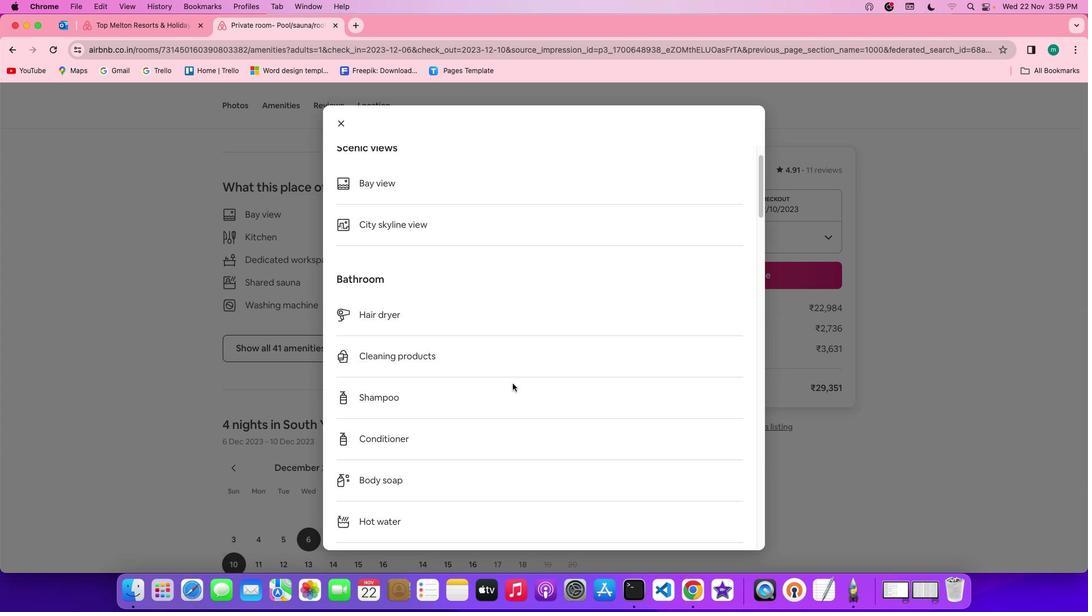 
Action: Mouse scrolled (512, 383) with delta (0, -1)
Screenshot: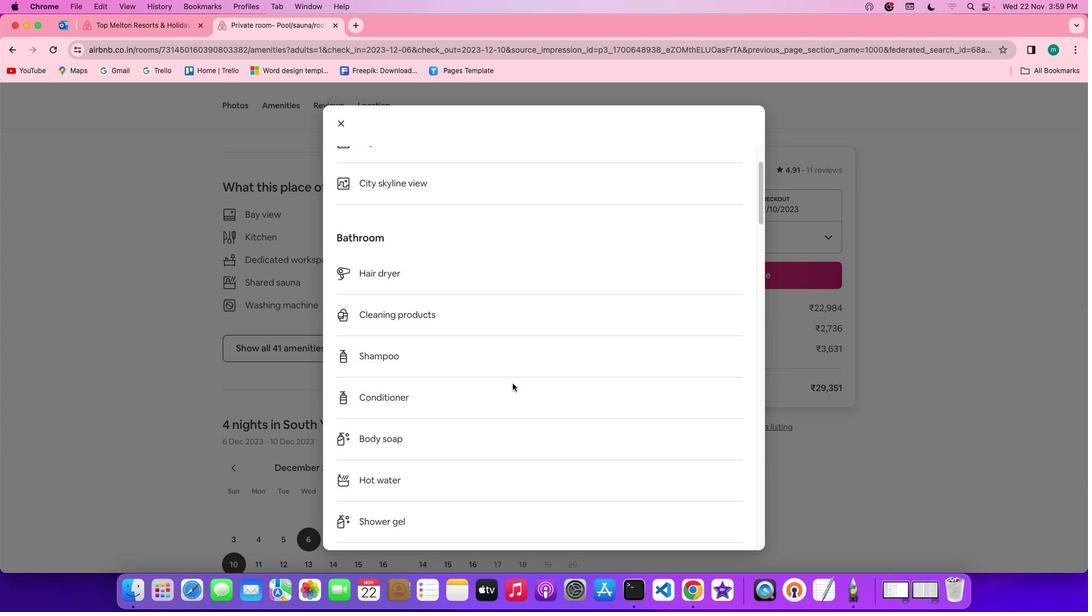 
Action: Mouse scrolled (512, 383) with delta (0, -1)
Screenshot: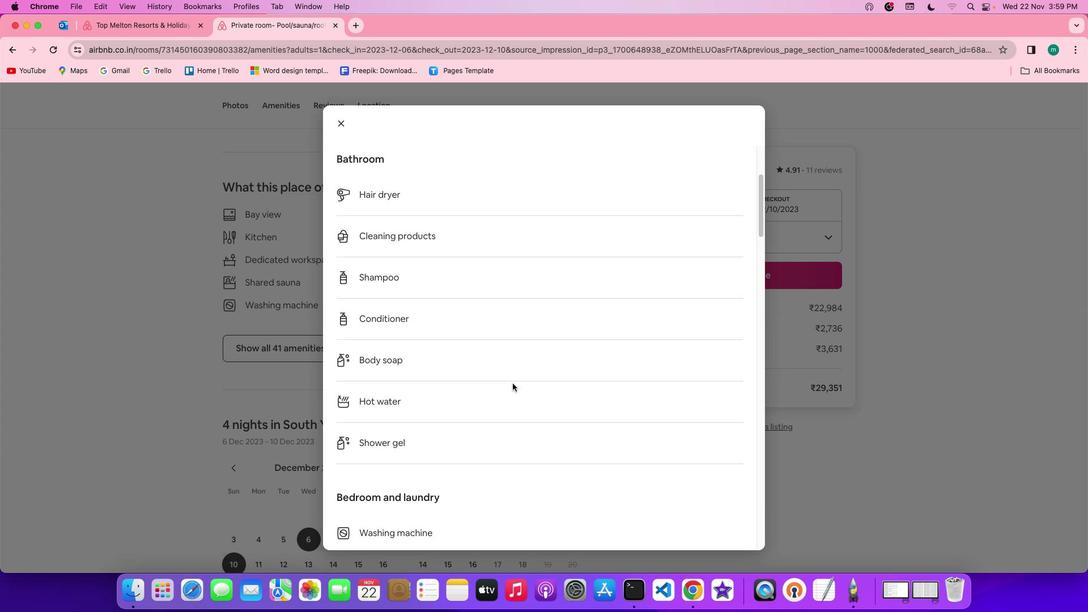 
Action: Mouse scrolled (512, 383) with delta (0, 0)
Screenshot: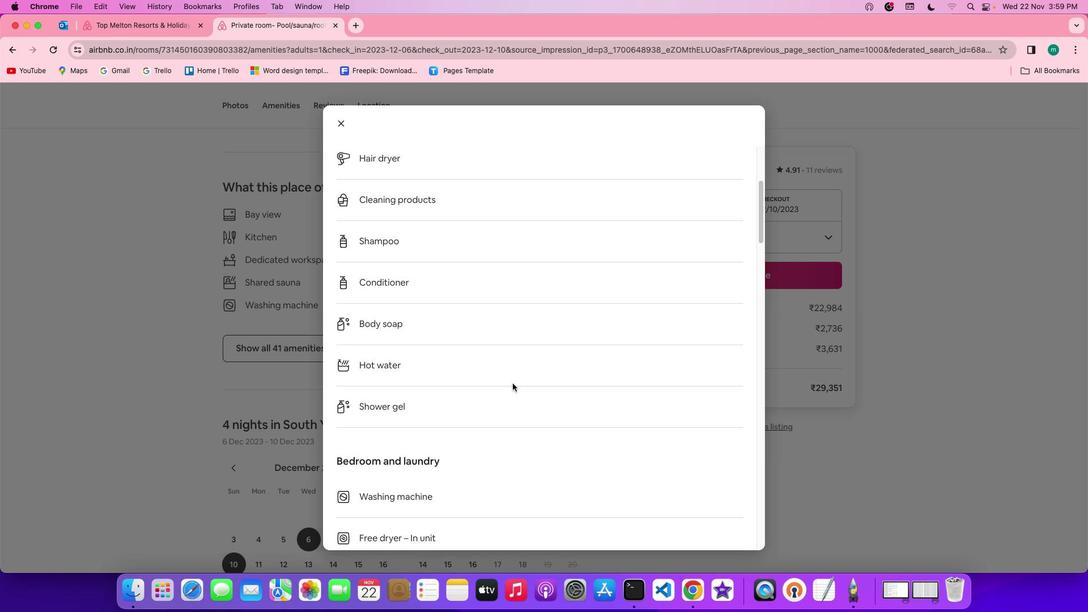 
Action: Mouse scrolled (512, 383) with delta (0, 0)
Screenshot: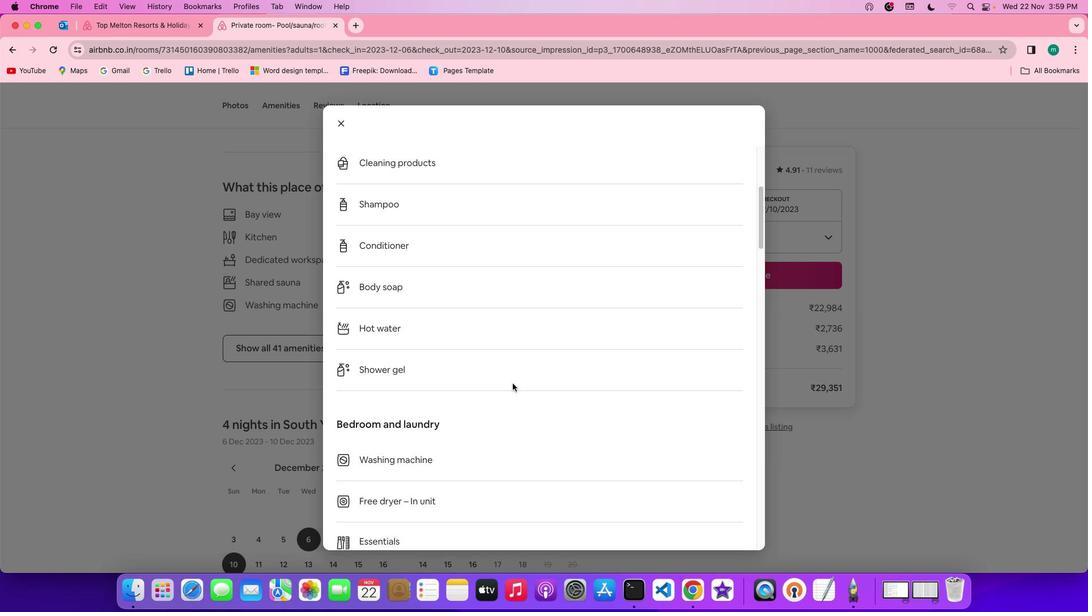 
Action: Mouse scrolled (512, 383) with delta (0, -1)
Screenshot: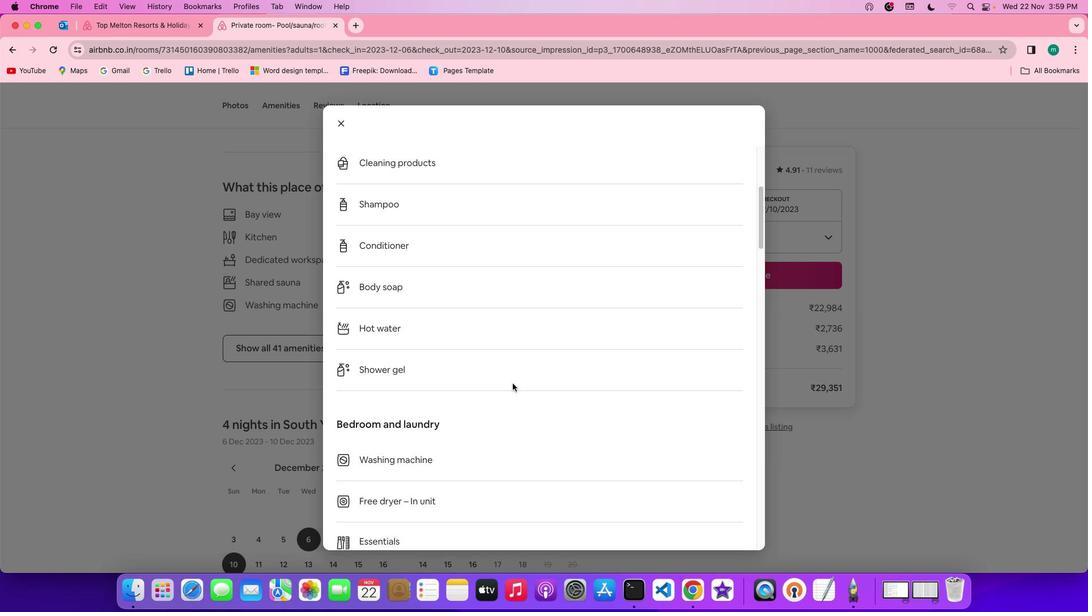 
Action: Mouse scrolled (512, 383) with delta (0, -2)
Screenshot: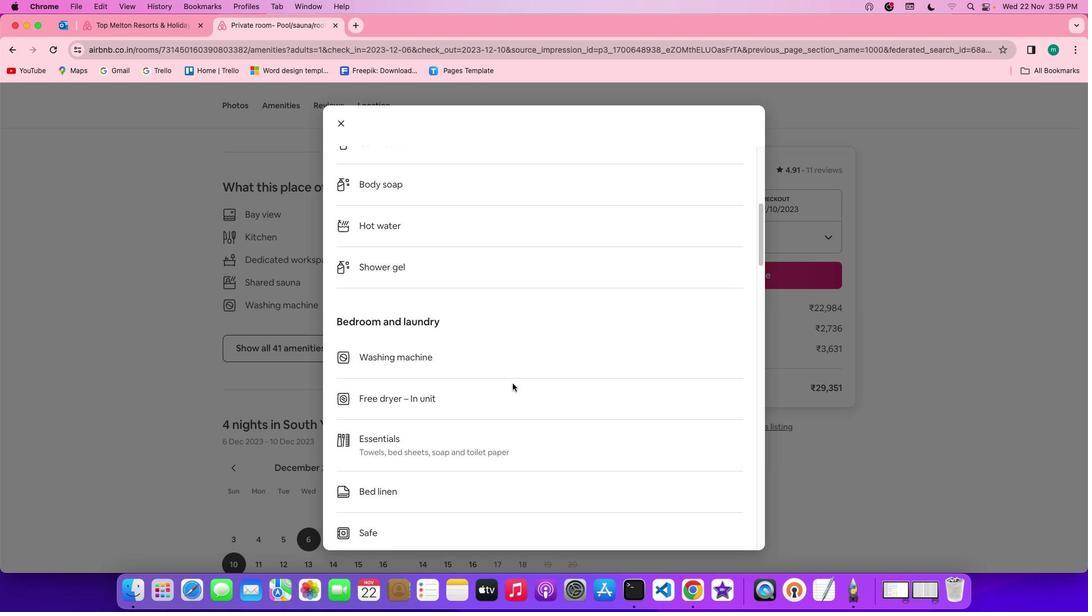 
Action: Mouse scrolled (512, 383) with delta (0, 0)
Screenshot: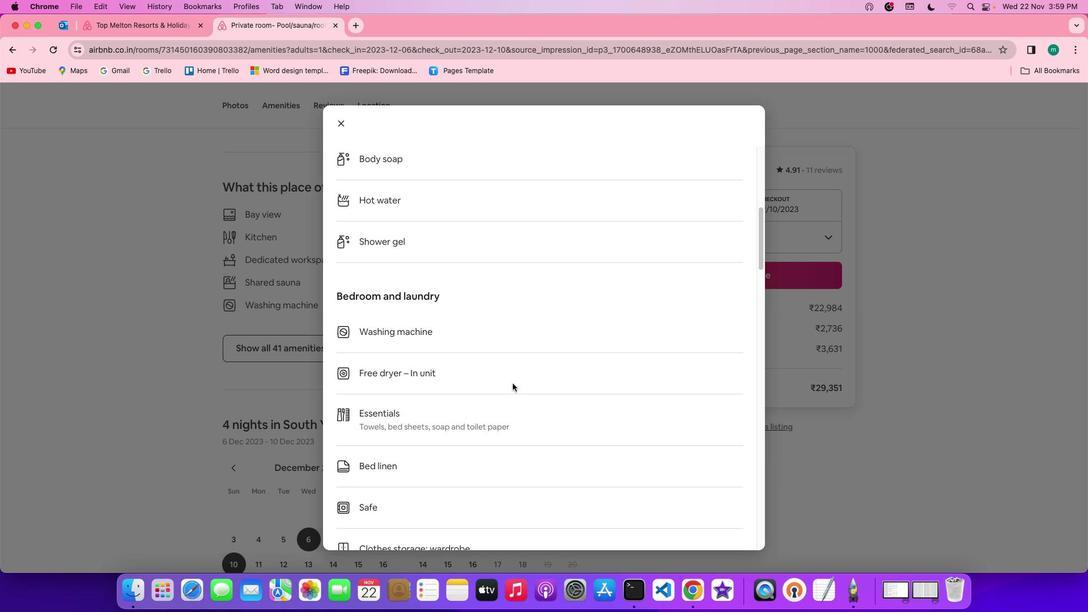 
Action: Mouse scrolled (512, 383) with delta (0, 0)
Screenshot: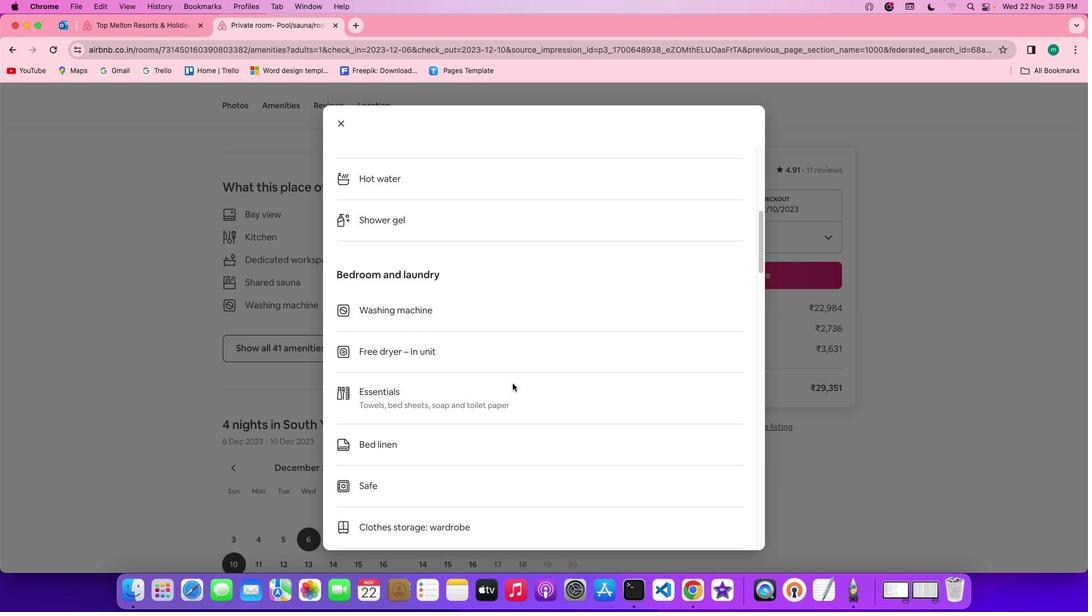 
Action: Mouse scrolled (512, 383) with delta (0, -1)
Screenshot: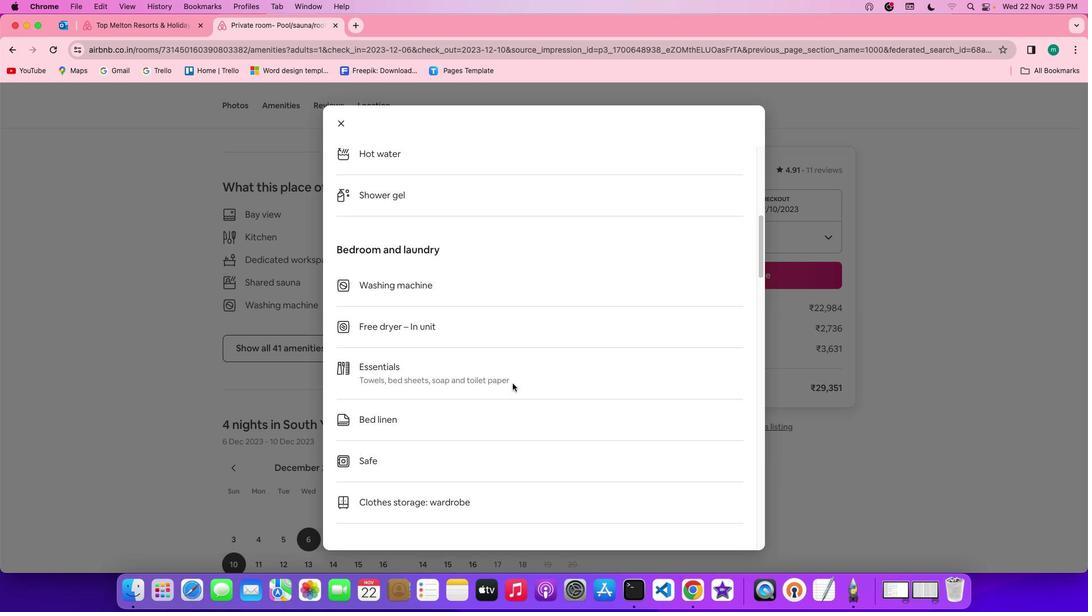 
Action: Mouse scrolled (512, 383) with delta (0, -1)
Screenshot: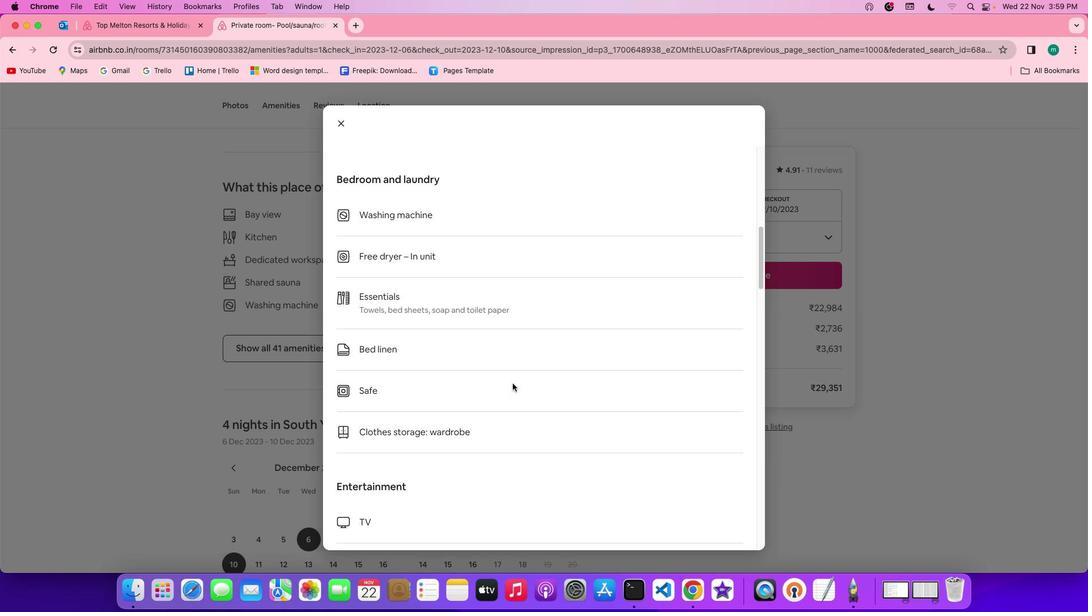 
Action: Mouse scrolled (512, 383) with delta (0, 0)
Screenshot: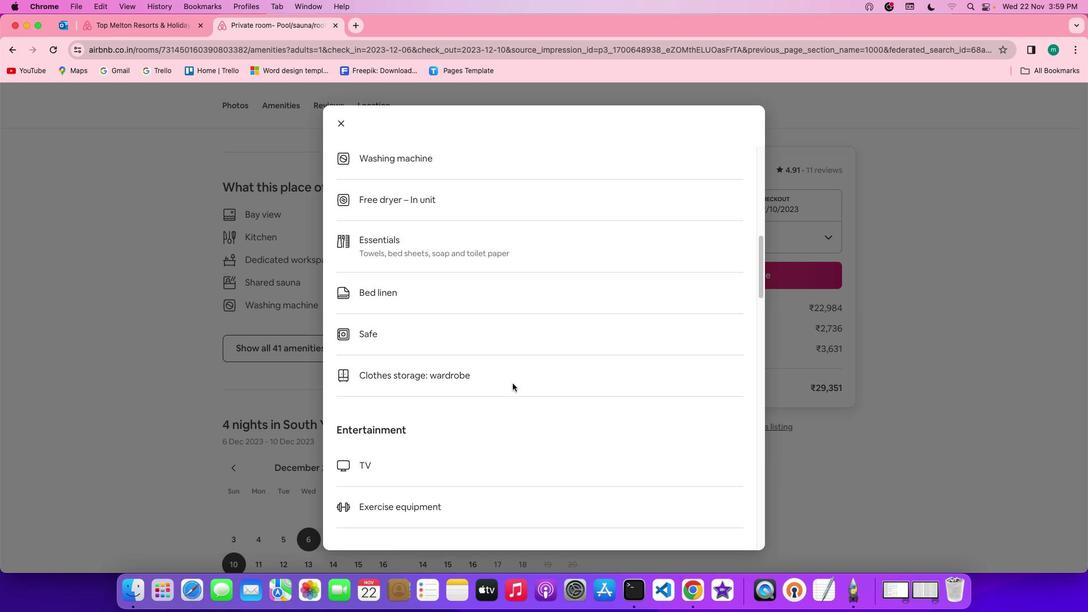 
Action: Mouse scrolled (512, 383) with delta (0, 0)
Screenshot: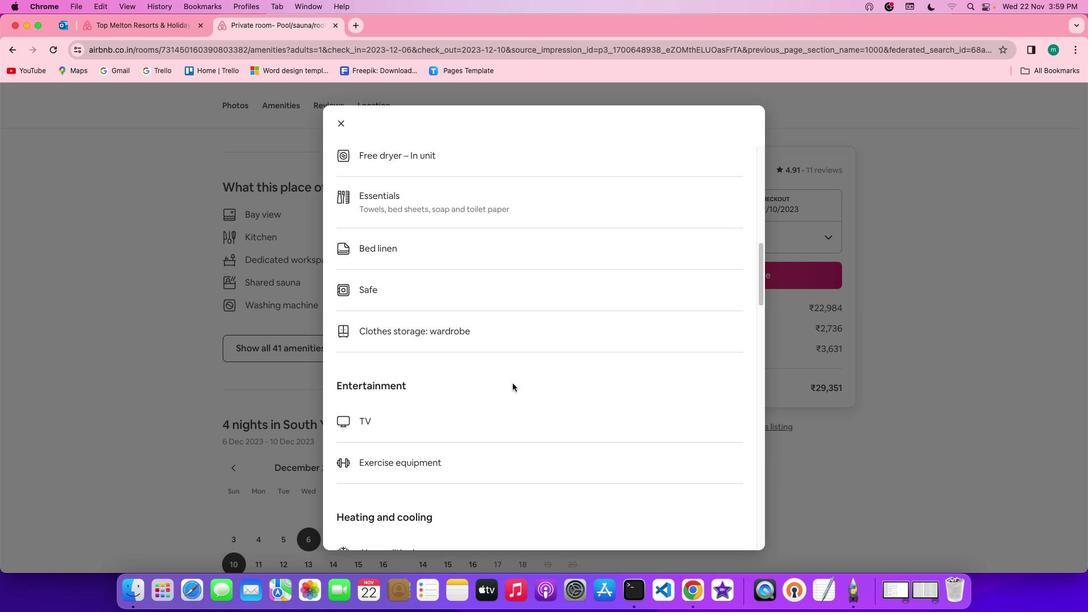 
Action: Mouse scrolled (512, 383) with delta (0, -1)
Screenshot: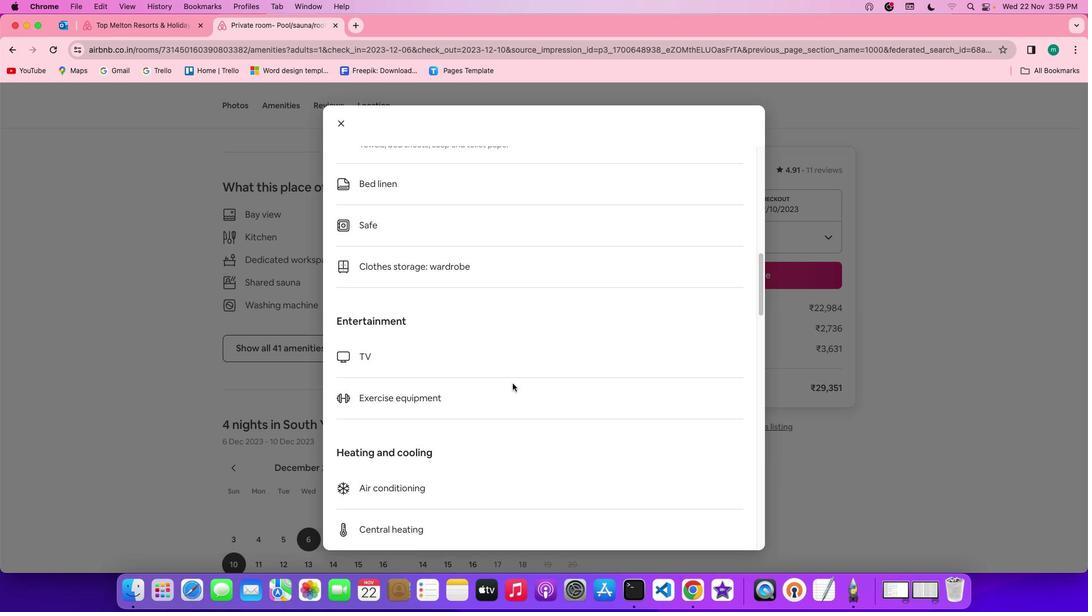 
Action: Mouse scrolled (512, 383) with delta (0, -2)
Screenshot: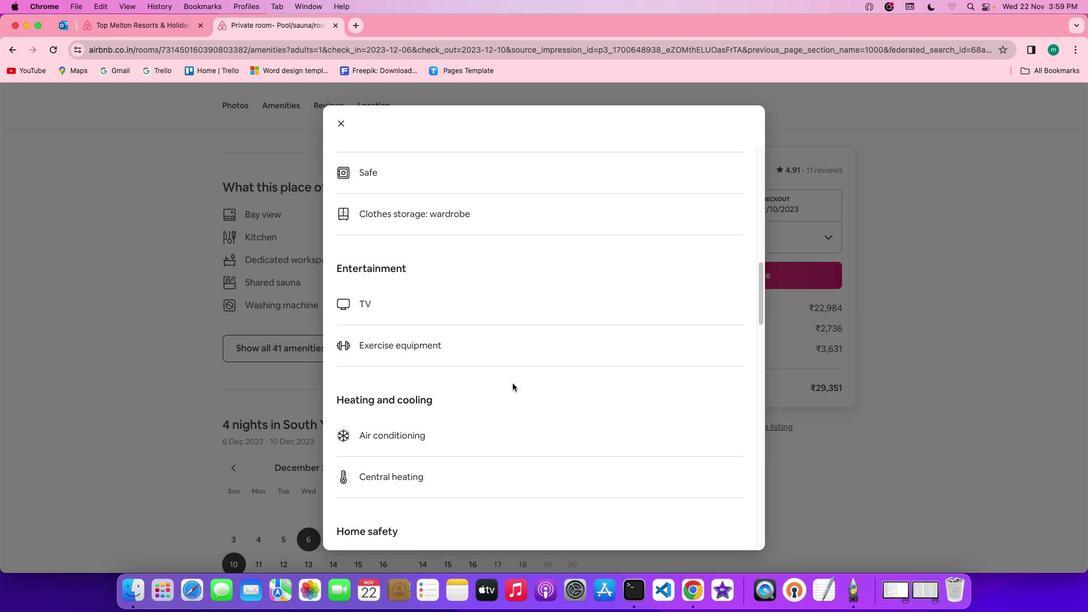 
Action: Mouse scrolled (512, 383) with delta (0, 0)
Screenshot: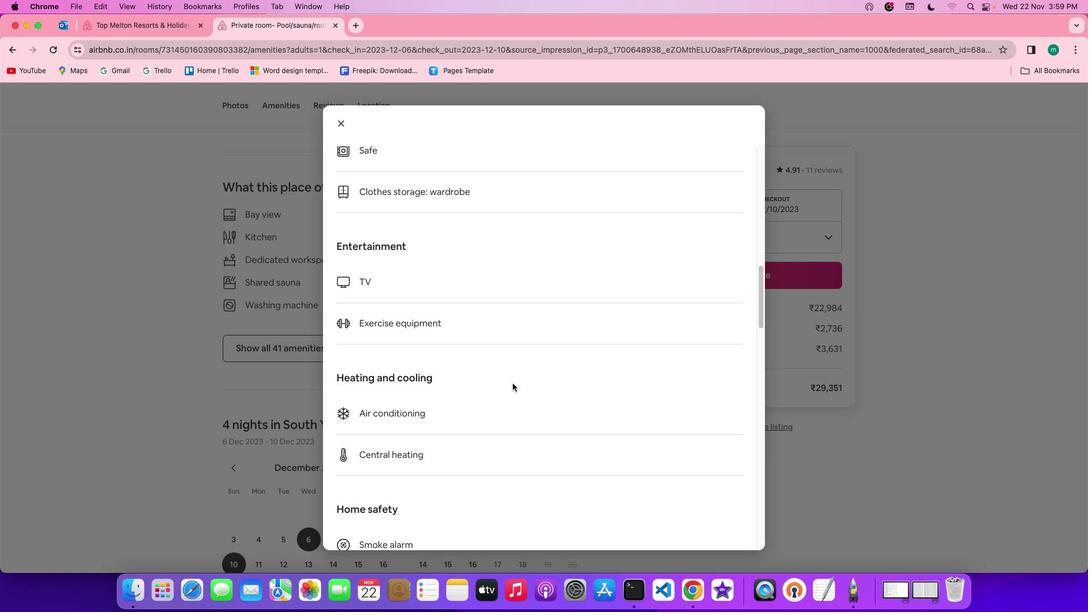 
Action: Mouse scrolled (512, 383) with delta (0, 0)
Screenshot: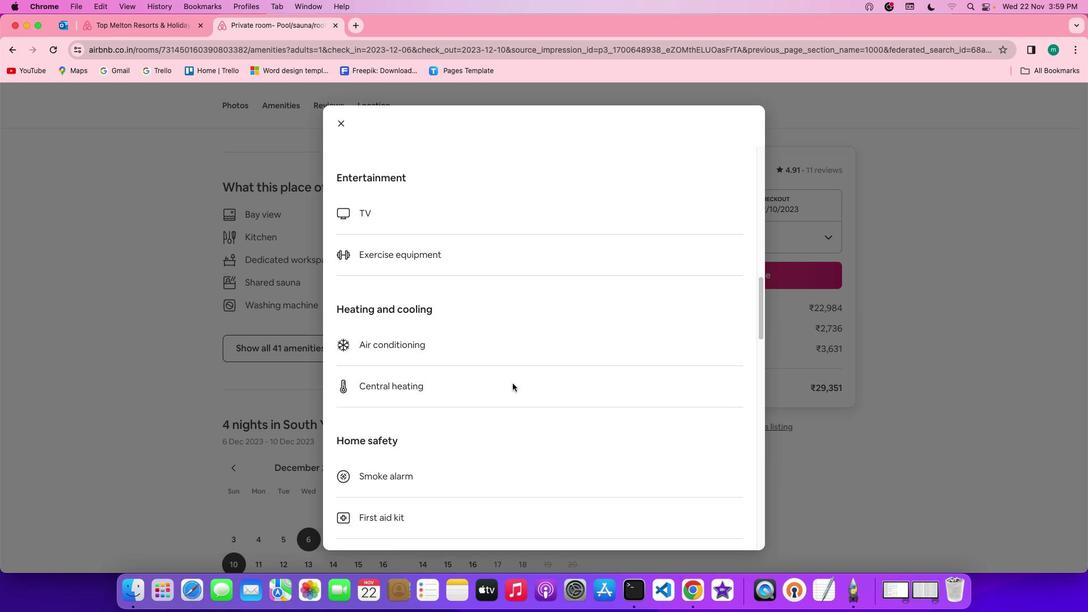 
Action: Mouse scrolled (512, 383) with delta (0, -1)
Screenshot: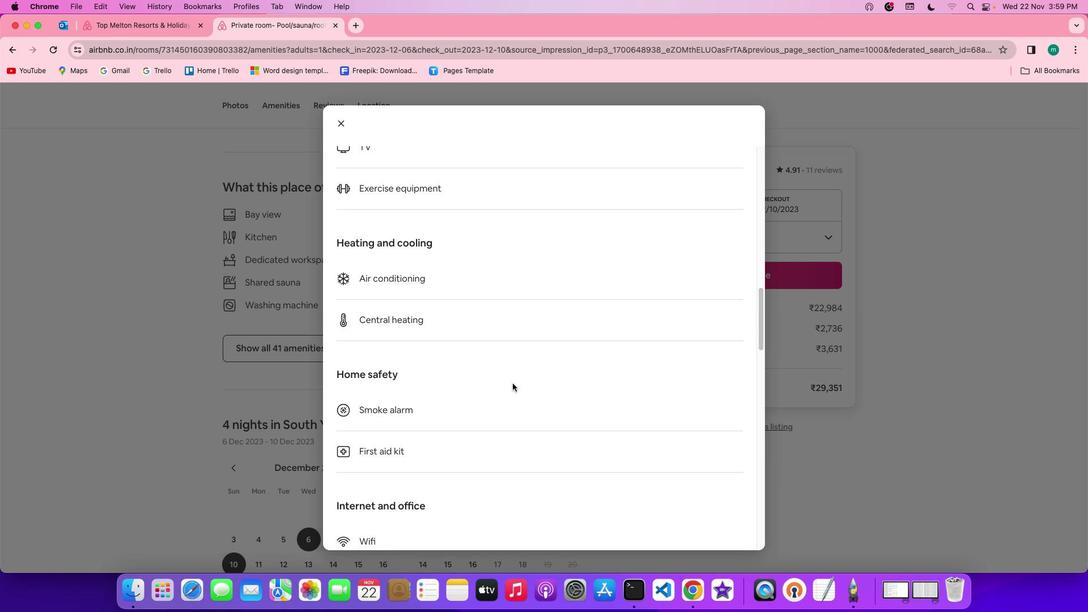 
Action: Mouse scrolled (512, 383) with delta (0, -2)
Screenshot: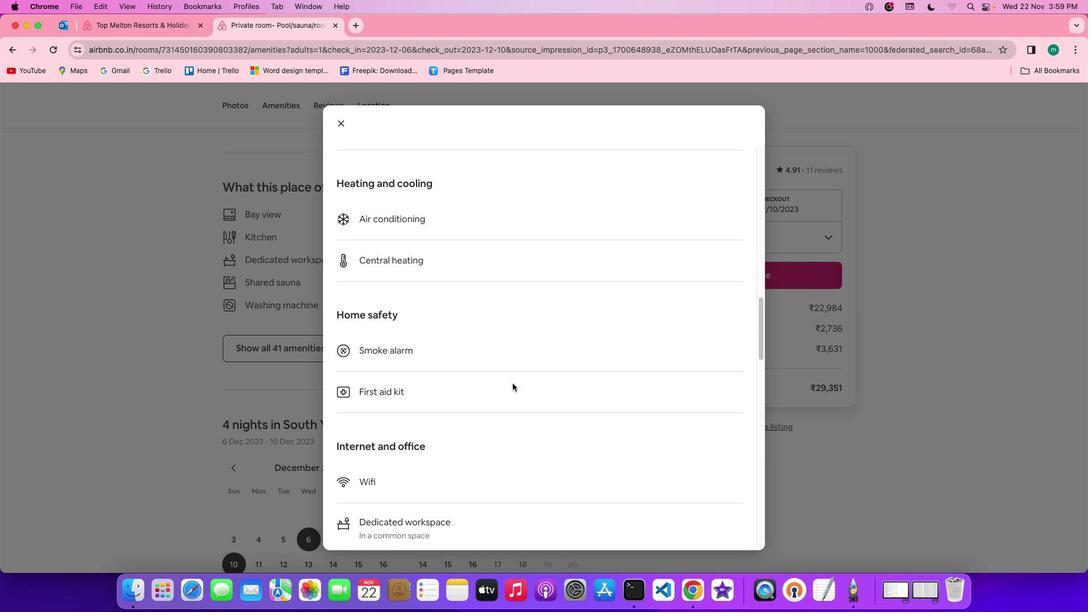 
Action: Mouse scrolled (512, 383) with delta (0, -2)
Screenshot: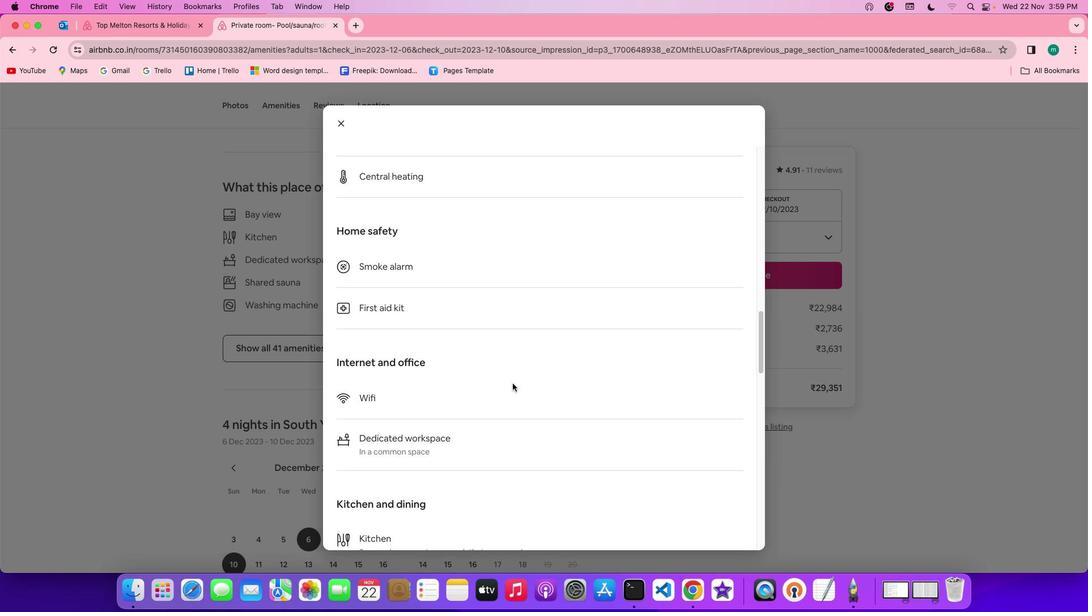 
Action: Mouse scrolled (512, 383) with delta (0, 0)
Screenshot: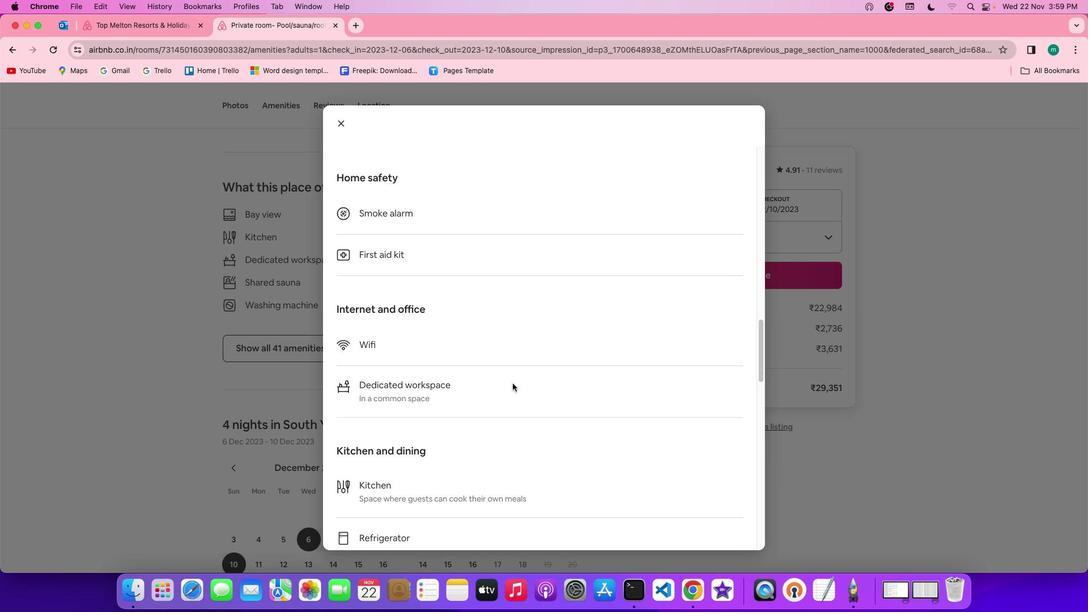 
Action: Mouse scrolled (512, 383) with delta (0, 0)
Screenshot: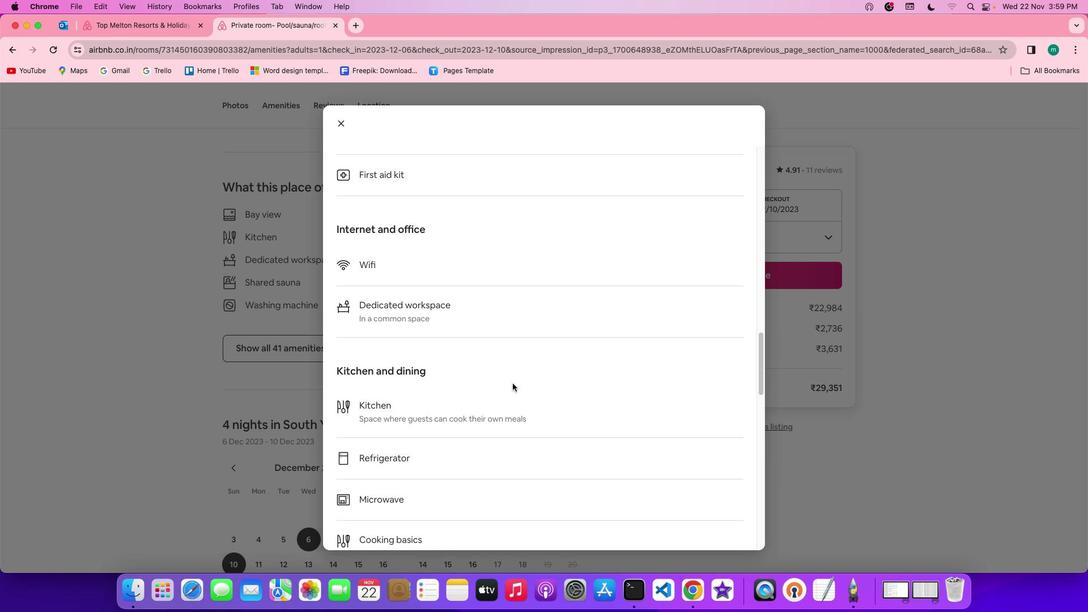 
Action: Mouse scrolled (512, 383) with delta (0, -1)
Screenshot: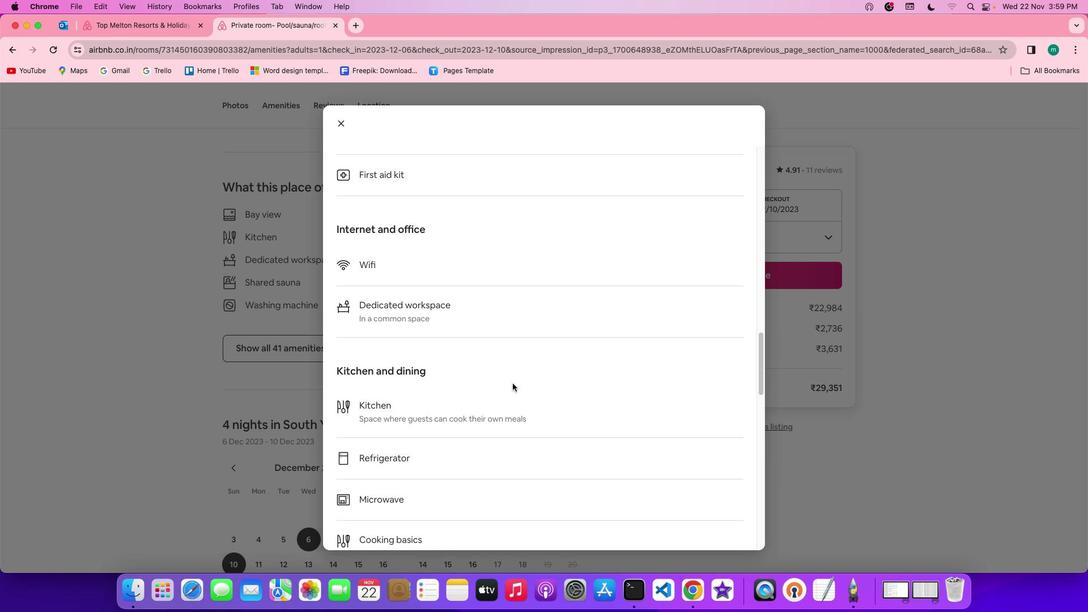 
Action: Mouse scrolled (512, 383) with delta (0, -2)
Screenshot: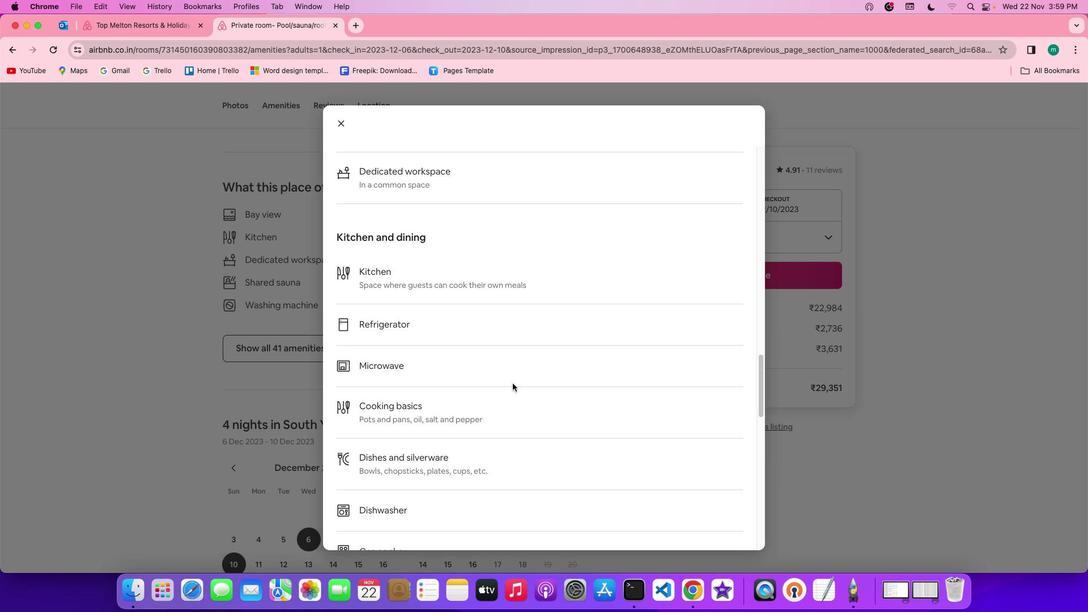 
Action: Mouse scrolled (512, 383) with delta (0, -2)
Screenshot: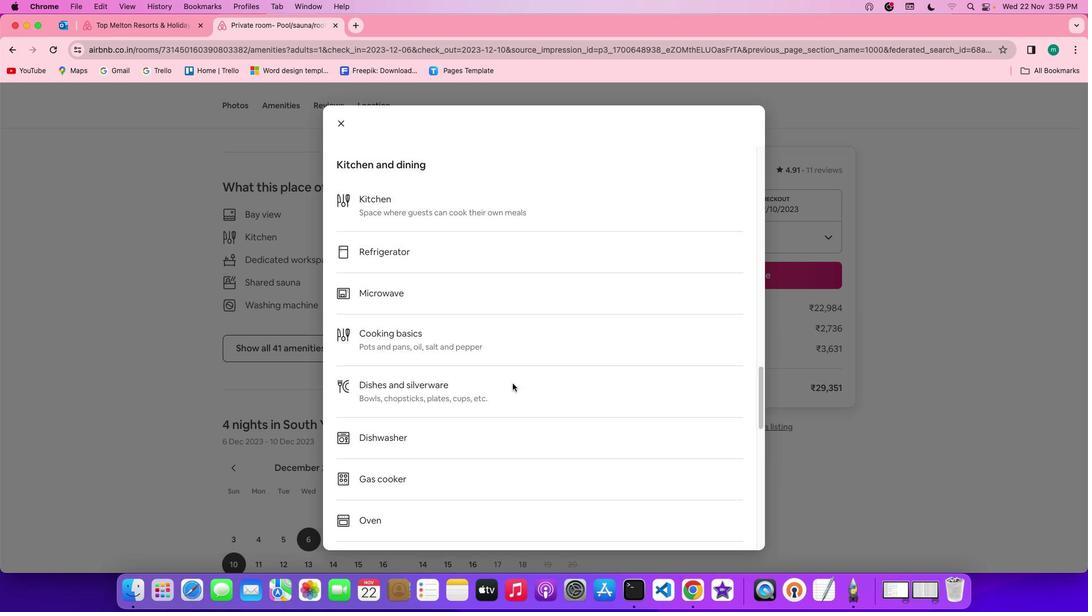 
Action: Mouse scrolled (512, 383) with delta (0, 0)
Screenshot: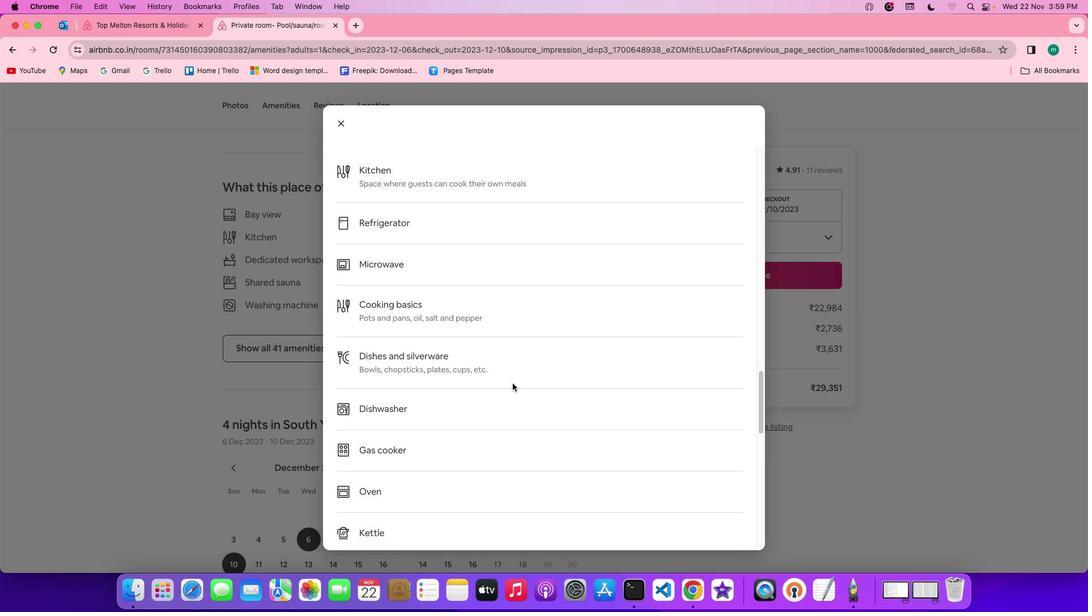 
Action: Mouse scrolled (512, 383) with delta (0, 0)
Screenshot: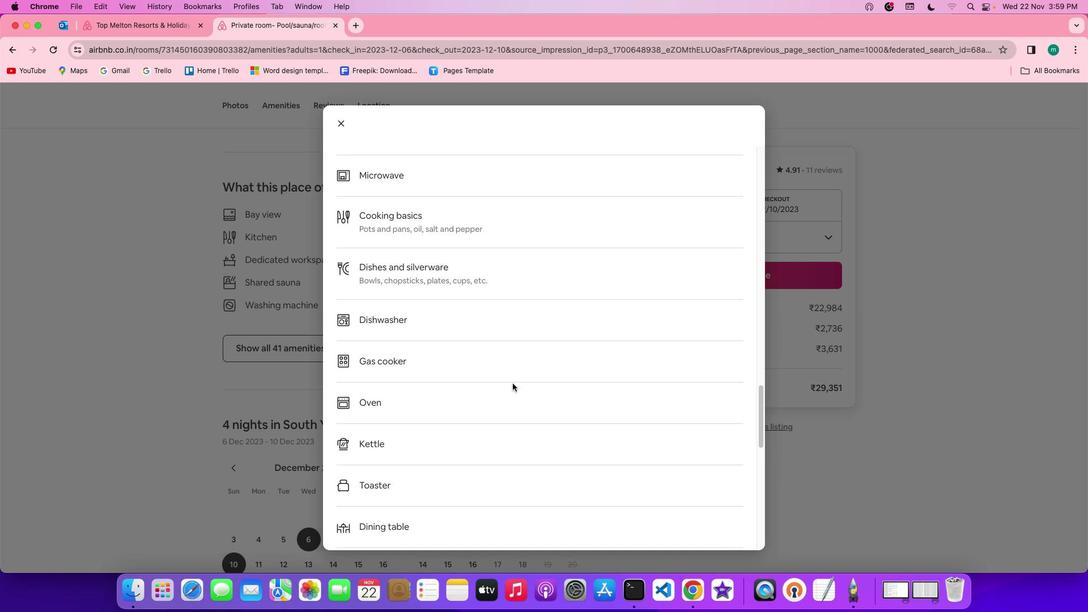 
Action: Mouse scrolled (512, 383) with delta (0, -1)
Screenshot: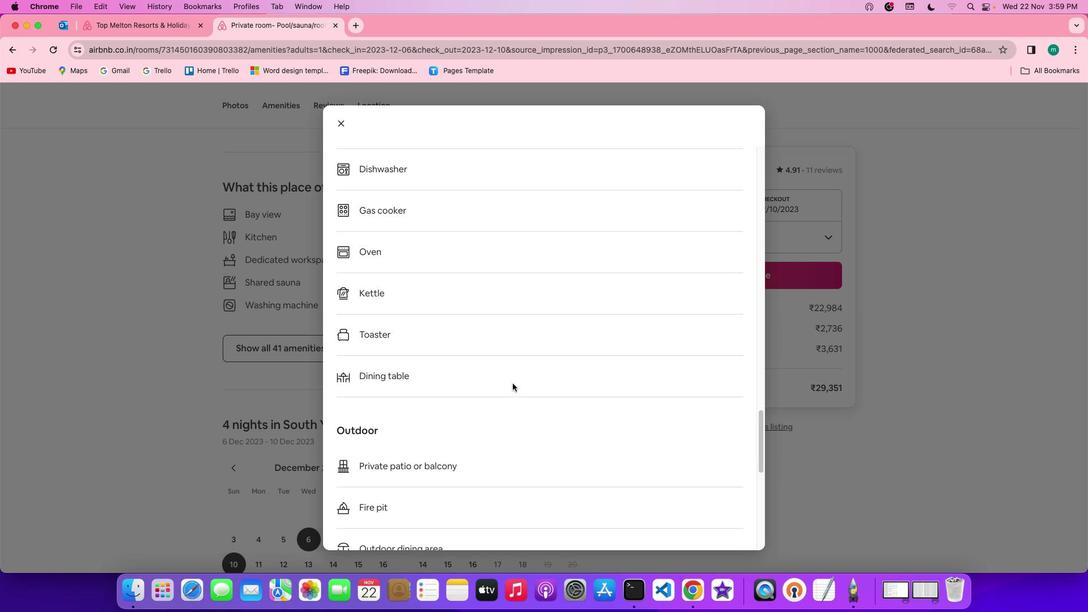 
Action: Mouse scrolled (512, 383) with delta (0, -2)
Screenshot: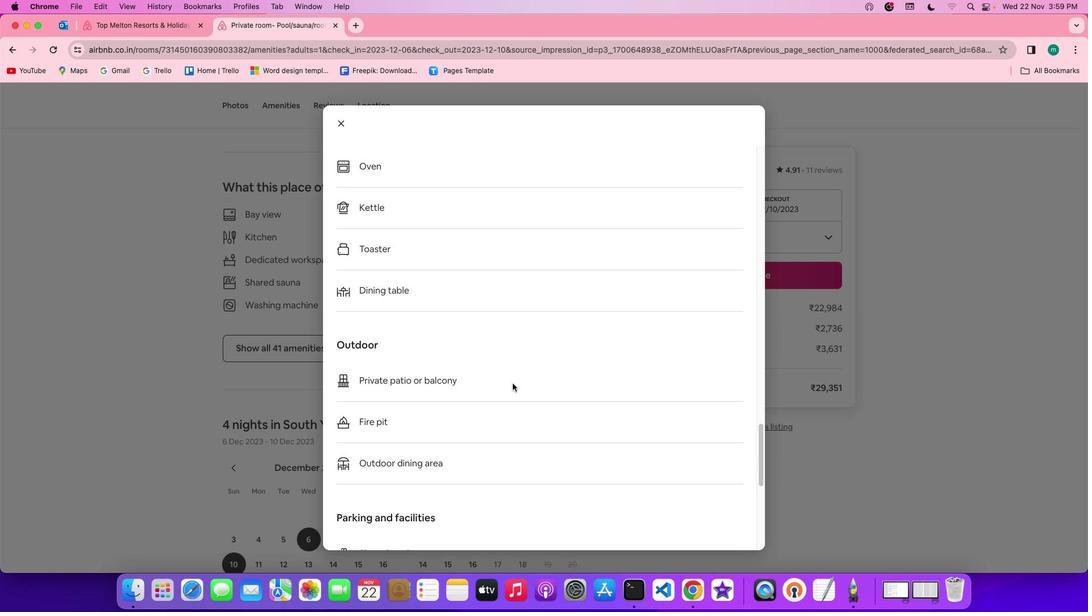 
Action: Mouse scrolled (512, 383) with delta (0, -2)
Screenshot: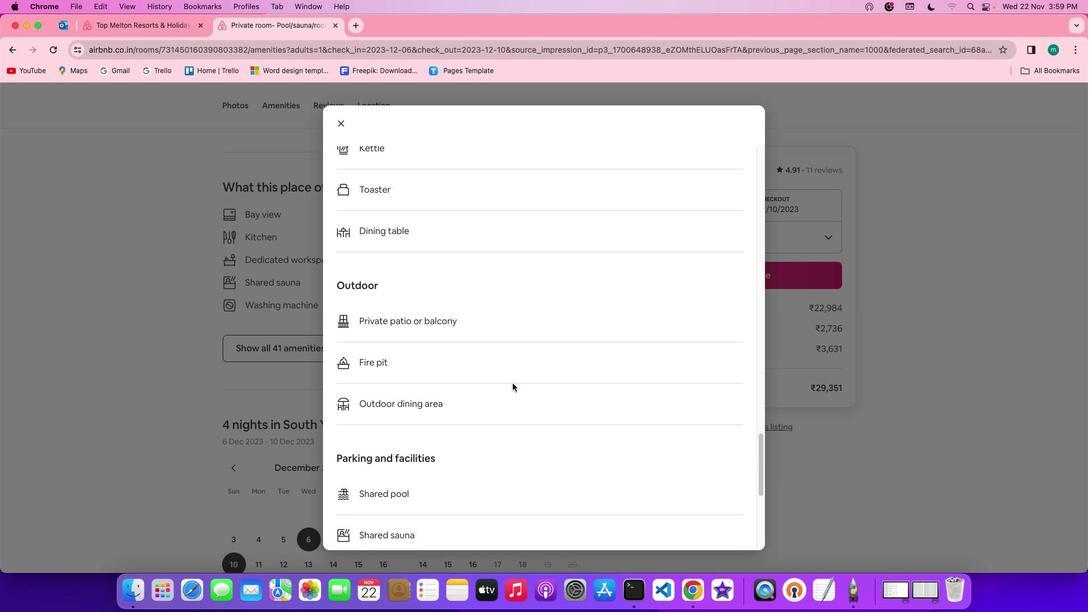 
Action: Mouse scrolled (512, 383) with delta (0, -3)
Screenshot: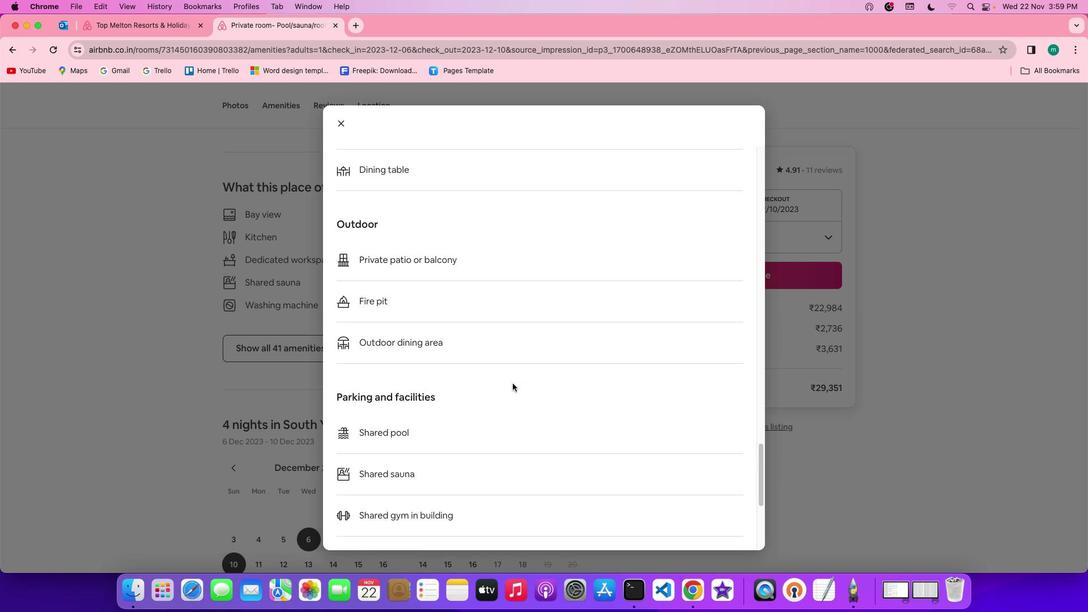 
Action: Mouse scrolled (512, 383) with delta (0, 0)
Screenshot: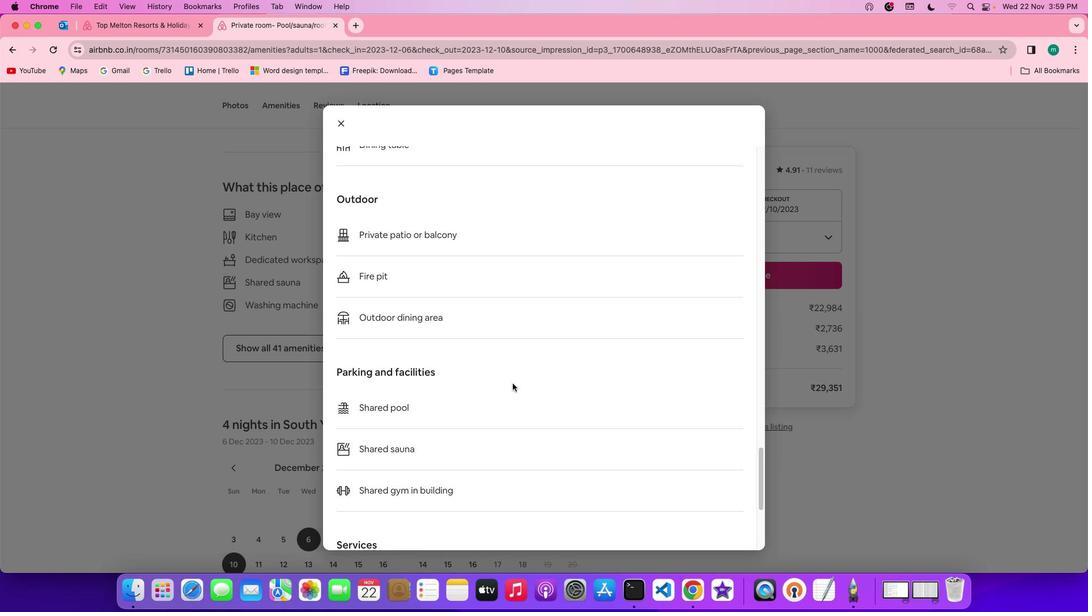 
Action: Mouse scrolled (512, 383) with delta (0, 0)
Screenshot: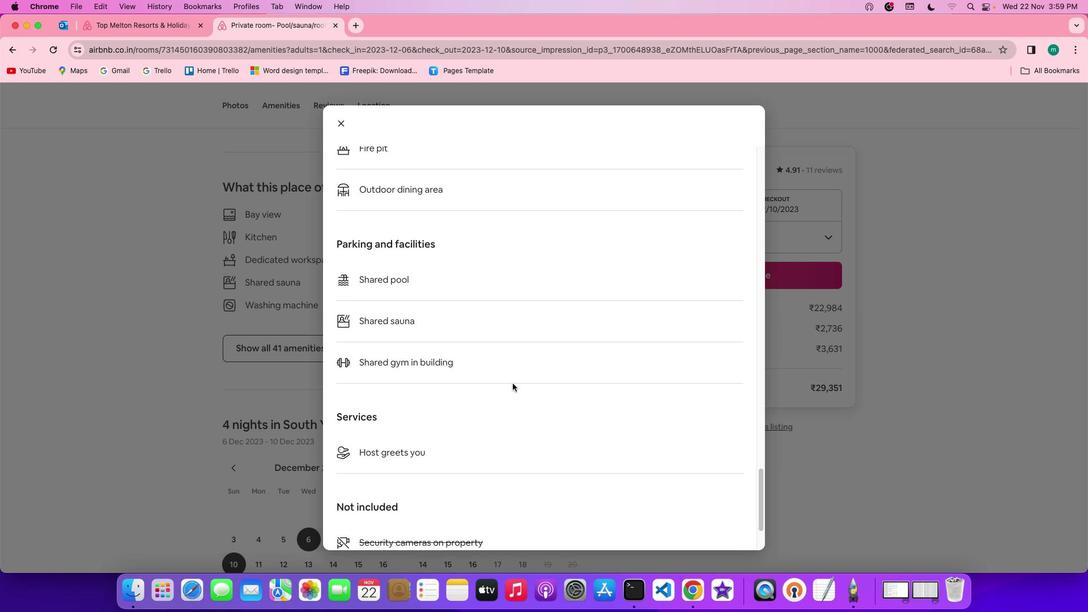 
Action: Mouse scrolled (512, 383) with delta (0, -1)
